 Task: Personal: Plan Your Life.
Action: Mouse pressed left at (61, 91)
Screenshot: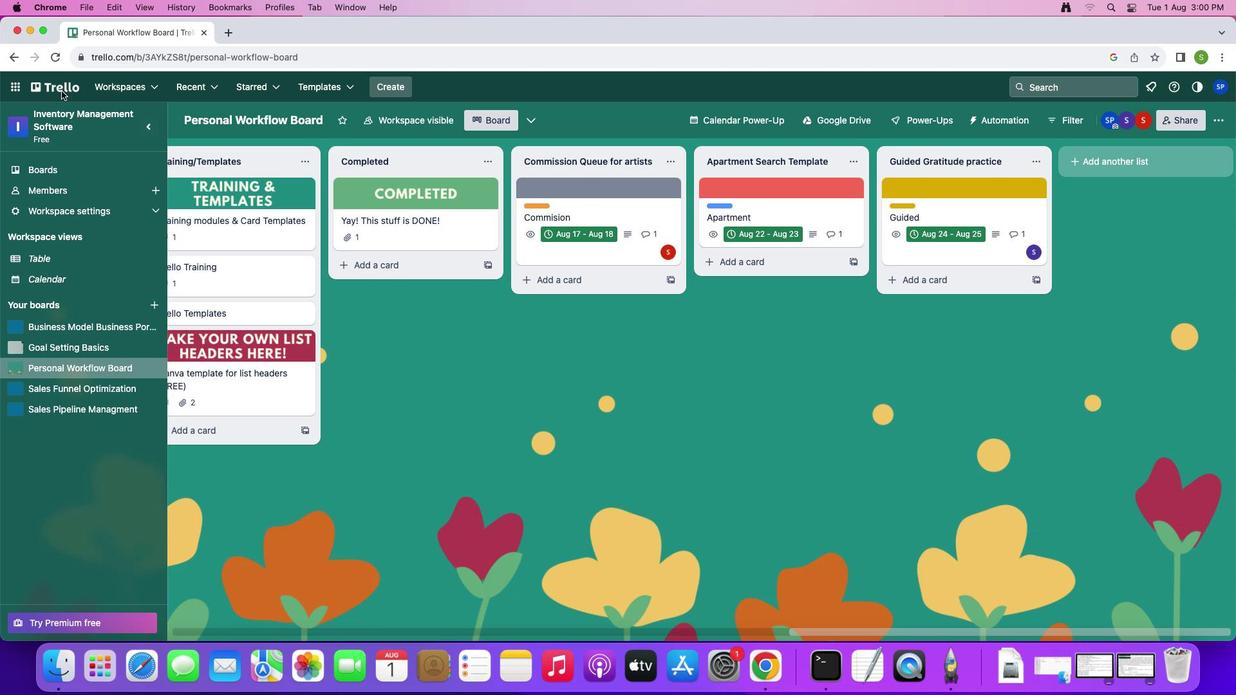 
Action: Mouse moved to (61, 90)
Screenshot: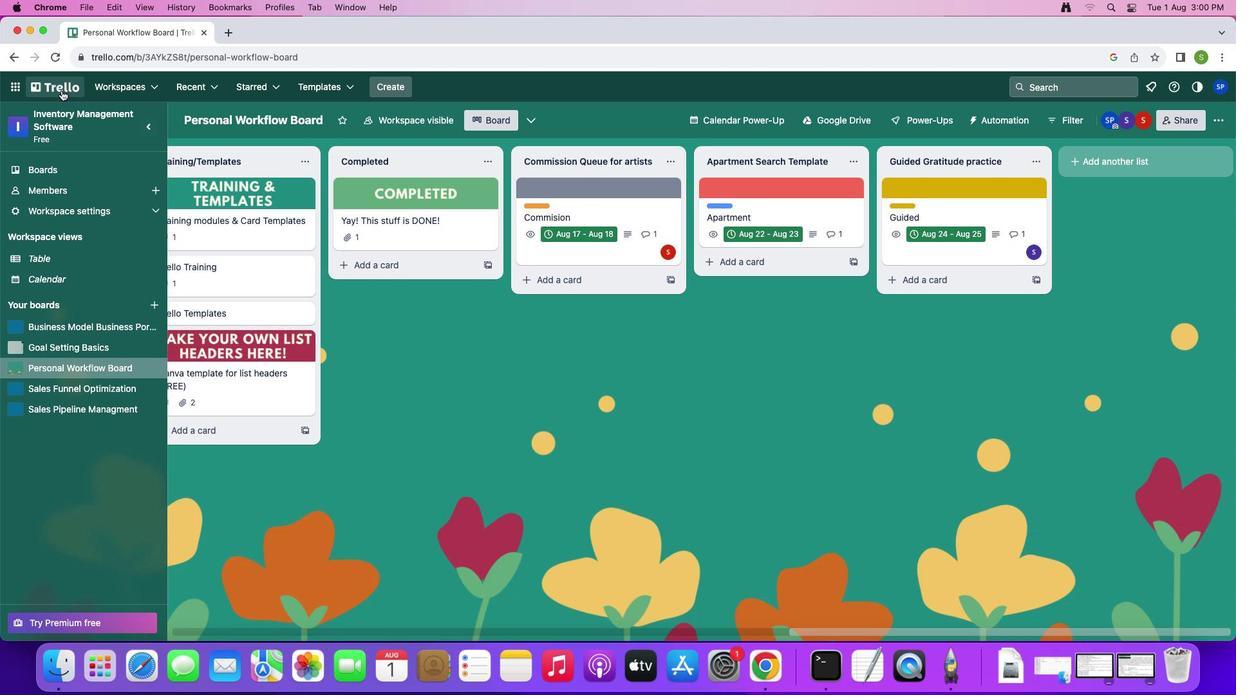 
Action: Mouse pressed left at (61, 90)
Screenshot: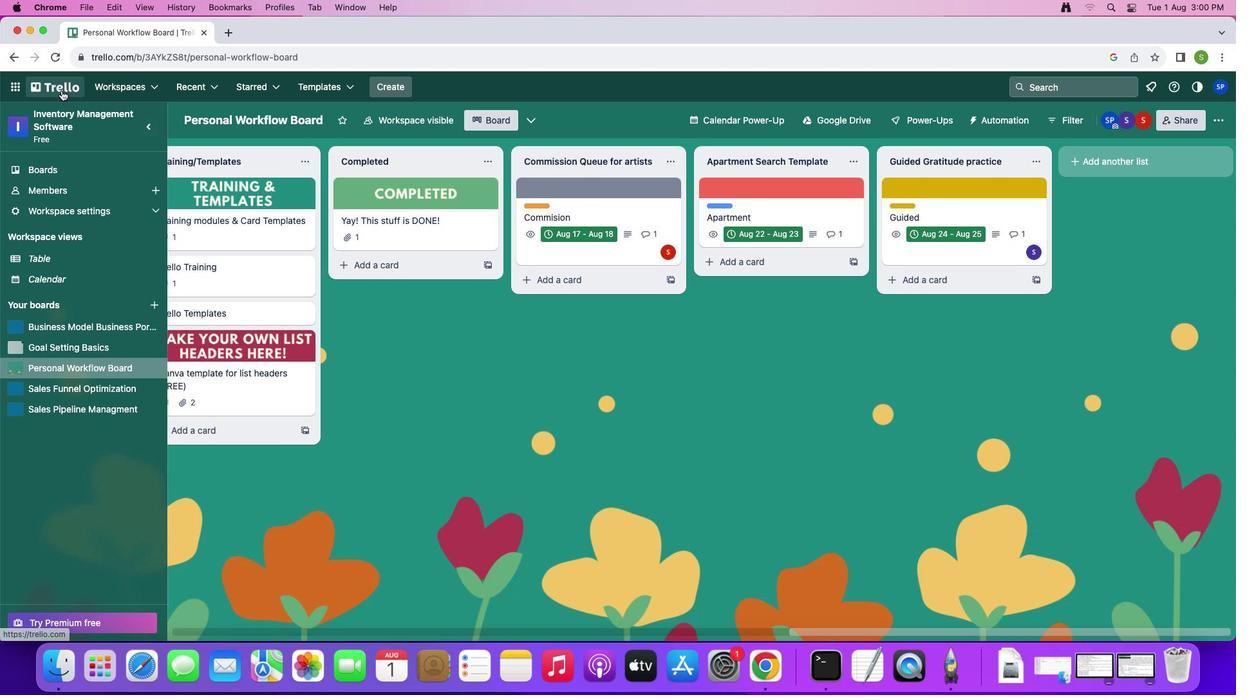 
Action: Mouse moved to (316, 164)
Screenshot: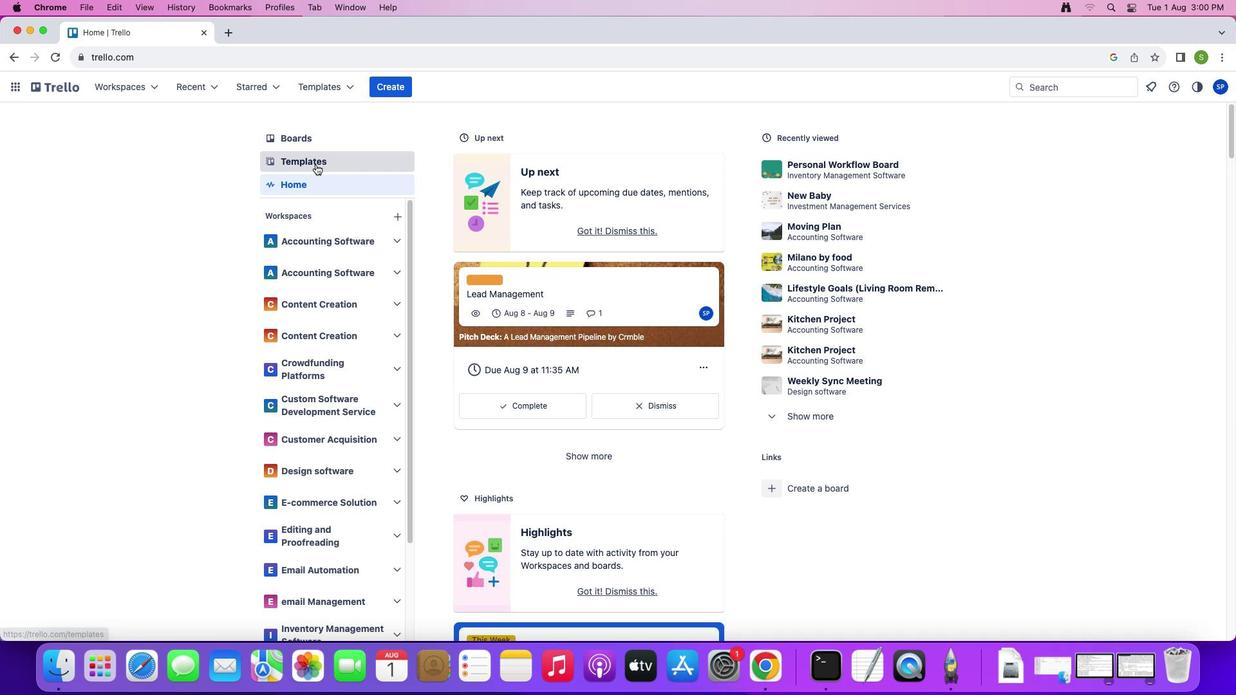 
Action: Mouse pressed left at (316, 164)
Screenshot: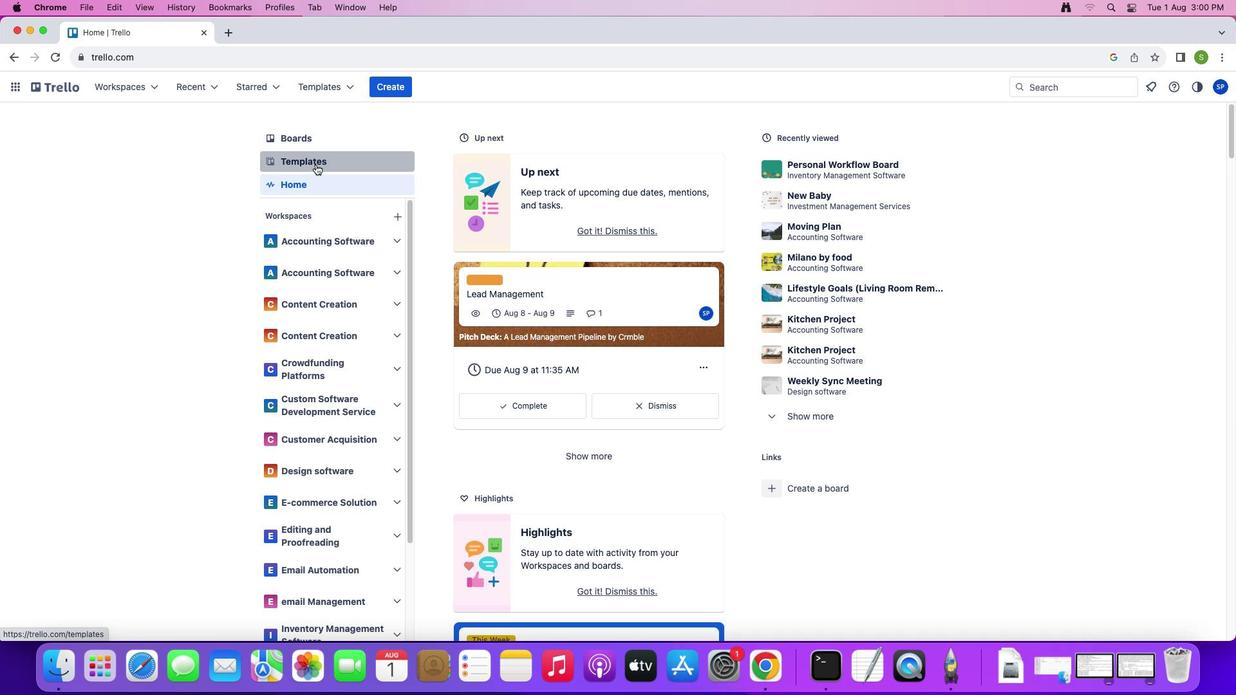 
Action: Mouse moved to (297, 339)
Screenshot: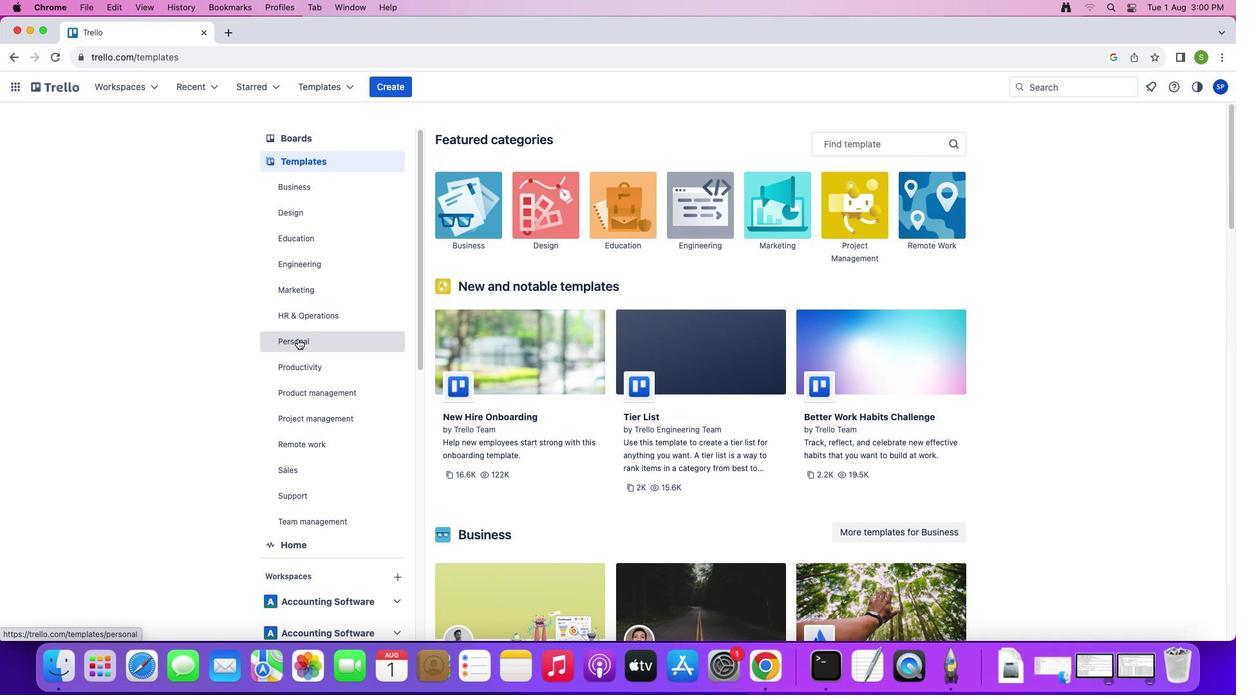 
Action: Mouse pressed left at (297, 339)
Screenshot: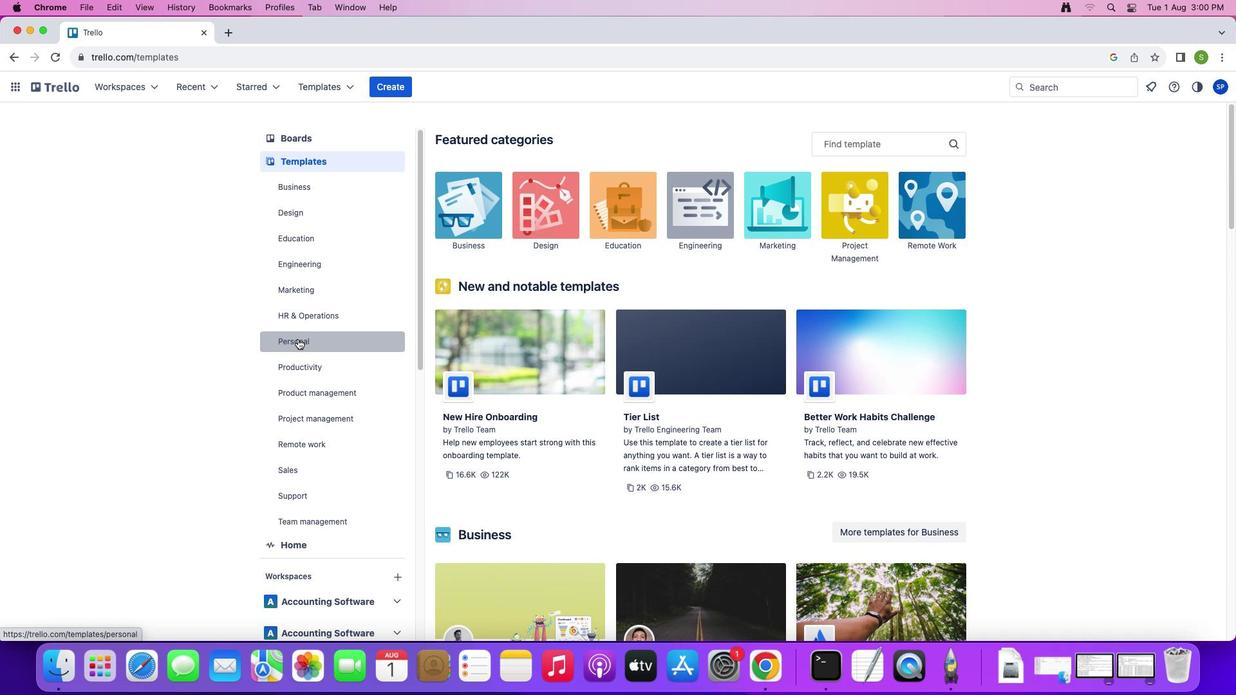 
Action: Mouse moved to (870, 139)
Screenshot: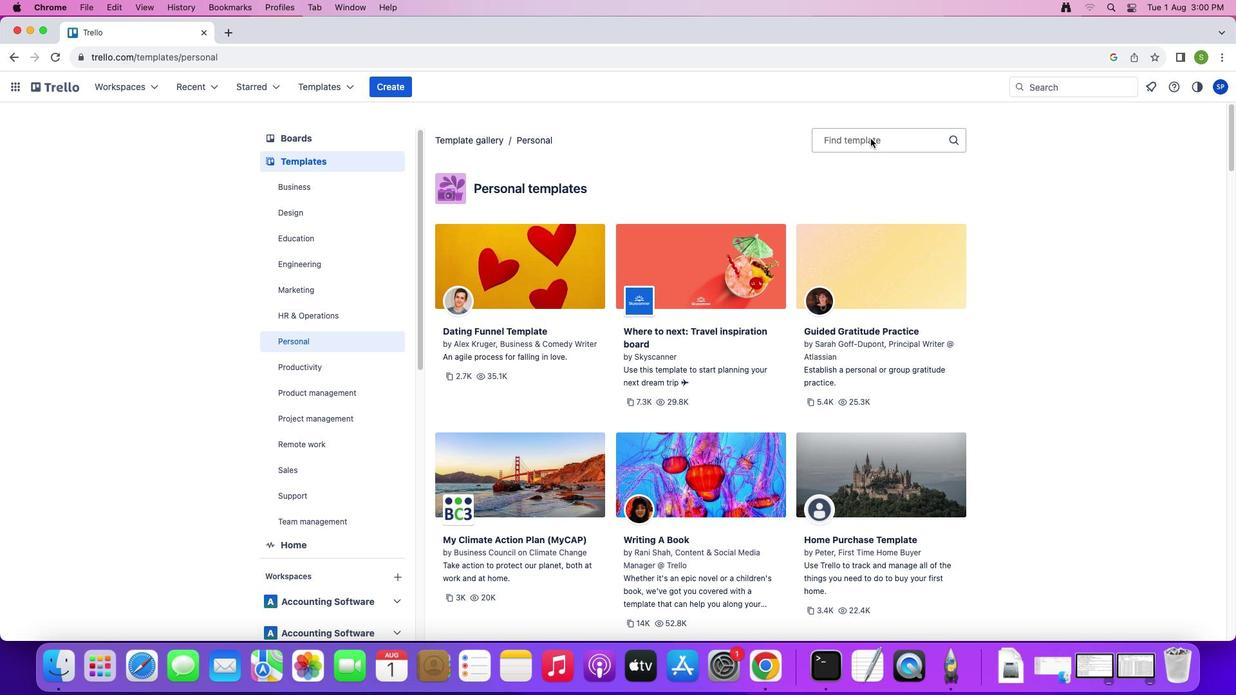 
Action: Mouse pressed left at (870, 139)
Screenshot: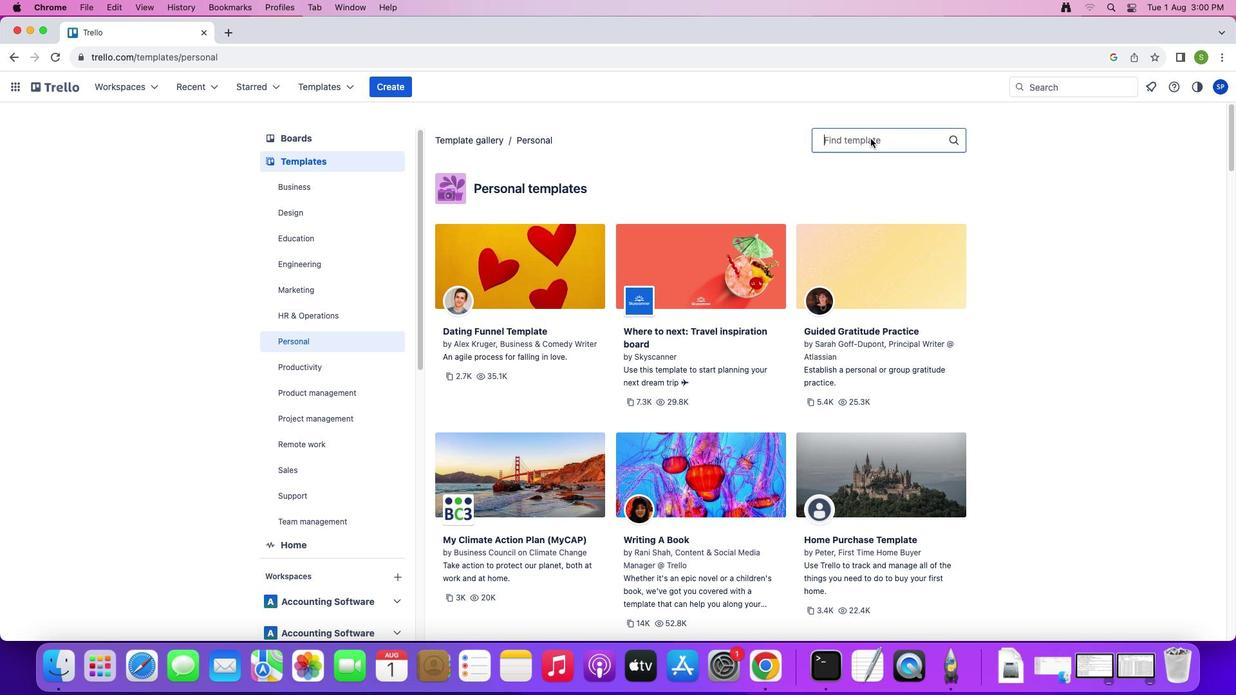 
Action: Key pressed 'P'Key.caps_lock'l''a''n'Key.spaceKey.caps_lock'Y'Key.caps_lock'o''u''r'Key.spaceKey.caps_lock'L'Key.caps_lock'i''f''e'
Screenshot: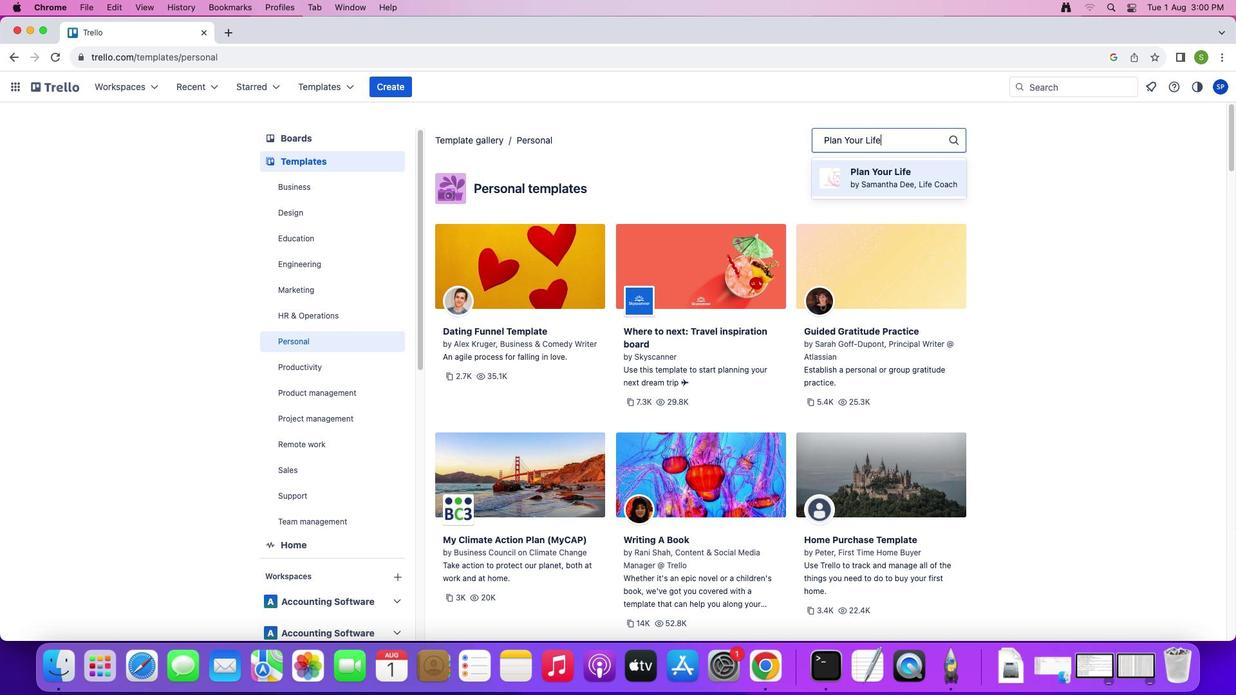 
Action: Mouse moved to (893, 184)
Screenshot: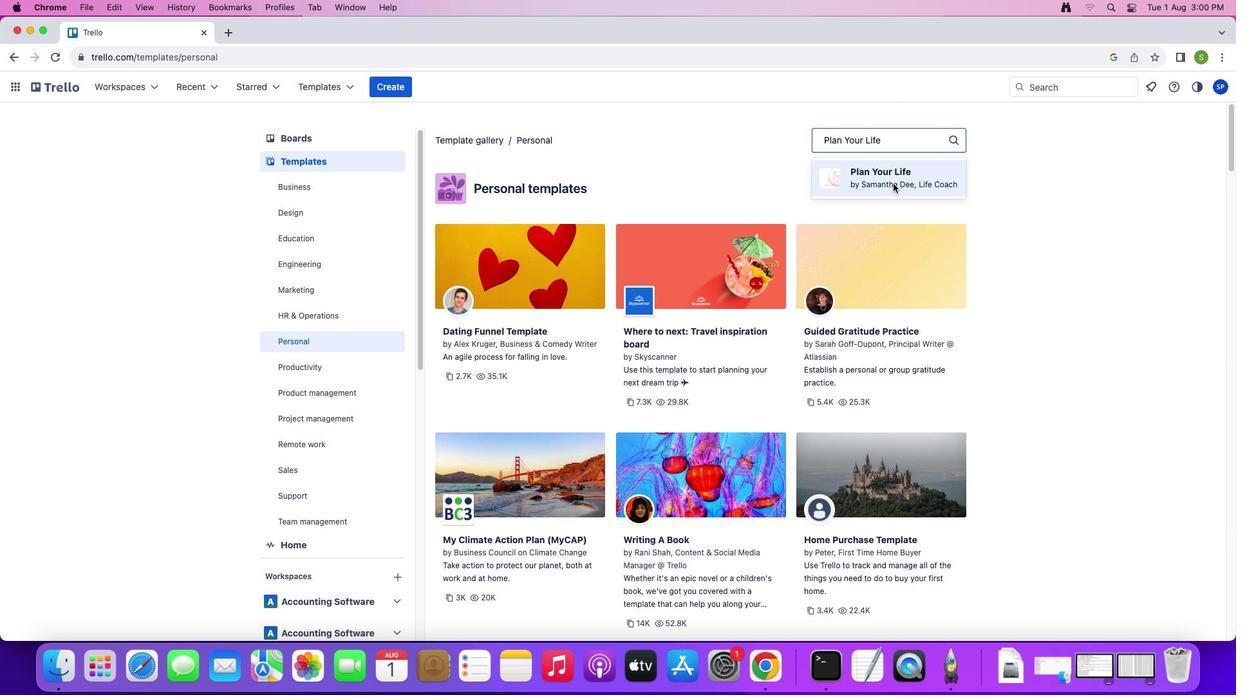
Action: Mouse pressed left at (893, 184)
Screenshot: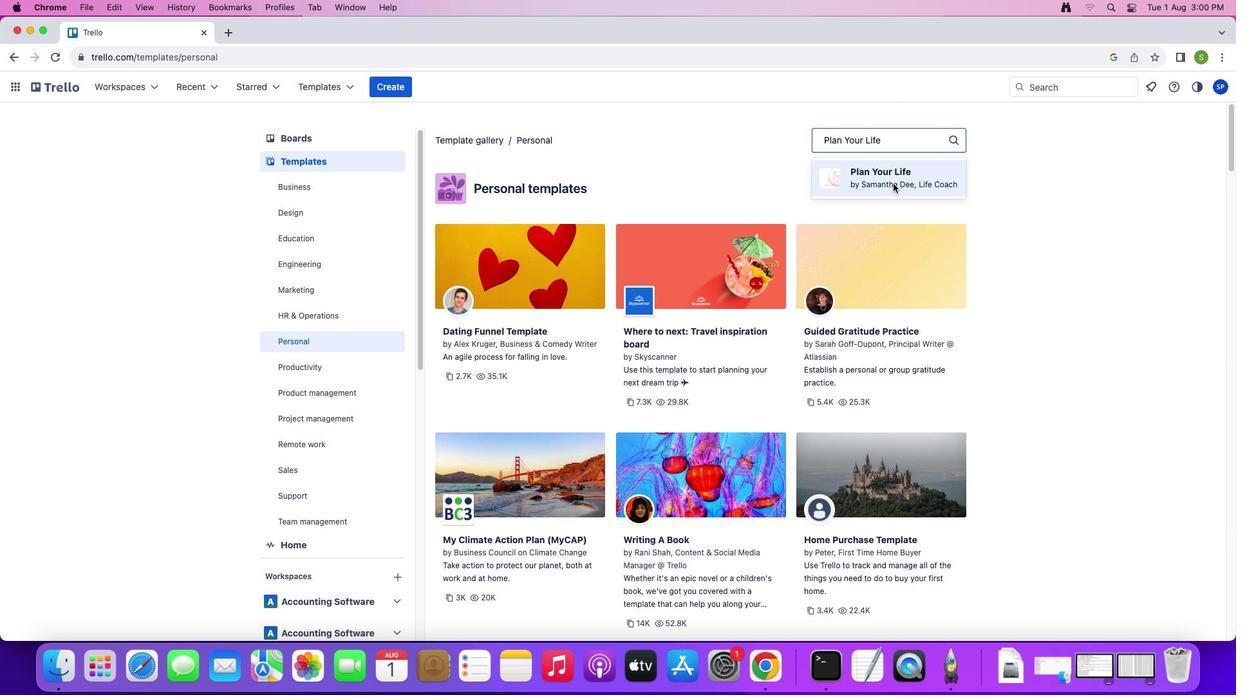 
Action: Mouse moved to (756, 349)
Screenshot: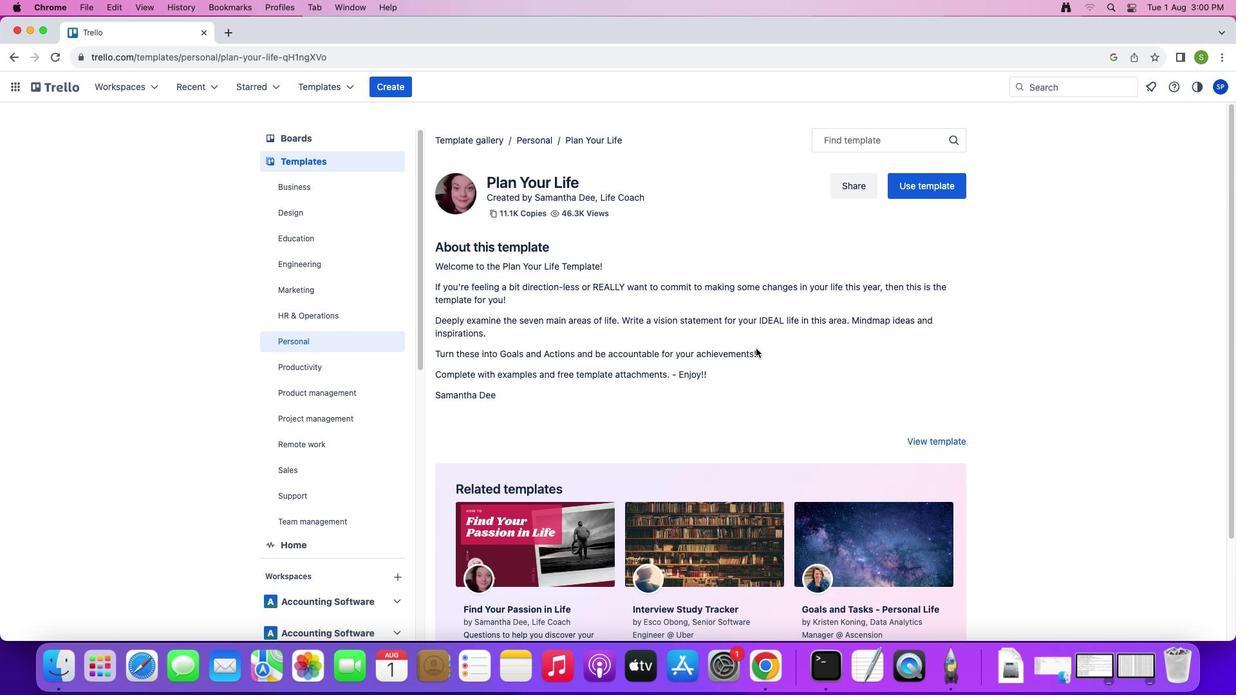
Action: Mouse scrolled (756, 349) with delta (0, 0)
Screenshot: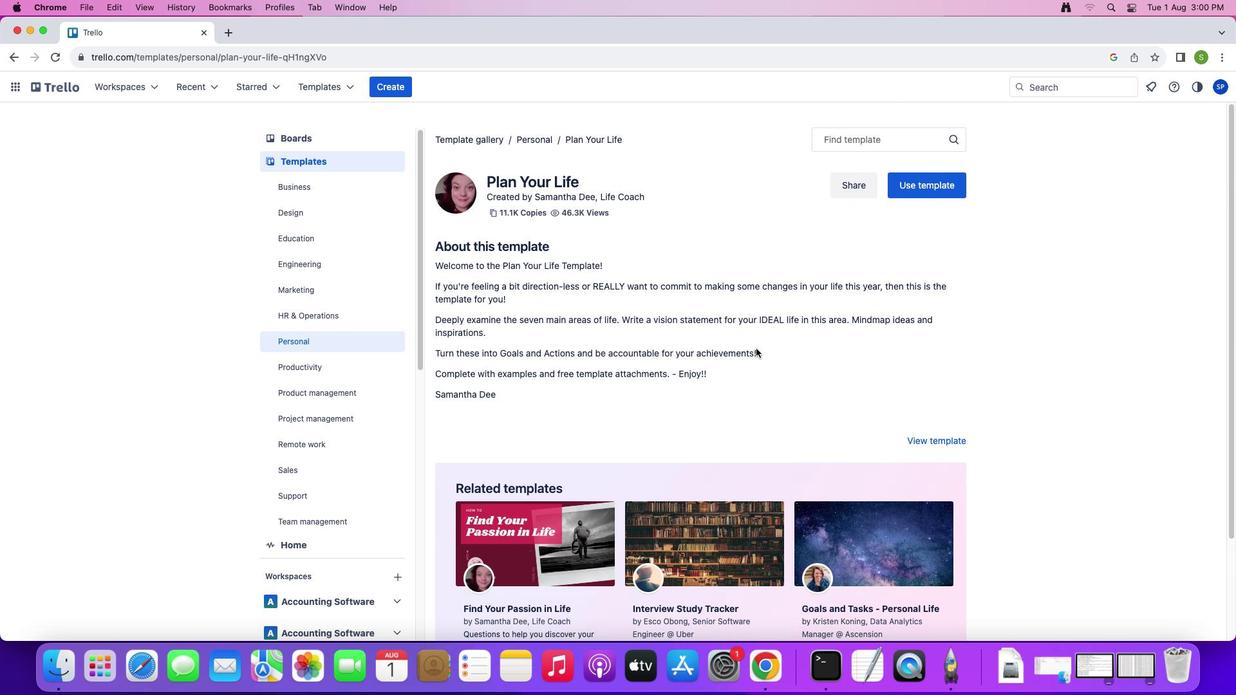 
Action: Mouse scrolled (756, 349) with delta (0, 0)
Screenshot: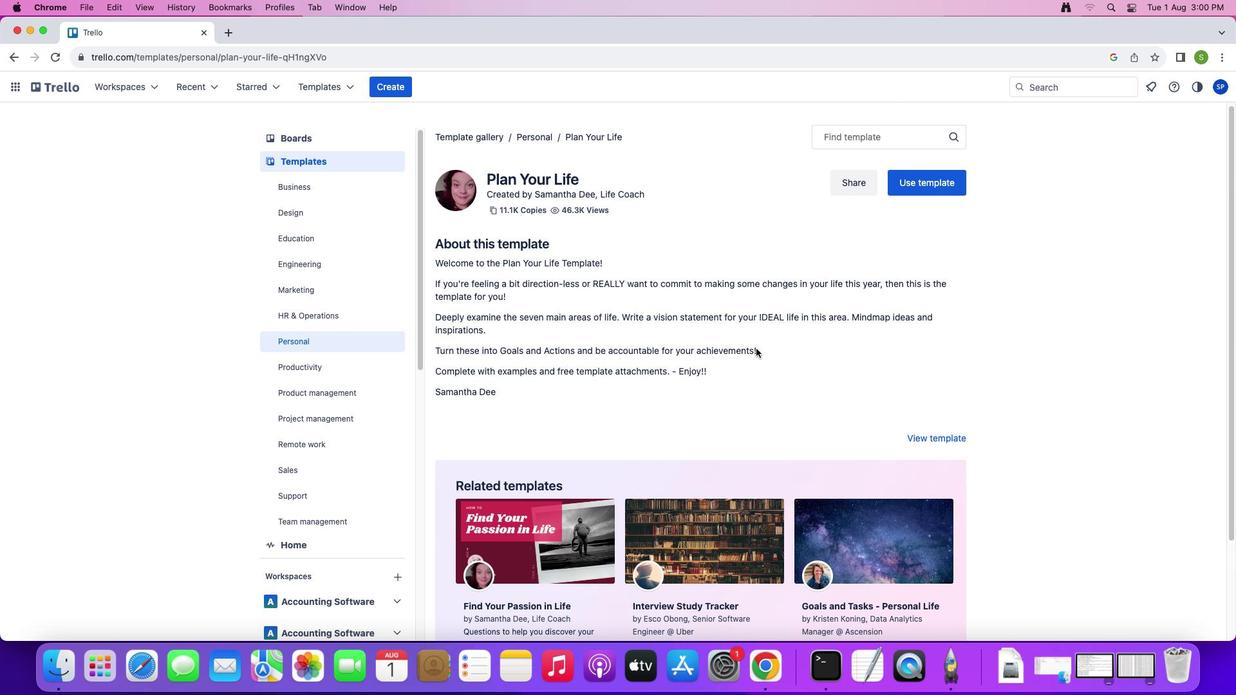 
Action: Mouse scrolled (756, 349) with delta (0, -1)
Screenshot: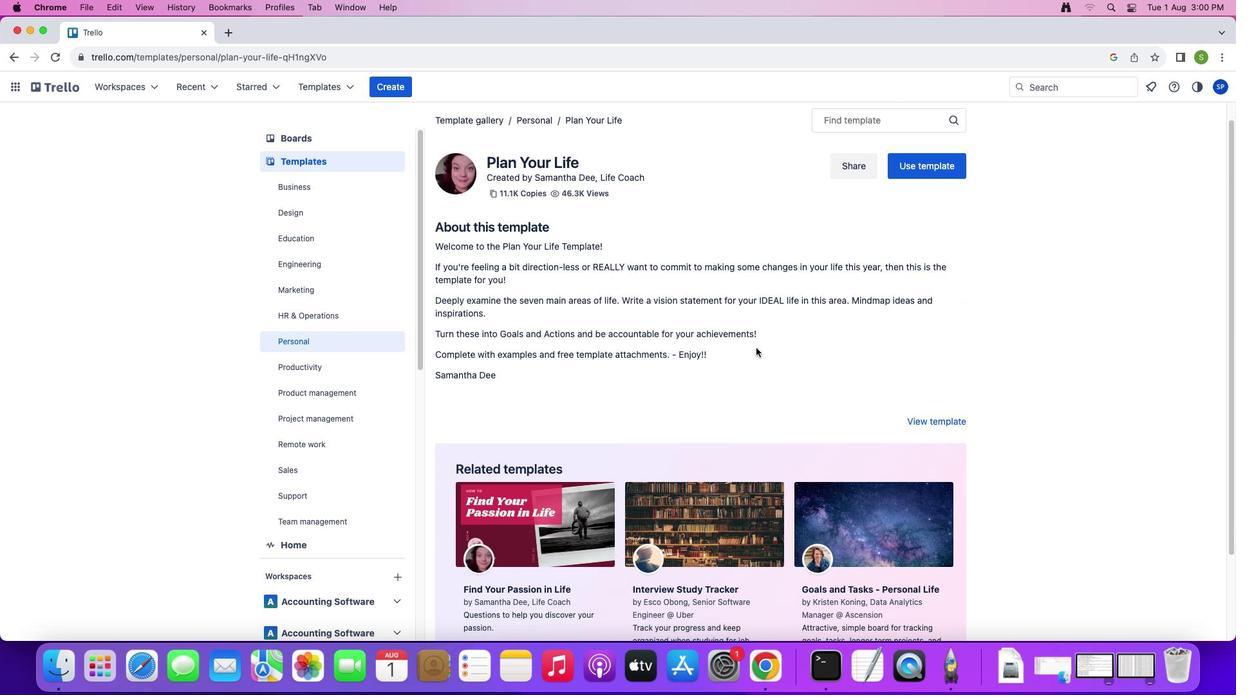 
Action: Mouse moved to (922, 113)
Screenshot: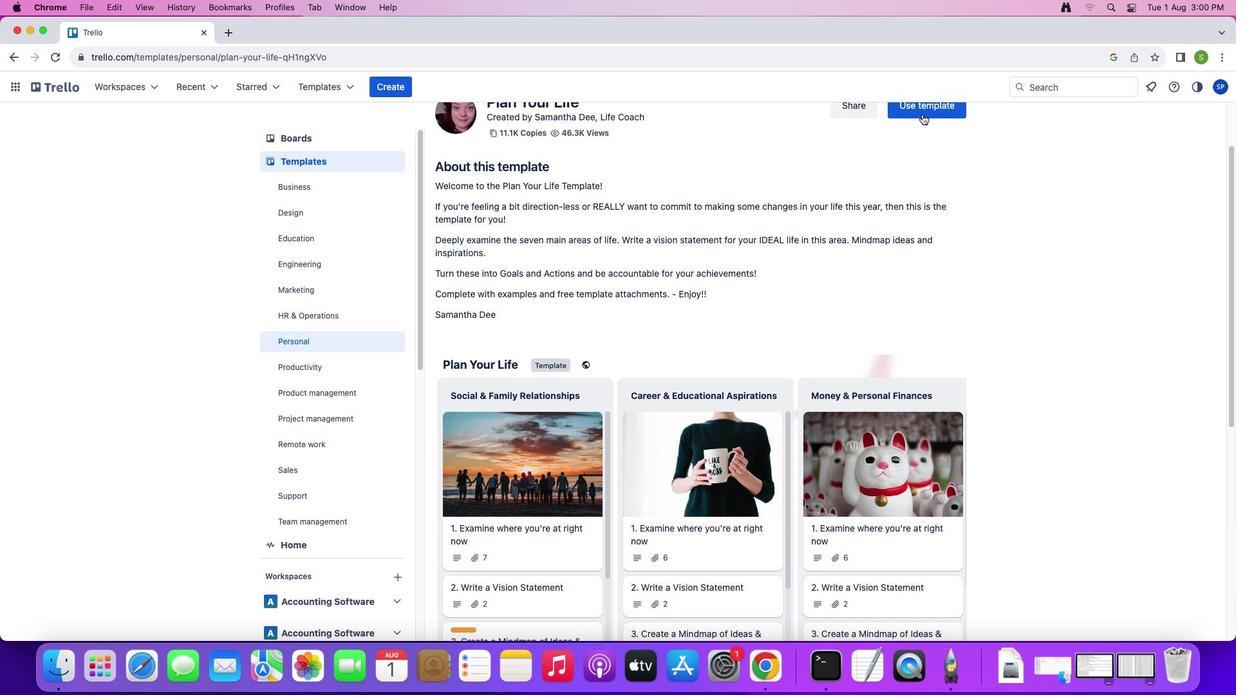 
Action: Mouse pressed left at (922, 113)
Screenshot: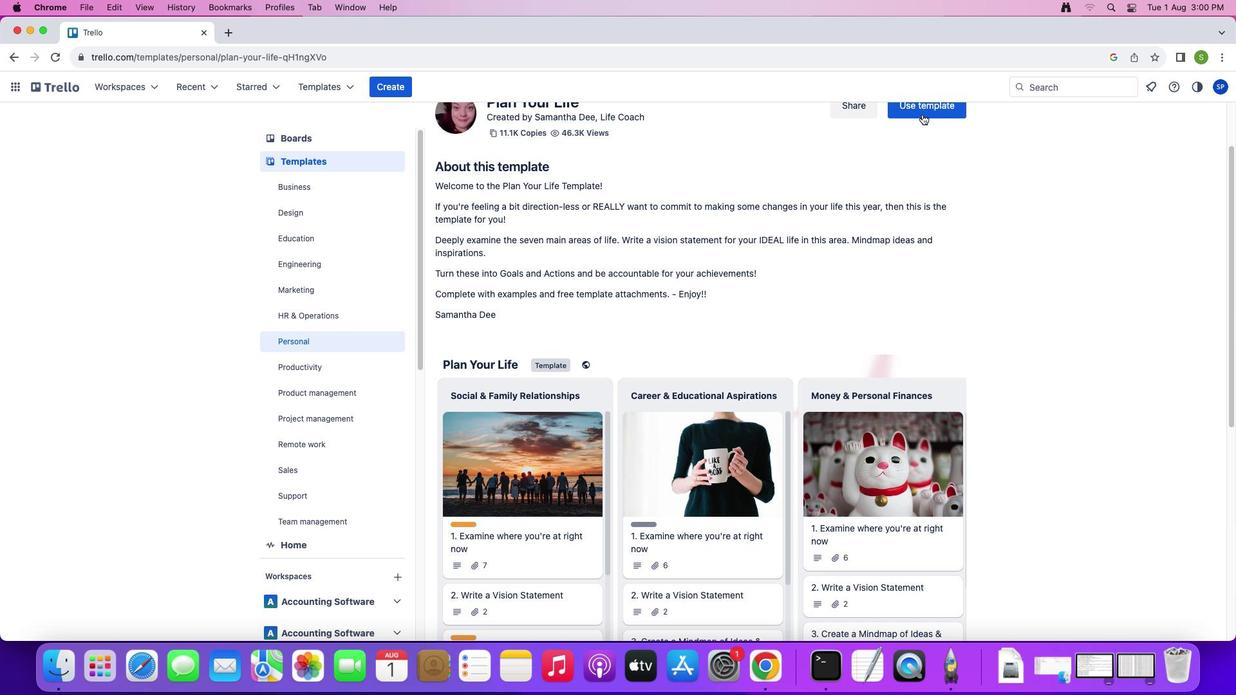 
Action: Mouse moved to (964, 224)
Screenshot: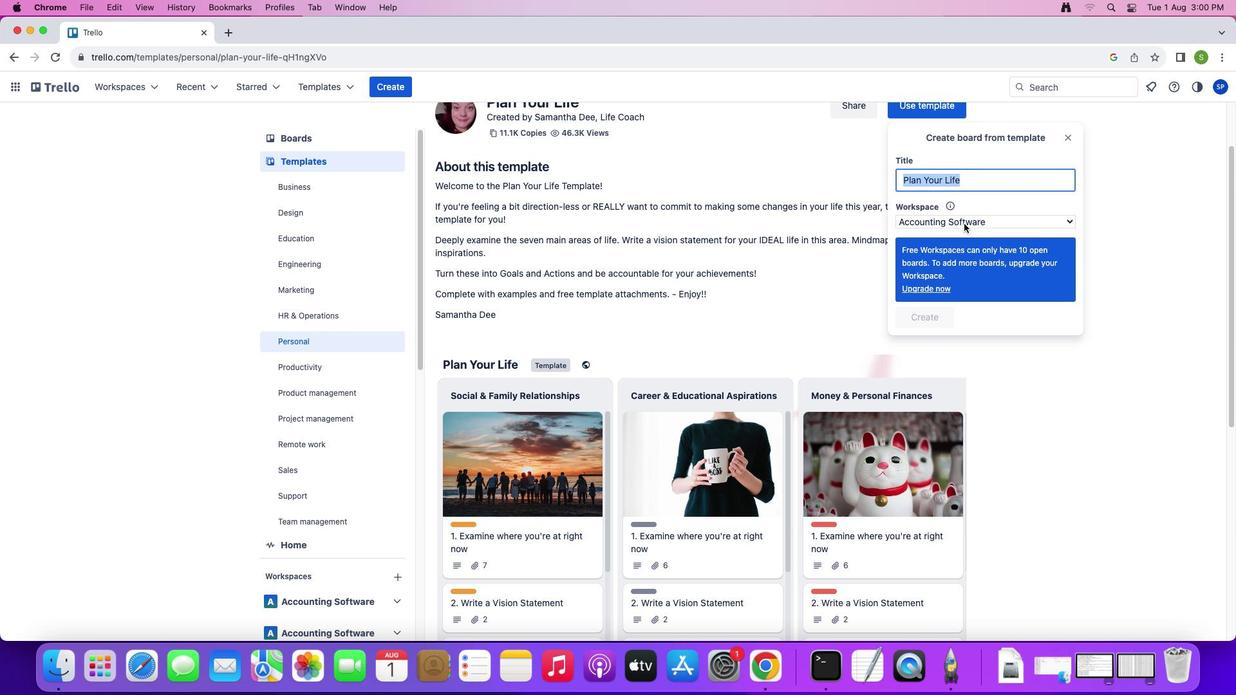 
Action: Mouse pressed left at (964, 224)
Screenshot: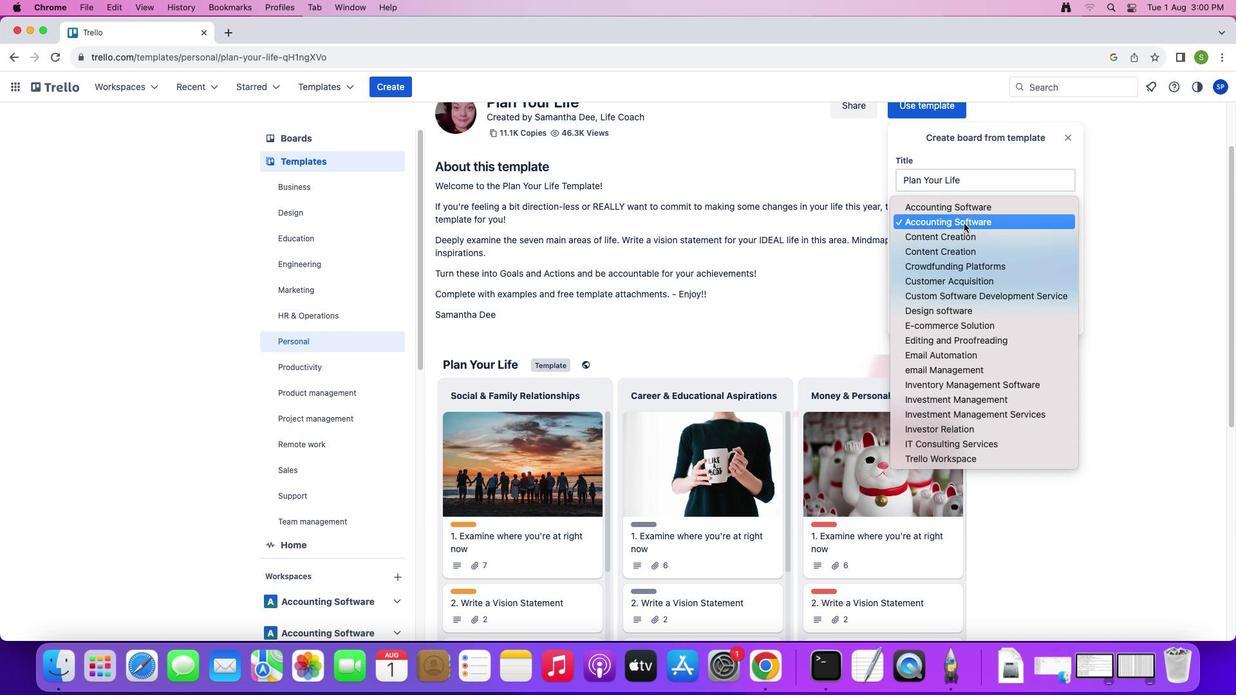 
Action: Mouse moved to (953, 327)
Screenshot: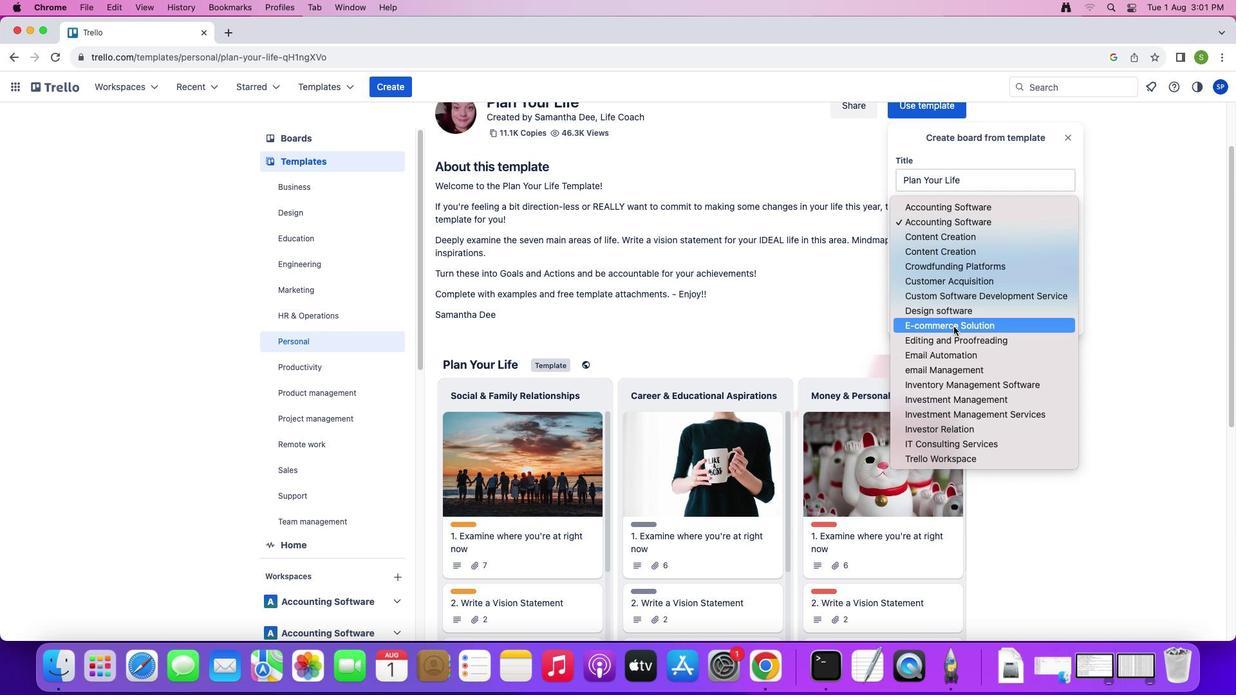 
Action: Mouse pressed left at (953, 327)
Screenshot: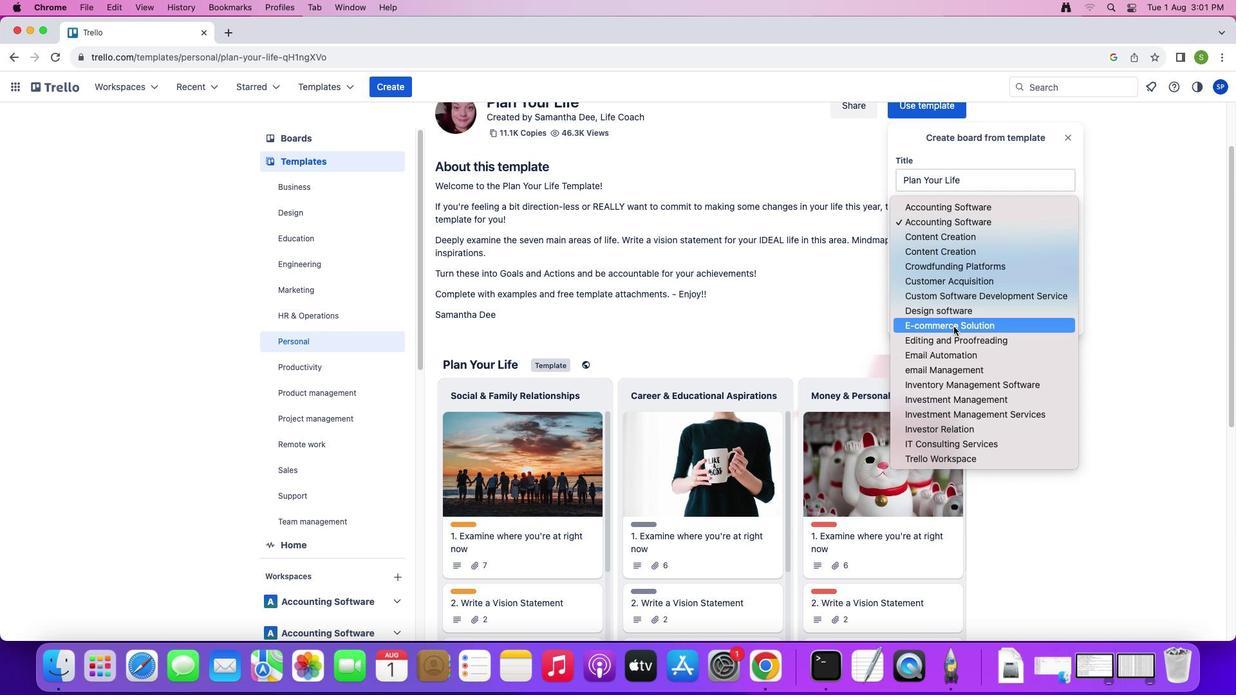 
Action: Mouse moved to (918, 347)
Screenshot: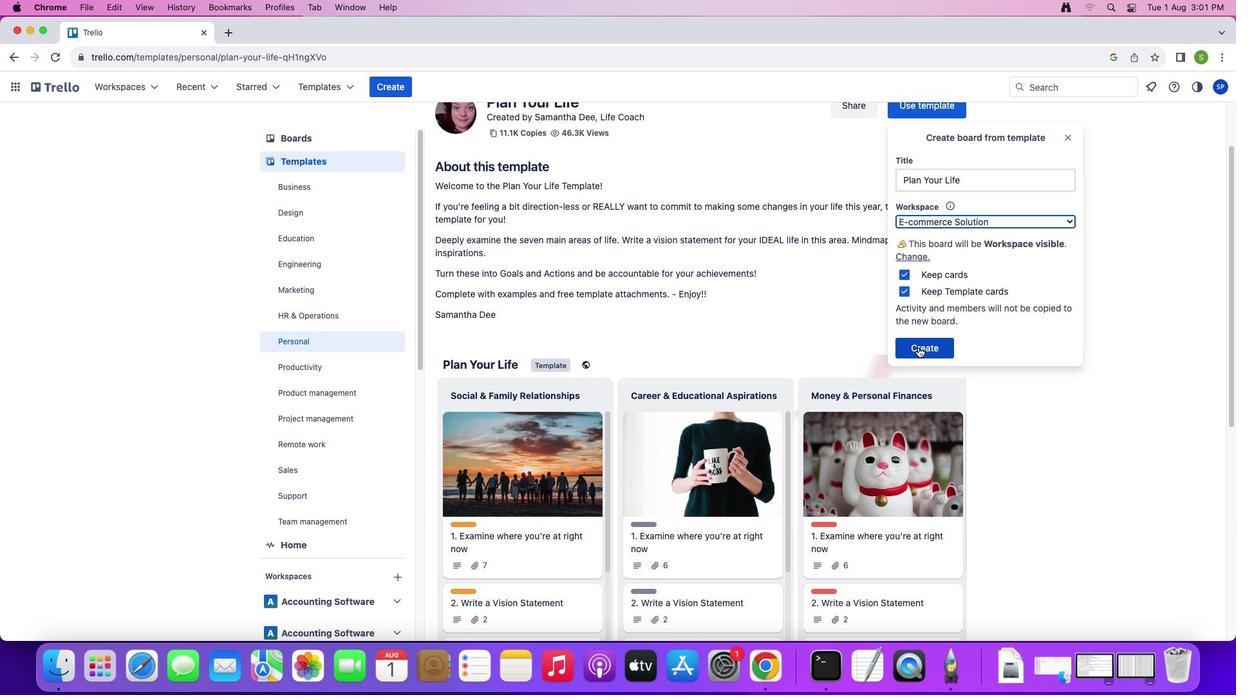 
Action: Mouse pressed left at (918, 347)
Screenshot: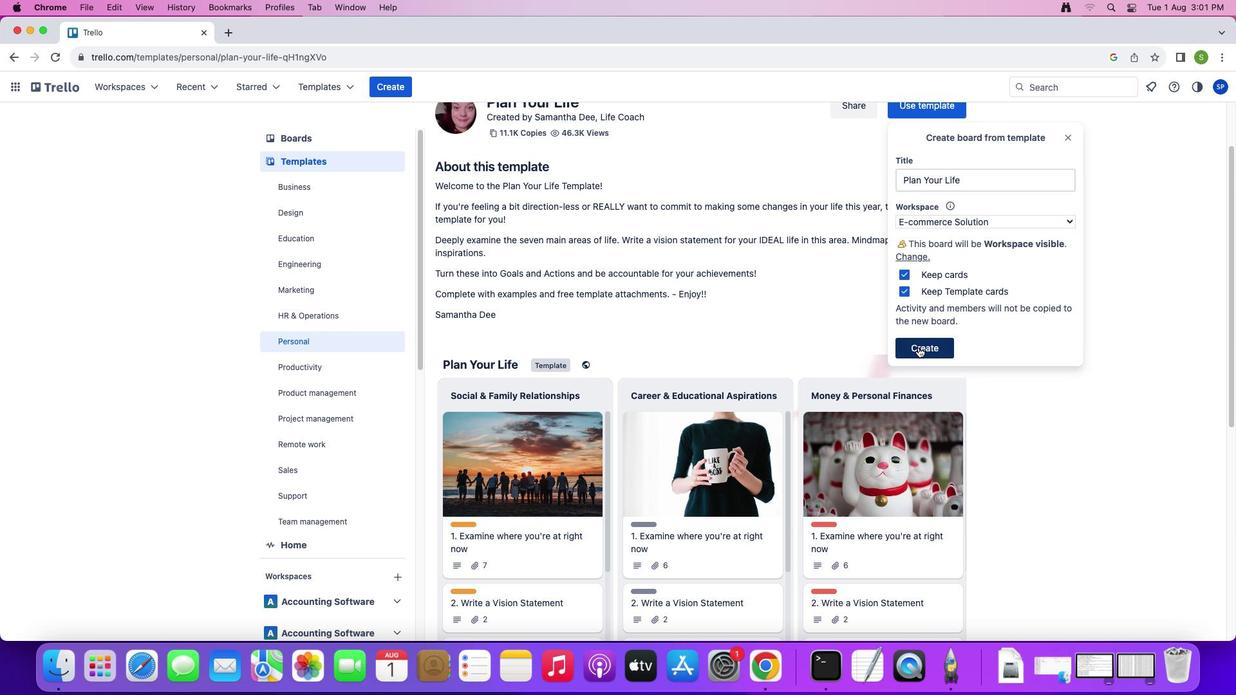 
Action: Mouse moved to (528, 634)
Screenshot: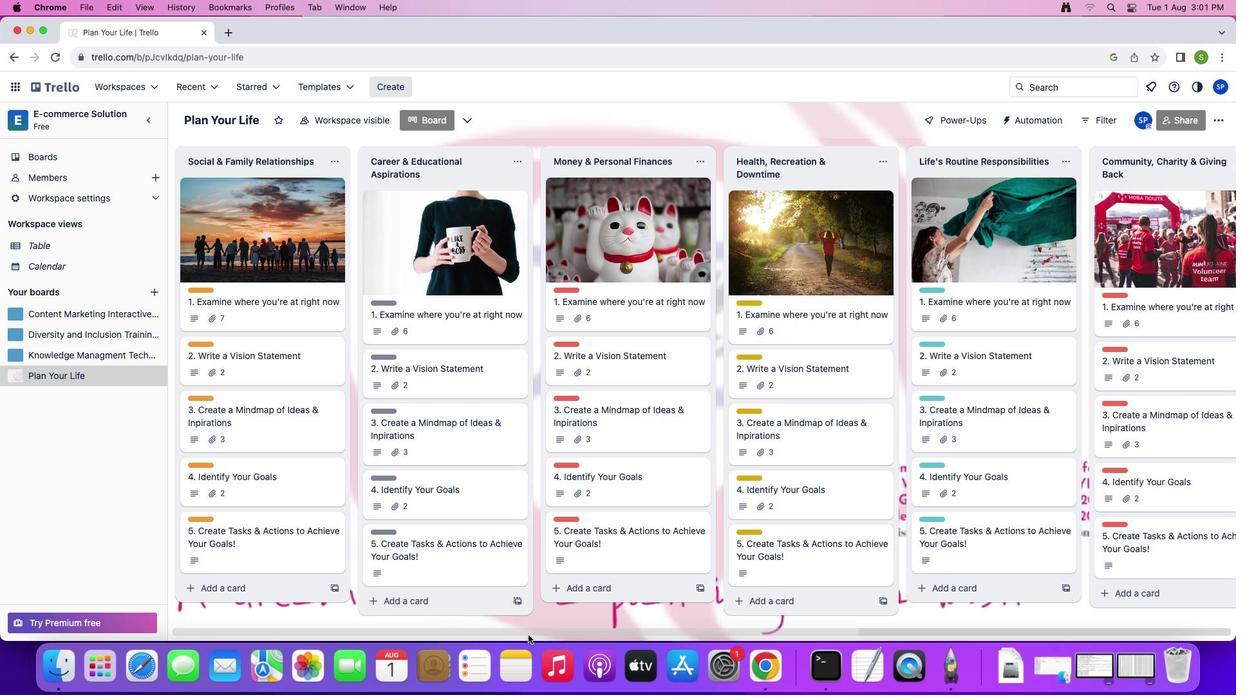 
Action: Mouse pressed left at (528, 634)
Screenshot: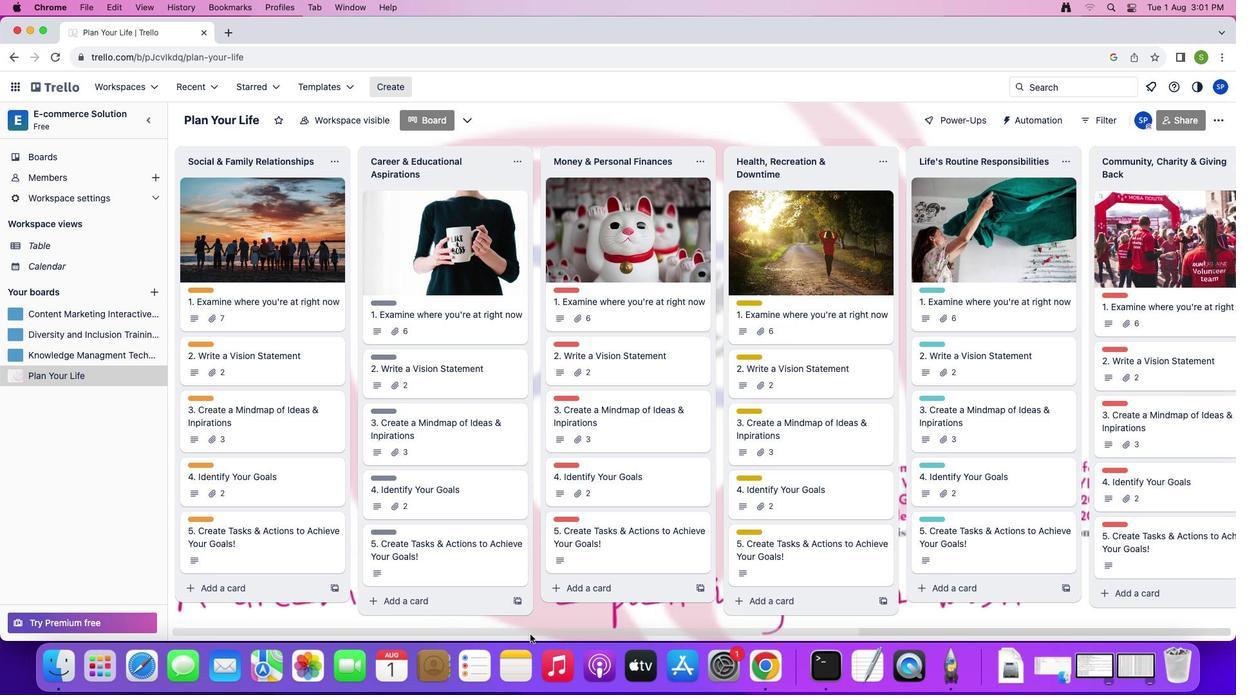 
Action: Mouse moved to (945, 189)
Screenshot: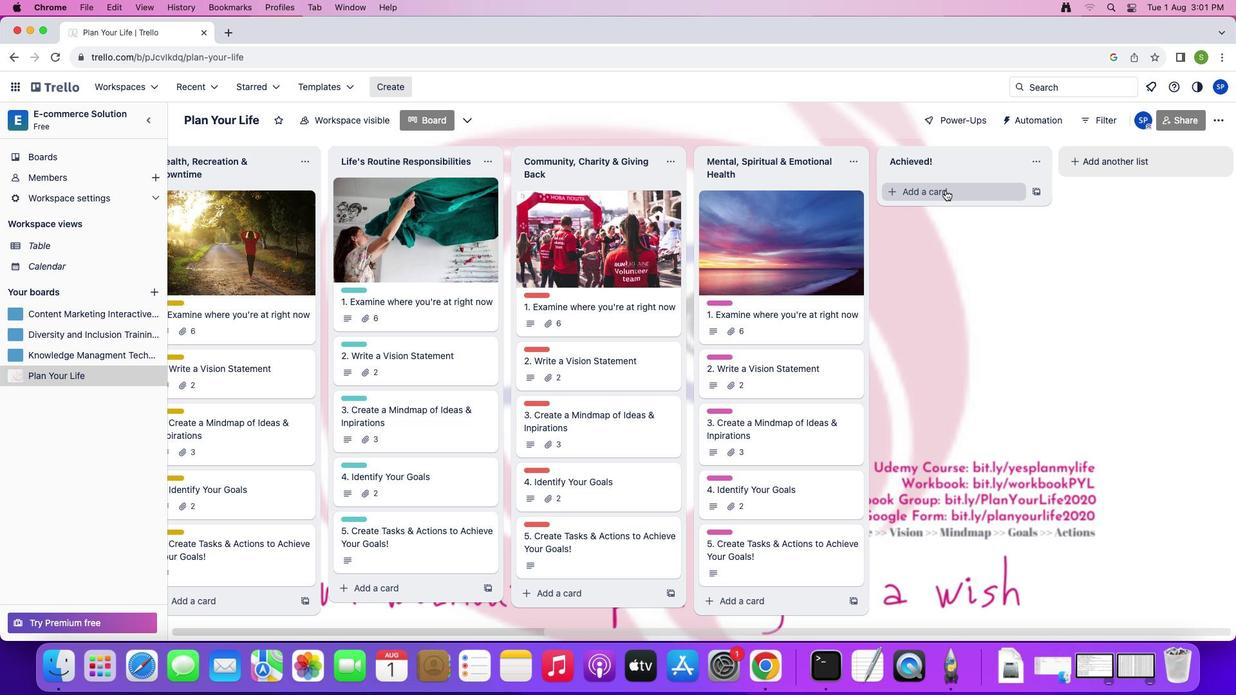
Action: Mouse pressed left at (945, 189)
Screenshot: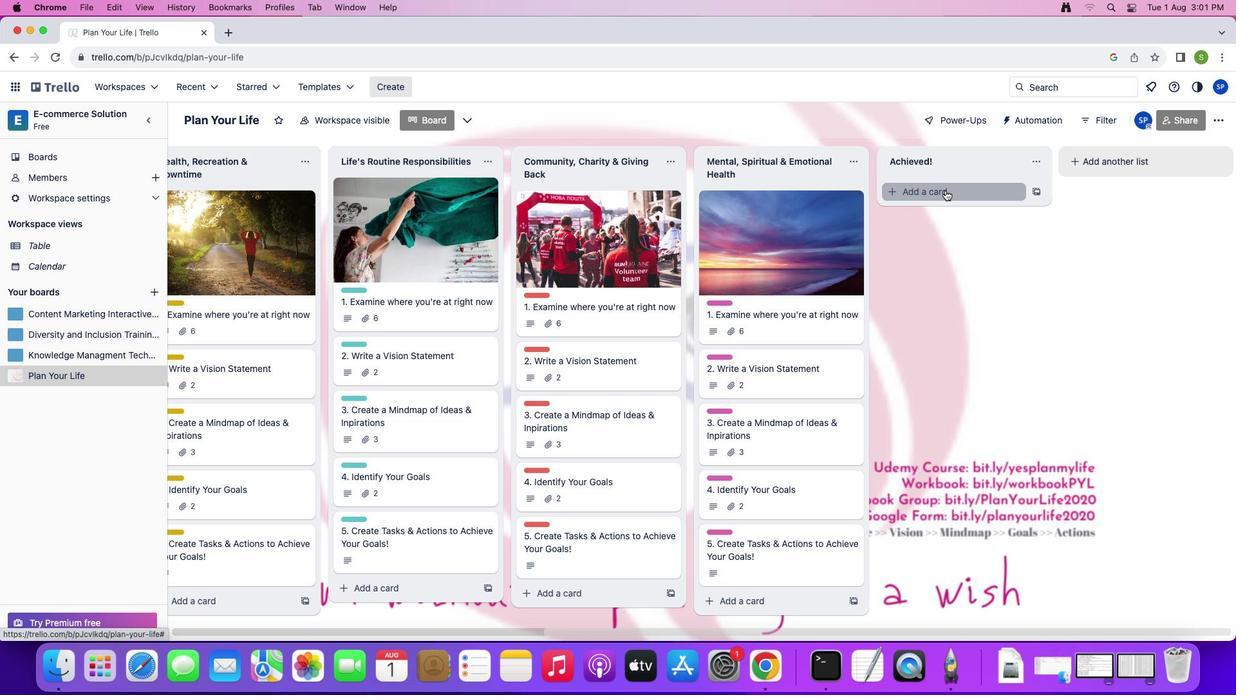 
Action: Mouse moved to (911, 202)
Screenshot: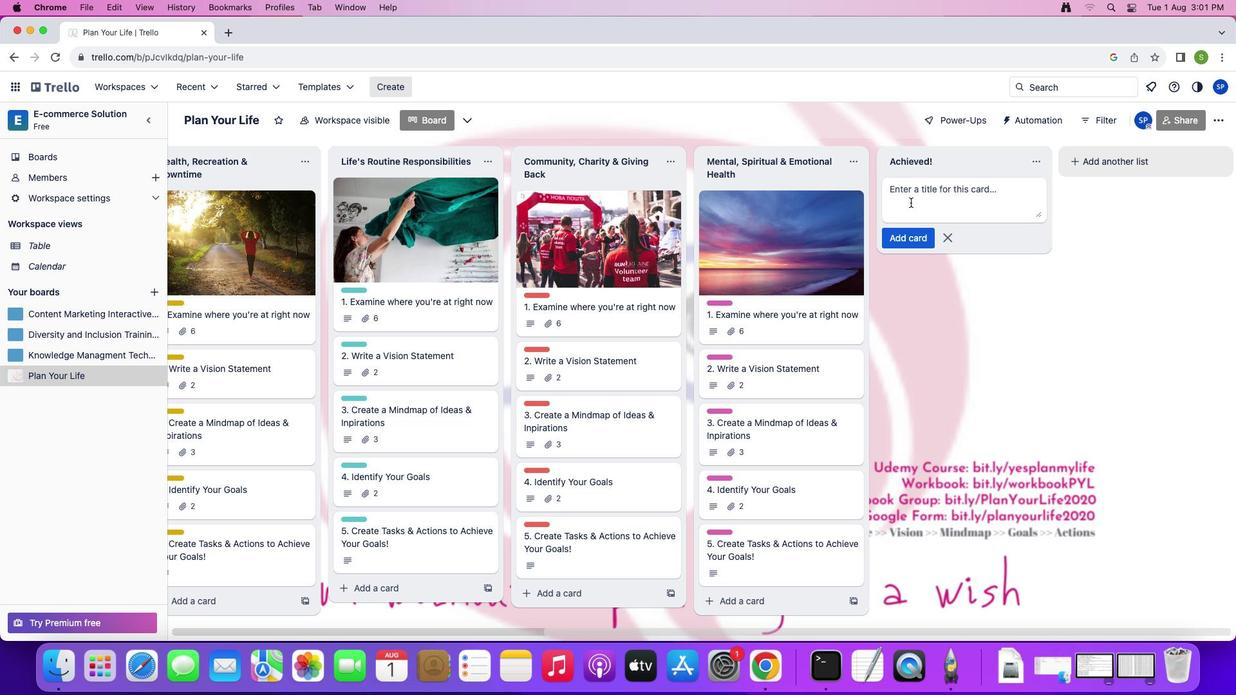 
Action: Key pressed Key.shift'F''i''n''d'Key.spaceKey.shift'Y''o''u''r'Key.spaceKey.shift'P''a''s''s''i''o''n'Key.space'i''n'Key.space'l''i''f''e'Key.enter
Screenshot: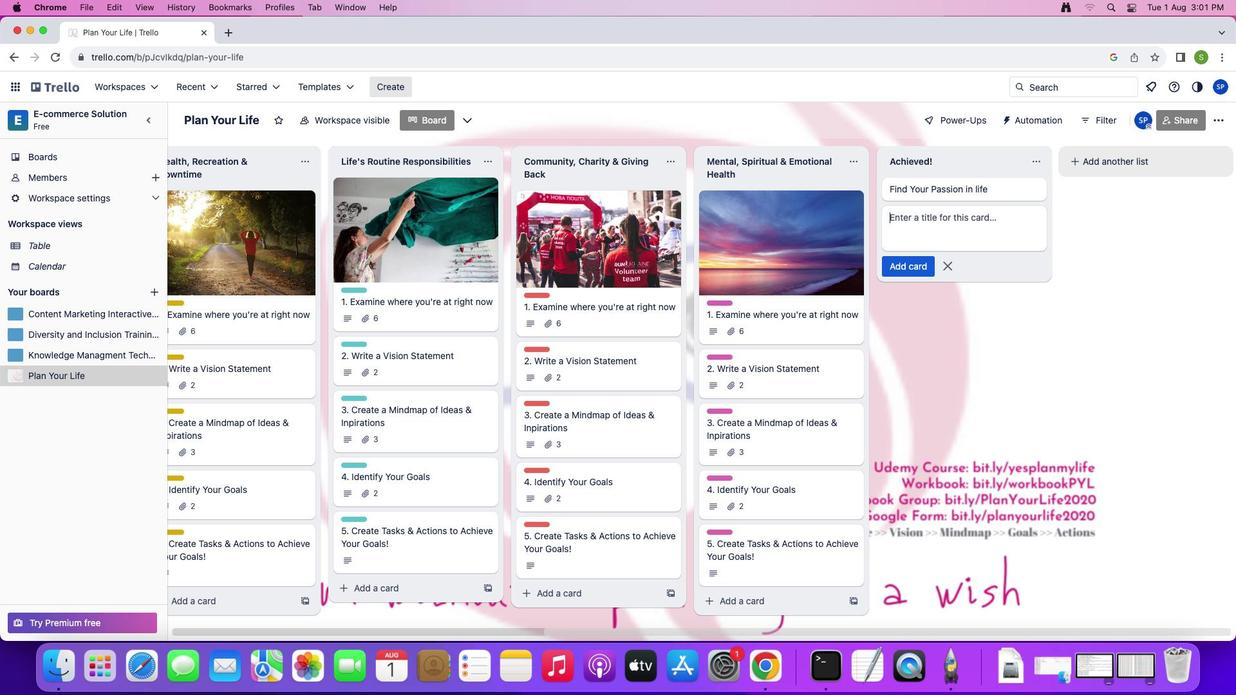 
Action: Mouse moved to (1099, 159)
Screenshot: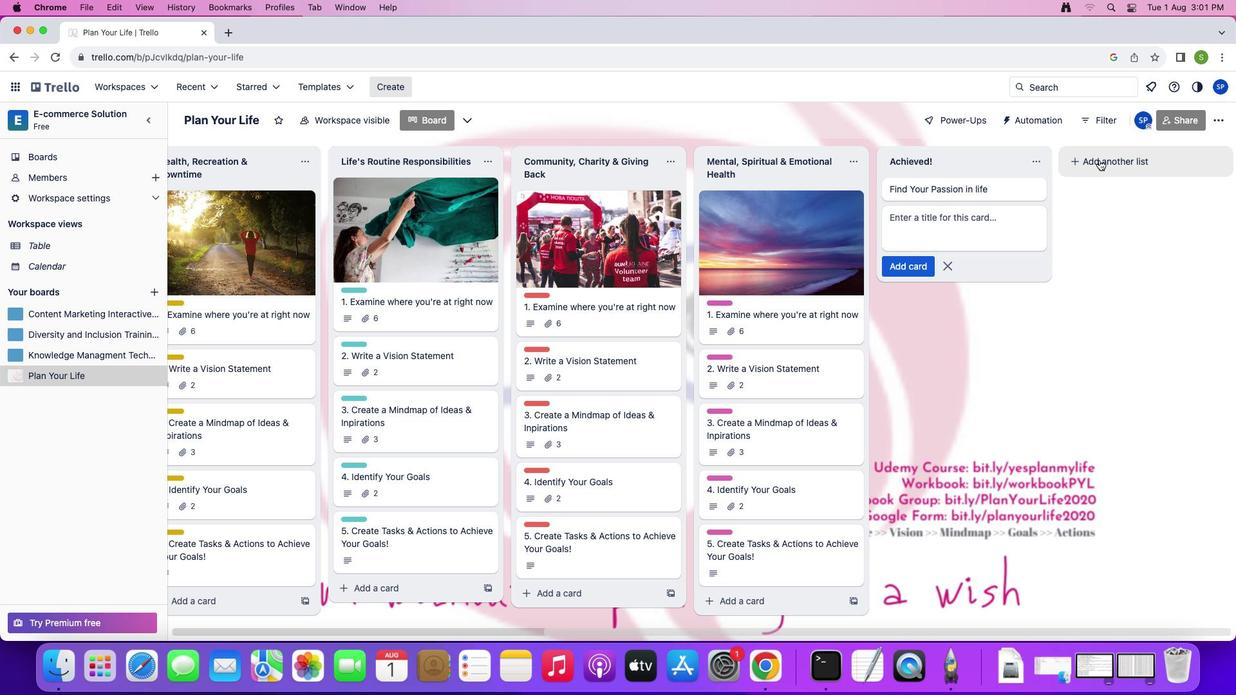 
Action: Mouse pressed left at (1099, 159)
Screenshot: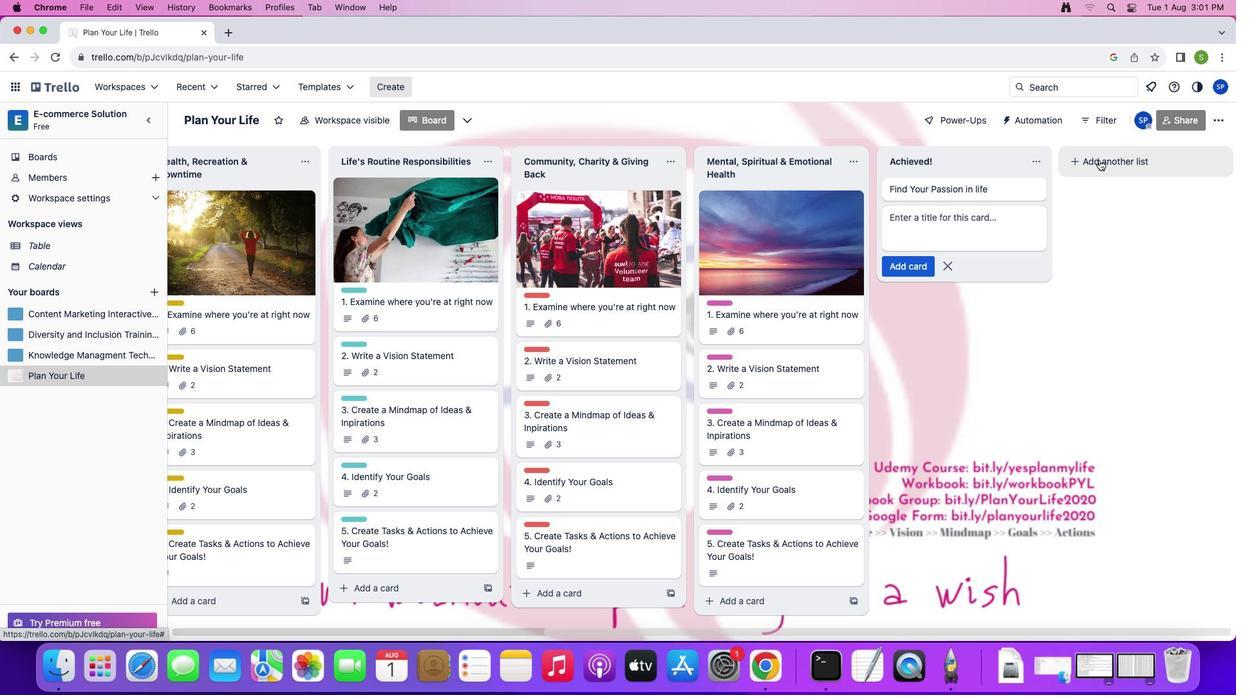 
Action: Key pressed Key.shift'F''i''n''d'Key.space'y''o''u''r'Key.space'p''a''s''s''i''o''n'Key.space'i''n'Key.space'l''i''f''e'Key.enterKey.shift'I''n''t''e''r''v''i''e''w'Key.spaceKey.shift'S''t''u''d''y'Key.spaceKey.shift'T''r''a''c''k''e''r'Key.enterKey.shift'G''o''a''l''s'Key.space'a''n''d'Key.spaceKey.shift'T''a''s''k''s''-'Key.spaceKey.shift'P''a'Key.backspace'e''r''s''o''n''a''l'Key.spaceKey.shift'L''i''f''e'Key.enter
Screenshot: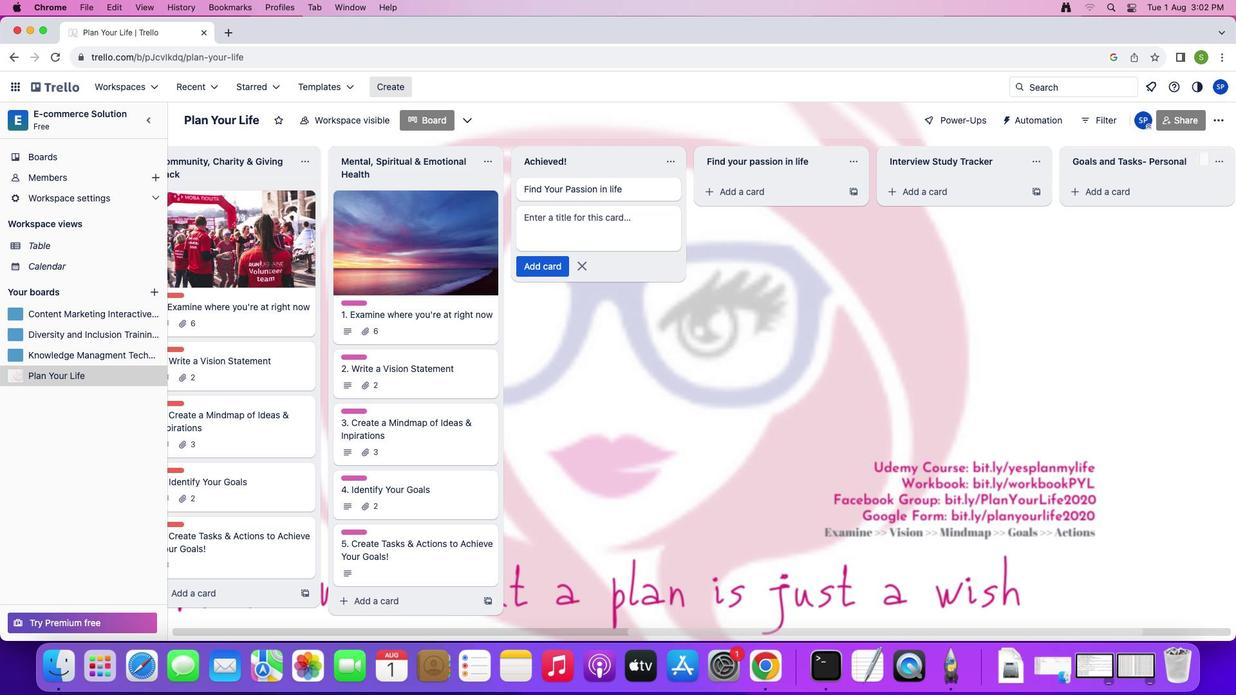 
Action: Mouse moved to (575, 189)
Screenshot: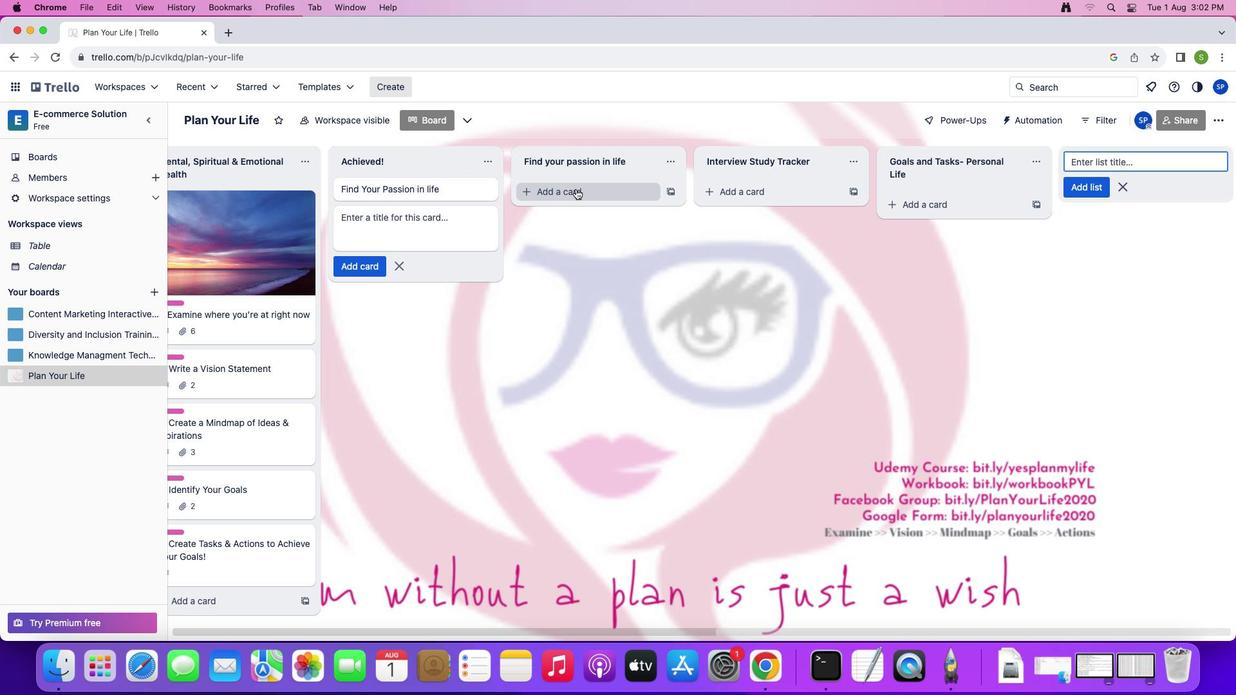 
Action: Mouse pressed left at (575, 189)
Screenshot: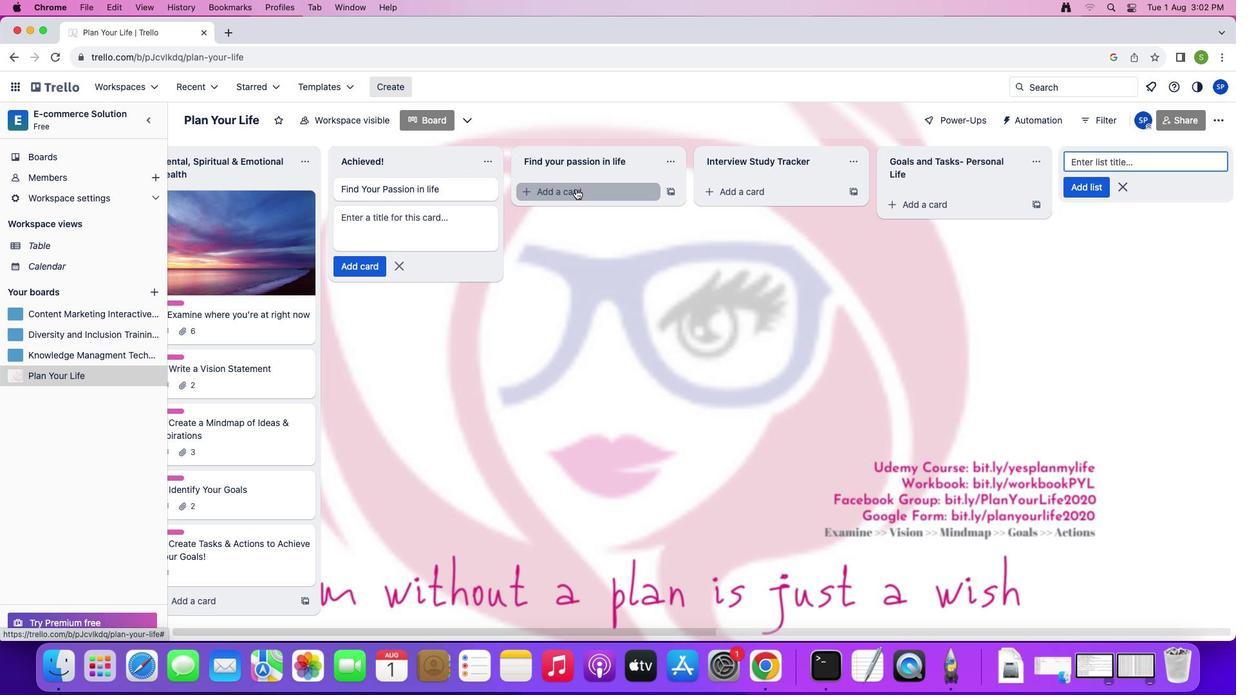 
Action: Mouse moved to (580, 200)
Screenshot: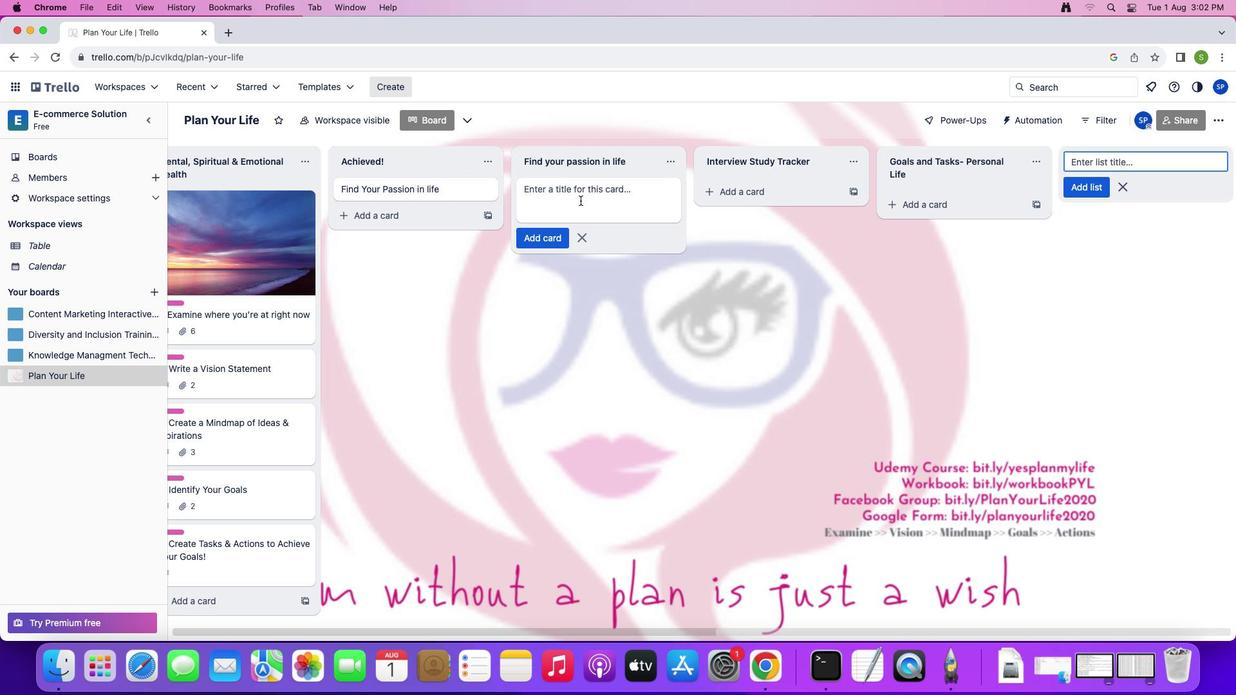 
Action: Key pressed Key.shift'P''a''s''s''i''o''n'Key.enter
Screenshot: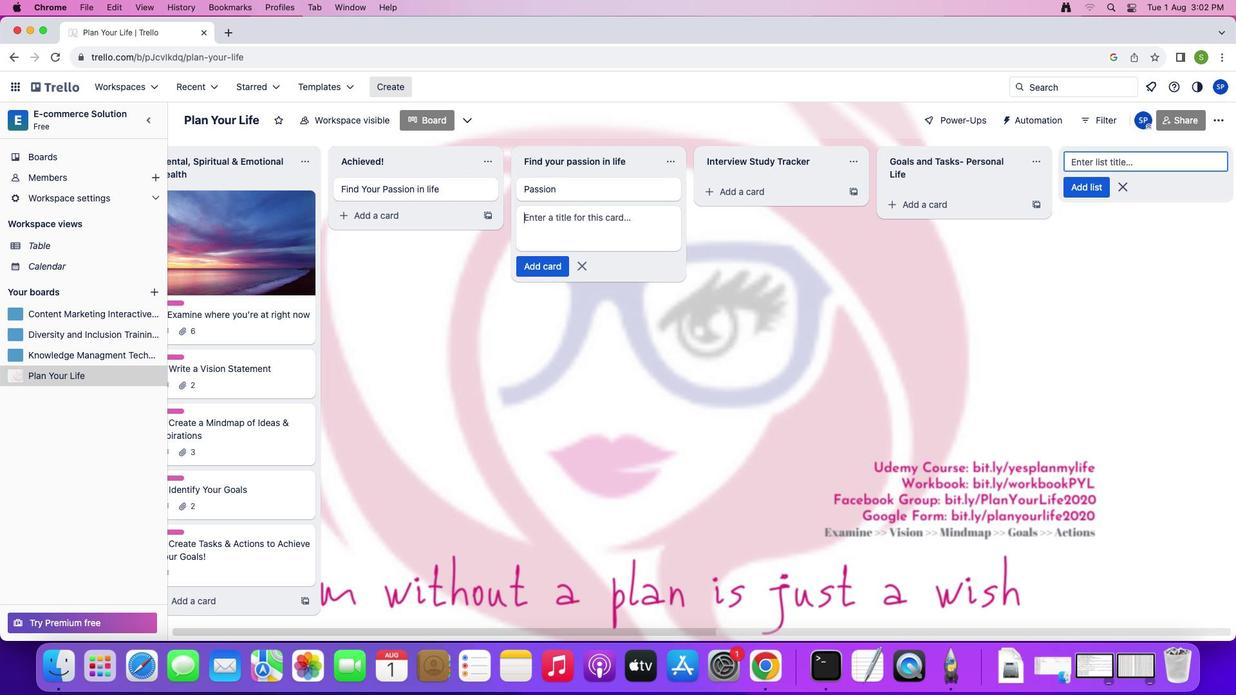 
Action: Mouse moved to (772, 186)
Screenshot: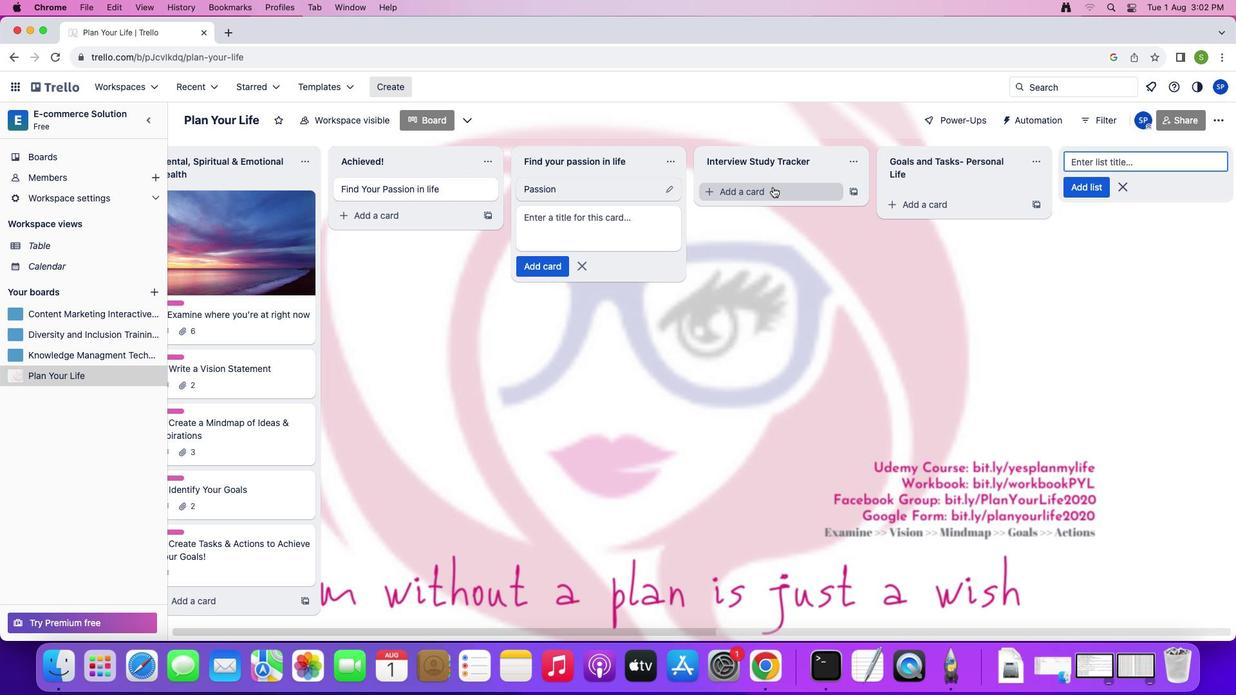 
Action: Mouse pressed left at (772, 186)
Screenshot: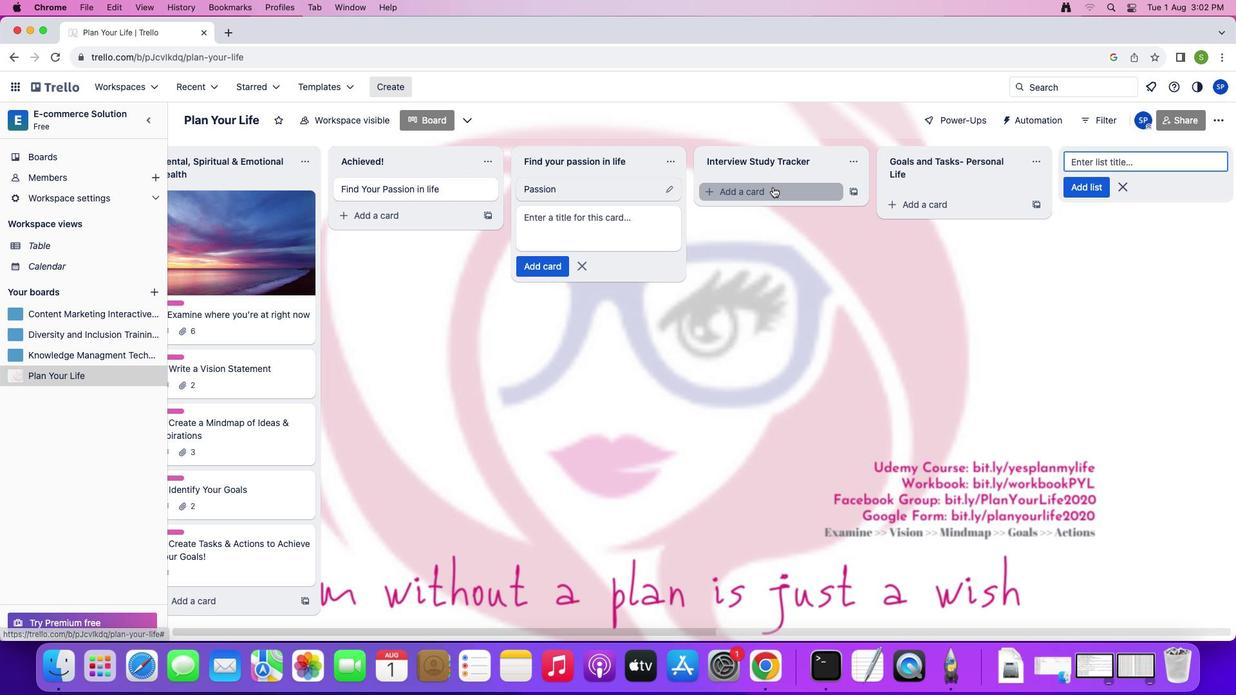 
Action: Key pressed Key.shift'I''n''t''e''r''v''i''e''w'Key.enter
Screenshot: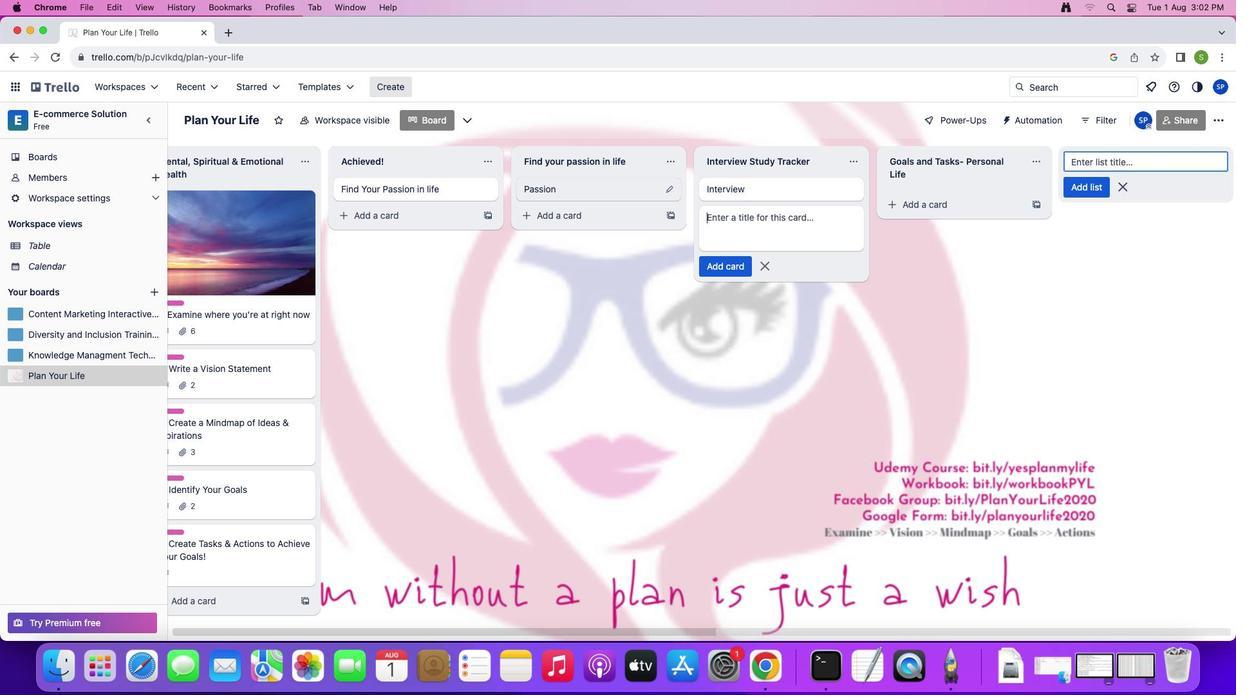 
Action: Mouse moved to (919, 182)
Screenshot: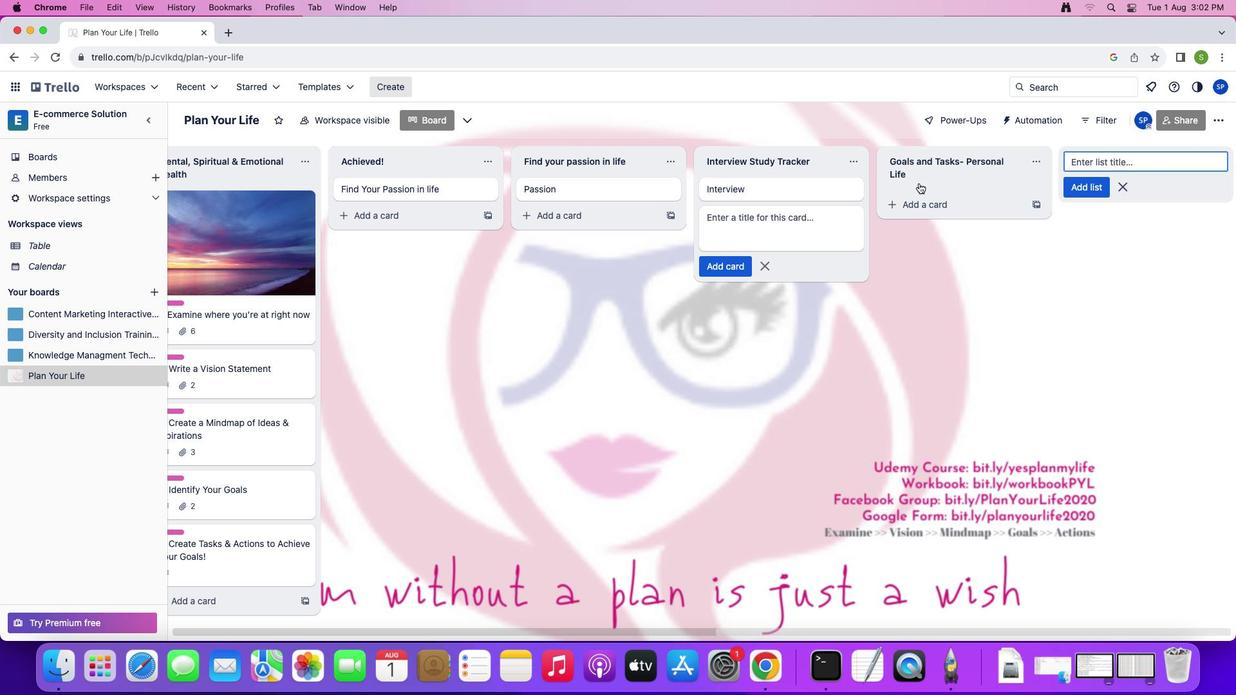 
Action: Mouse pressed left at (919, 182)
Screenshot: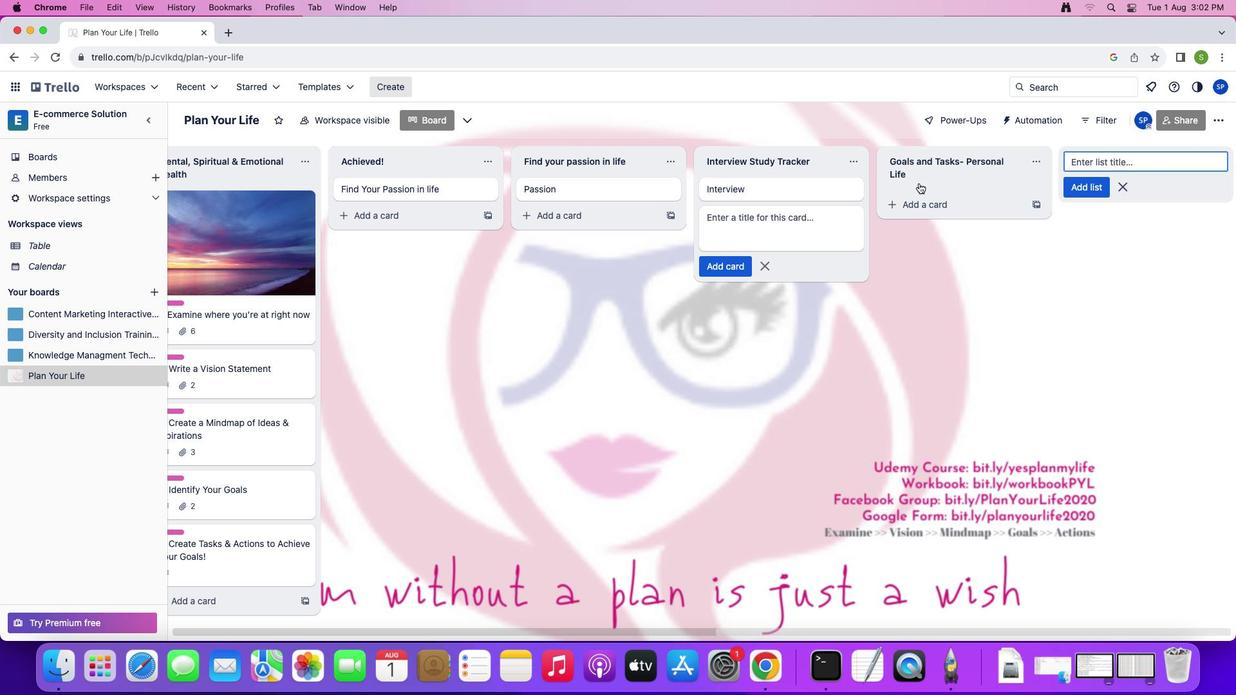 
Action: Mouse moved to (922, 208)
Screenshot: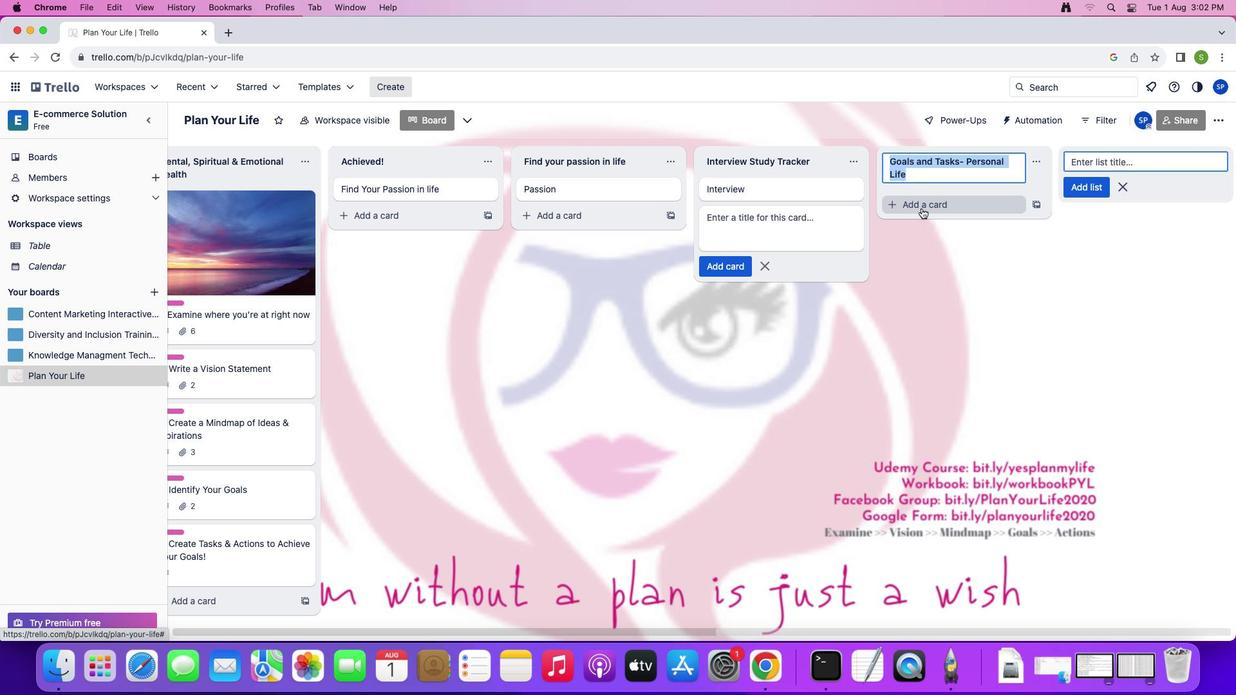 
Action: Mouse pressed left at (922, 208)
Screenshot: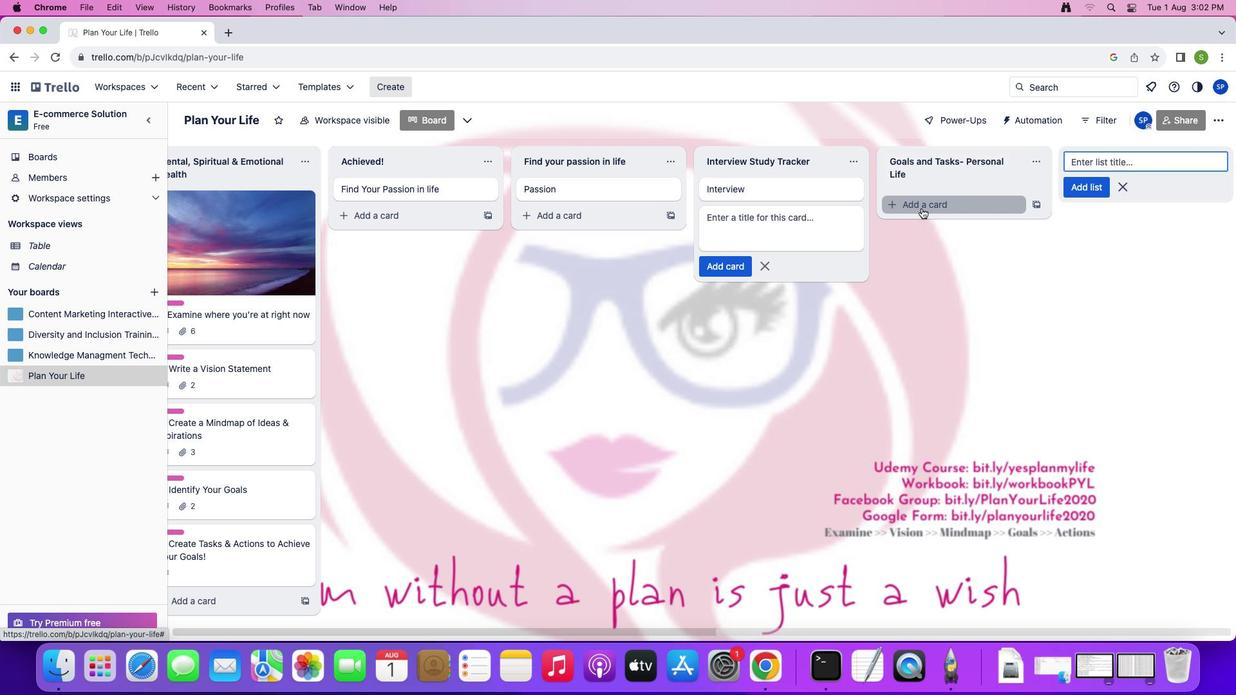 
Action: Key pressed Key.shift'G''o''a''l''s'Key.enter
Screenshot: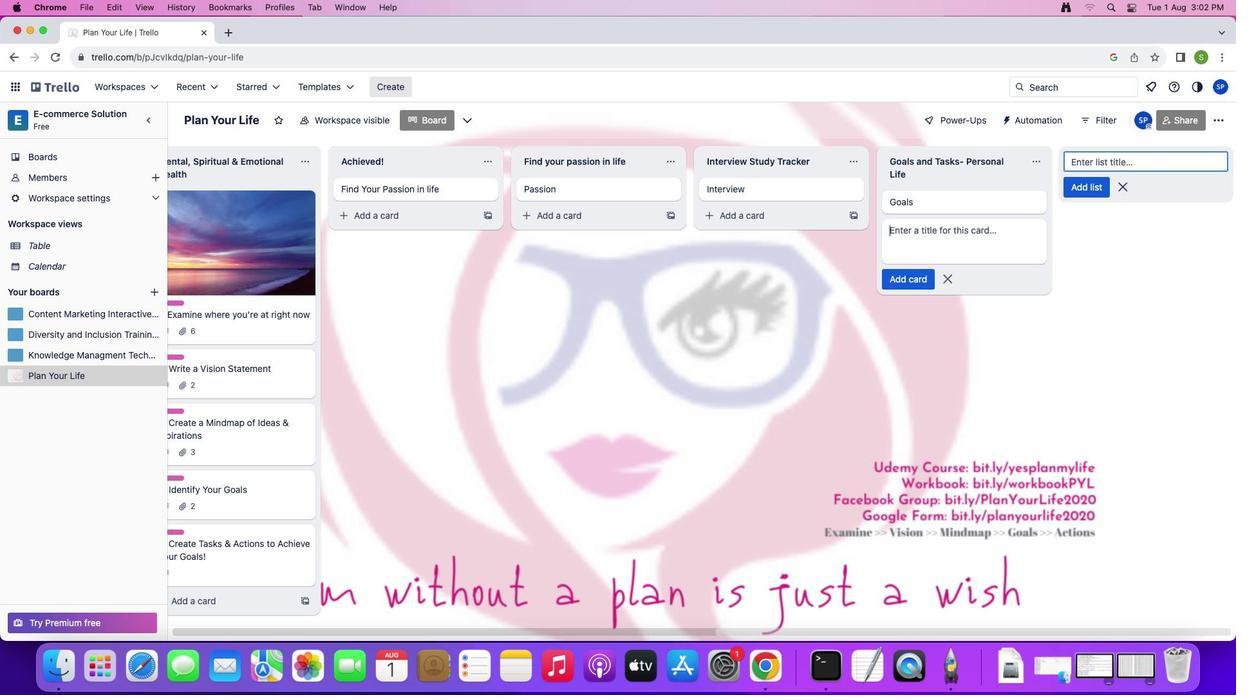 
Action: Mouse moved to (1125, 182)
Screenshot: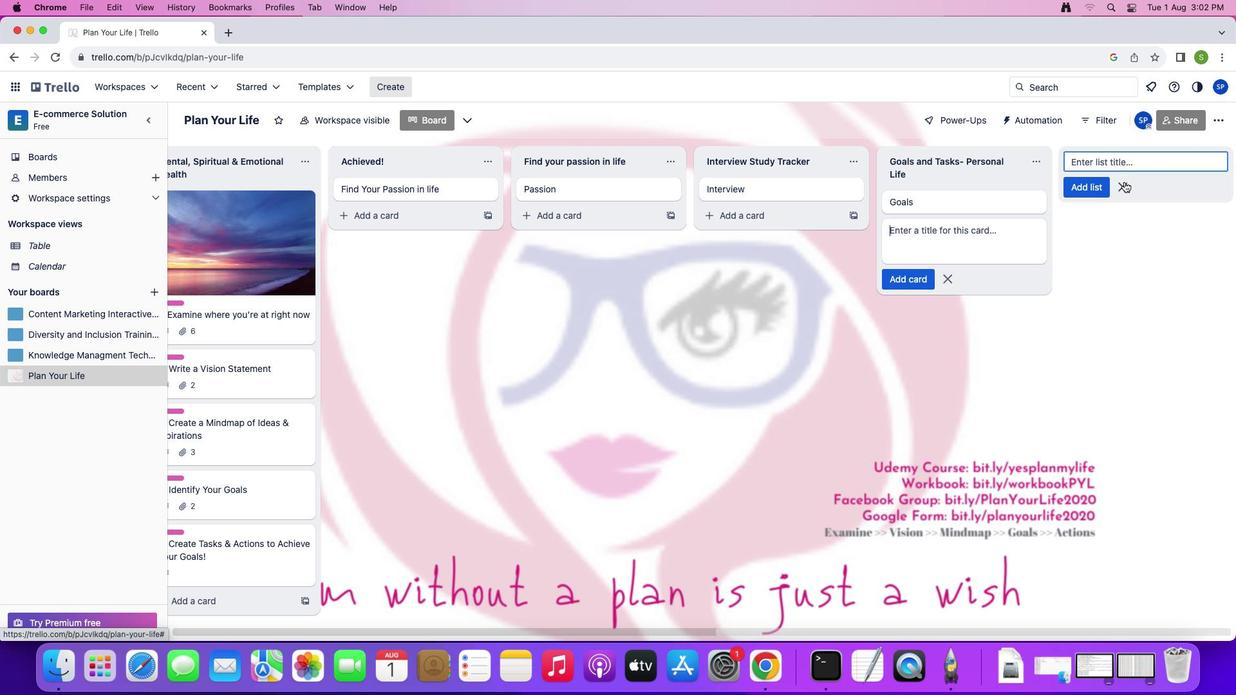 
Action: Mouse pressed left at (1125, 182)
Screenshot: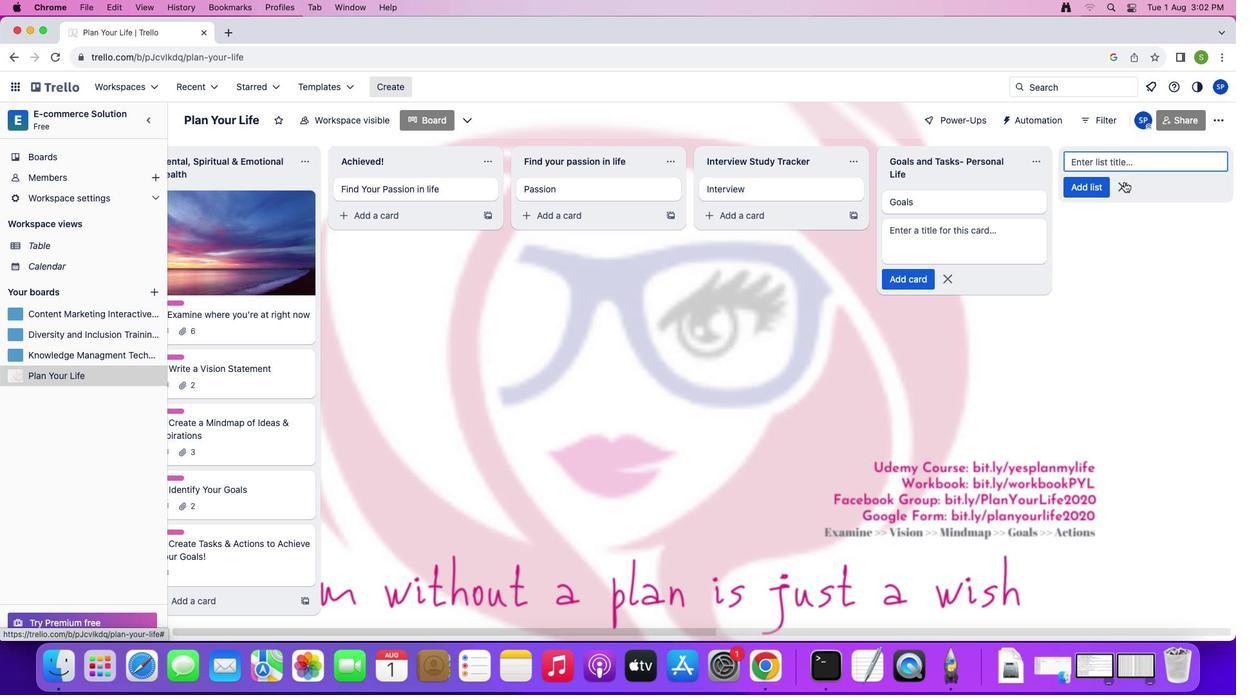 
Action: Mouse moved to (539, 186)
Screenshot: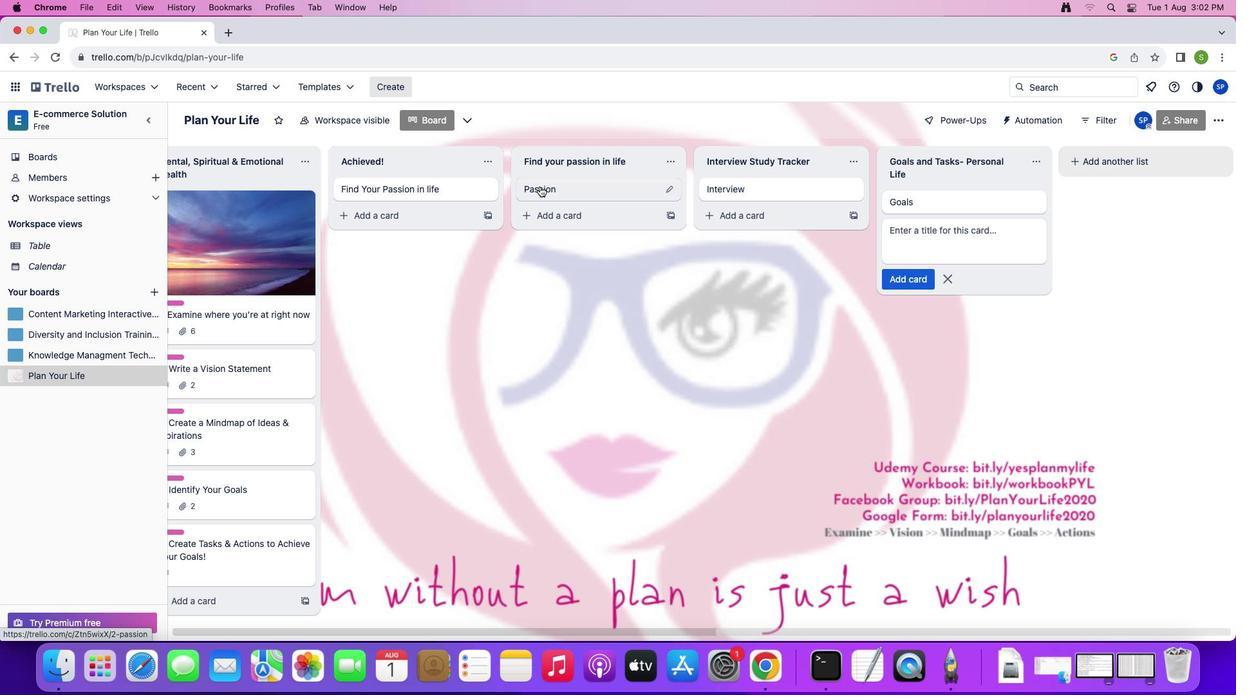 
Action: Mouse pressed left at (539, 186)
Screenshot: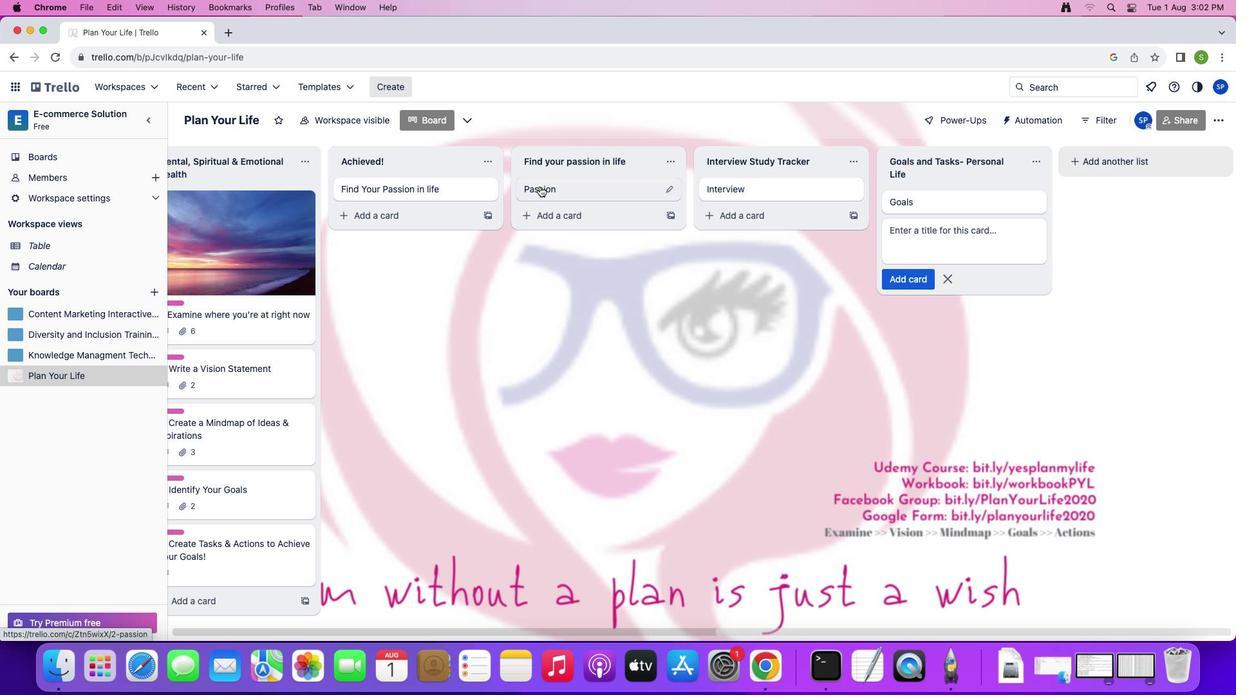 
Action: Mouse moved to (775, 190)
Screenshot: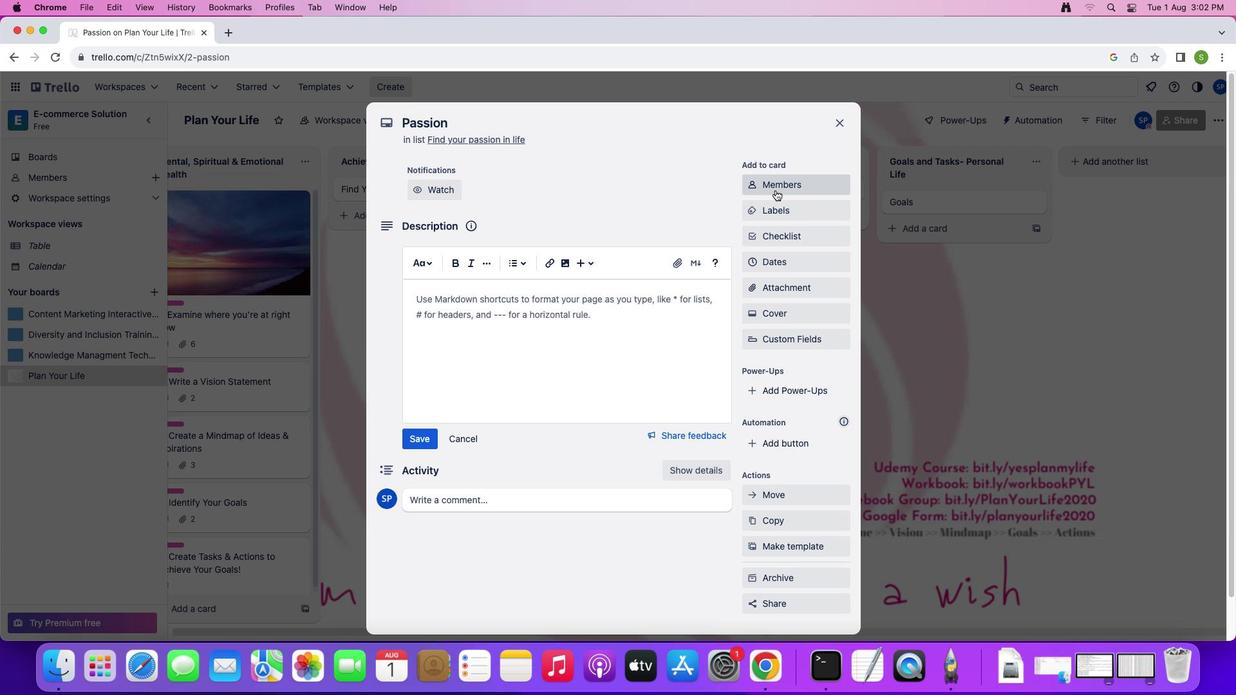 
Action: Mouse pressed left at (775, 190)
Screenshot: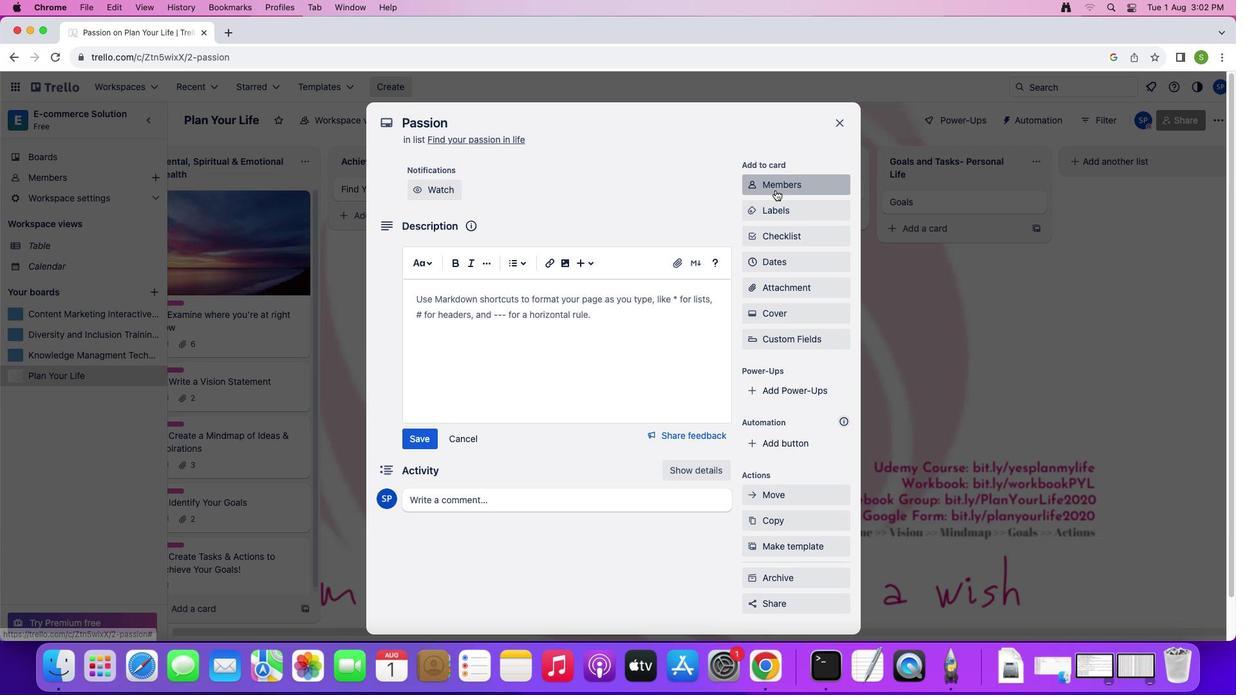 
Action: Mouse moved to (772, 227)
Screenshot: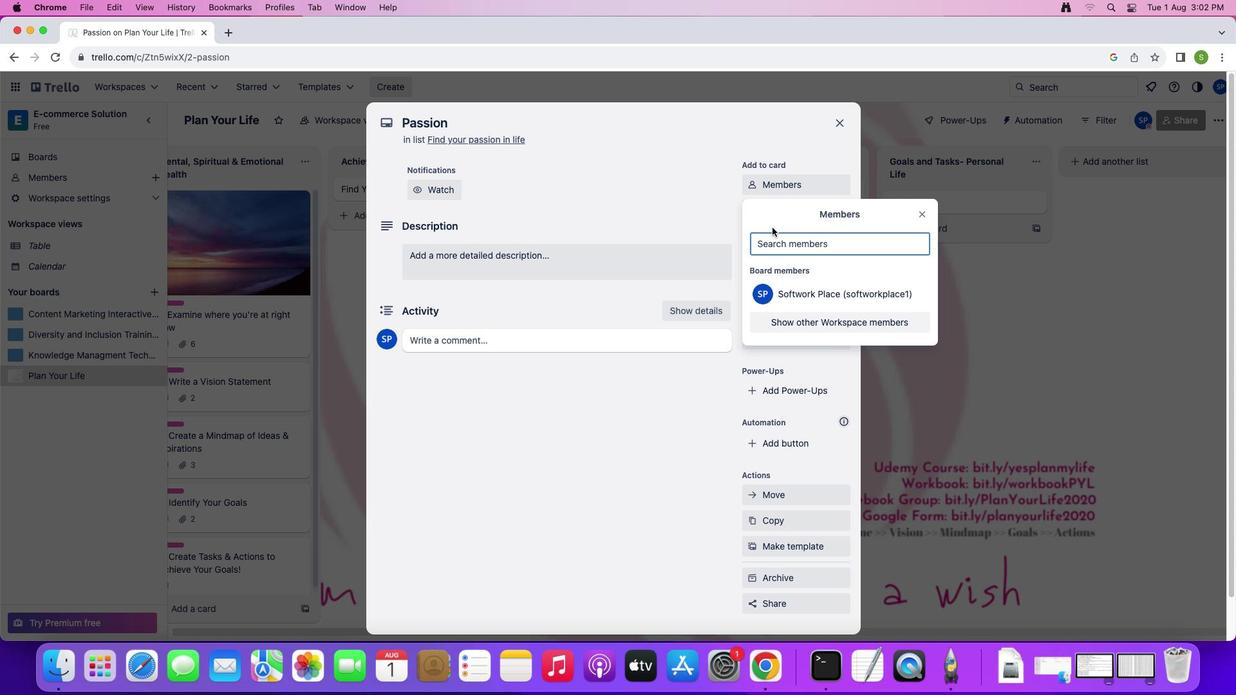 
Action: Key pressed 's''o''f''t''a''g''e''.''3'Key.shift'@''s''o''f''t''a''g''e''.''n''e''t'
Screenshot: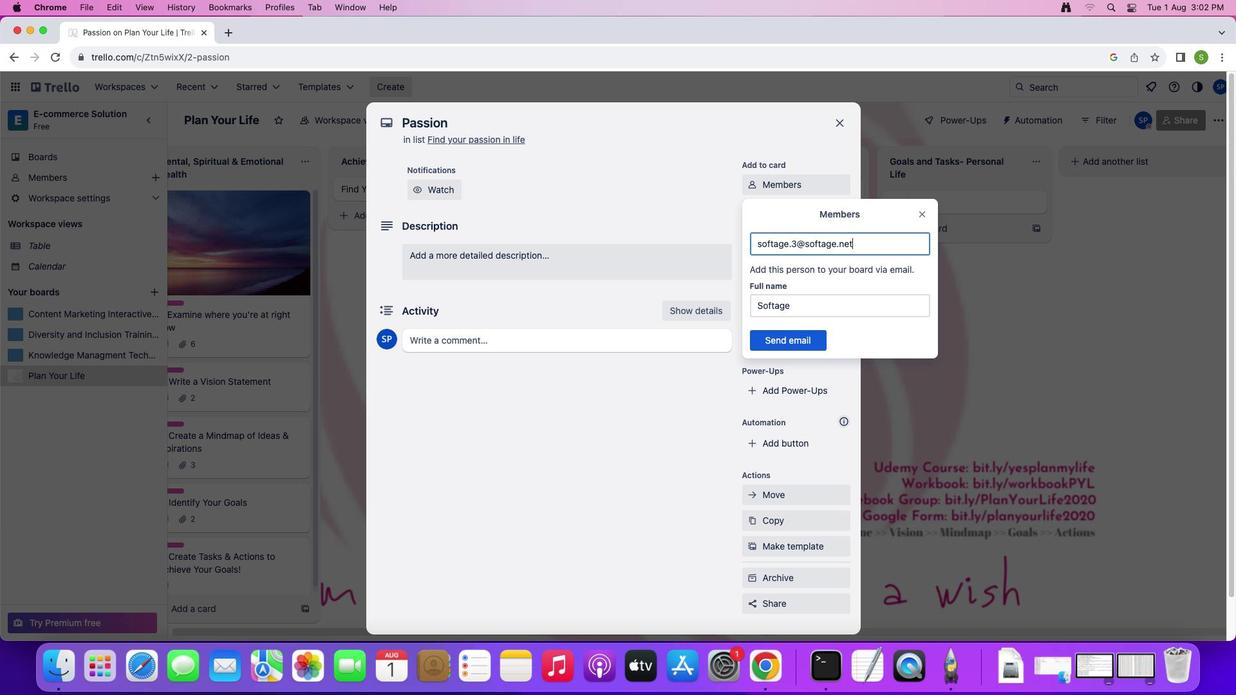 
Action: Mouse moved to (780, 332)
Screenshot: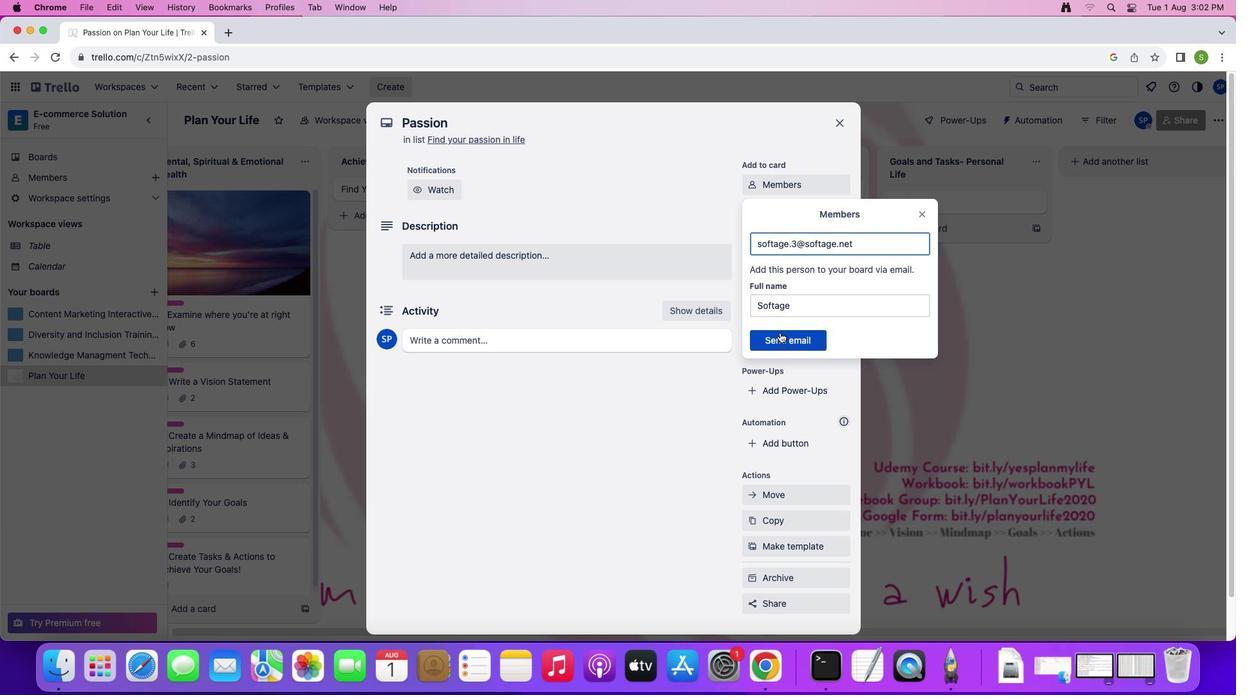 
Action: Mouse pressed left at (780, 332)
Screenshot: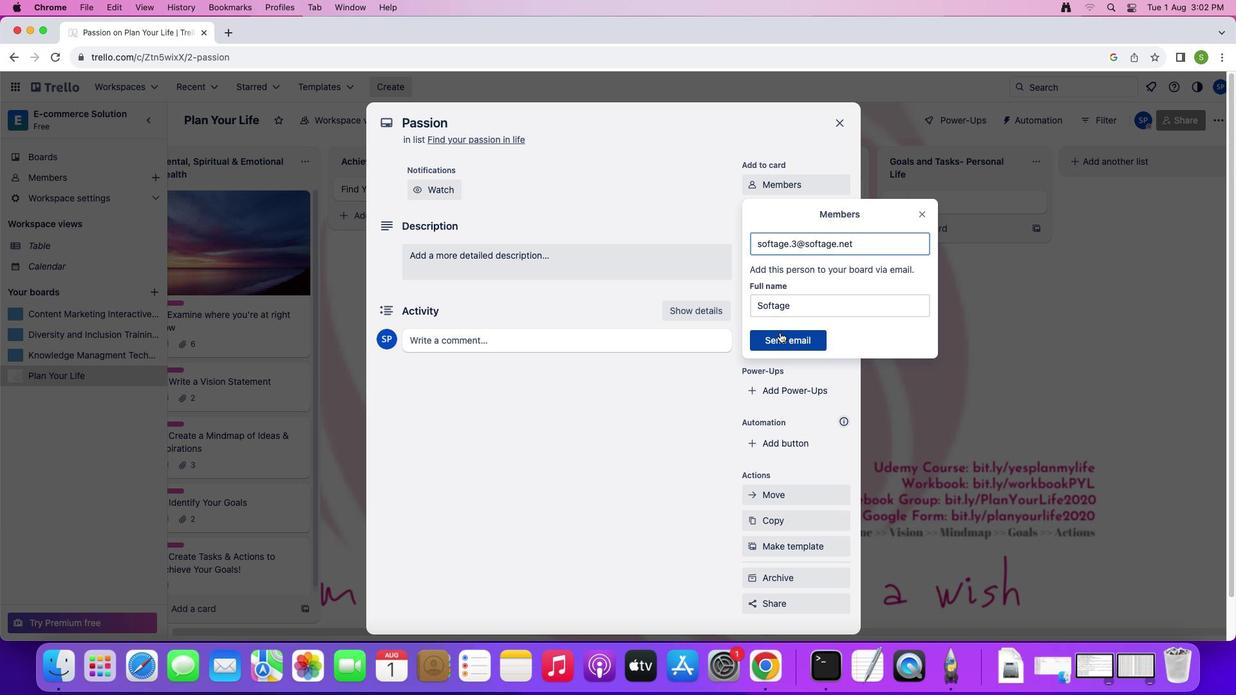 
Action: Mouse moved to (777, 251)
Screenshot: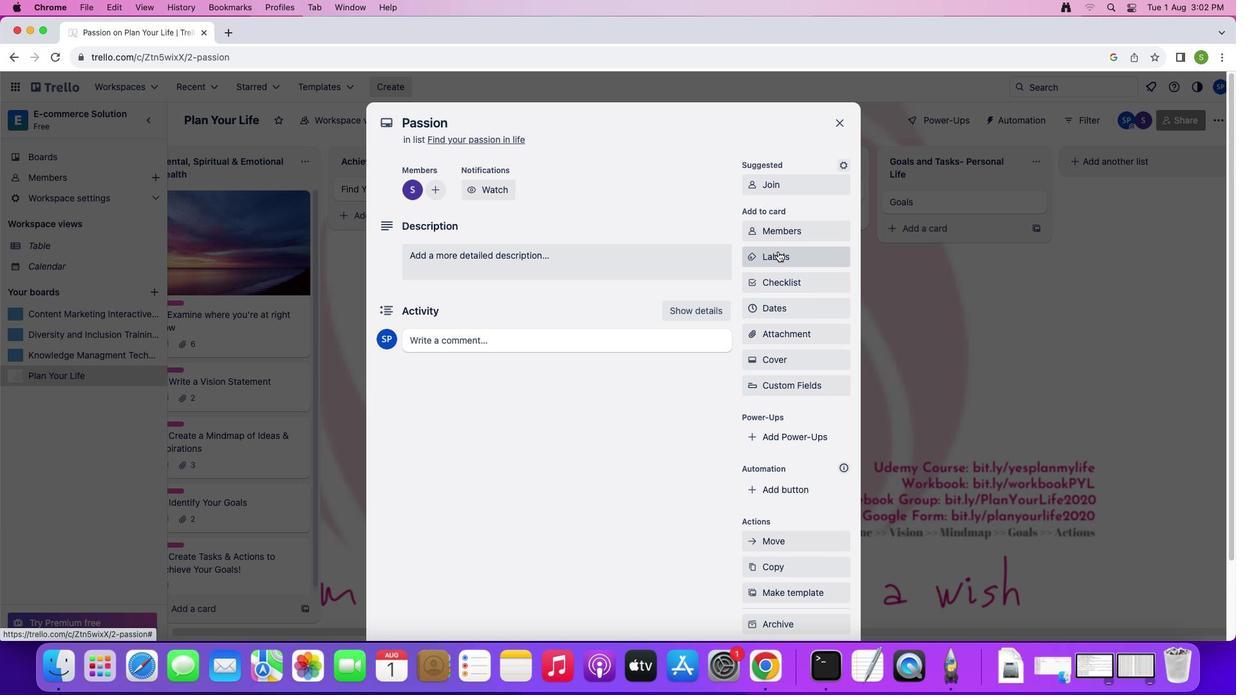 
Action: Mouse pressed left at (777, 251)
Screenshot: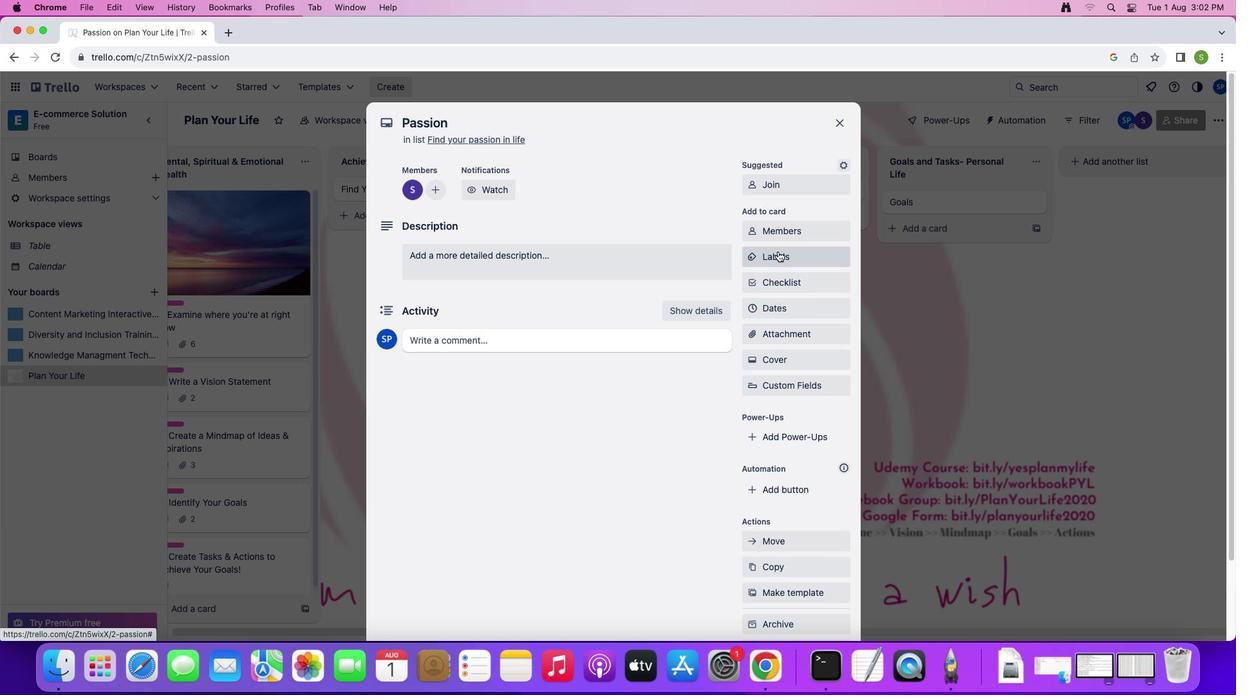 
Action: Mouse moved to (808, 435)
Screenshot: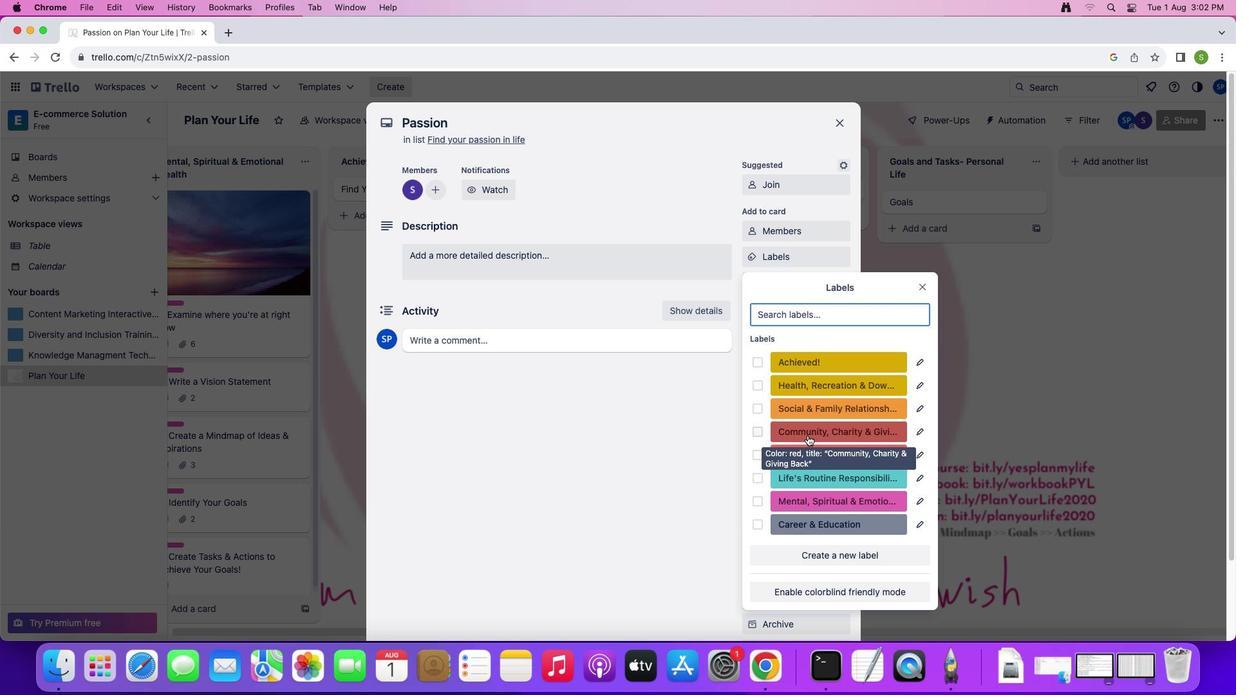 
Action: Mouse pressed left at (808, 435)
Screenshot: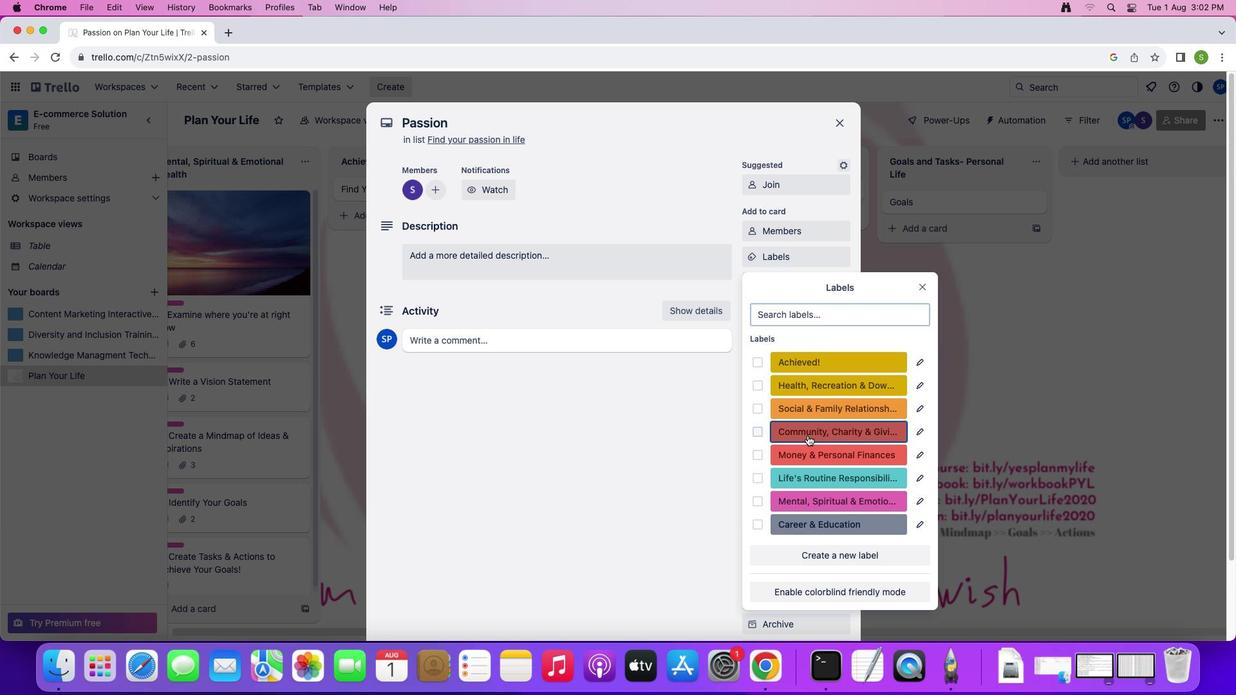 
Action: Mouse moved to (920, 289)
Screenshot: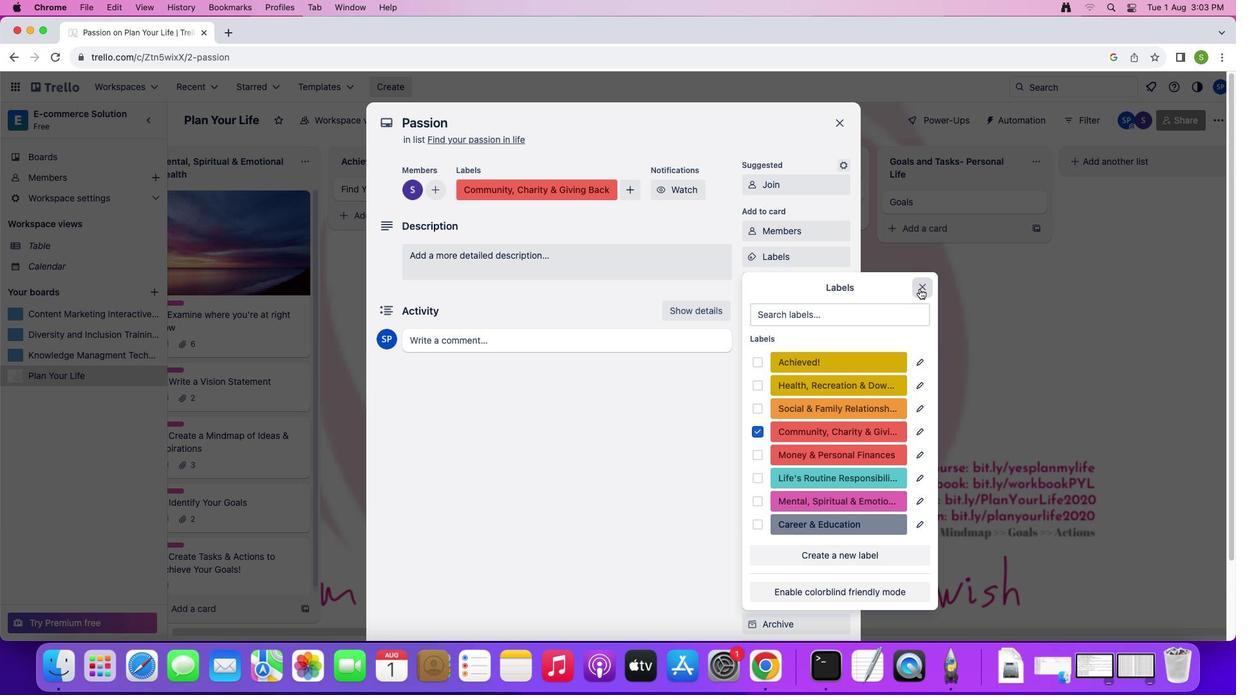 
Action: Mouse pressed left at (920, 289)
Screenshot: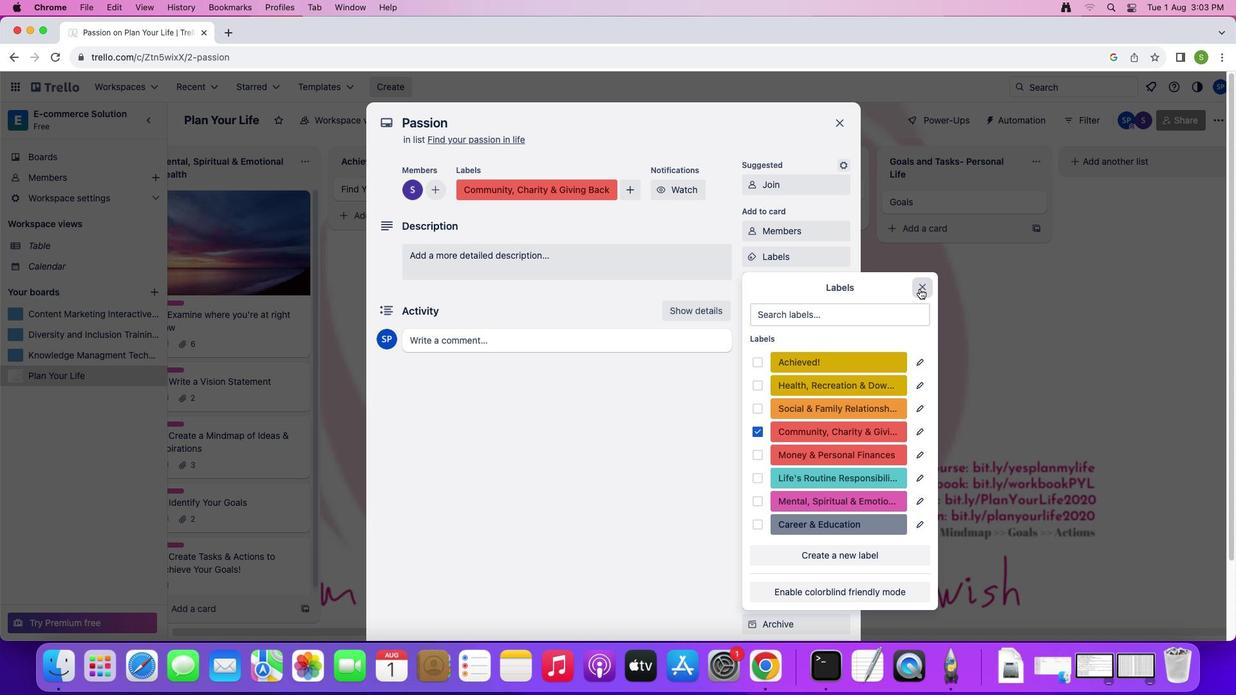 
Action: Mouse moved to (777, 283)
Screenshot: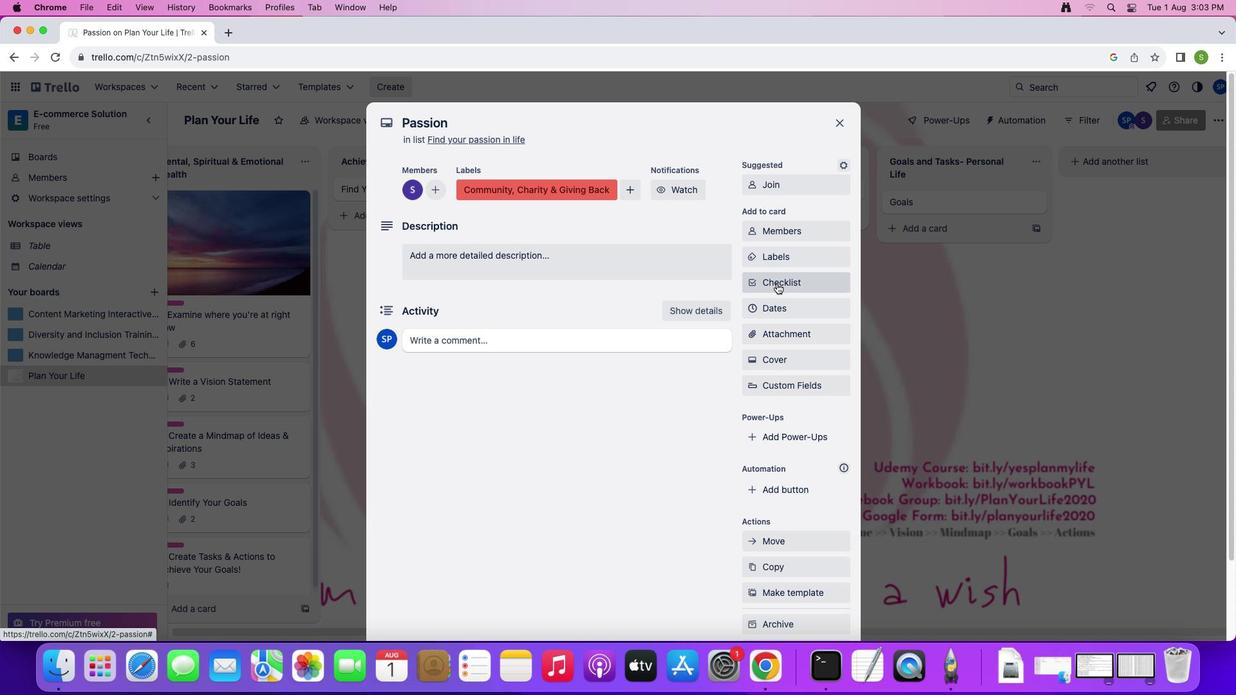 
Action: Mouse pressed left at (777, 283)
Screenshot: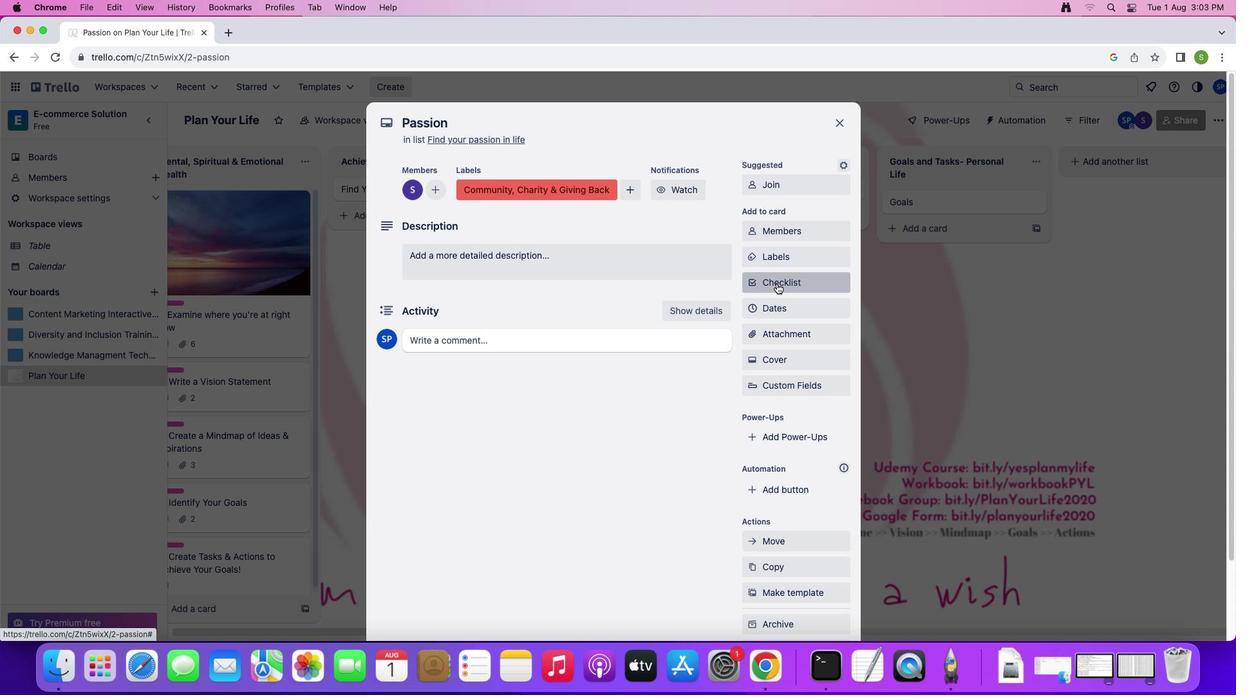 
Action: Mouse moved to (800, 293)
Screenshot: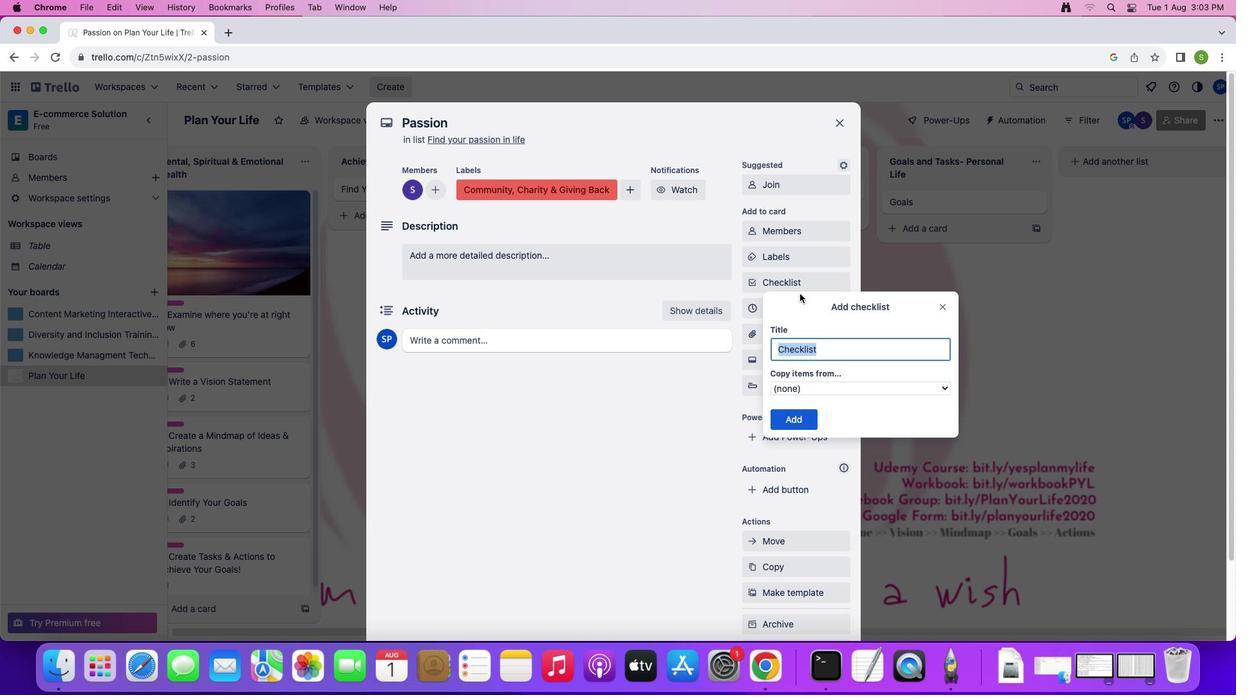 
Action: Key pressed Key.shift'F''i''n''d'Key.enter
Screenshot: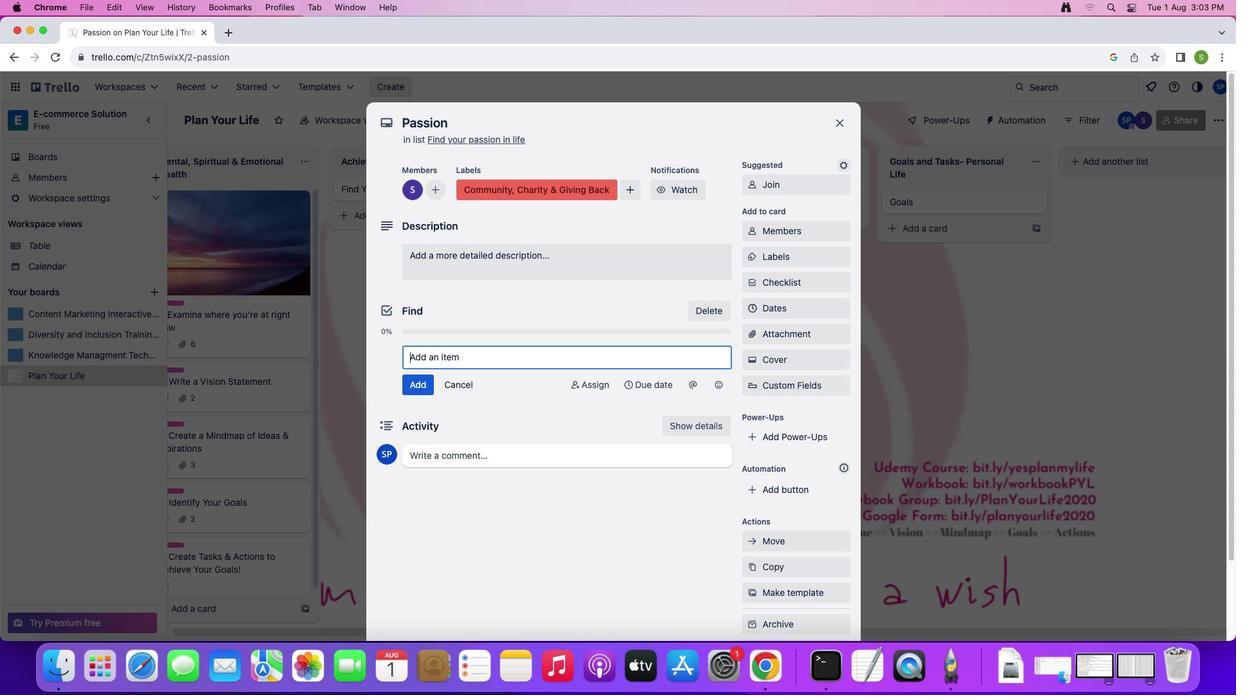 
Action: Mouse moved to (787, 305)
Screenshot: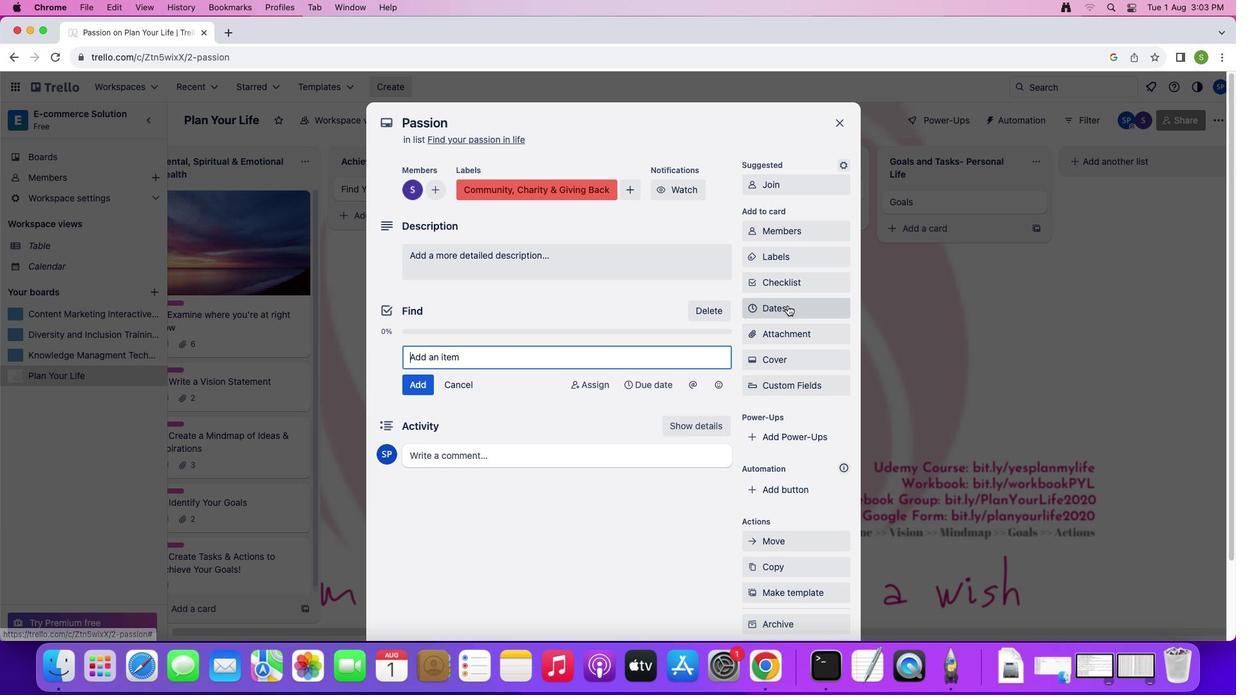 
Action: Mouse pressed left at (787, 305)
Screenshot: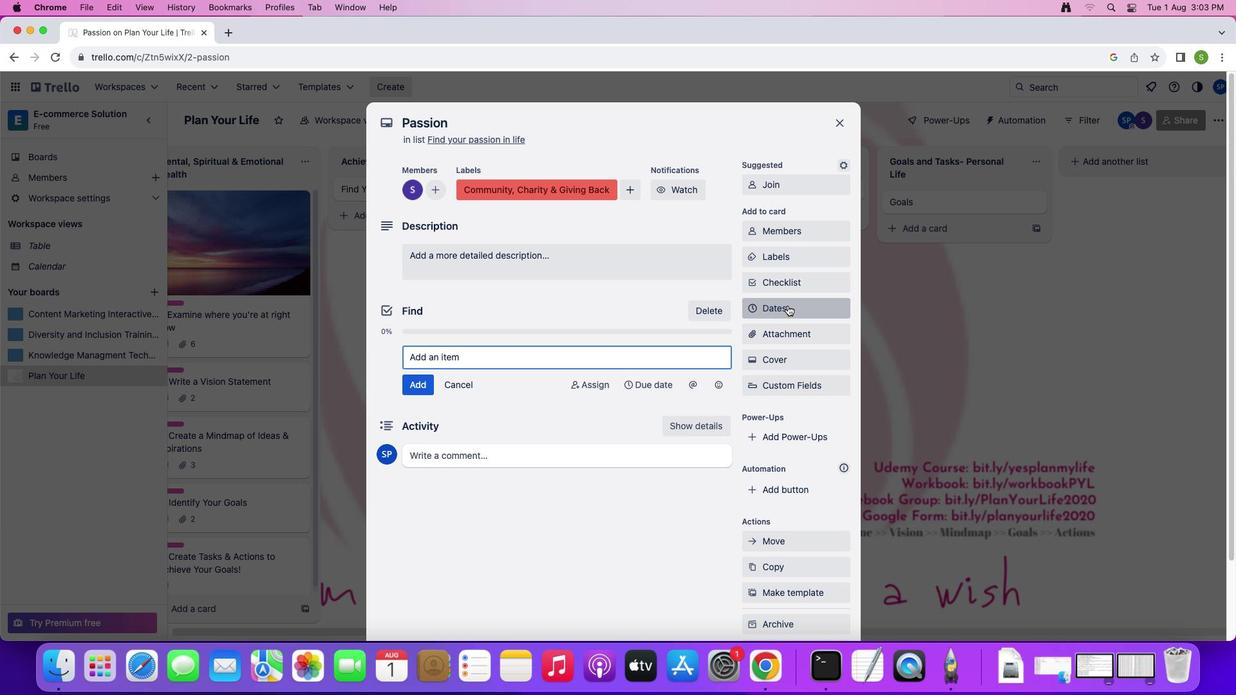 
Action: Mouse moved to (829, 264)
Screenshot: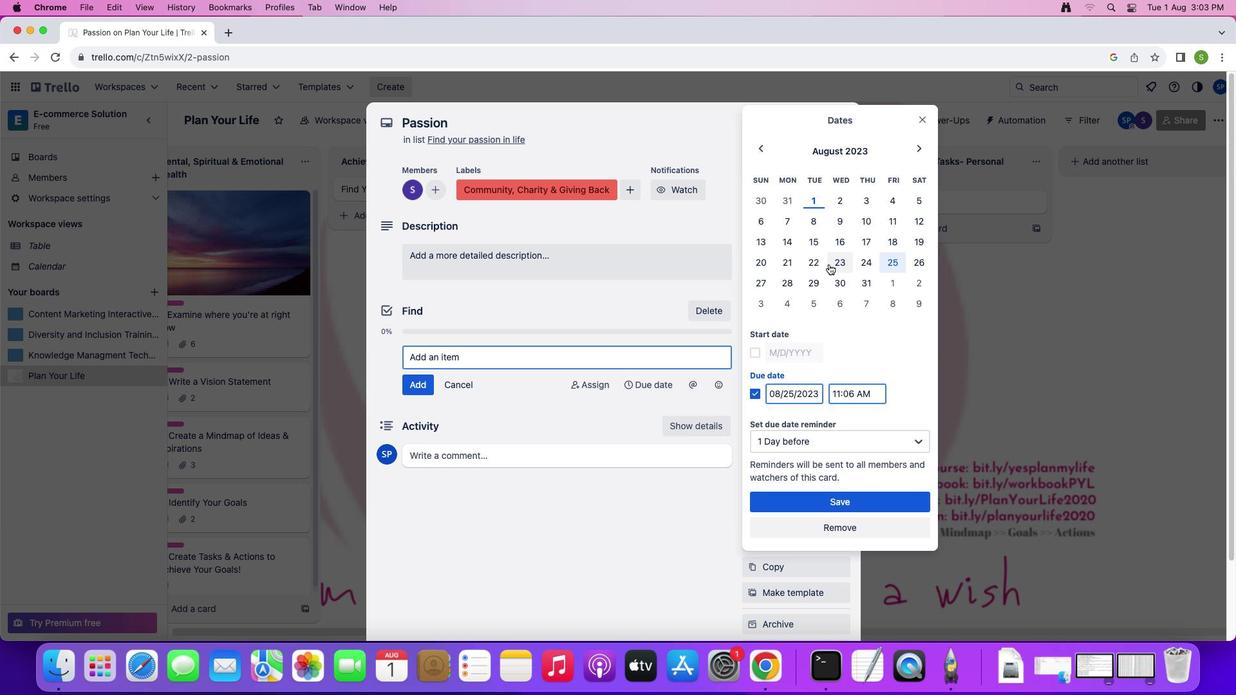 
Action: Mouse pressed left at (829, 264)
Screenshot: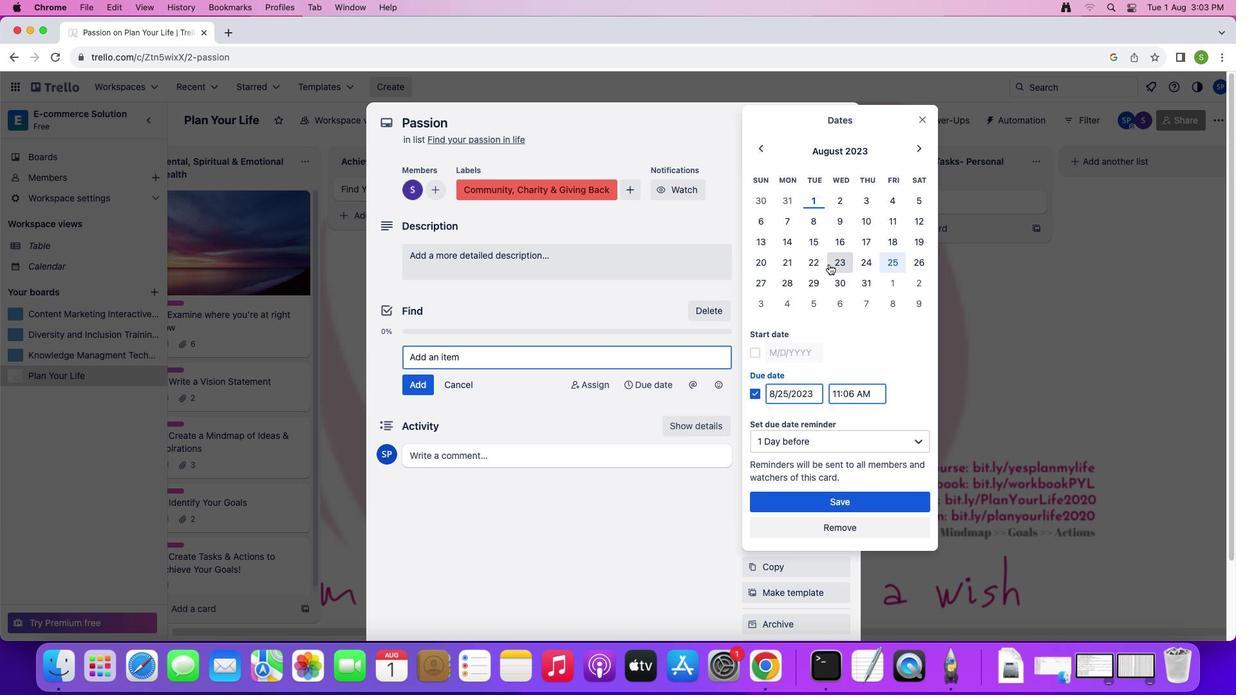 
Action: Mouse moved to (761, 359)
Screenshot: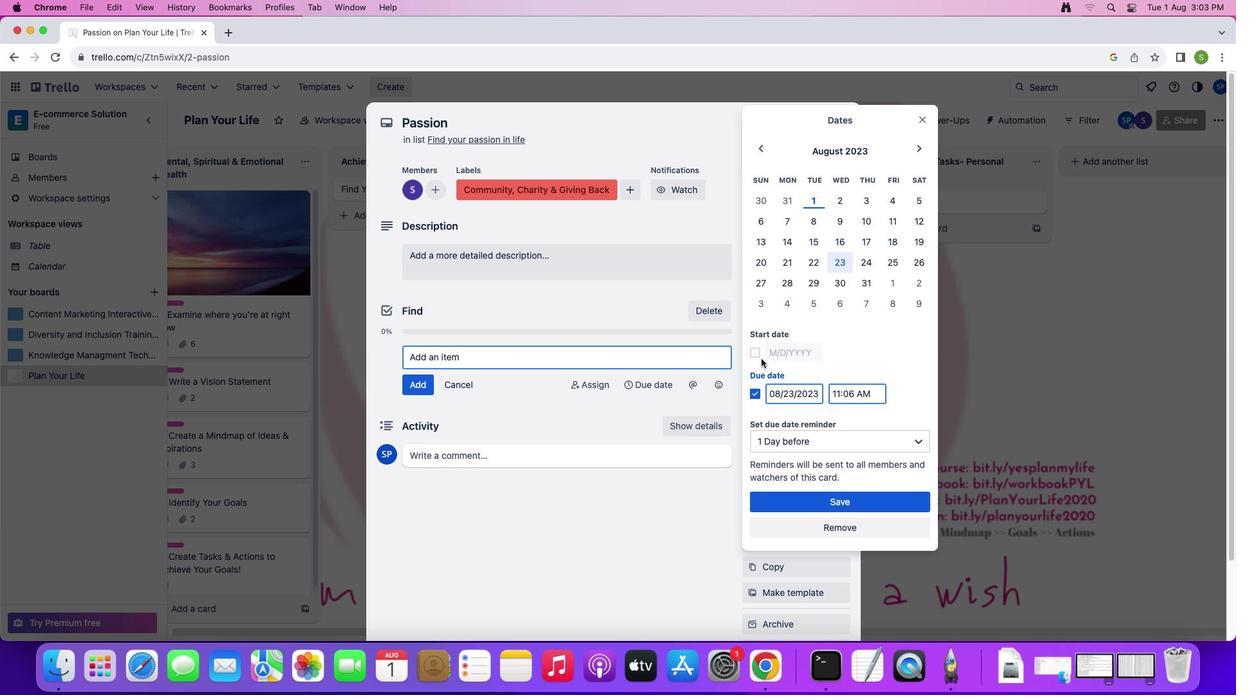 
Action: Mouse pressed left at (761, 359)
Screenshot: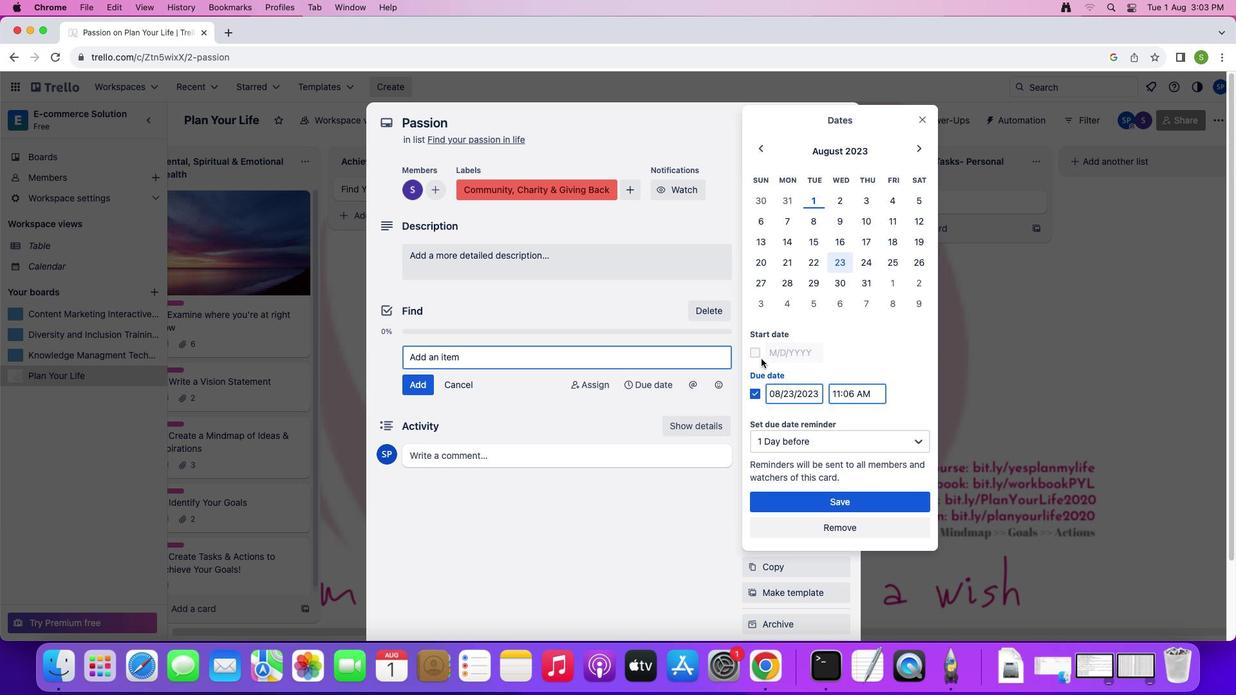 
Action: Mouse moved to (799, 507)
Screenshot: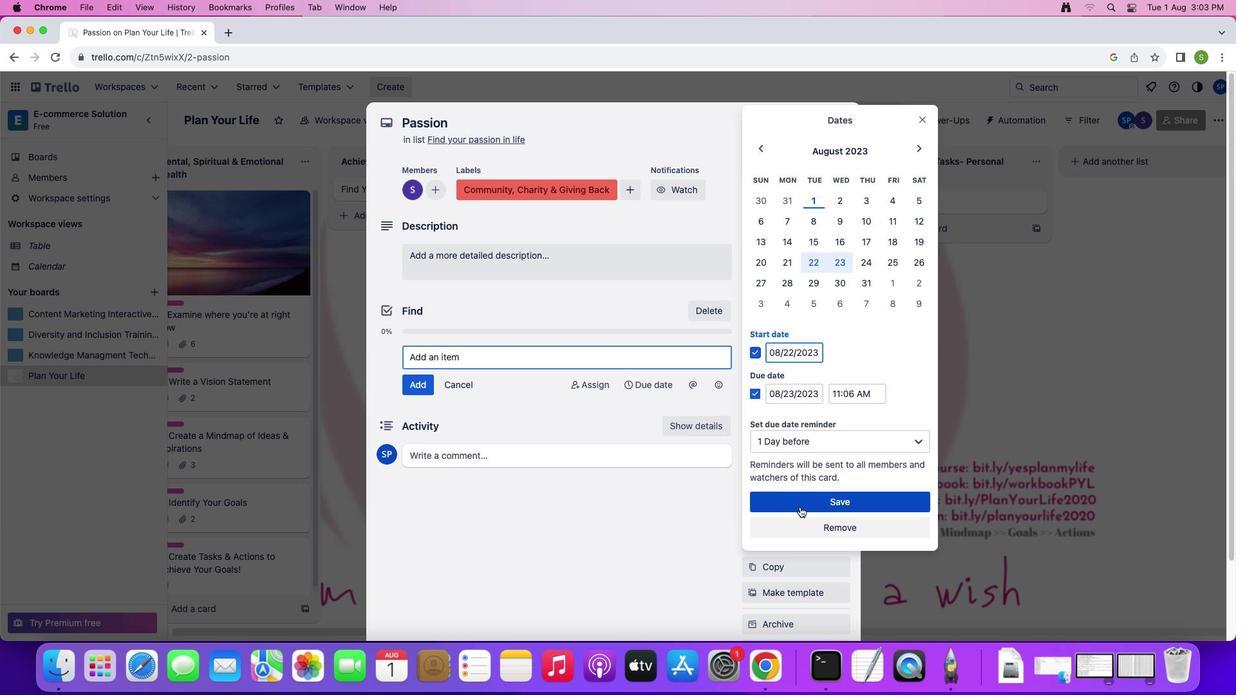 
Action: Mouse pressed left at (799, 507)
Screenshot: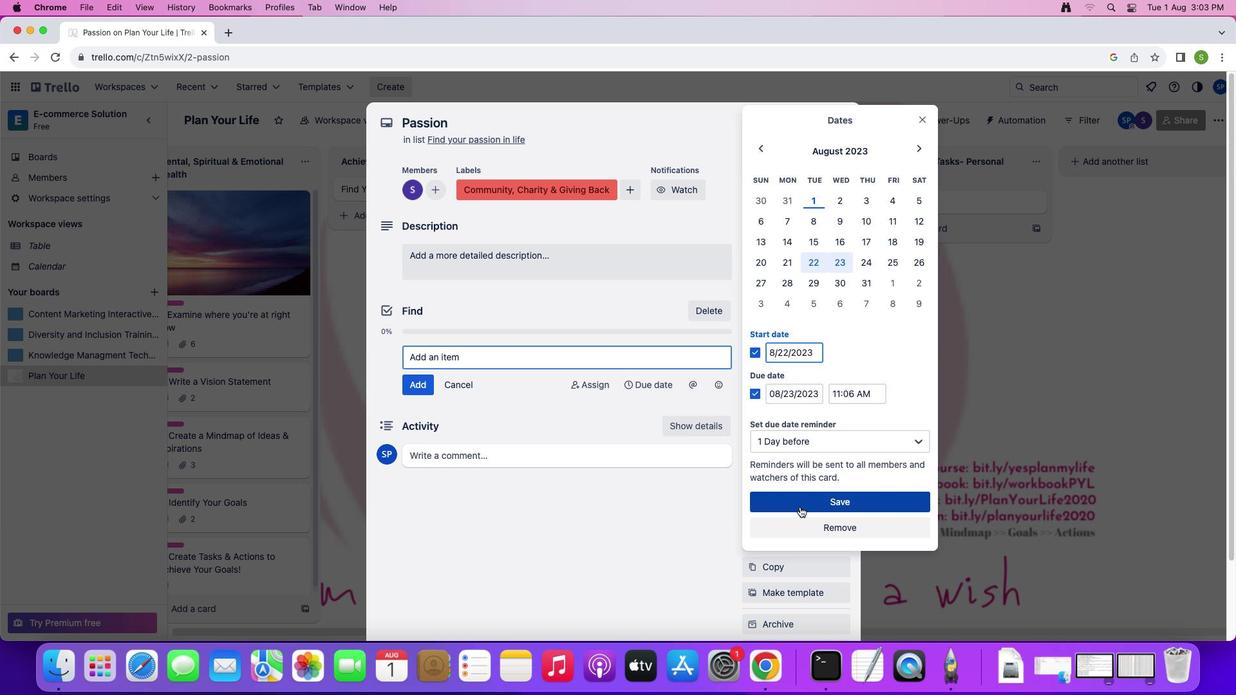 
Action: Mouse moved to (766, 364)
Screenshot: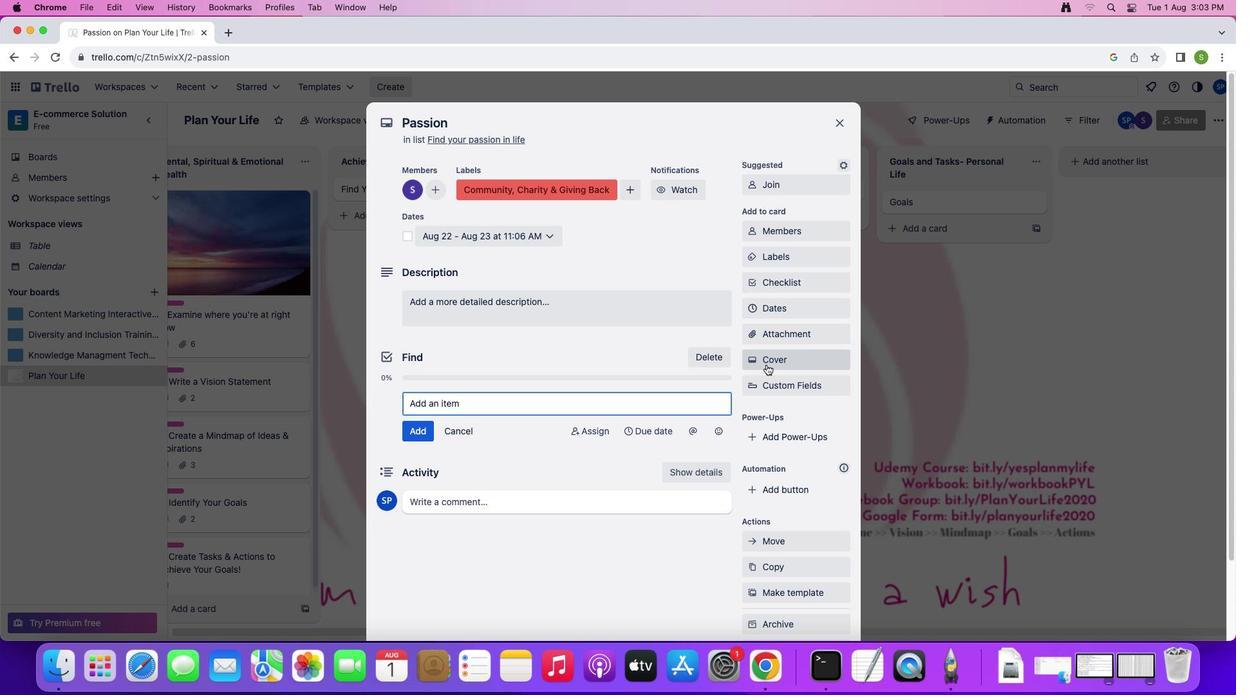 
Action: Mouse pressed left at (766, 364)
Screenshot: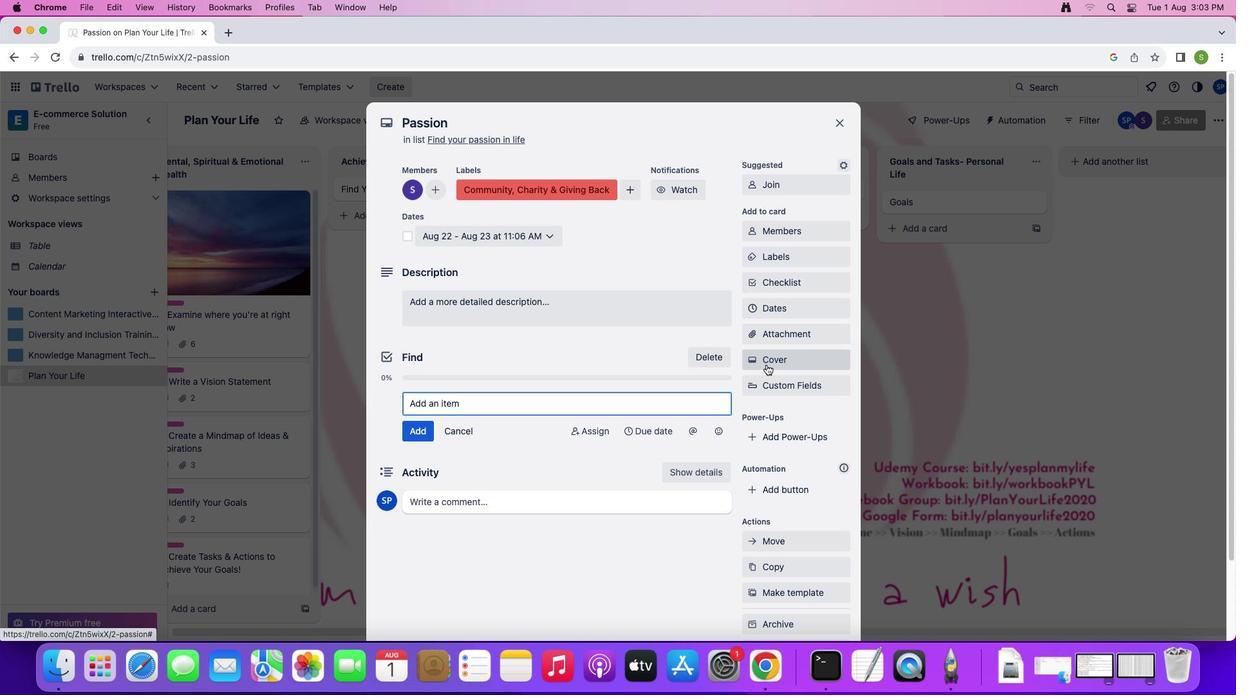 
Action: Mouse moved to (842, 405)
Screenshot: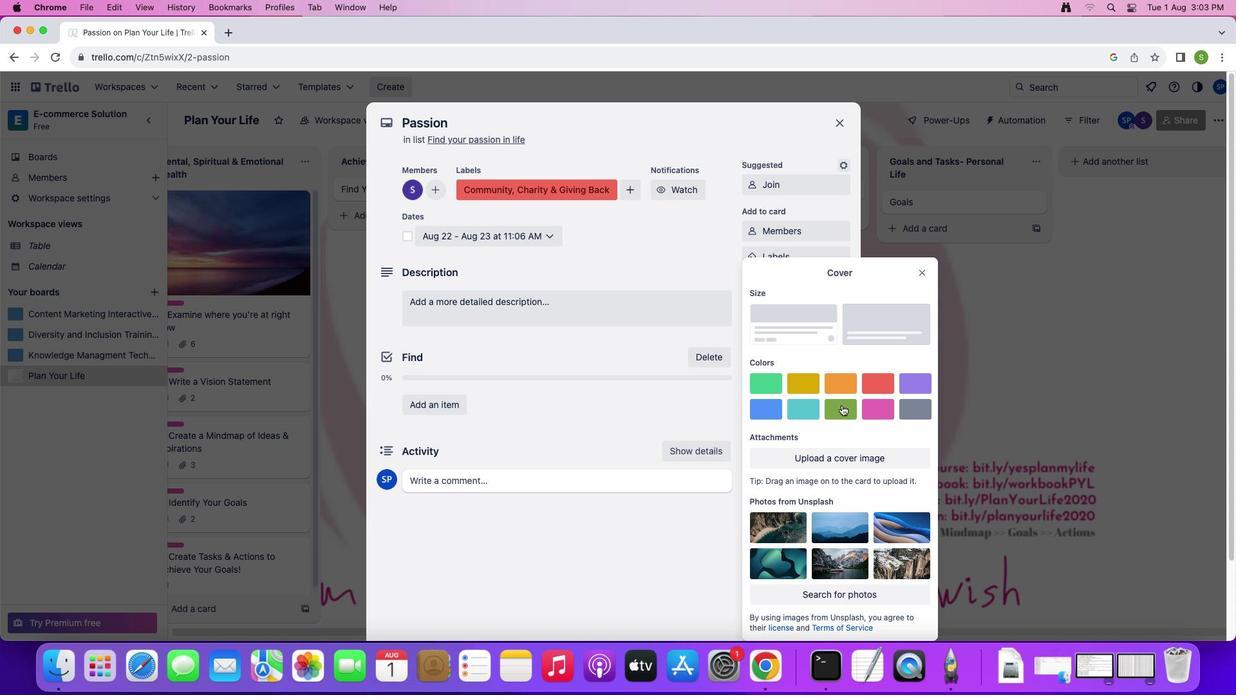 
Action: Mouse pressed left at (842, 405)
Screenshot: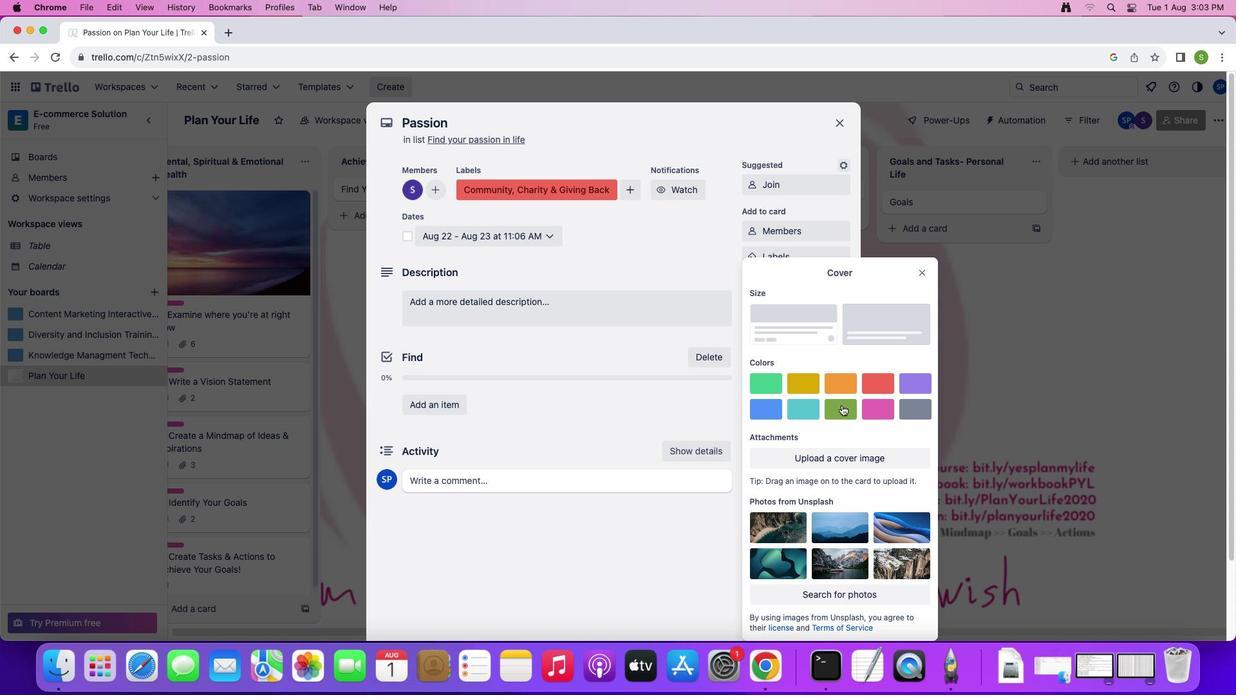 
Action: Mouse moved to (922, 256)
Screenshot: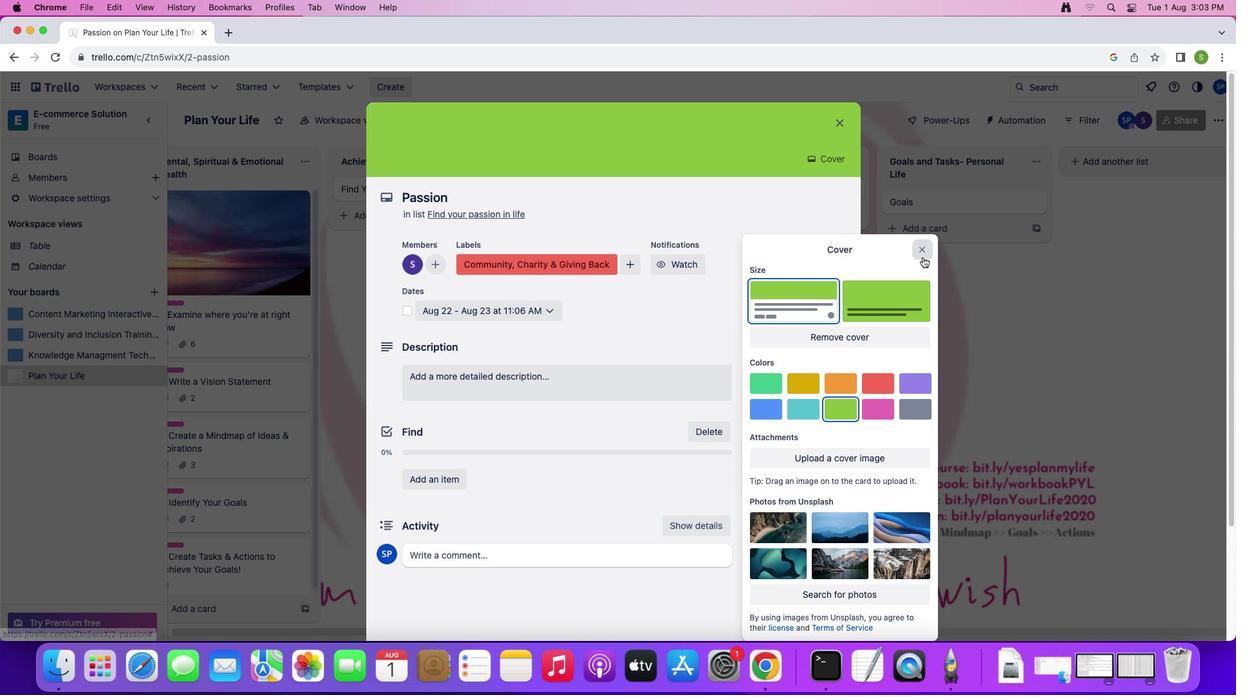
Action: Mouse pressed left at (922, 256)
Screenshot: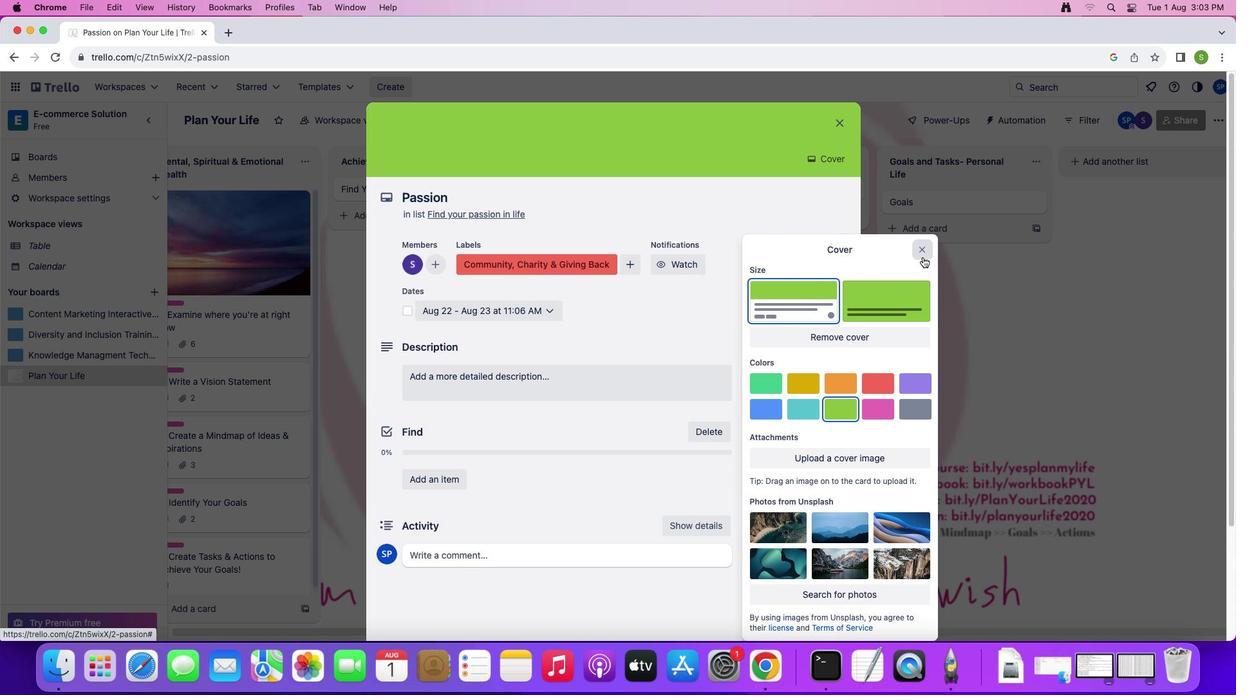 
Action: Mouse moved to (406, 315)
Screenshot: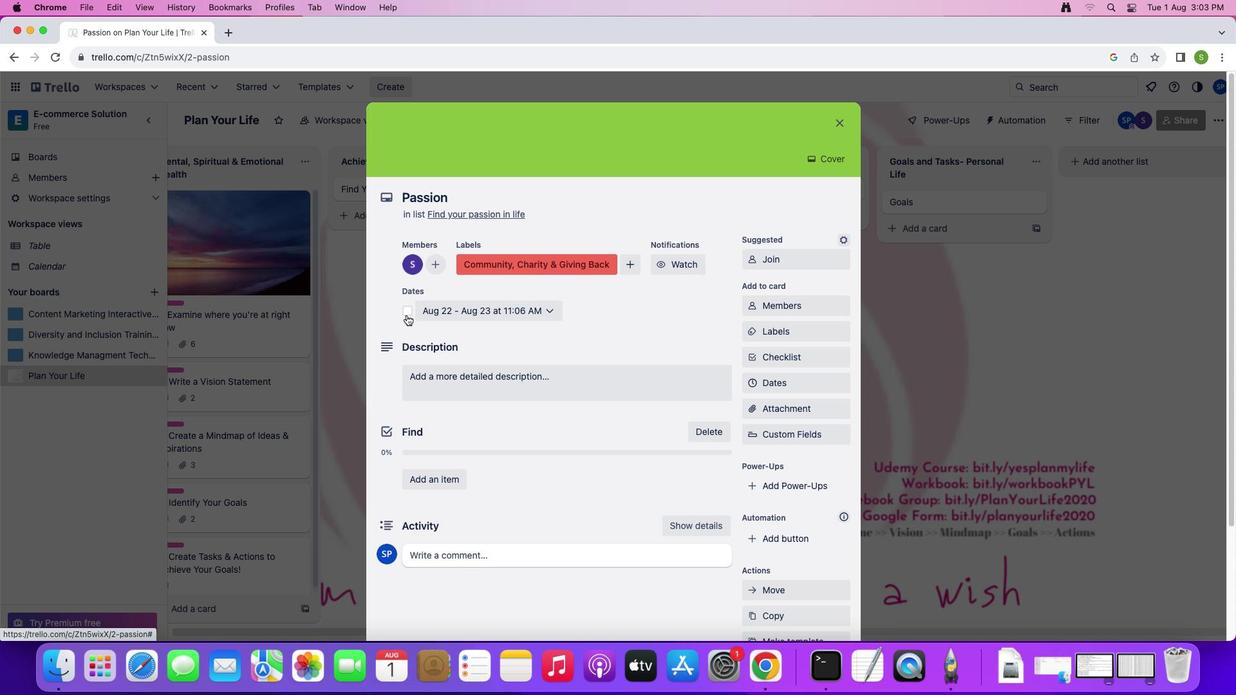 
Action: Mouse pressed left at (406, 315)
Screenshot: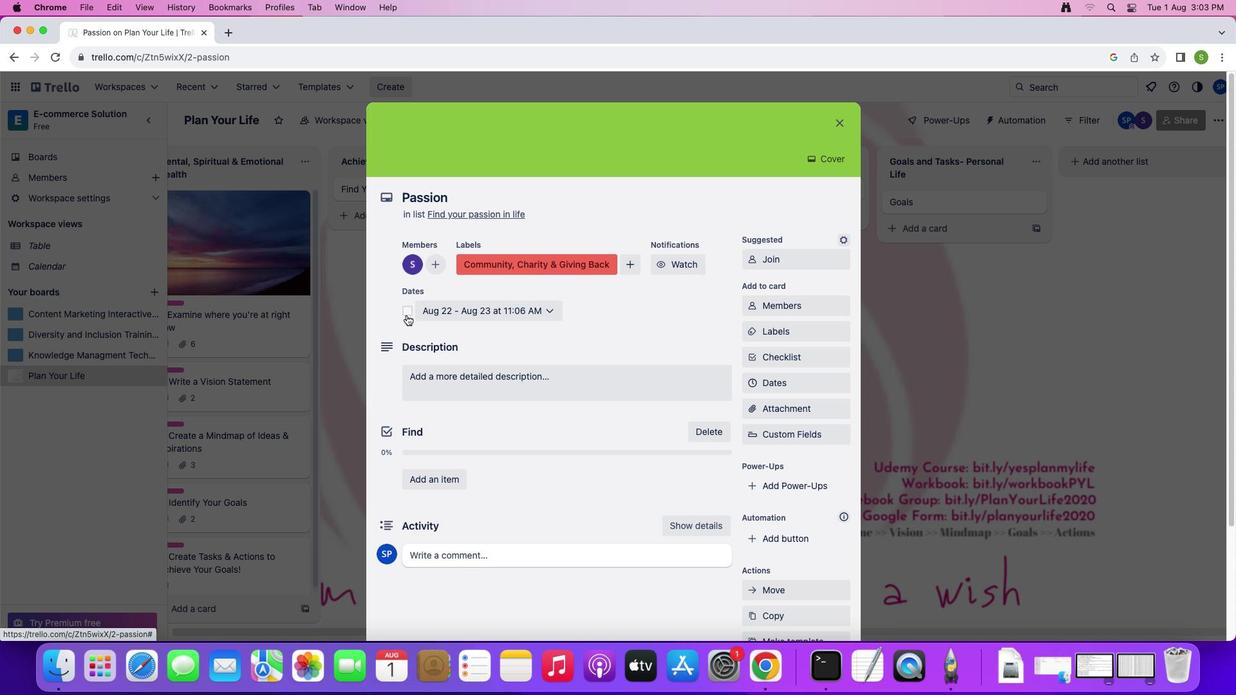 
Action: Mouse moved to (676, 260)
Screenshot: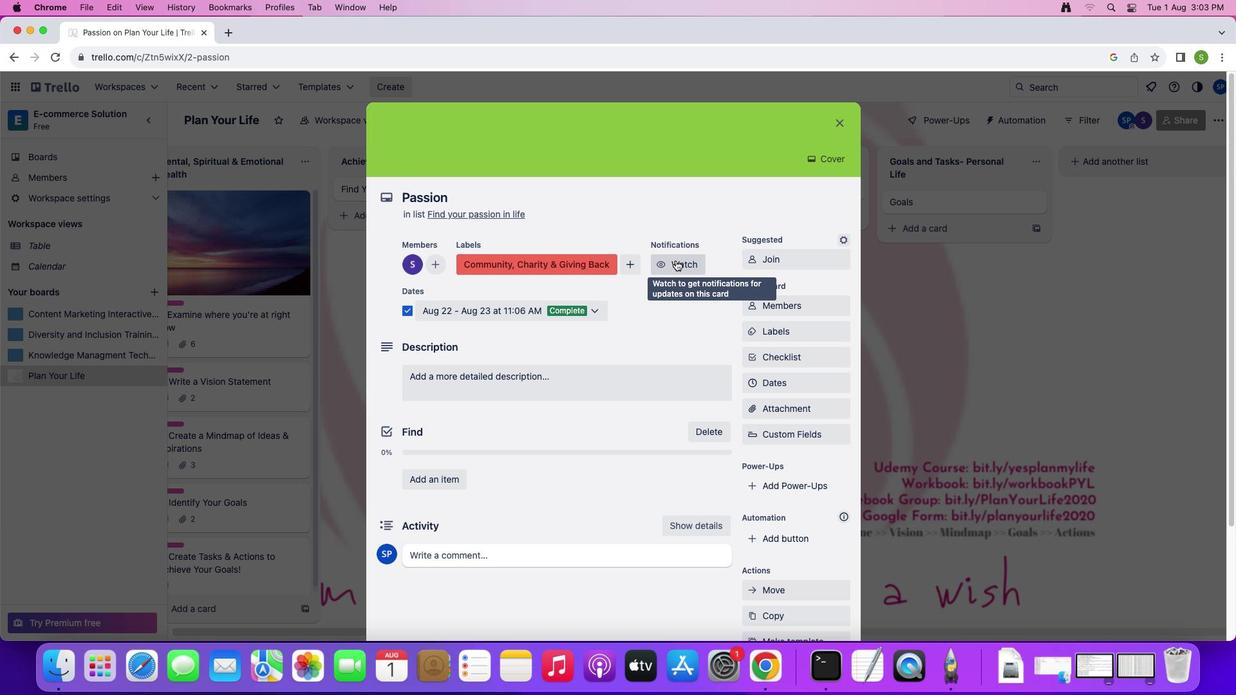 
Action: Mouse pressed left at (676, 260)
Screenshot: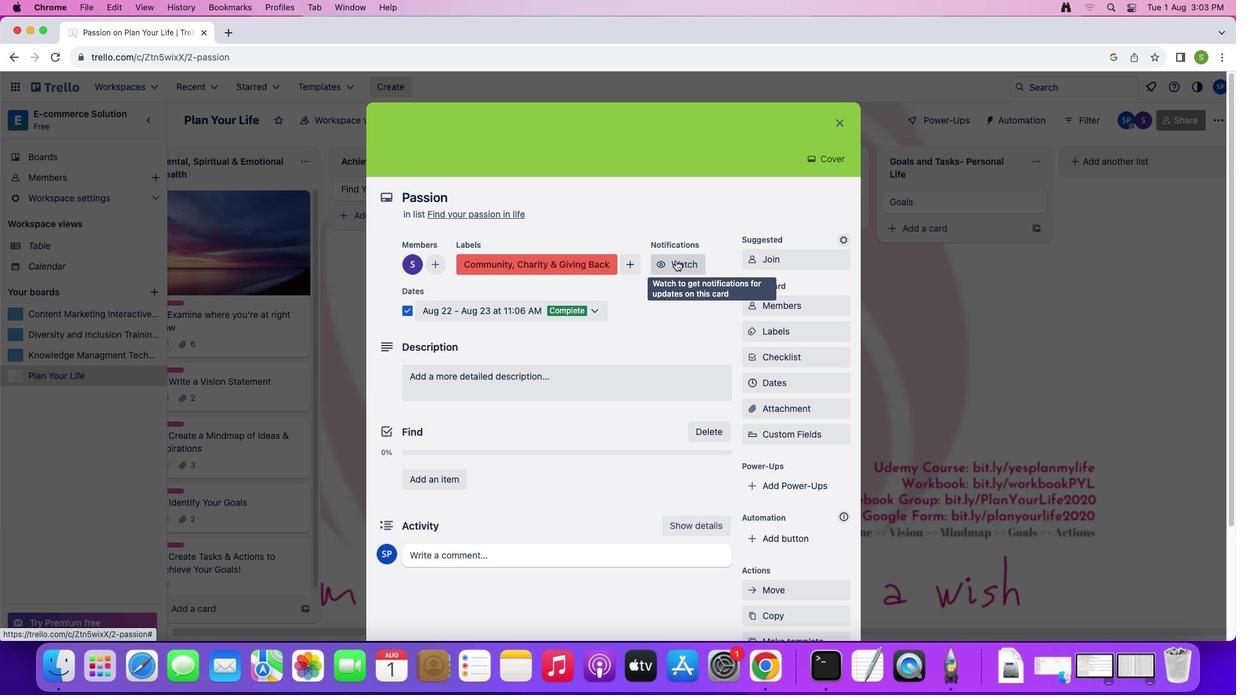 
Action: Mouse moved to (475, 384)
Screenshot: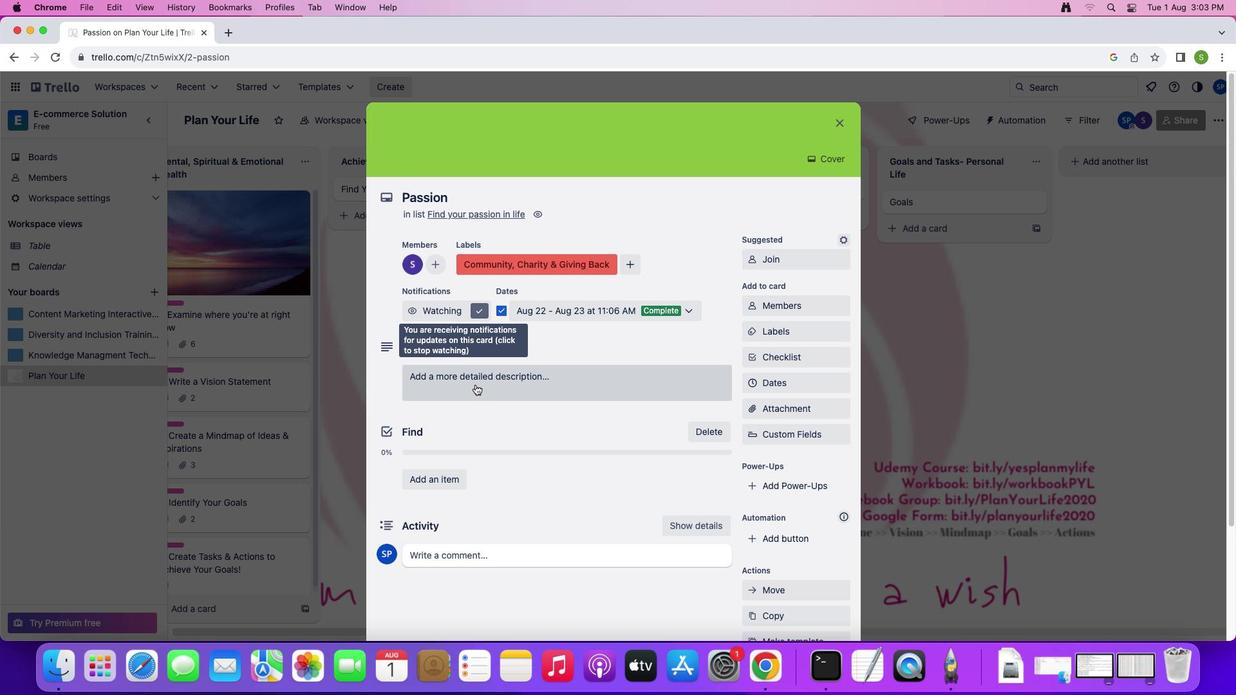 
Action: Mouse pressed left at (475, 384)
Screenshot: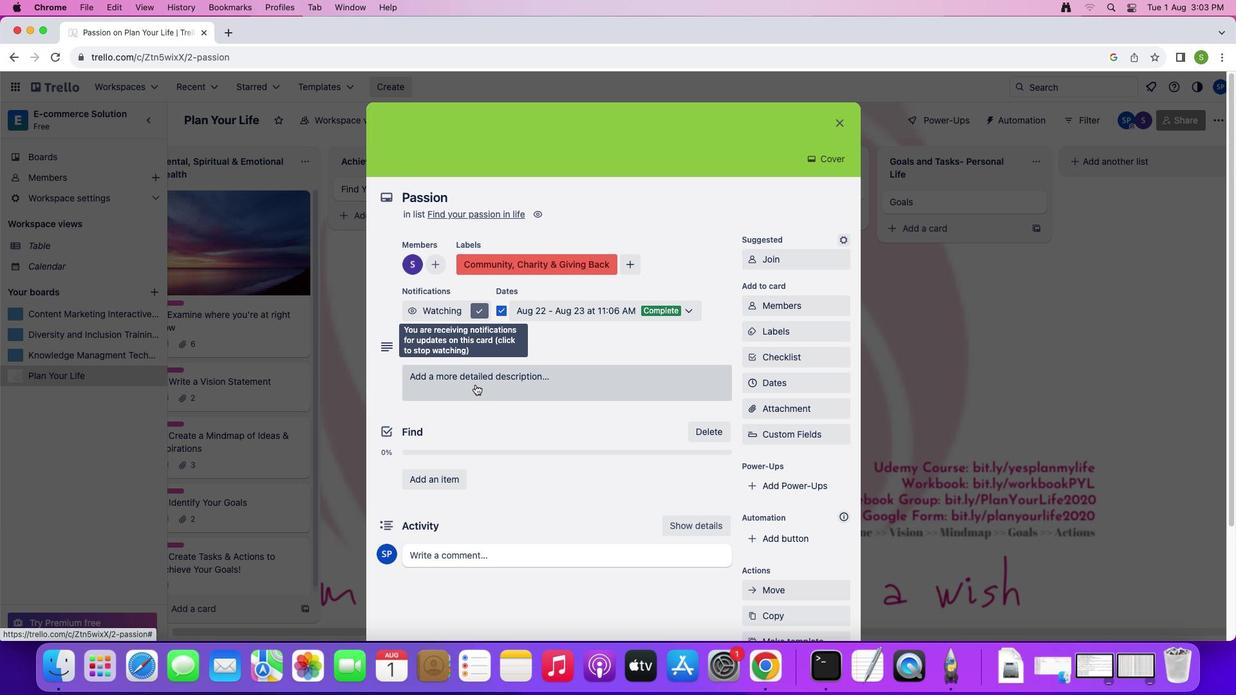 
Action: Mouse moved to (477, 428)
Screenshot: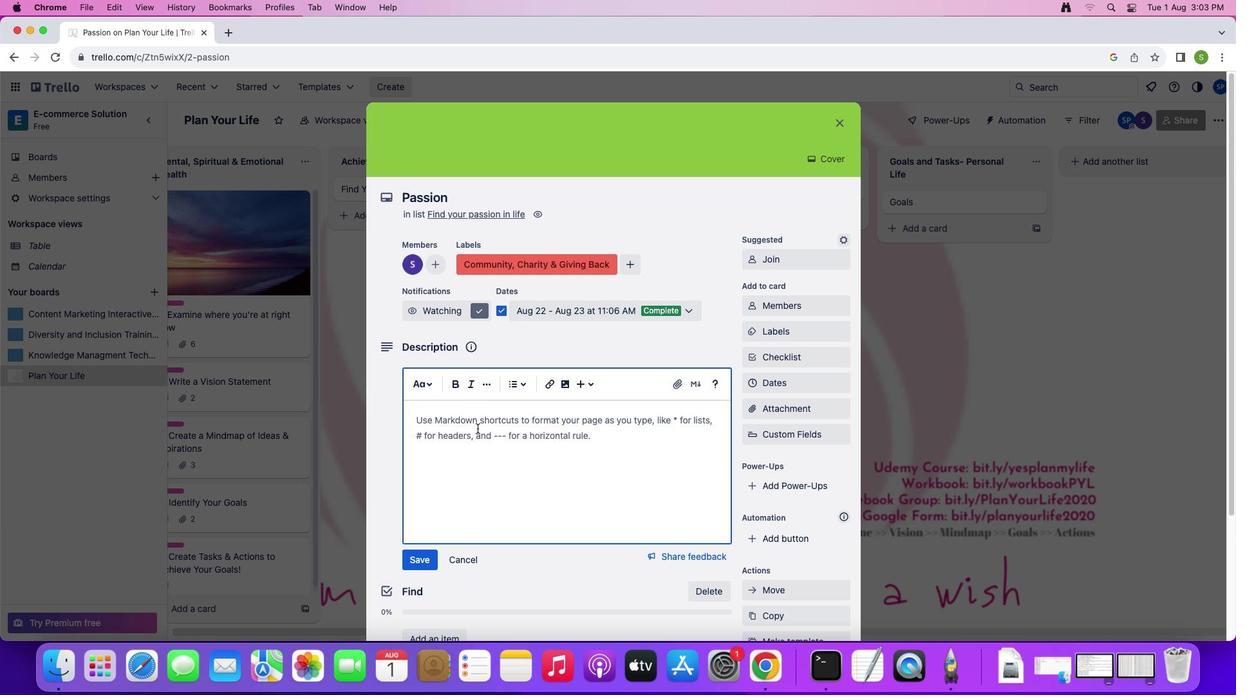 
Action: Key pressed Key.shift'Q''u''e''s''t''i''o''n'Key.space't''o'Key.space'h''e''l''p'Key.space'y''o''u'Key.space'd''i''s''c''o''v''e''r'Key.space'y''o''u''r'Key.space'p''a''s''s''i''o''n'
Screenshot: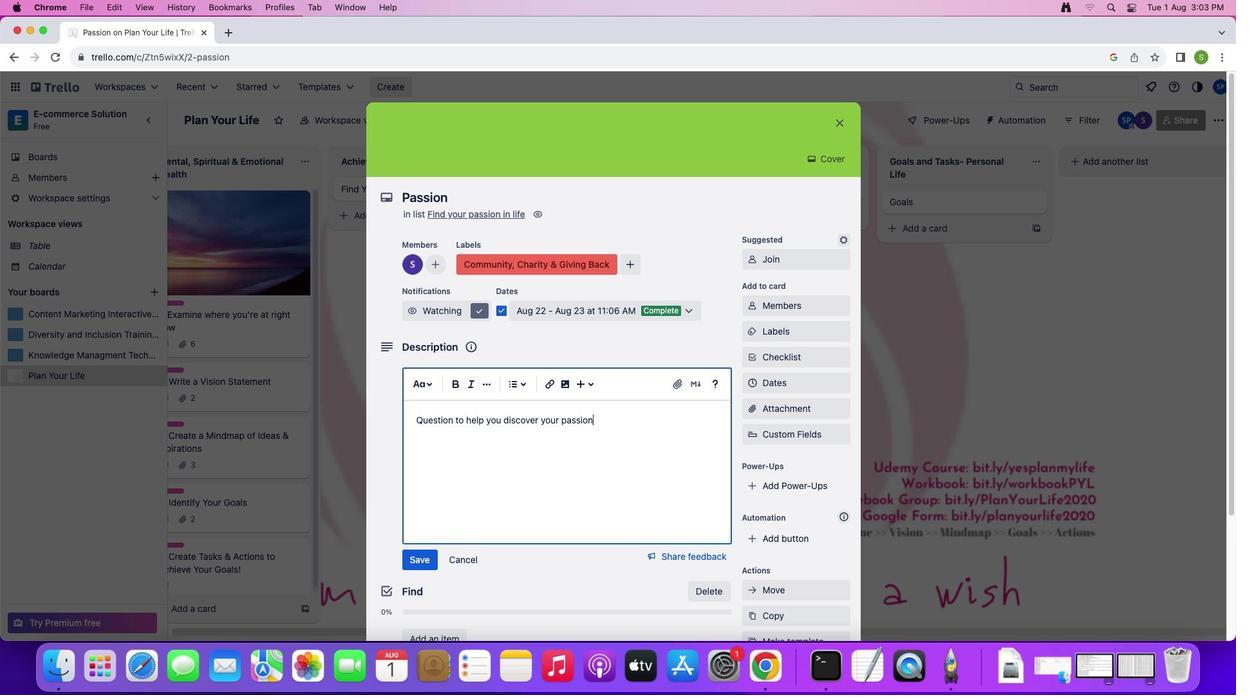 
Action: Mouse moved to (417, 564)
Screenshot: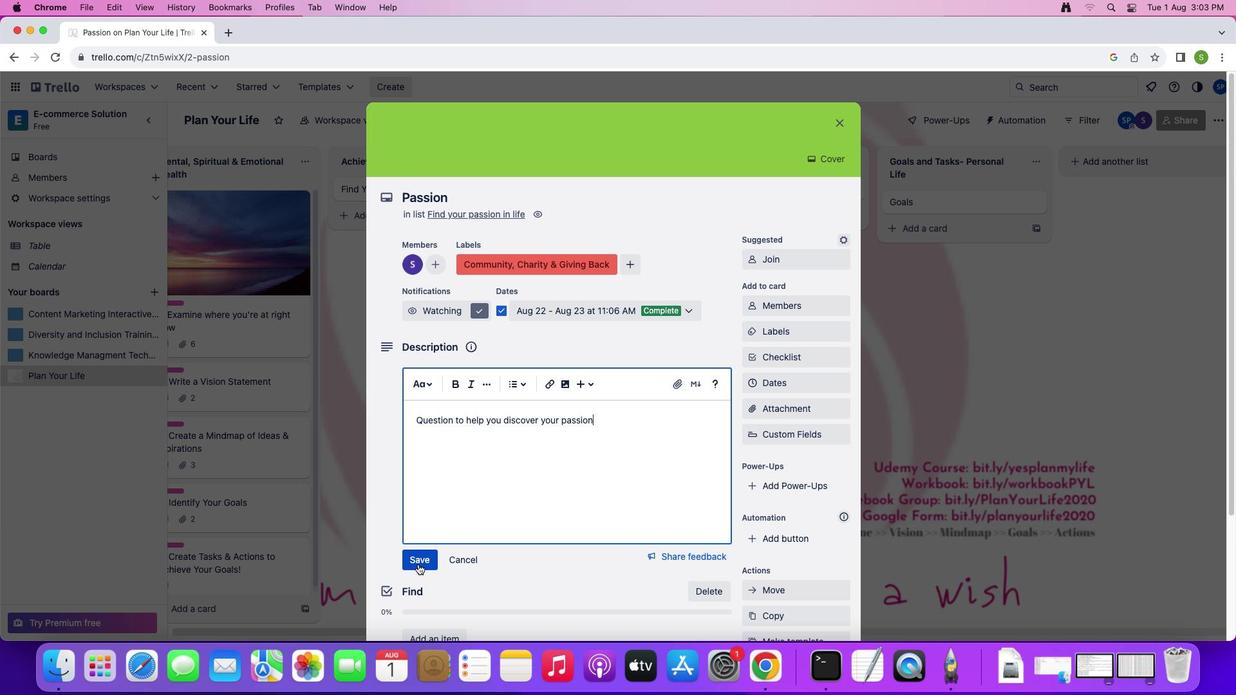 
Action: Mouse pressed left at (417, 564)
Screenshot: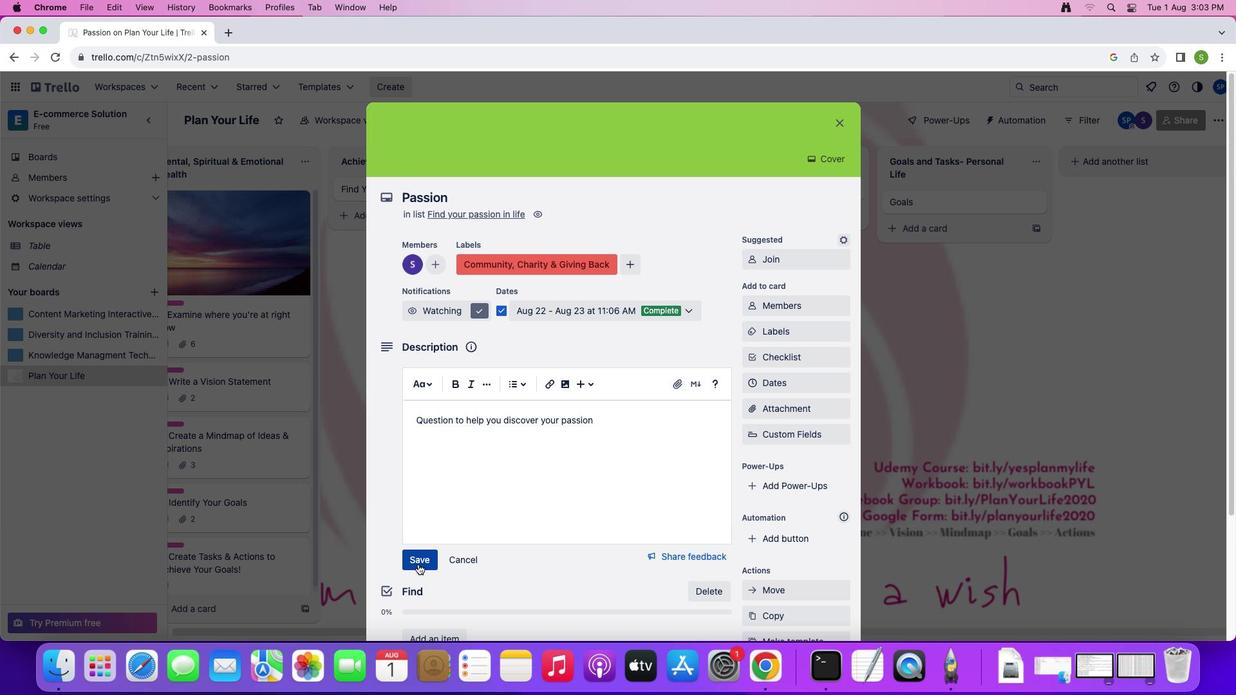 
Action: Mouse moved to (469, 540)
Screenshot: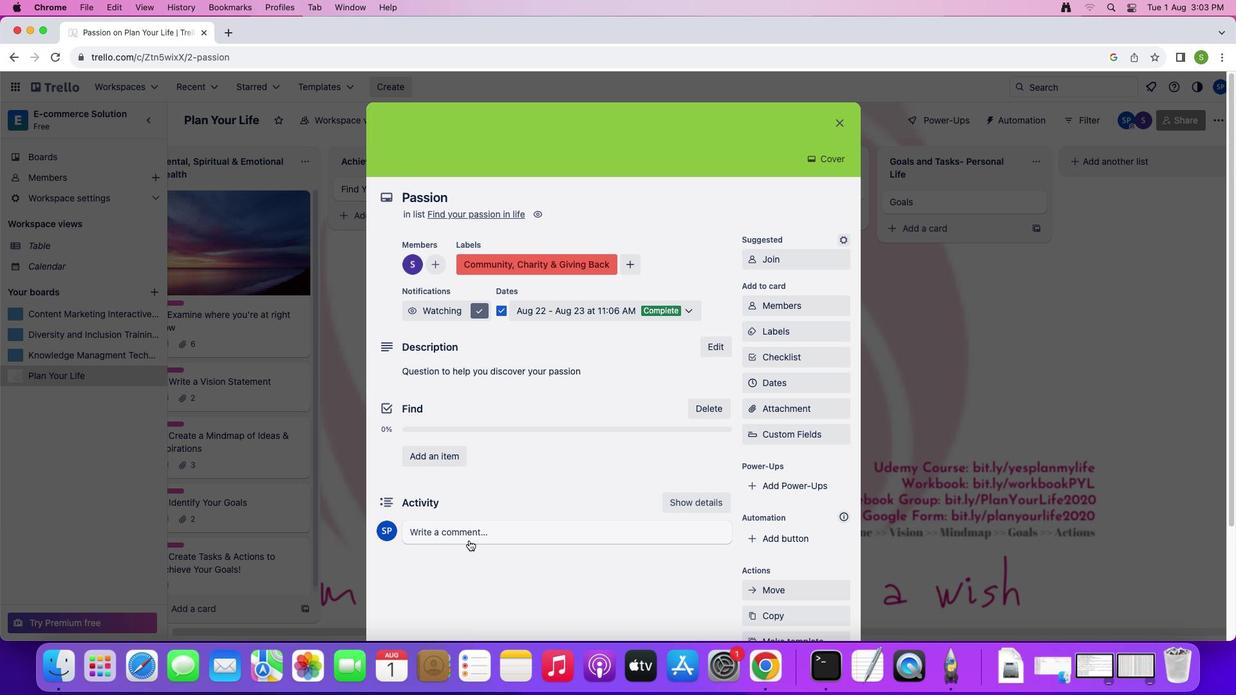 
Action: Mouse pressed left at (469, 540)
Screenshot: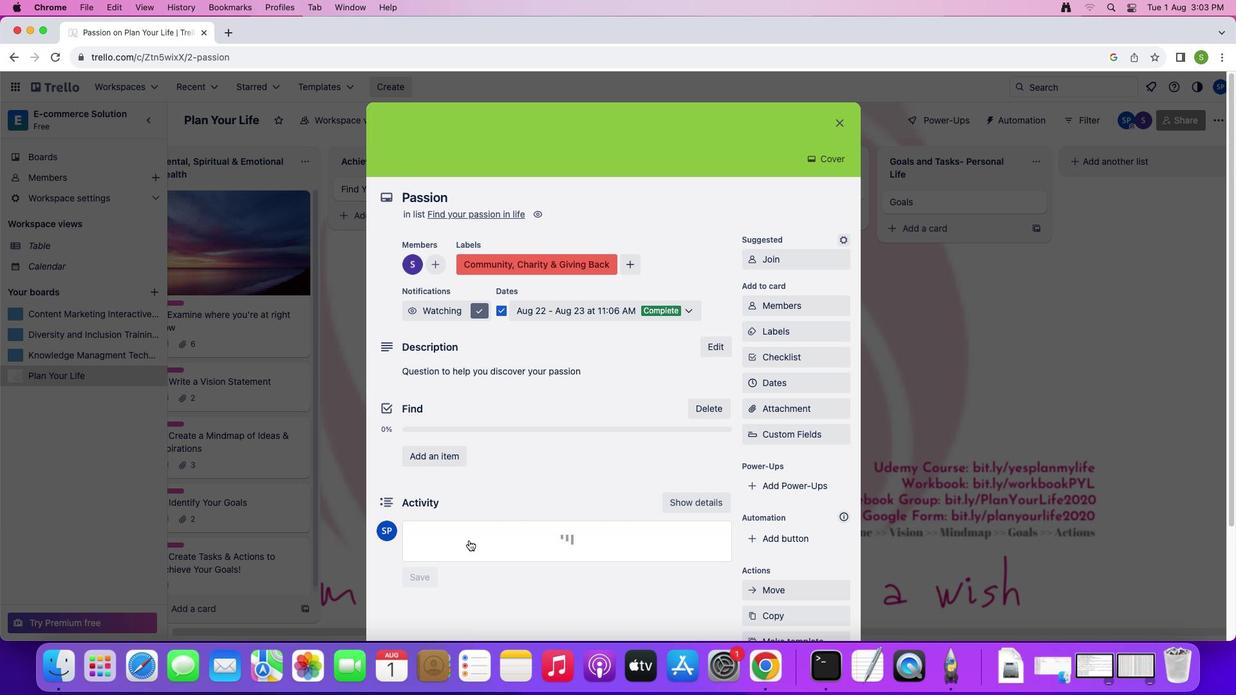 
Action: Mouse moved to (472, 537)
Screenshot: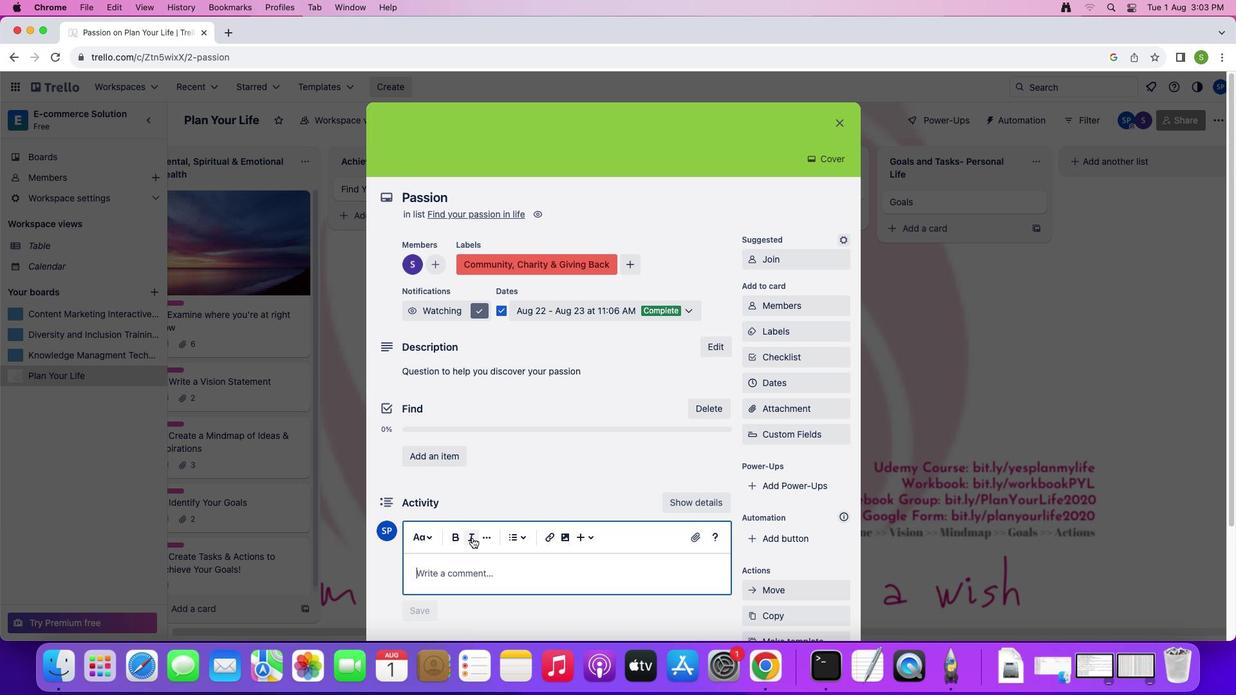 
Action: Key pressed Key.shift'P''a''s''s''i''o''n'
Screenshot: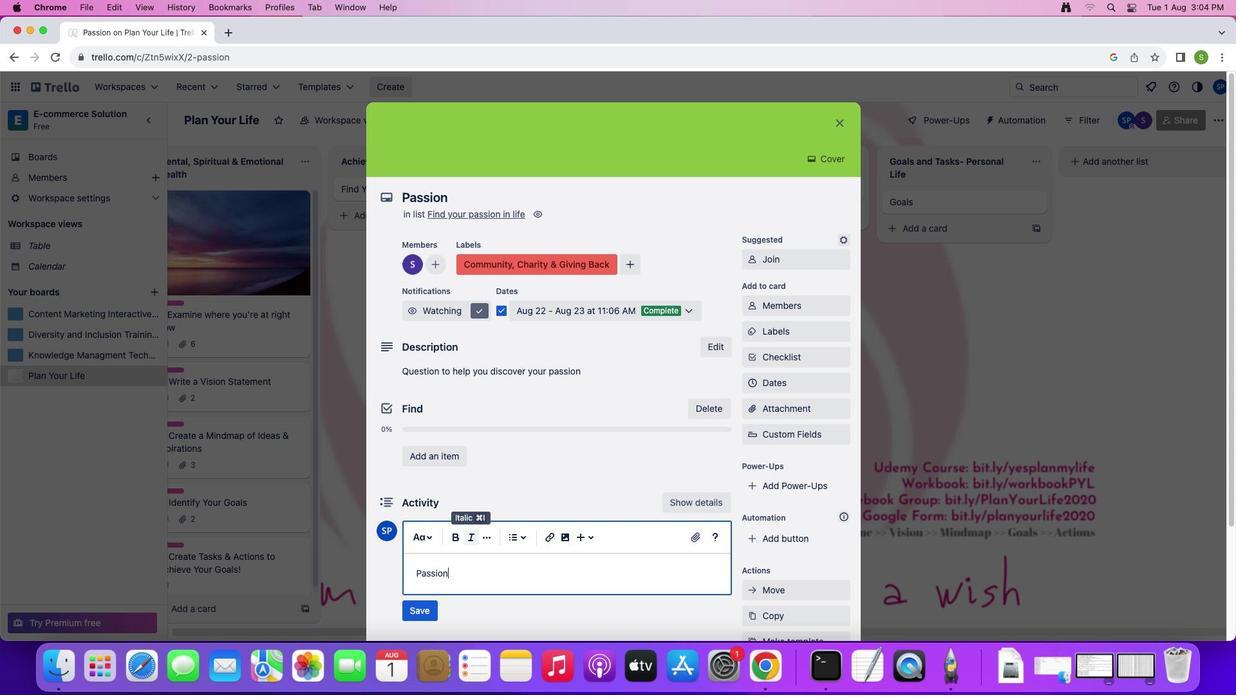 
Action: Mouse moved to (430, 607)
Screenshot: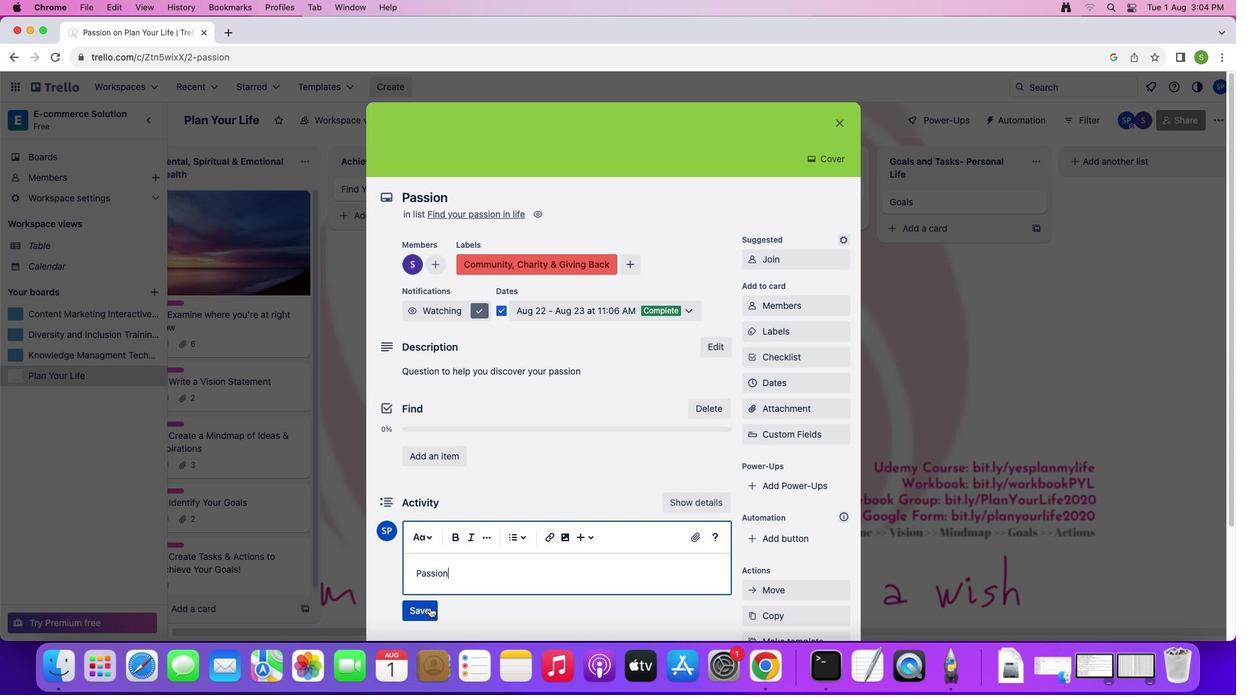 
Action: Mouse pressed left at (430, 607)
Screenshot: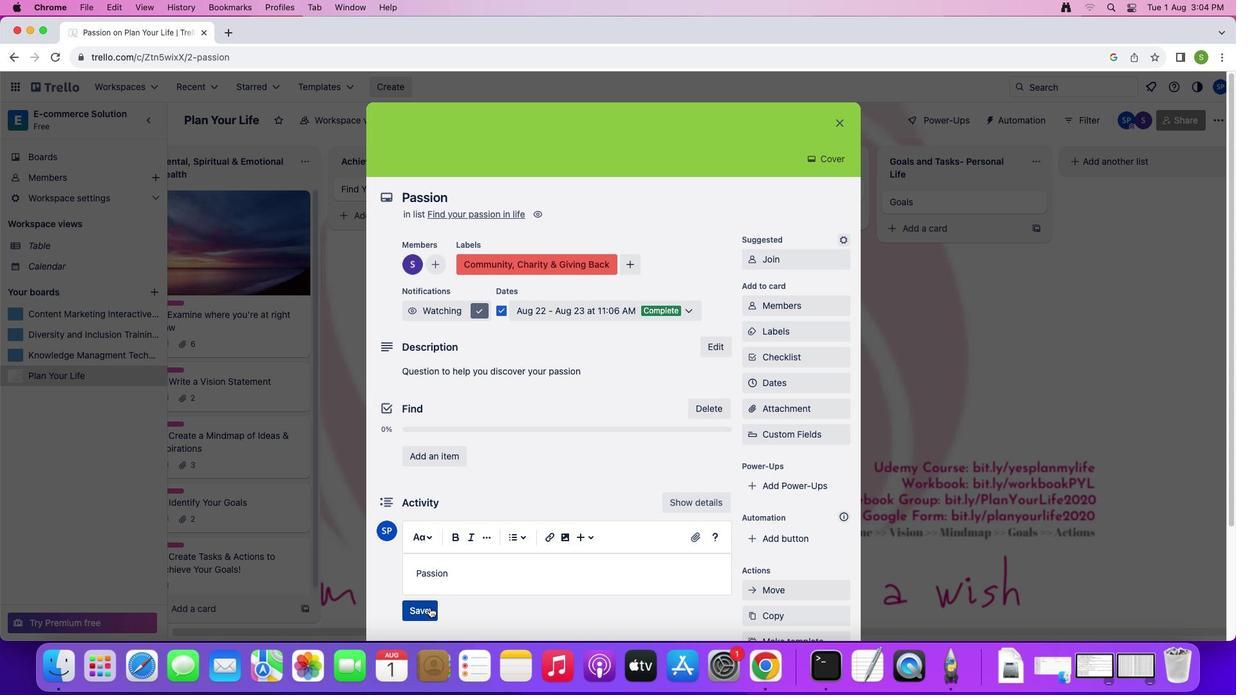 
Action: Mouse moved to (846, 122)
Screenshot: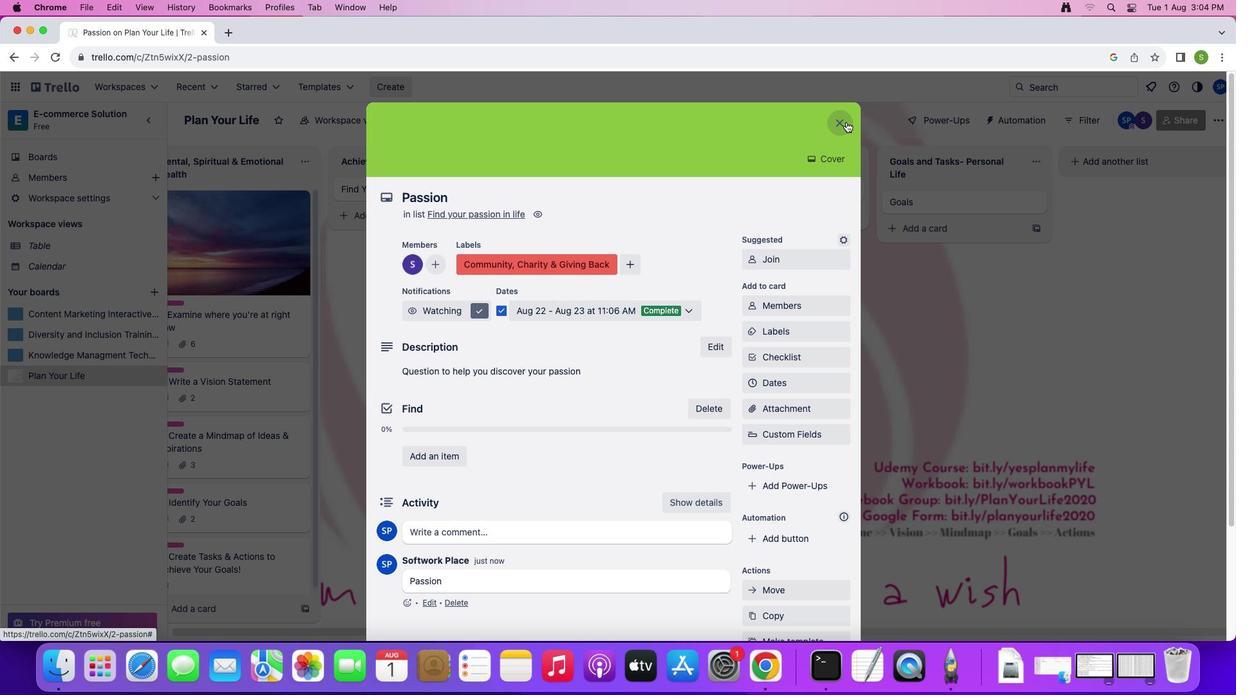 
Action: Mouse pressed left at (846, 122)
Screenshot: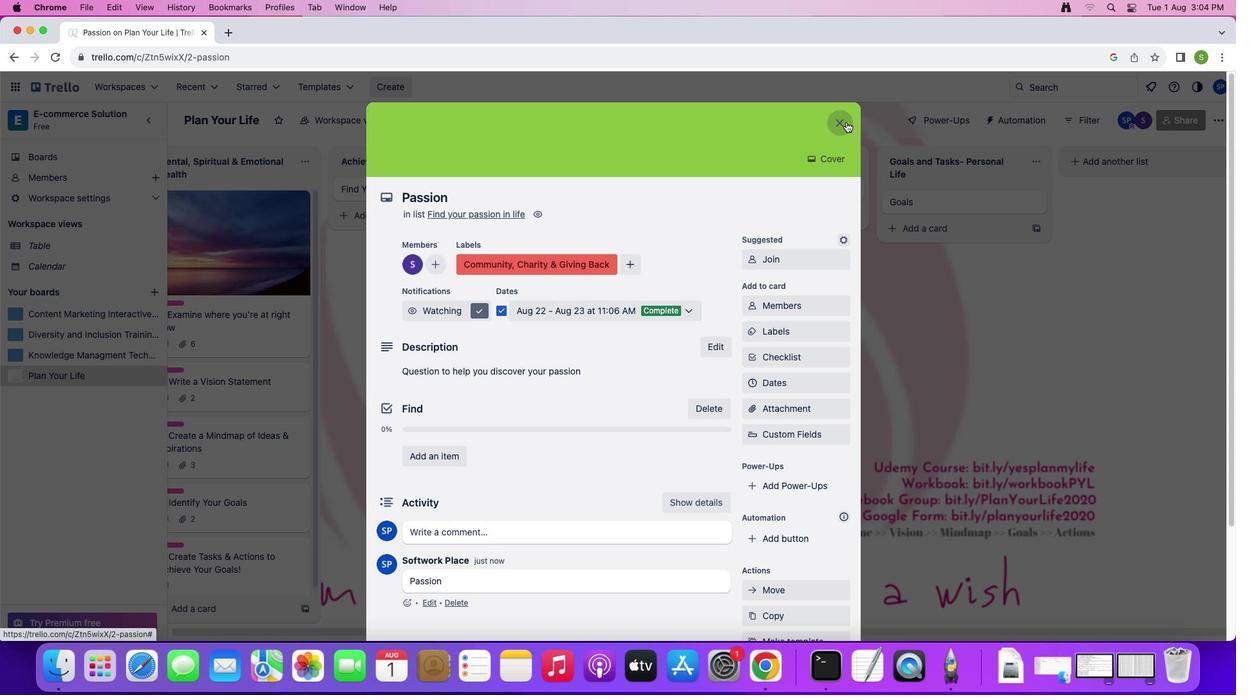 
Action: Mouse moved to (698, 192)
Screenshot: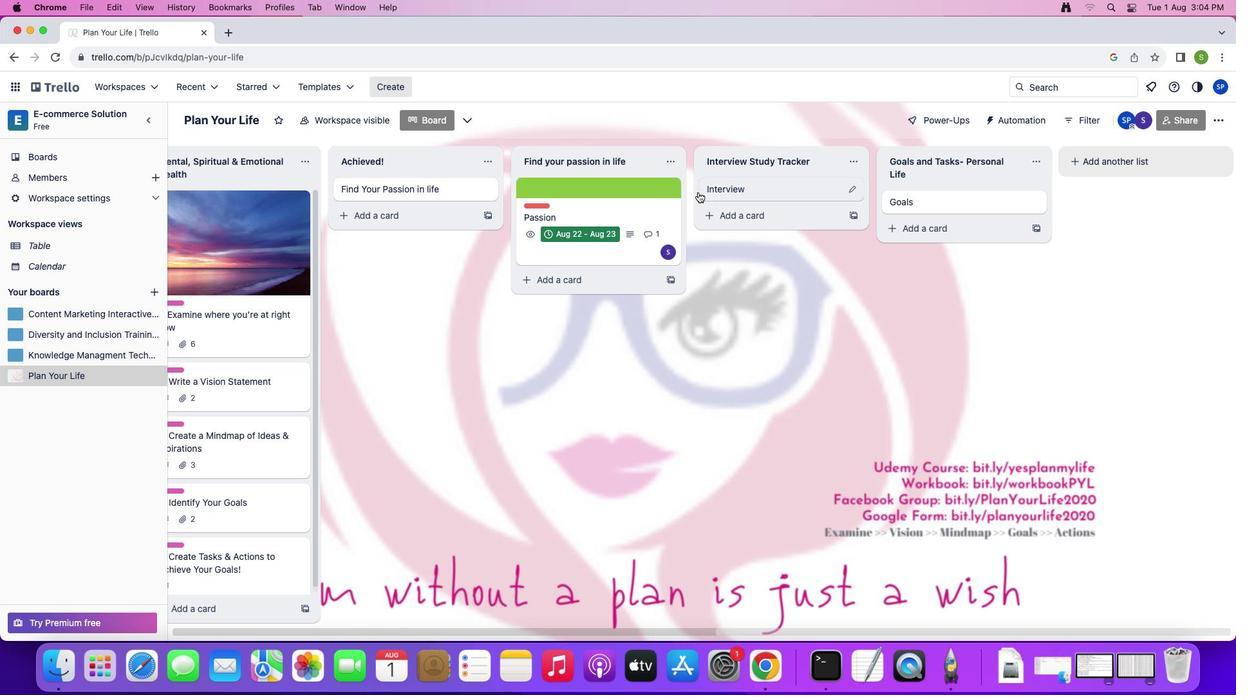 
Action: Mouse pressed left at (698, 192)
Screenshot: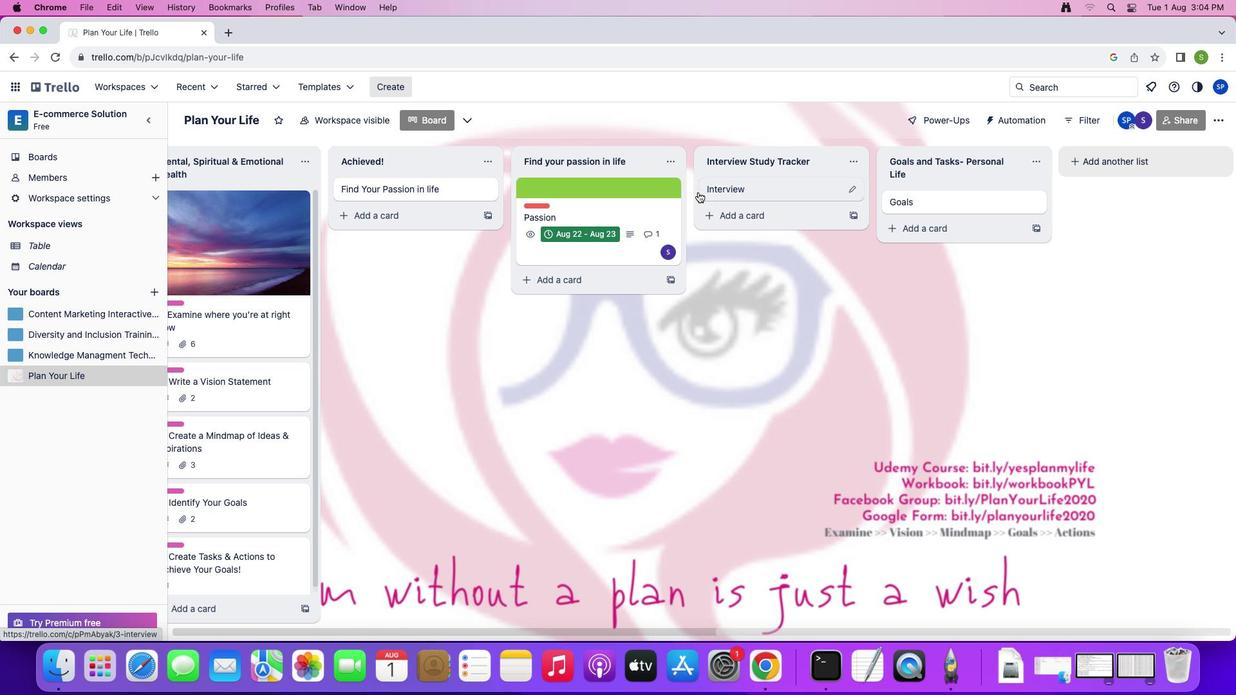
Action: Mouse moved to (784, 236)
Screenshot: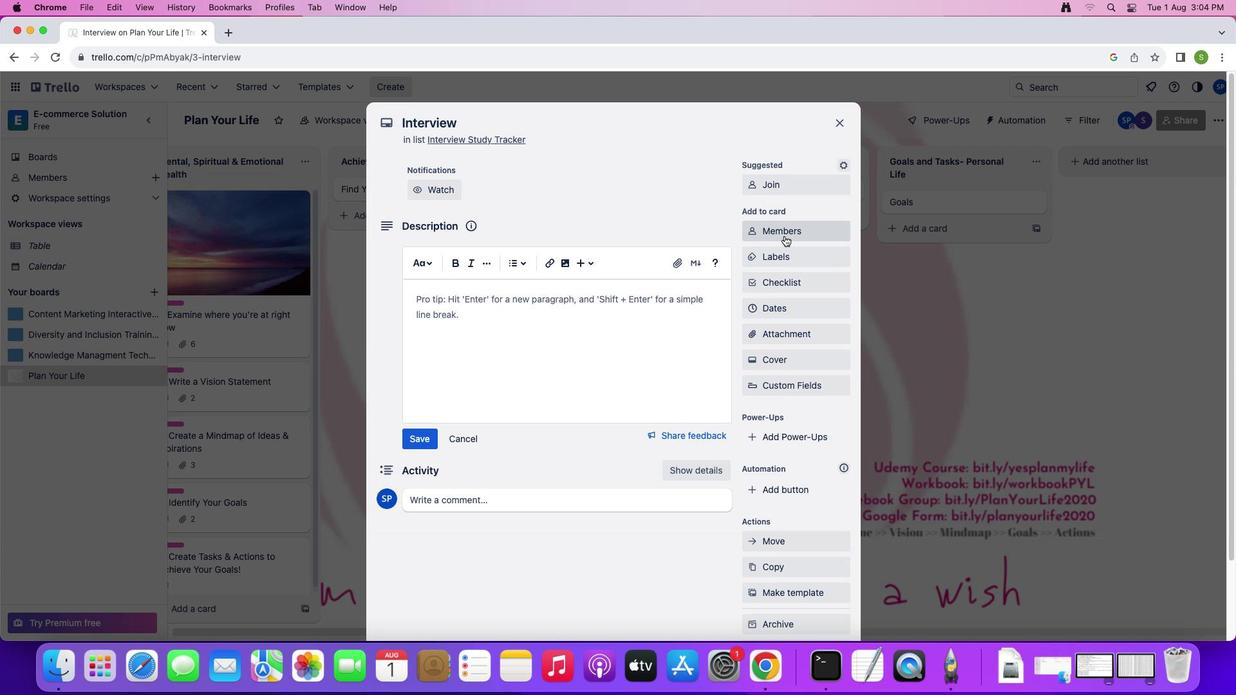 
Action: Mouse pressed left at (784, 236)
Screenshot: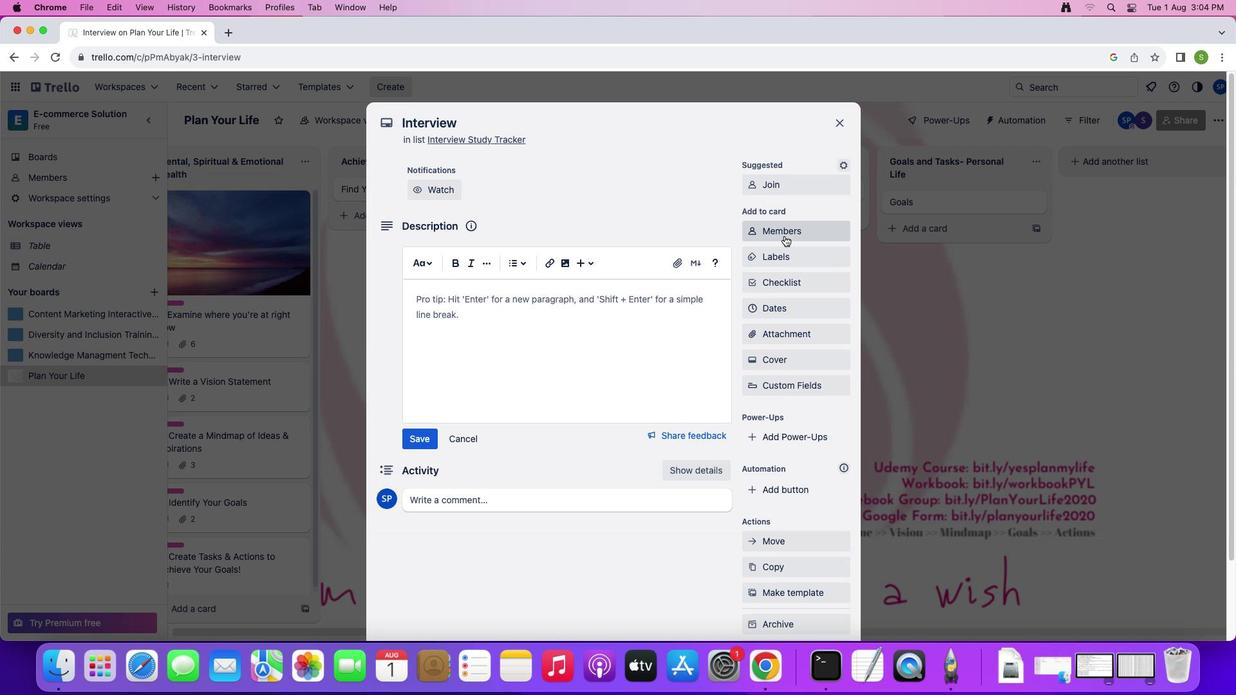 
Action: Mouse moved to (775, 239)
Screenshot: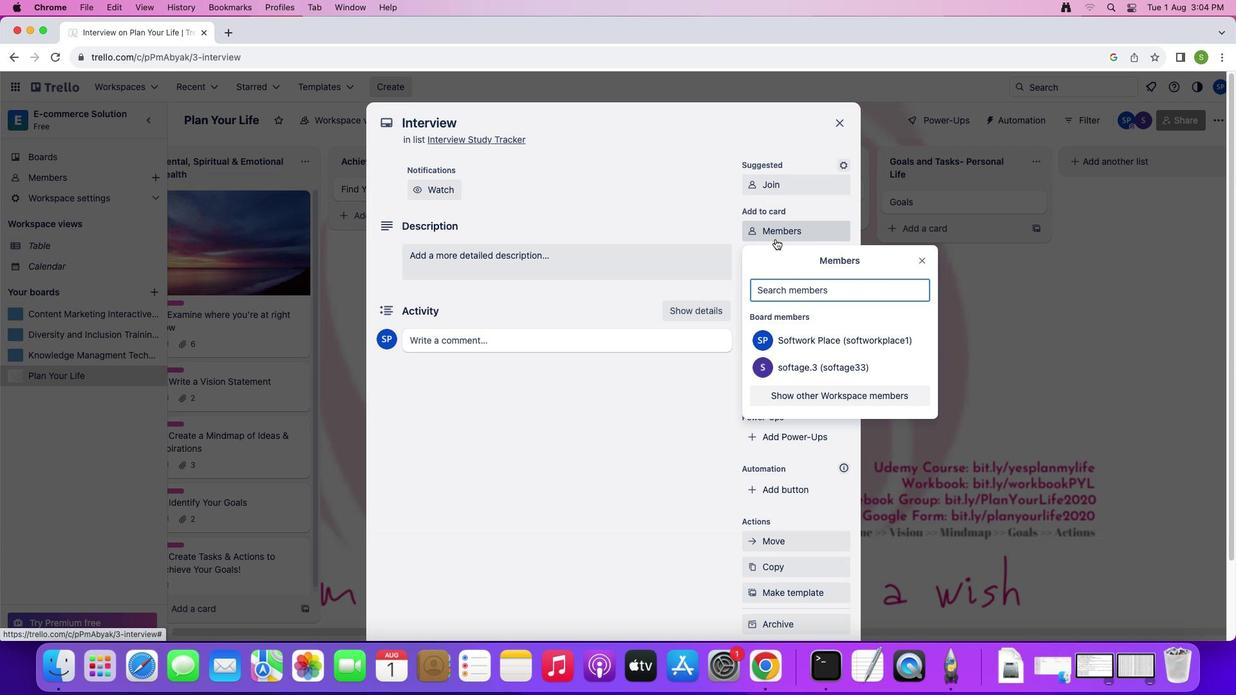 
Action: Key pressed 's''o''f''t''a''g''e''.''3'Key.shift'@''s''o''f''t''a''g''e''.''n''e''t'
Screenshot: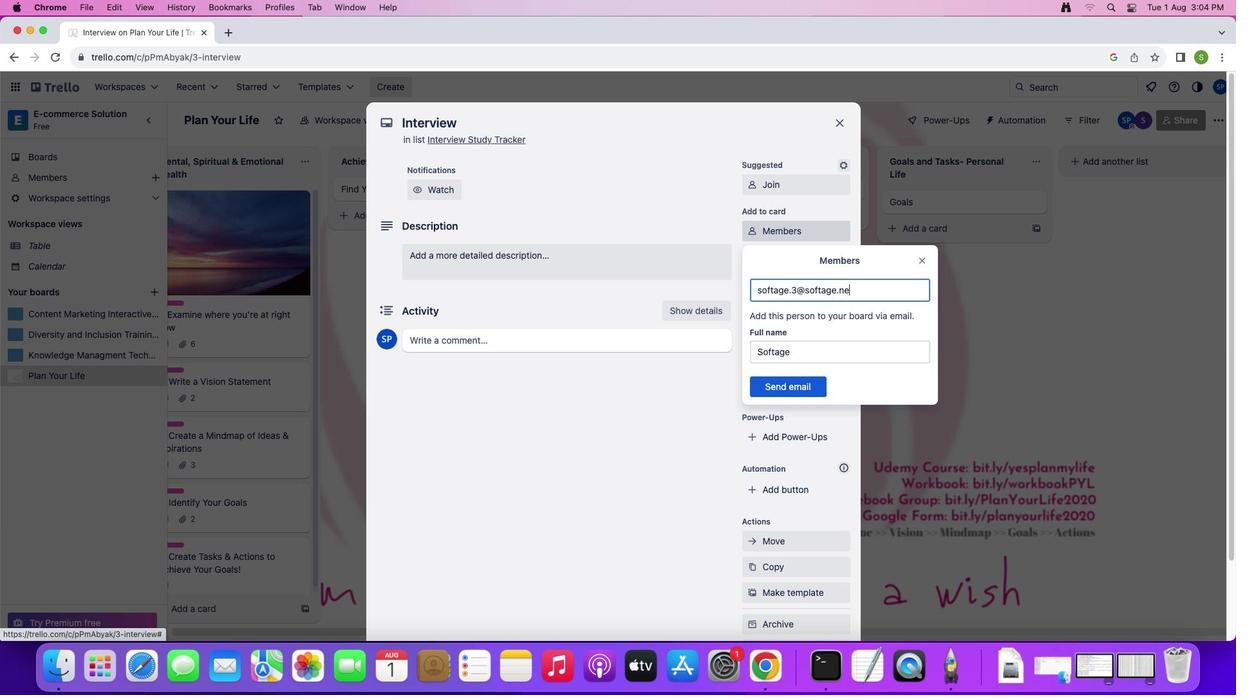 
Action: Mouse moved to (773, 384)
Screenshot: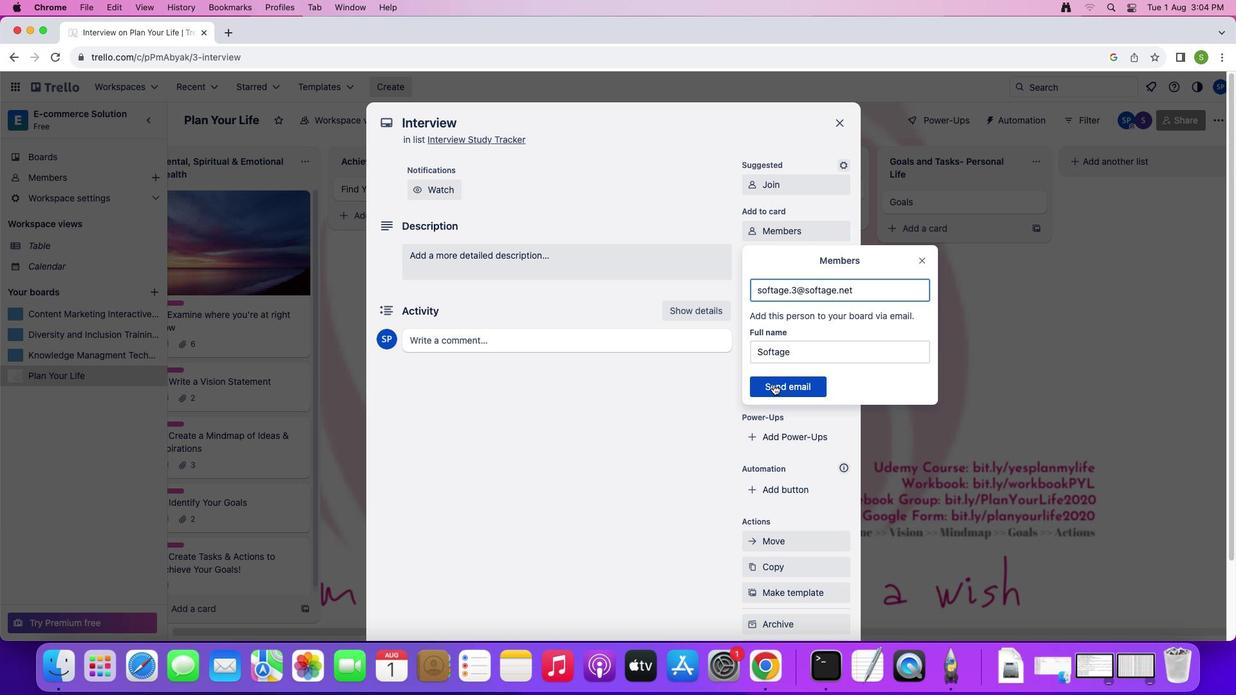 
Action: Mouse pressed left at (773, 384)
Screenshot: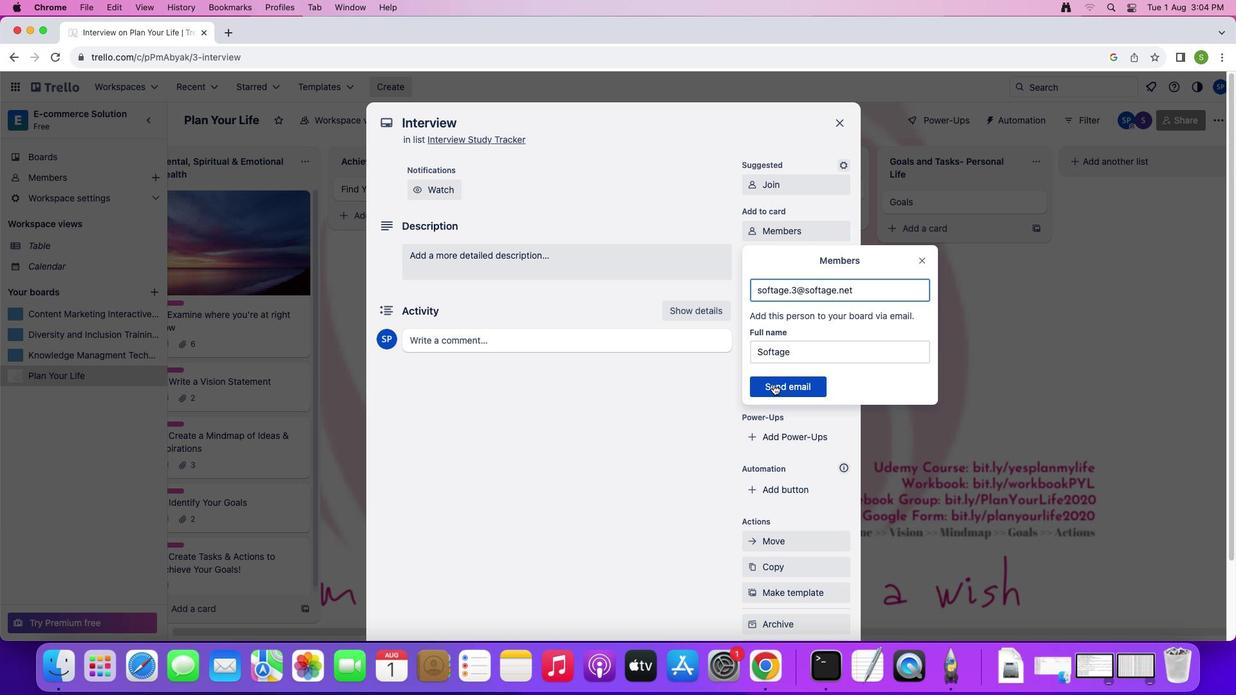 
Action: Mouse moved to (801, 260)
Screenshot: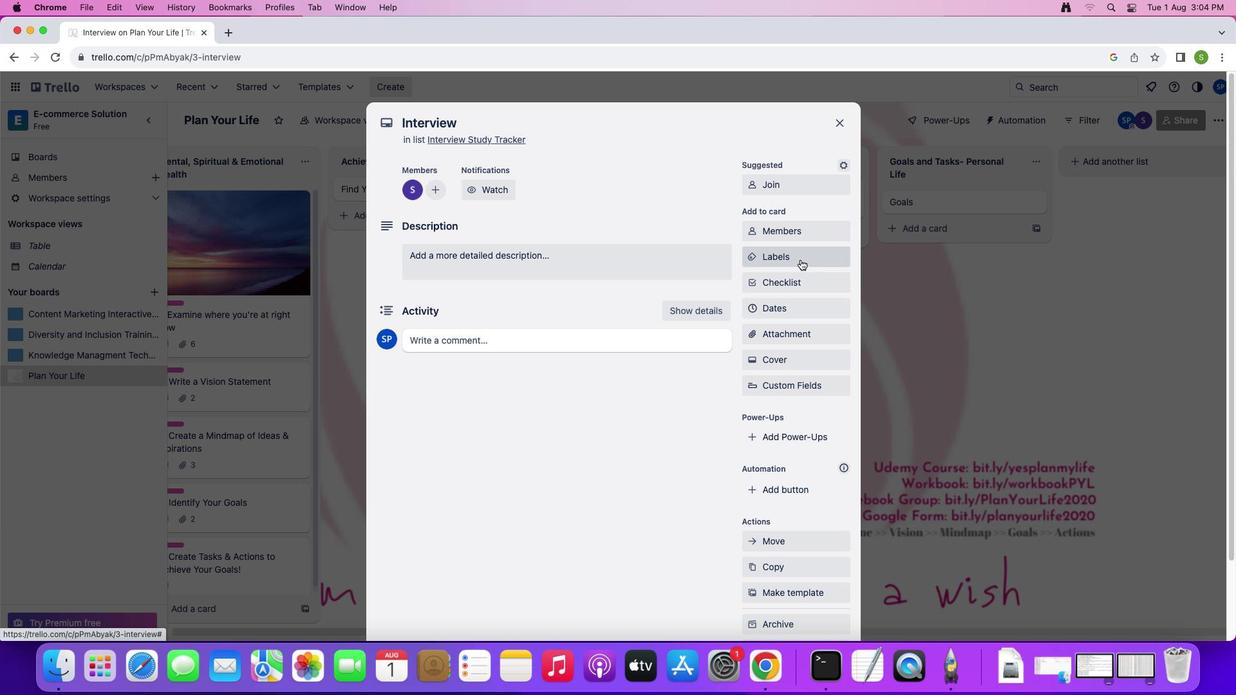 
Action: Mouse pressed left at (801, 260)
Screenshot: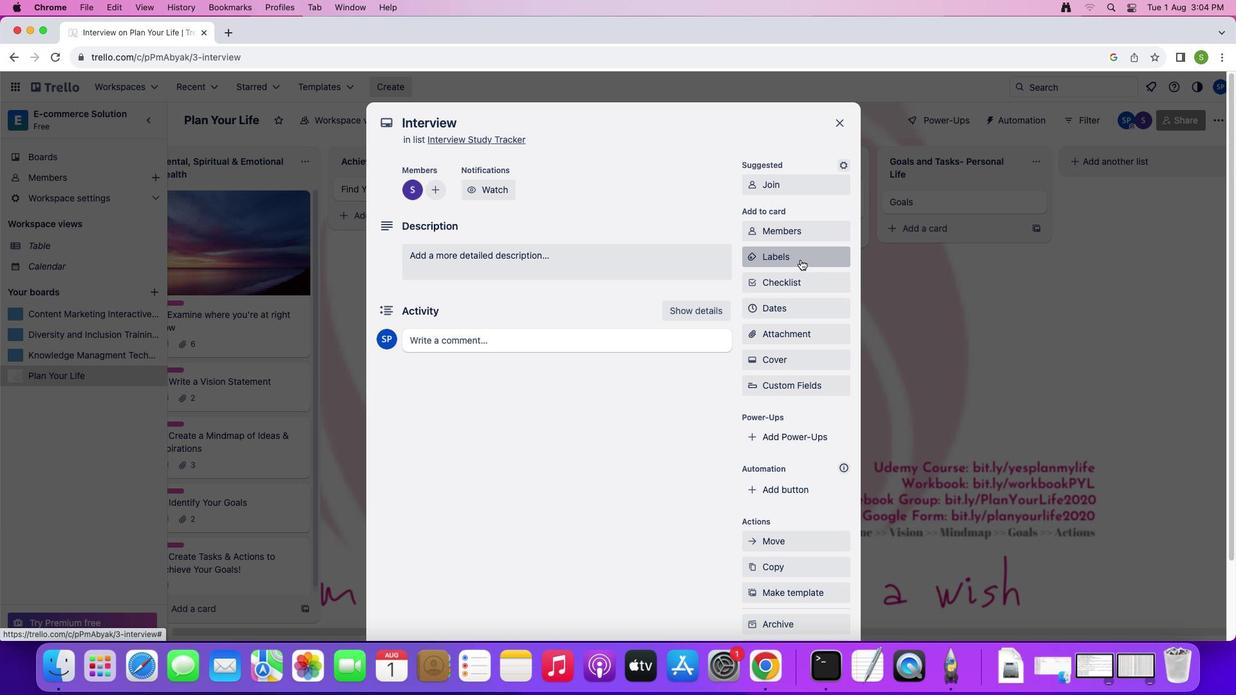 
Action: Mouse moved to (804, 479)
Screenshot: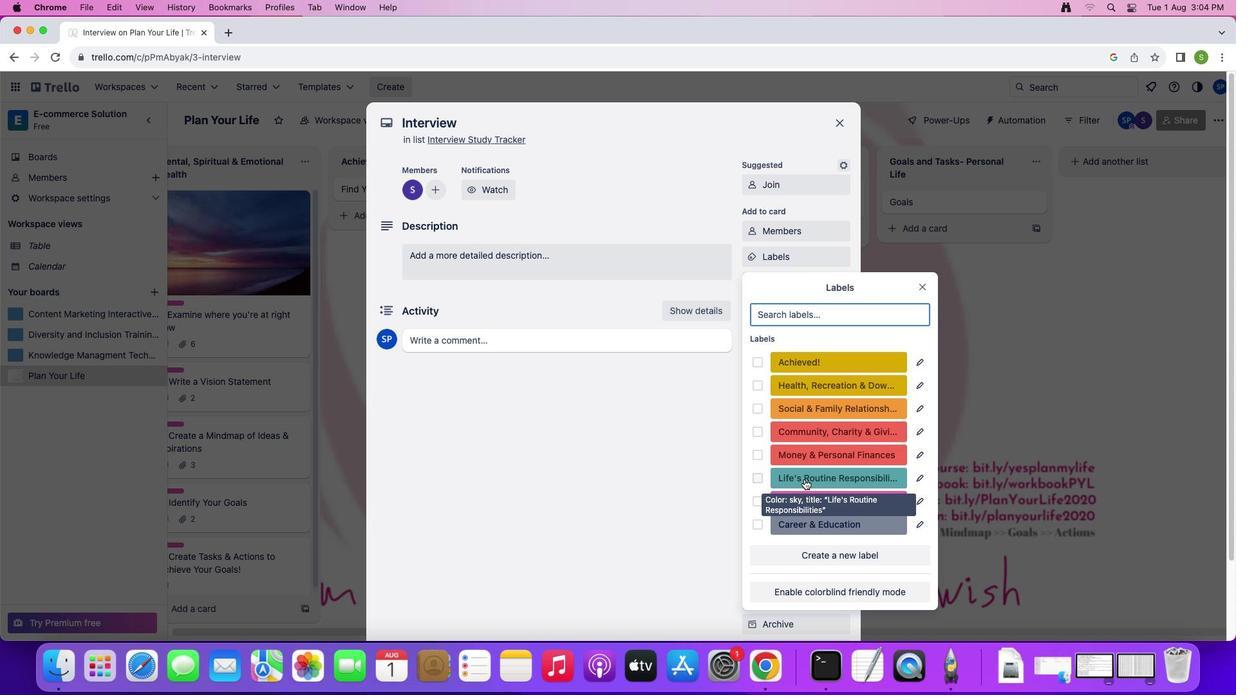 
Action: Mouse pressed left at (804, 479)
Screenshot: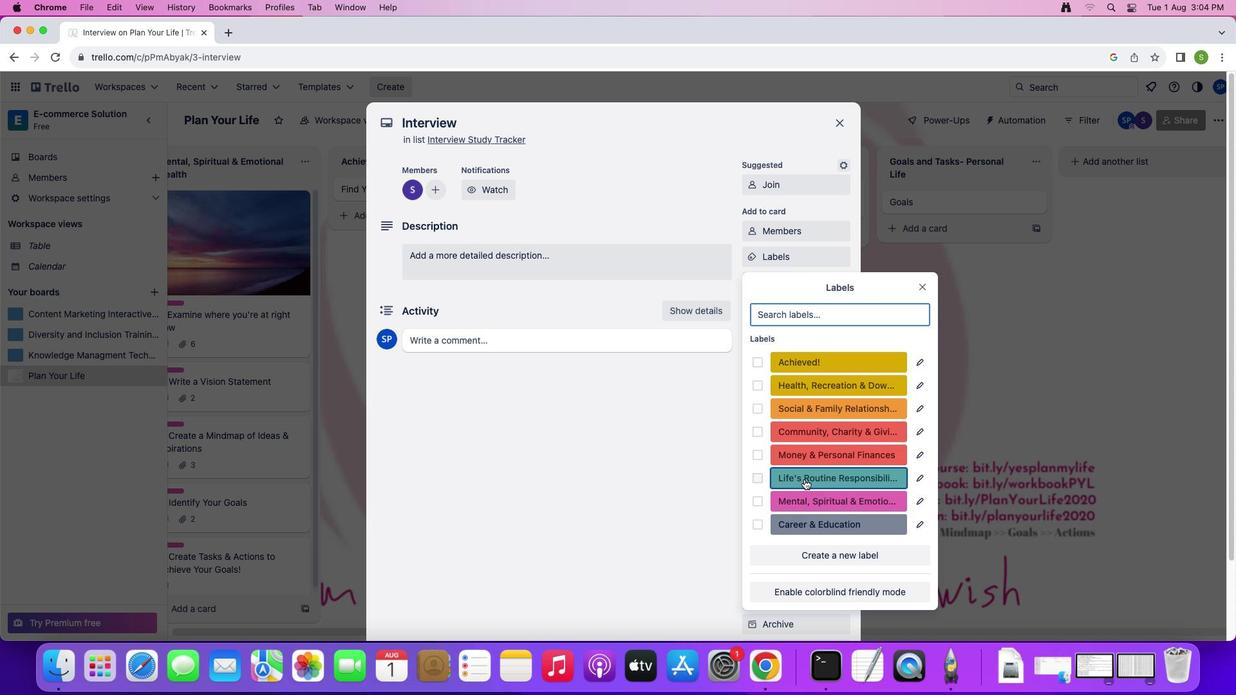 
Action: Mouse moved to (922, 285)
Screenshot: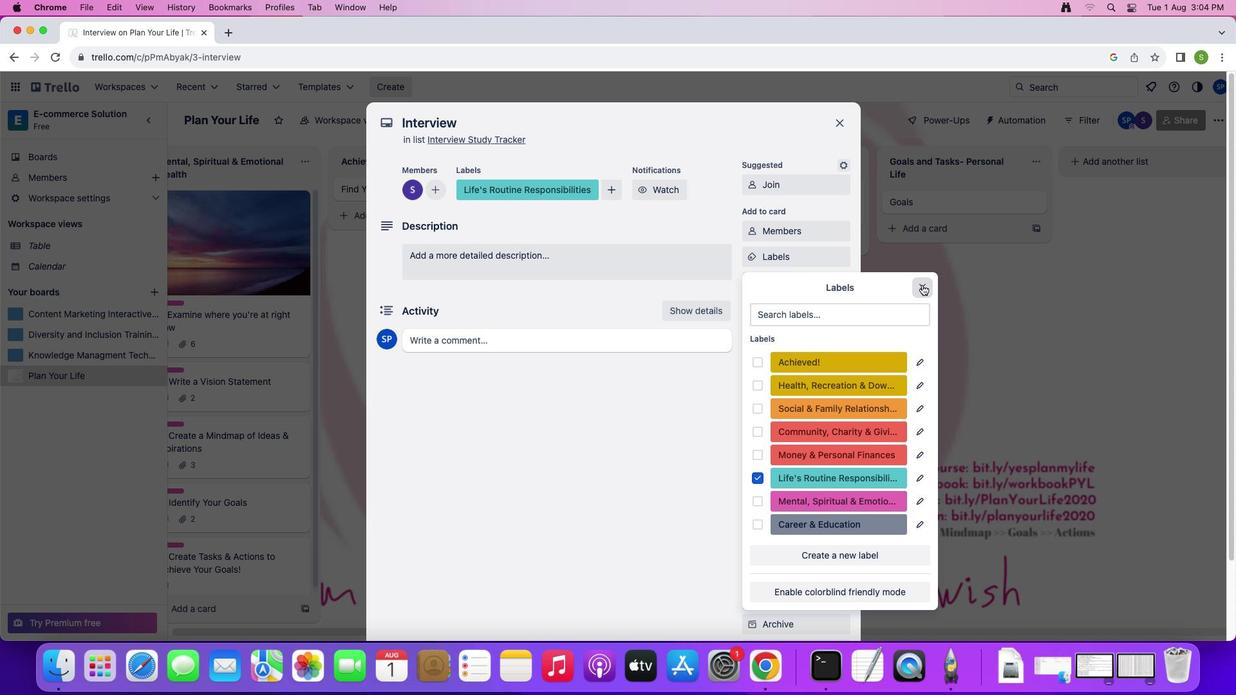 
Action: Mouse pressed left at (922, 285)
Screenshot: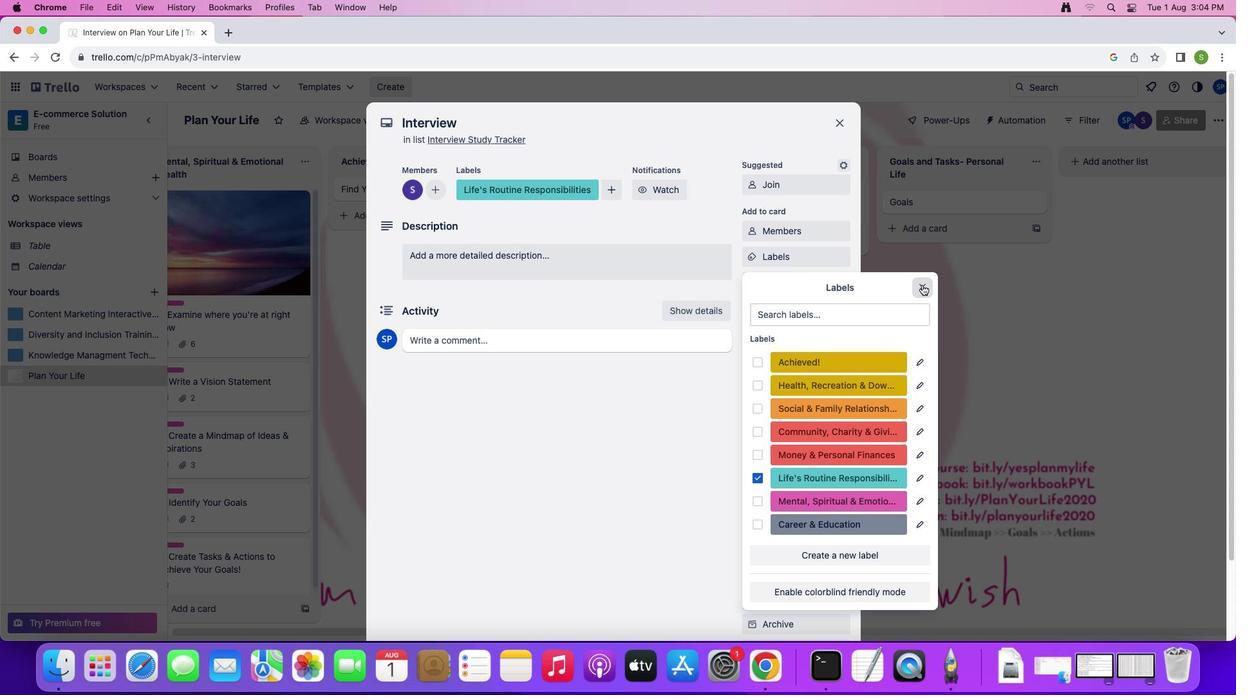 
Action: Mouse moved to (775, 304)
Screenshot: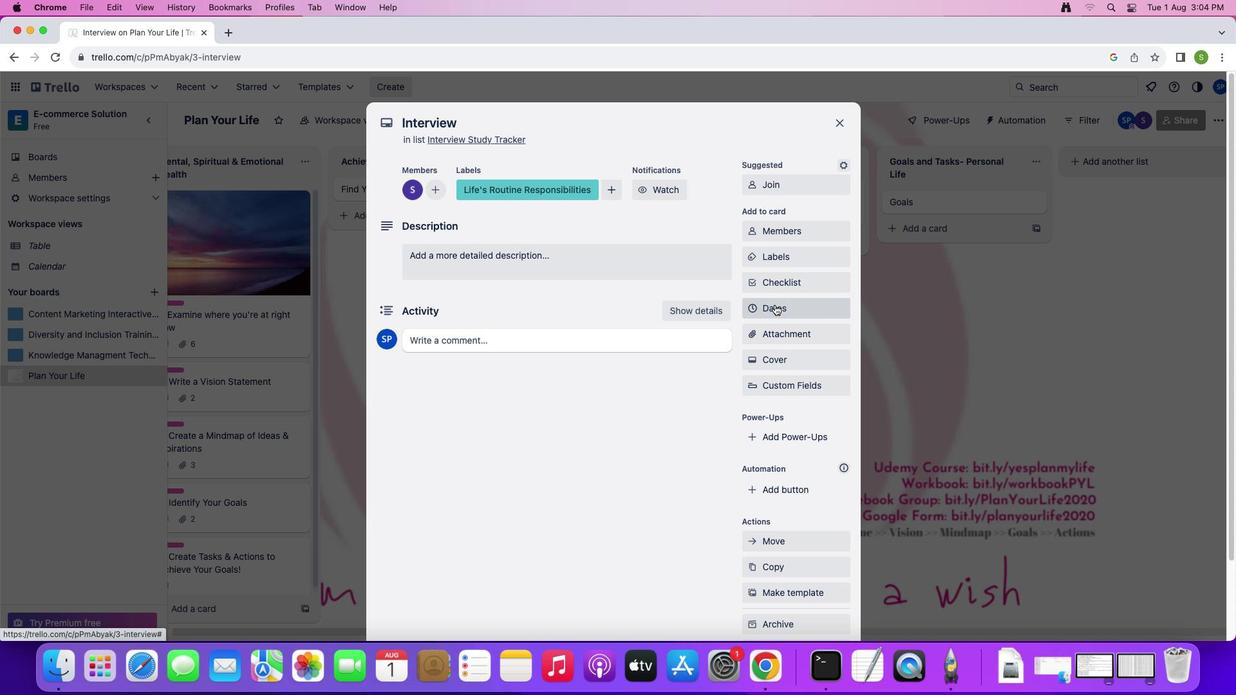 
Action: Mouse pressed left at (775, 304)
Screenshot: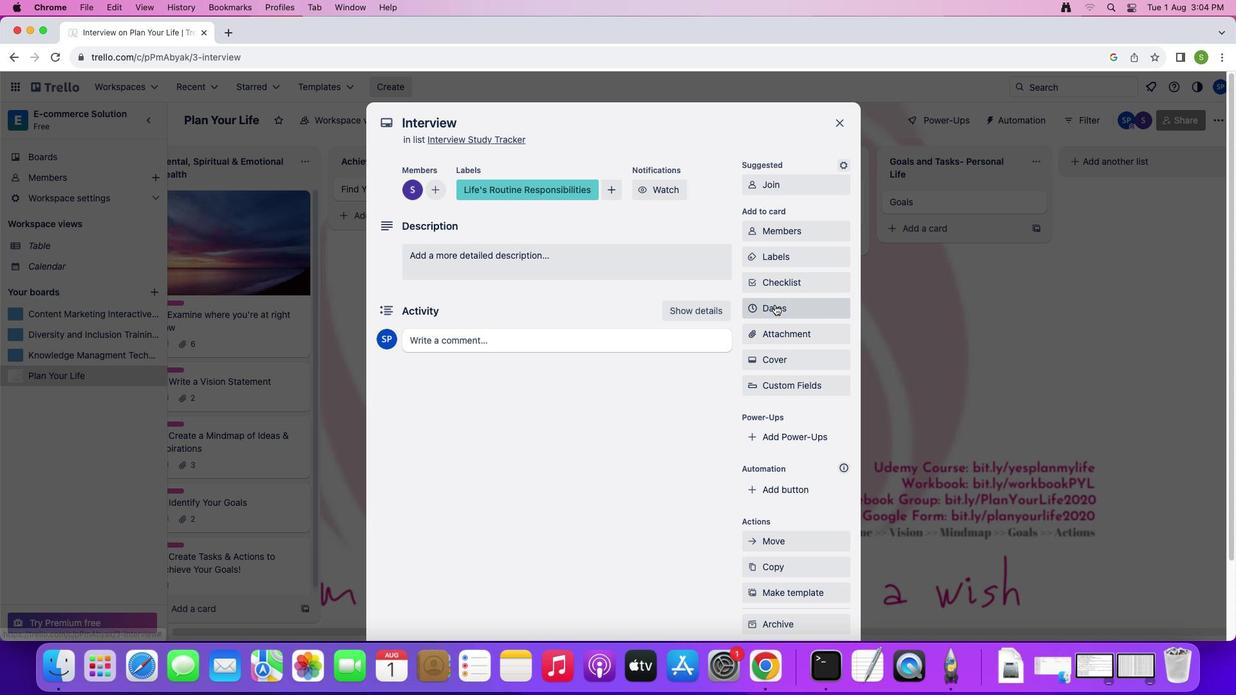 
Action: Mouse moved to (891, 260)
Screenshot: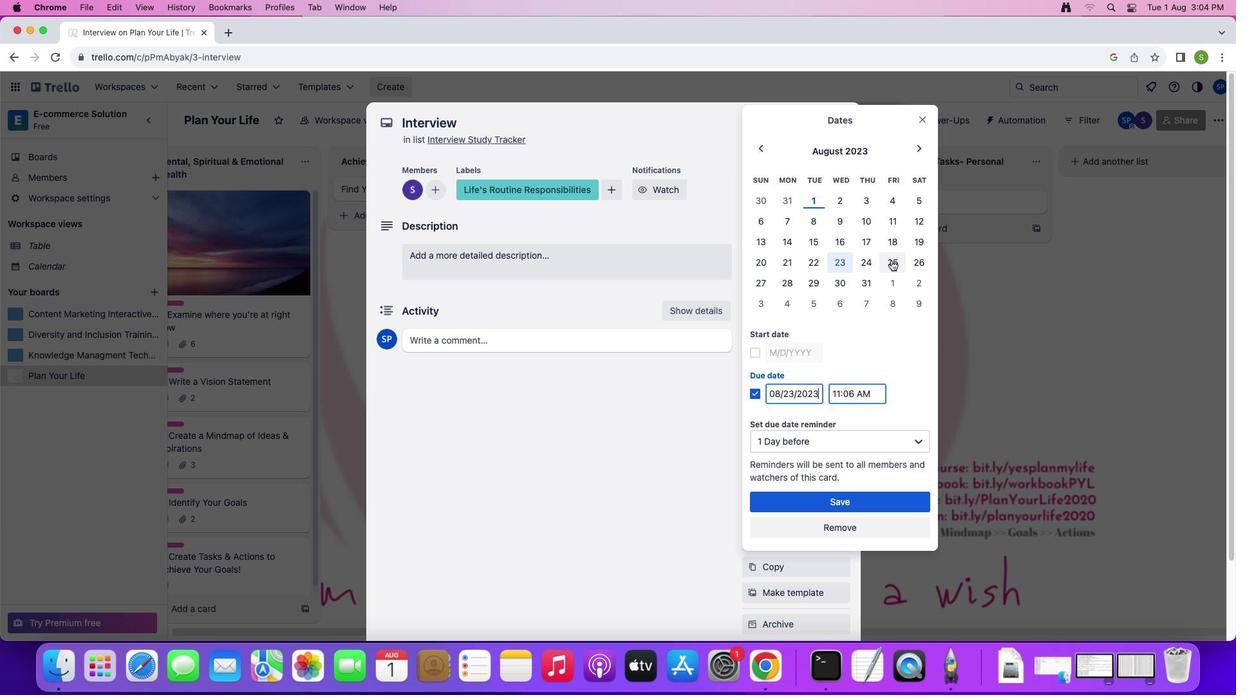 
Action: Mouse pressed left at (891, 260)
Screenshot: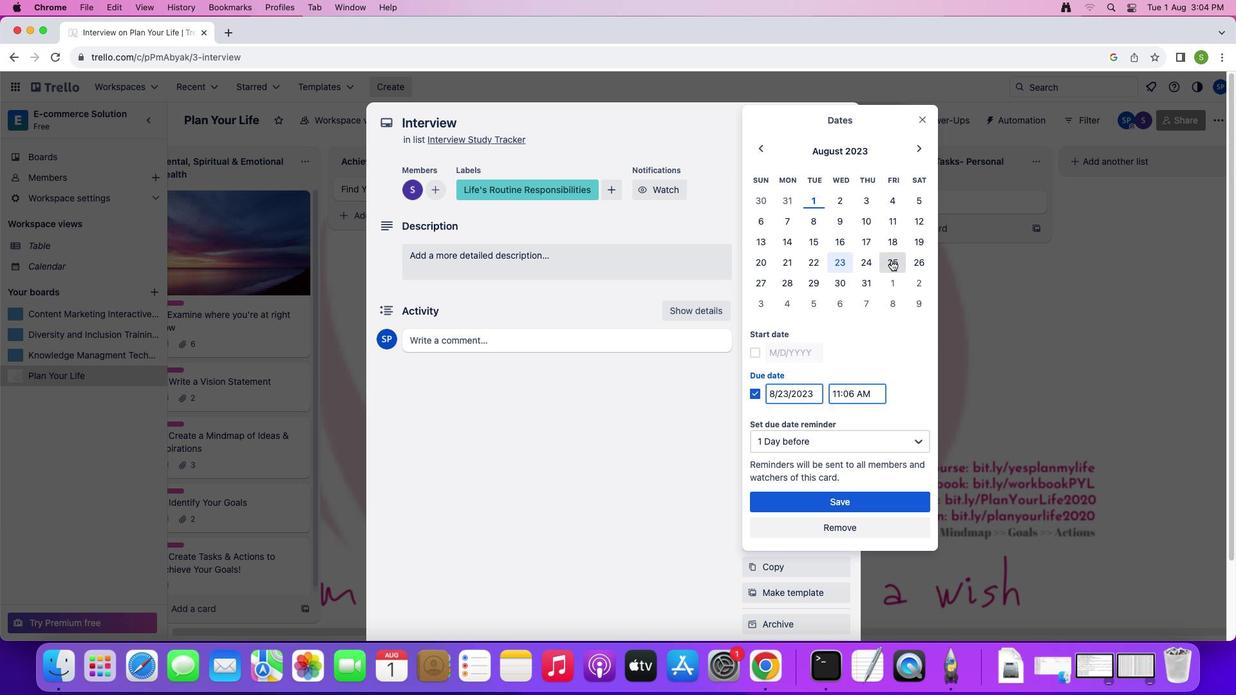 
Action: Mouse moved to (759, 358)
Screenshot: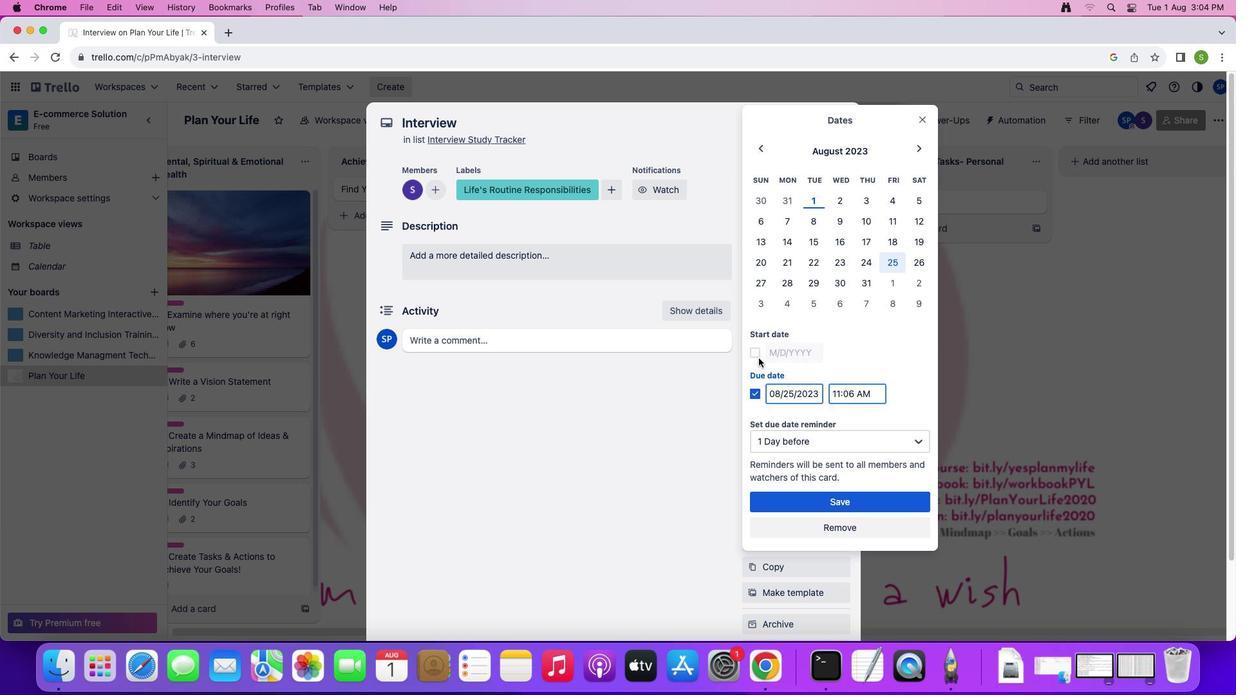 
Action: Mouse pressed left at (759, 358)
Screenshot: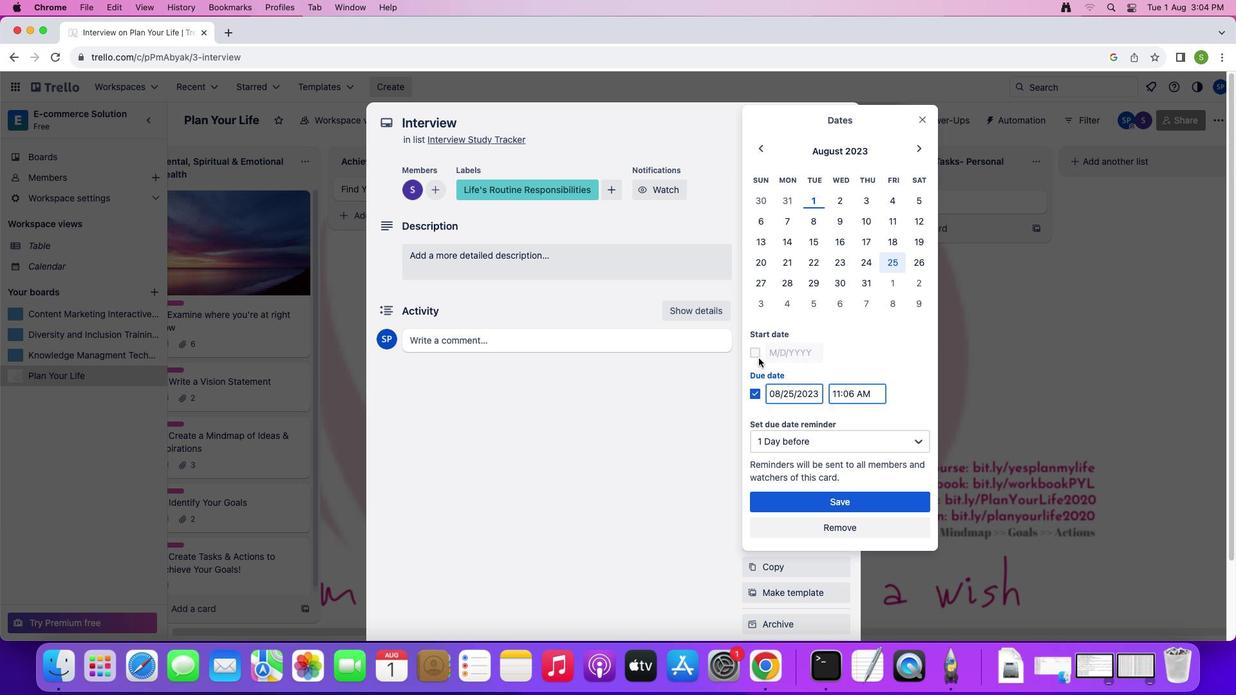 
Action: Mouse moved to (792, 497)
Screenshot: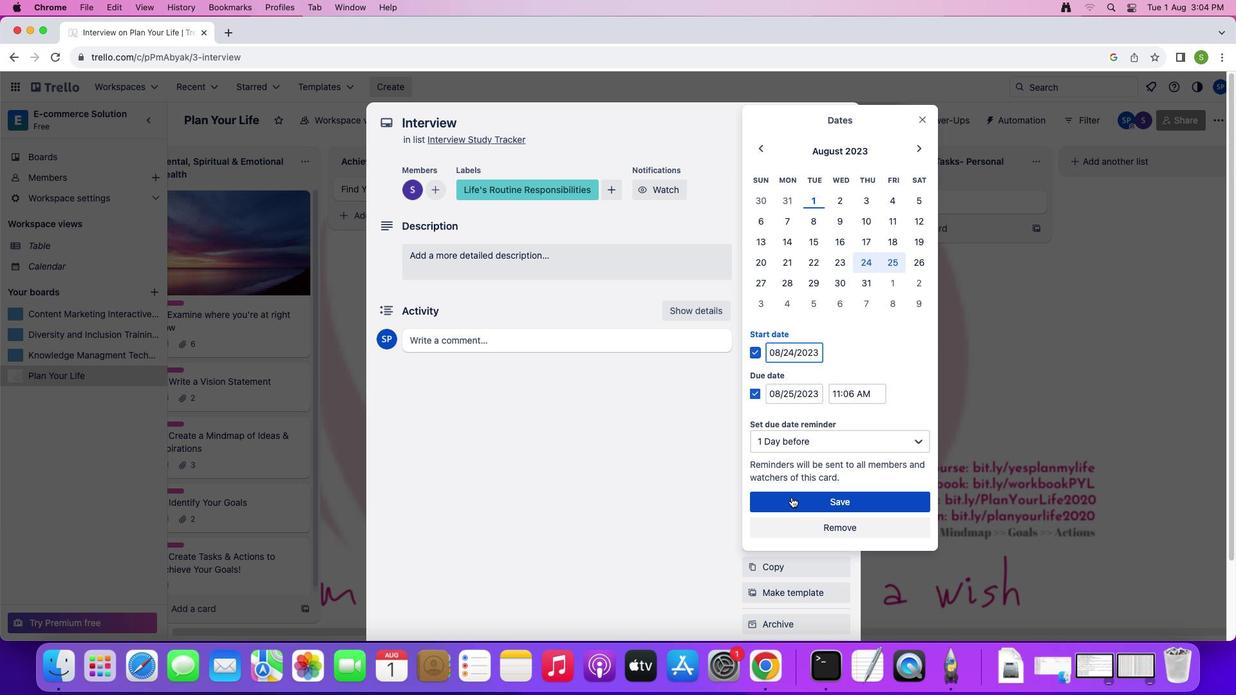 
Action: Mouse pressed left at (792, 497)
Screenshot: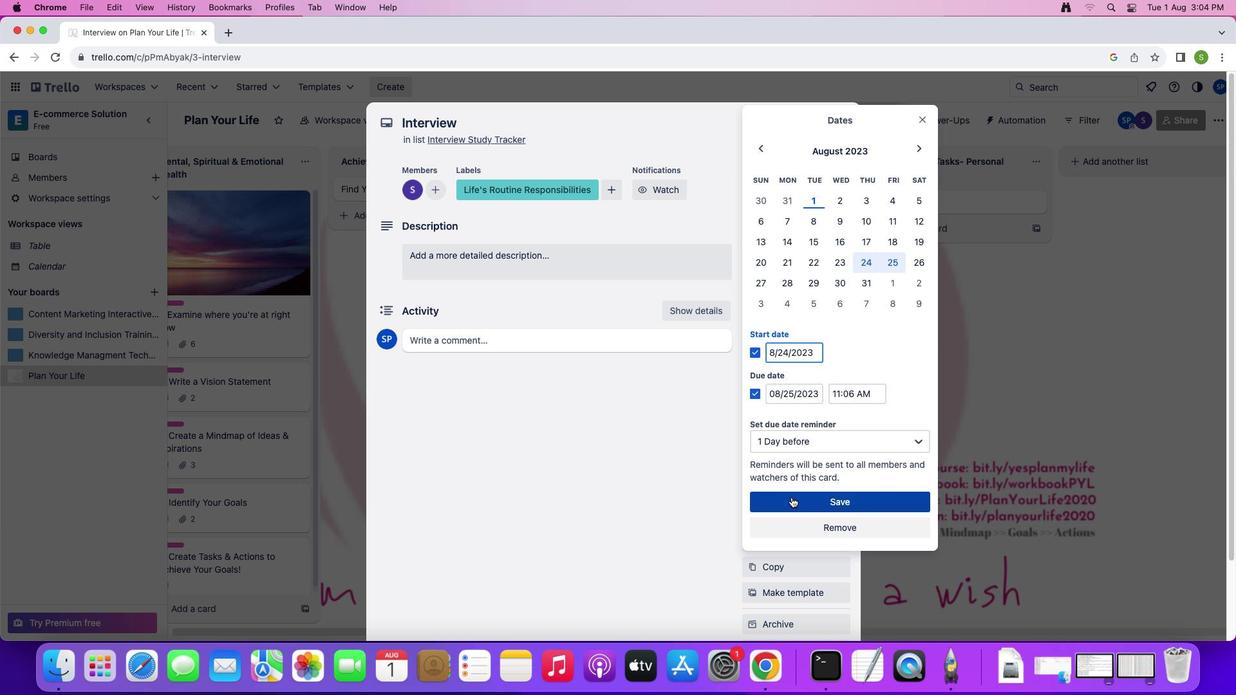 
Action: Mouse moved to (777, 354)
Screenshot: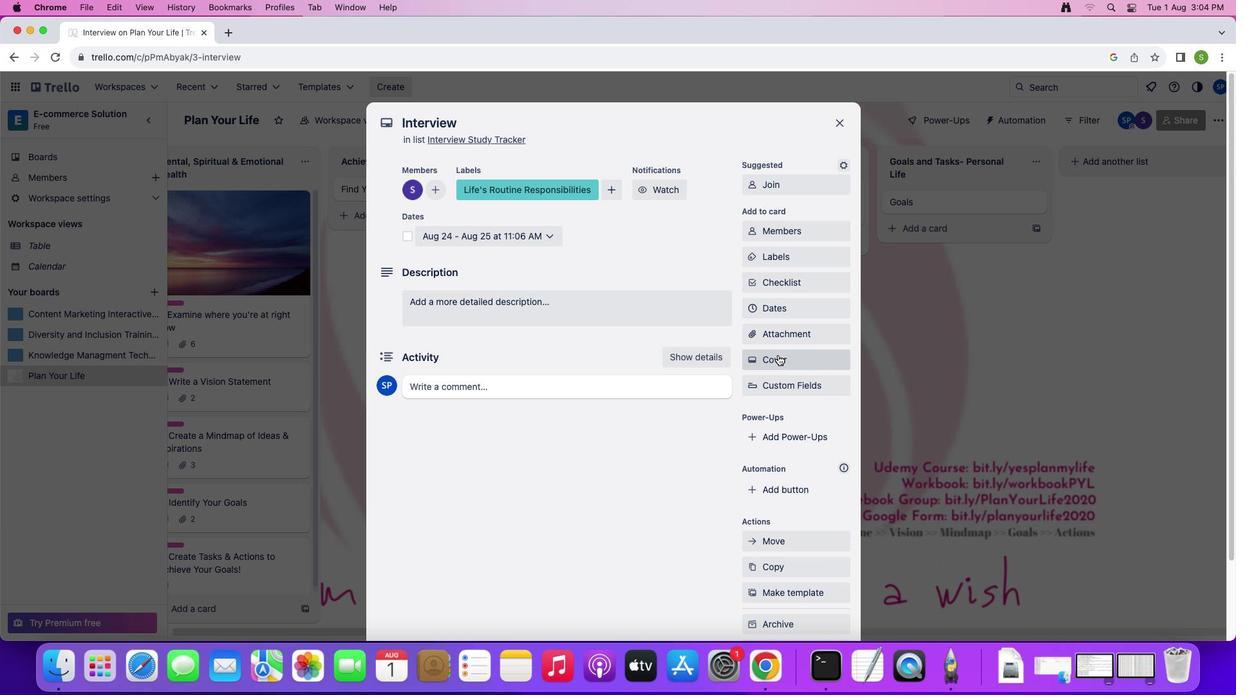 
Action: Mouse pressed left at (777, 354)
Screenshot: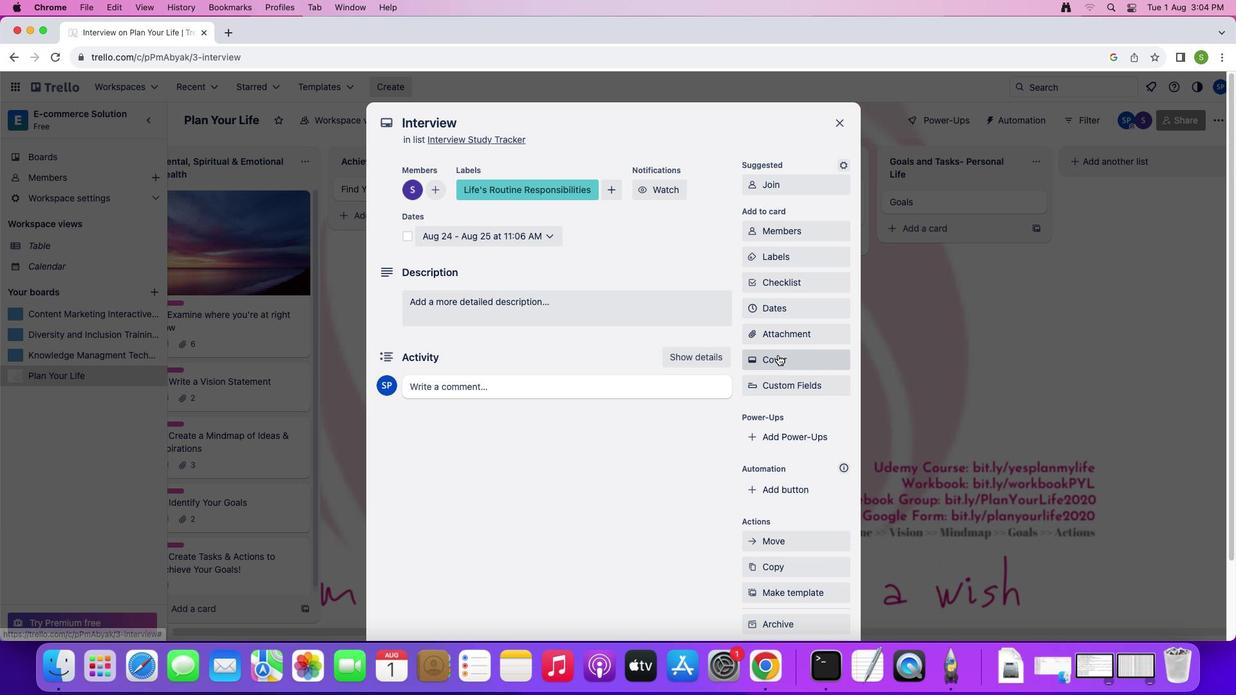 
Action: Mouse moved to (838, 379)
Screenshot: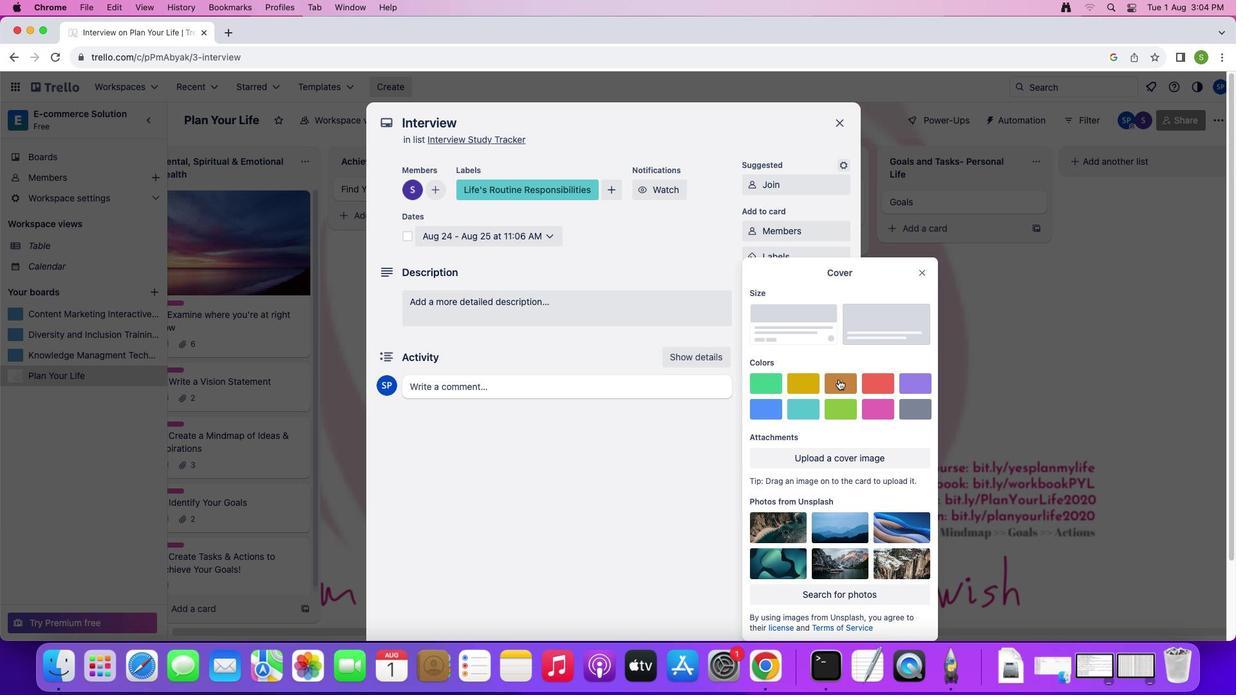 
Action: Mouse pressed left at (838, 379)
Screenshot: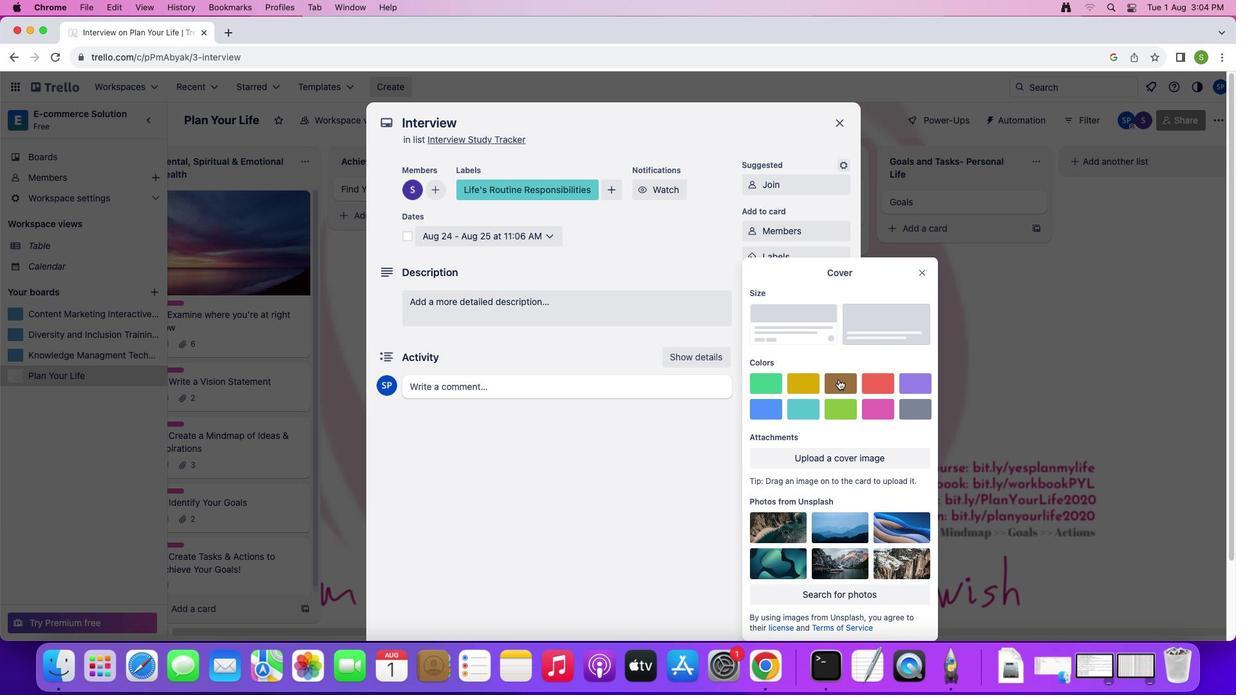 
Action: Mouse moved to (924, 244)
Screenshot: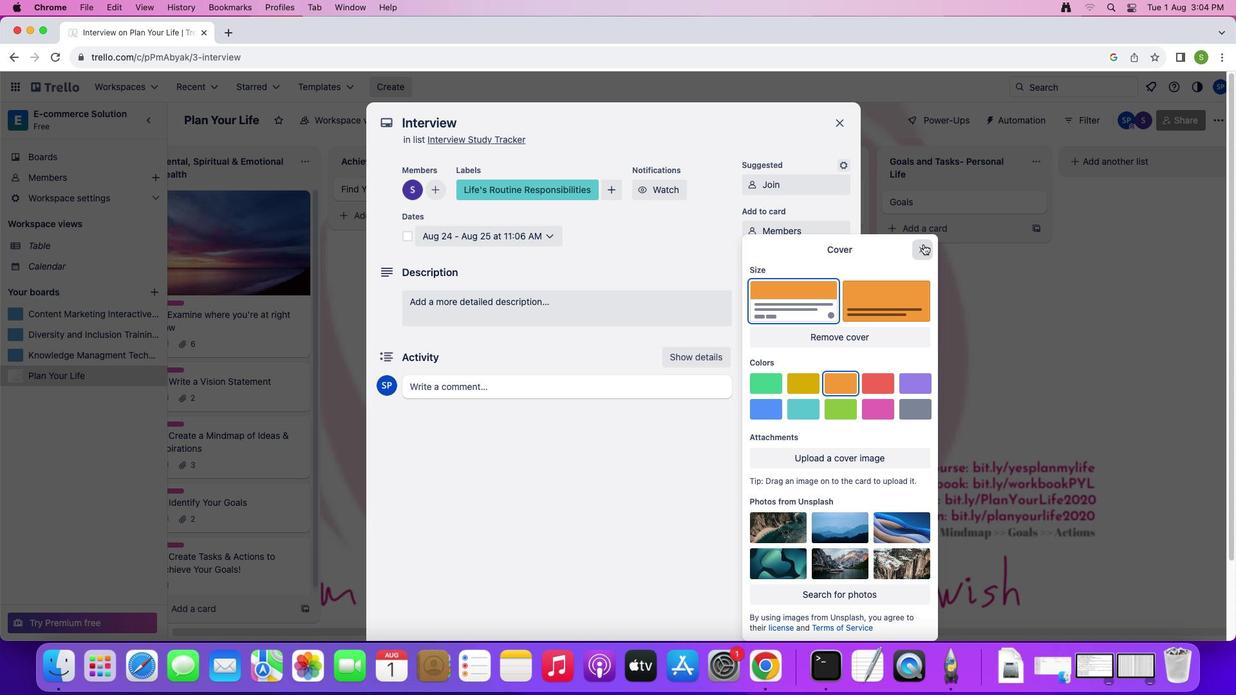 
Action: Mouse pressed left at (924, 244)
Screenshot: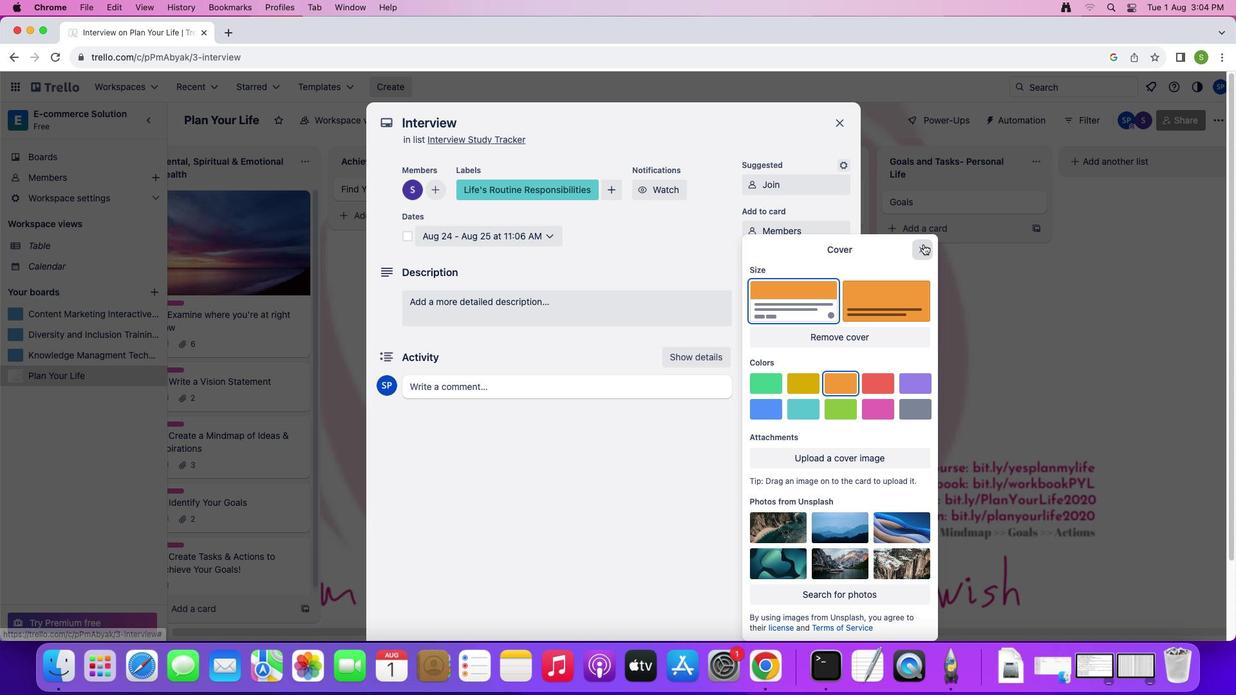 
Action: Mouse moved to (404, 314)
Screenshot: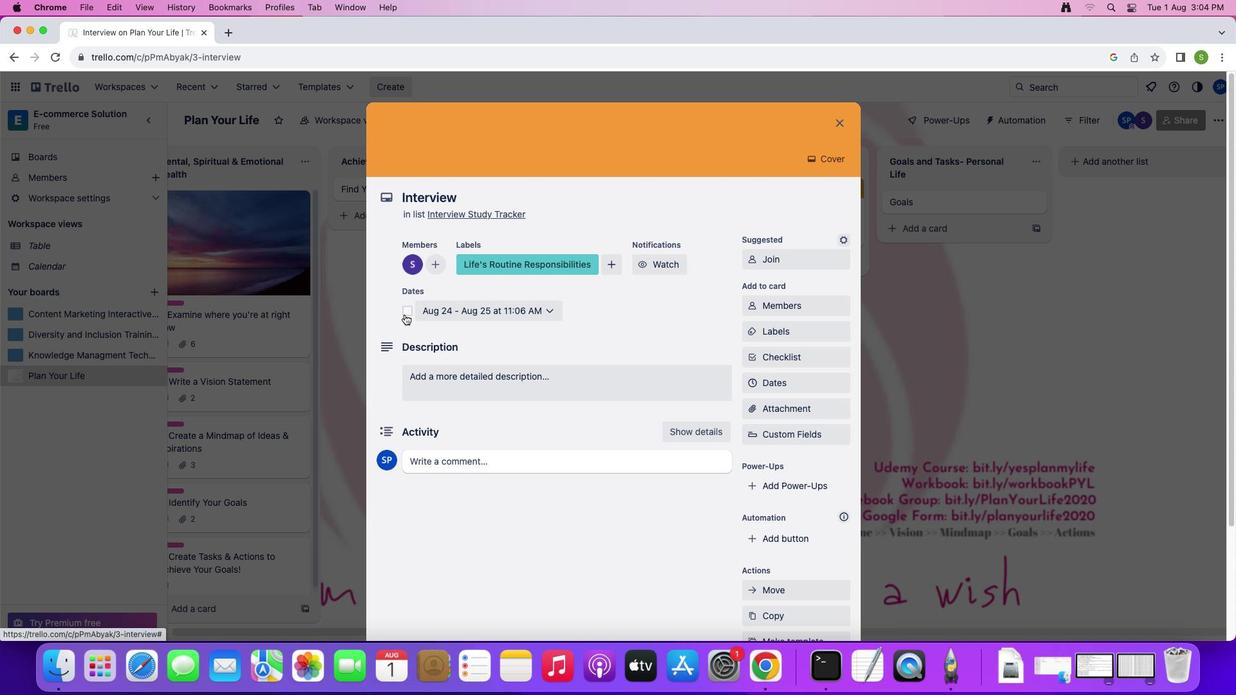 
Action: Mouse pressed left at (404, 314)
Screenshot: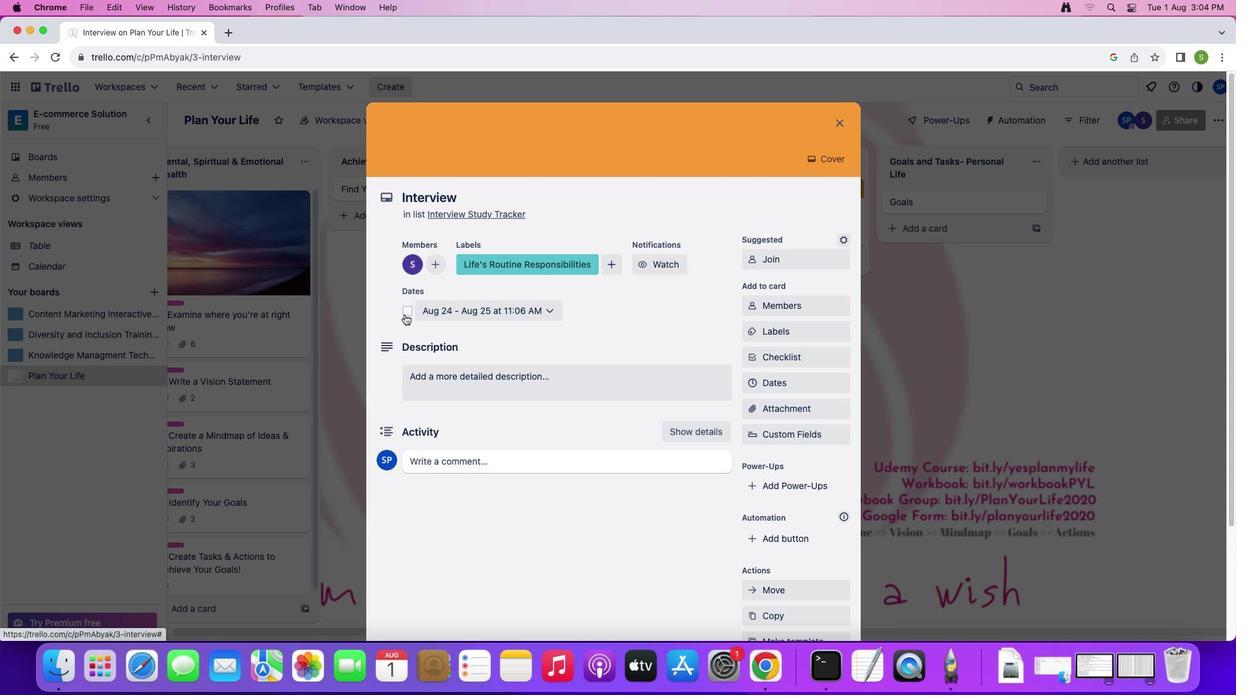 
Action: Mouse moved to (657, 265)
Screenshot: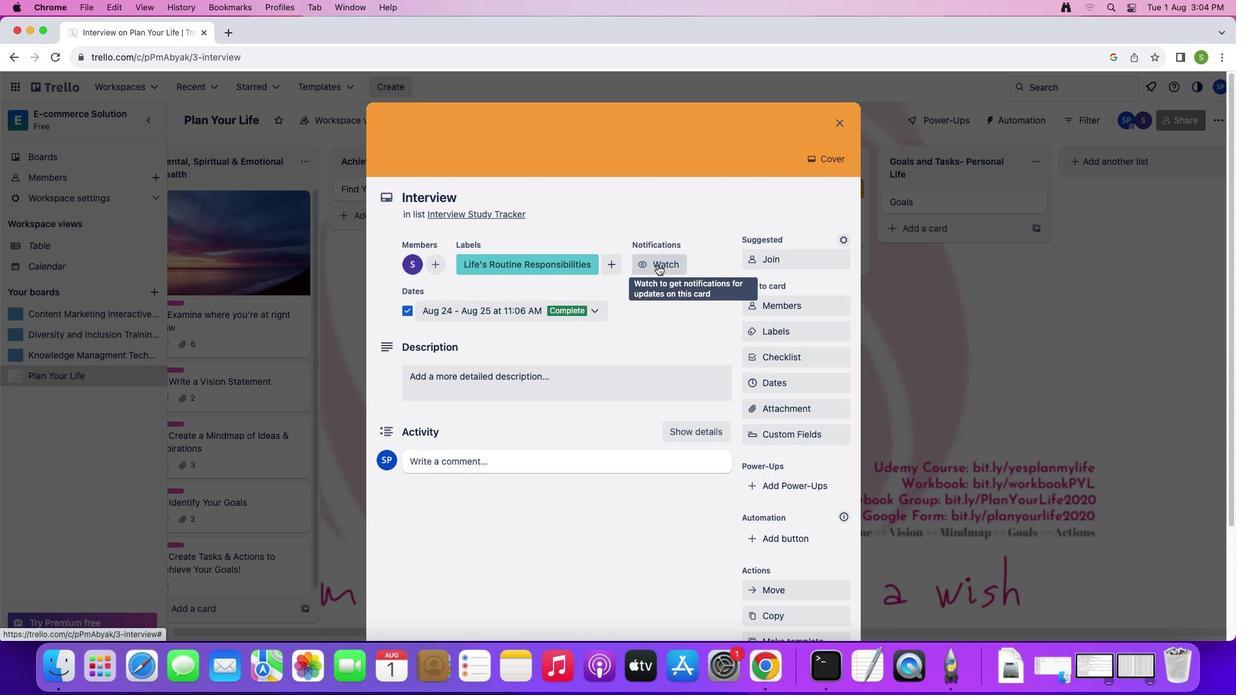 
Action: Mouse pressed left at (657, 265)
Screenshot: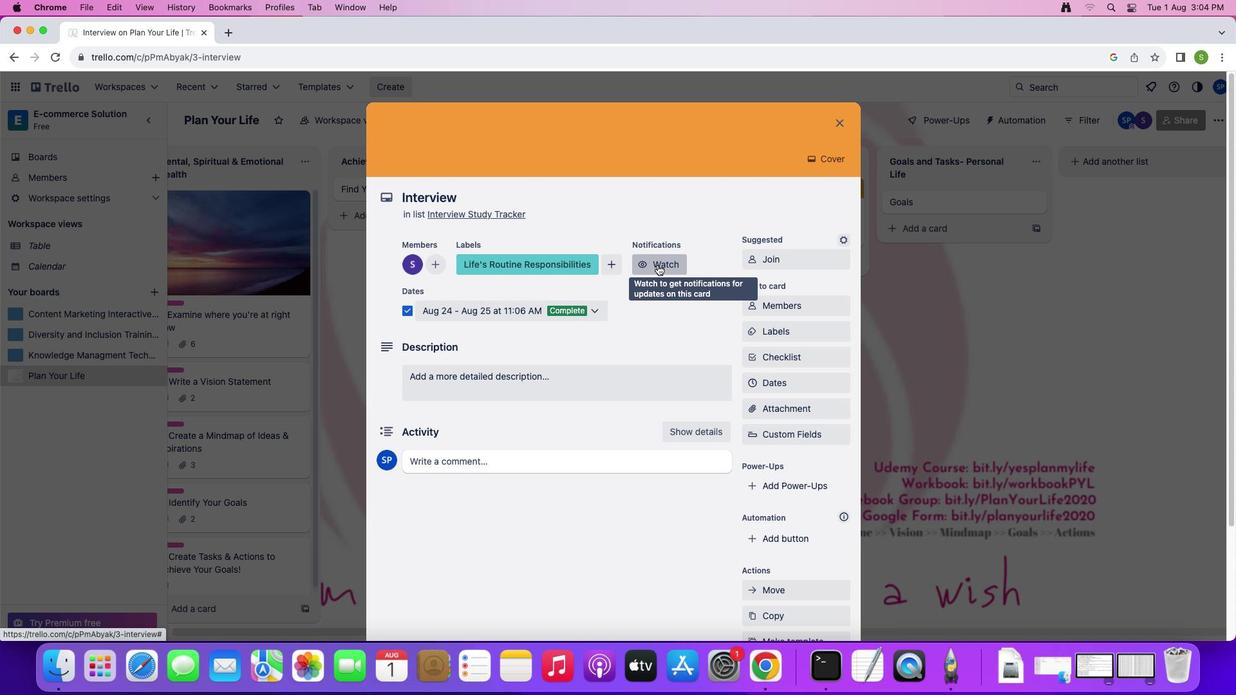 
Action: Mouse moved to (503, 378)
Screenshot: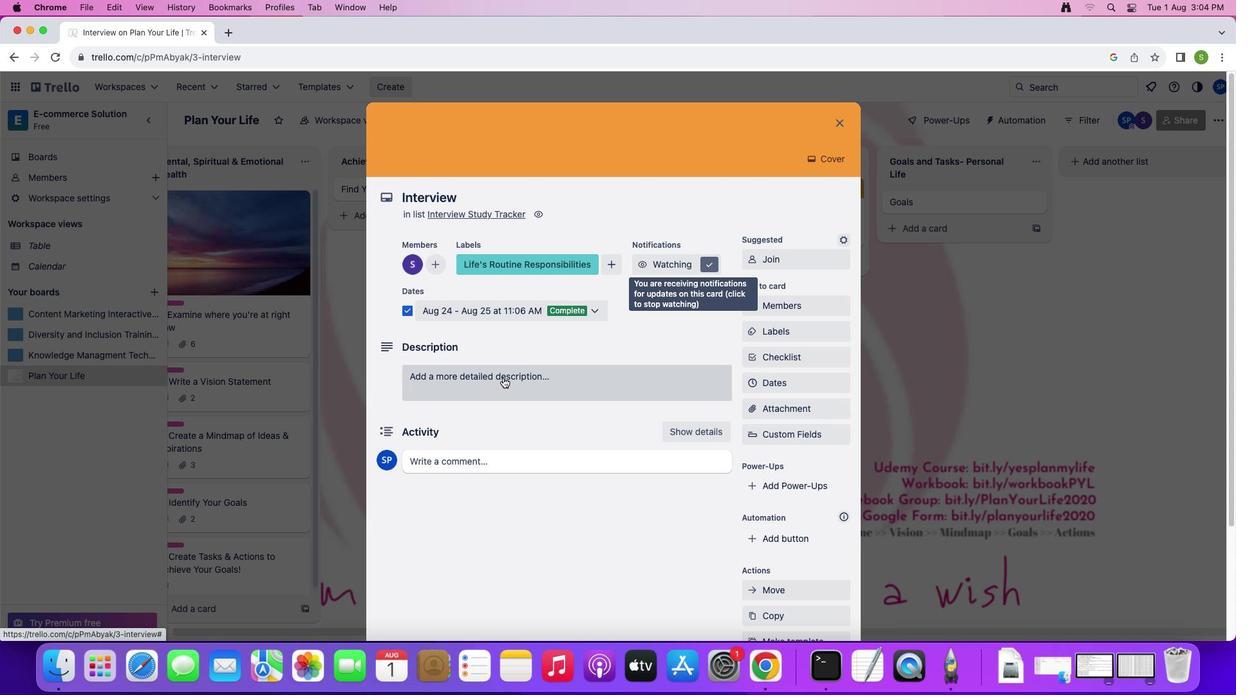 
Action: Mouse pressed left at (503, 378)
Screenshot: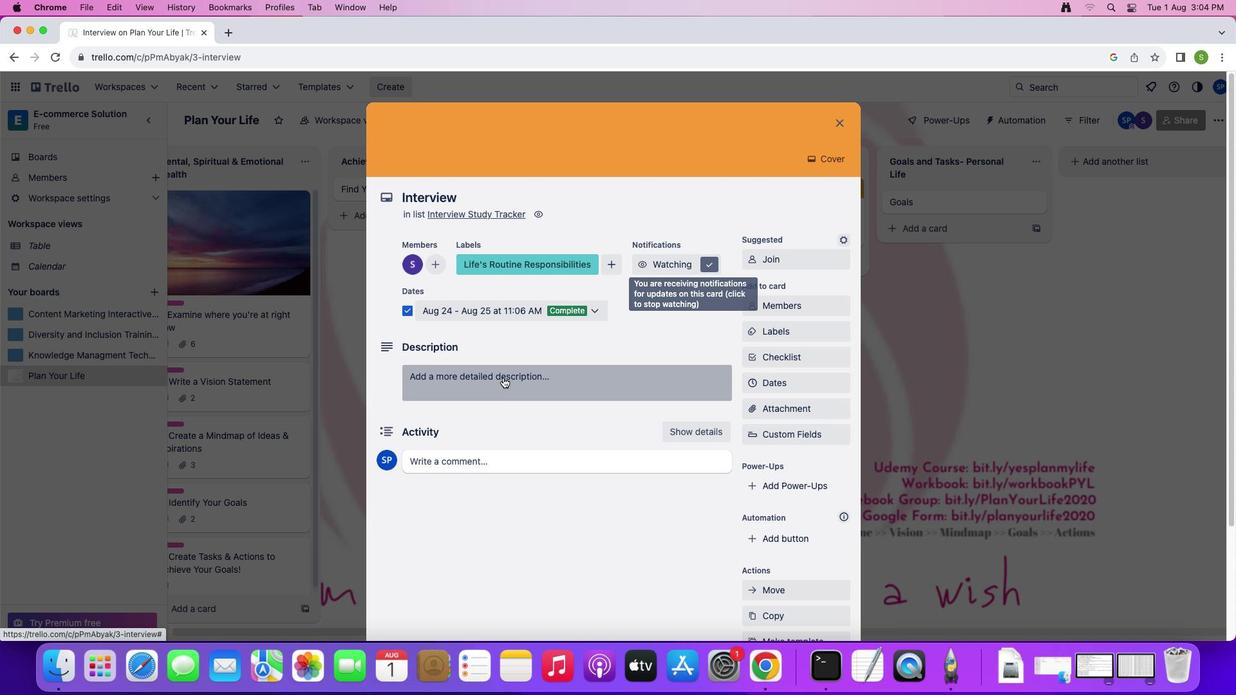 
Action: Mouse moved to (501, 426)
Screenshot: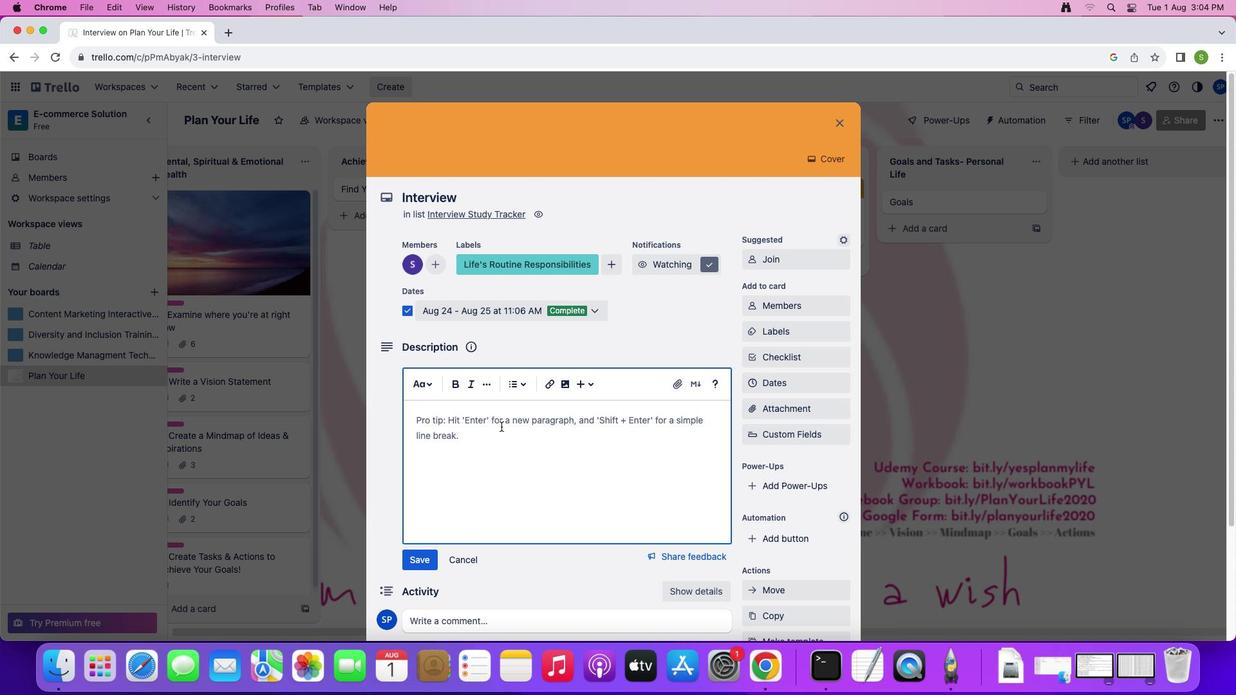 
Action: Mouse pressed left at (501, 426)
Screenshot: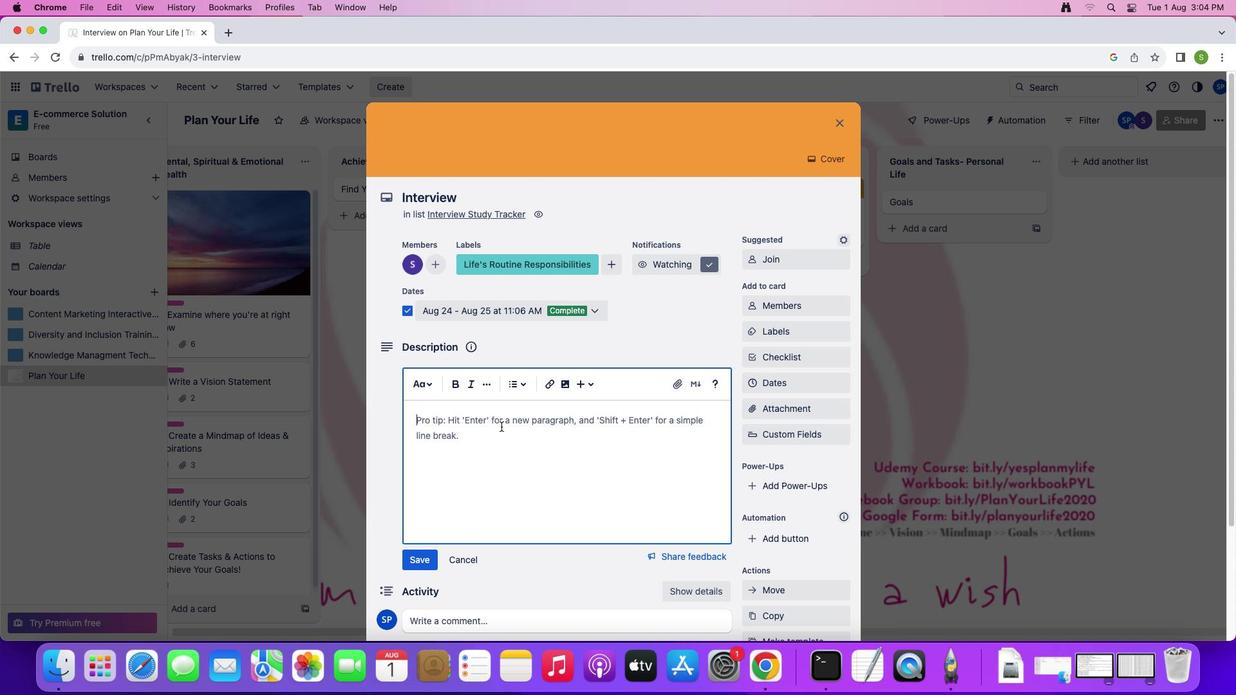 
Action: Key pressed Key.shift'T''r''a''c''k'Key.space'y''o''u''r'Key.space'p''r''o''g''r''e''s''s'Key.space'a''n''d'Key.space'k''e''e''p'Key.space'o''r''g''a''n''i''s''e''d'Key.space'w''h''e''n'Key.space's''t''u''d''y''i''n''g'Key.space'f''o''r'Key.space'j''o''b'Key.space'i''n''t''e''r''v''i''e''w'
Screenshot: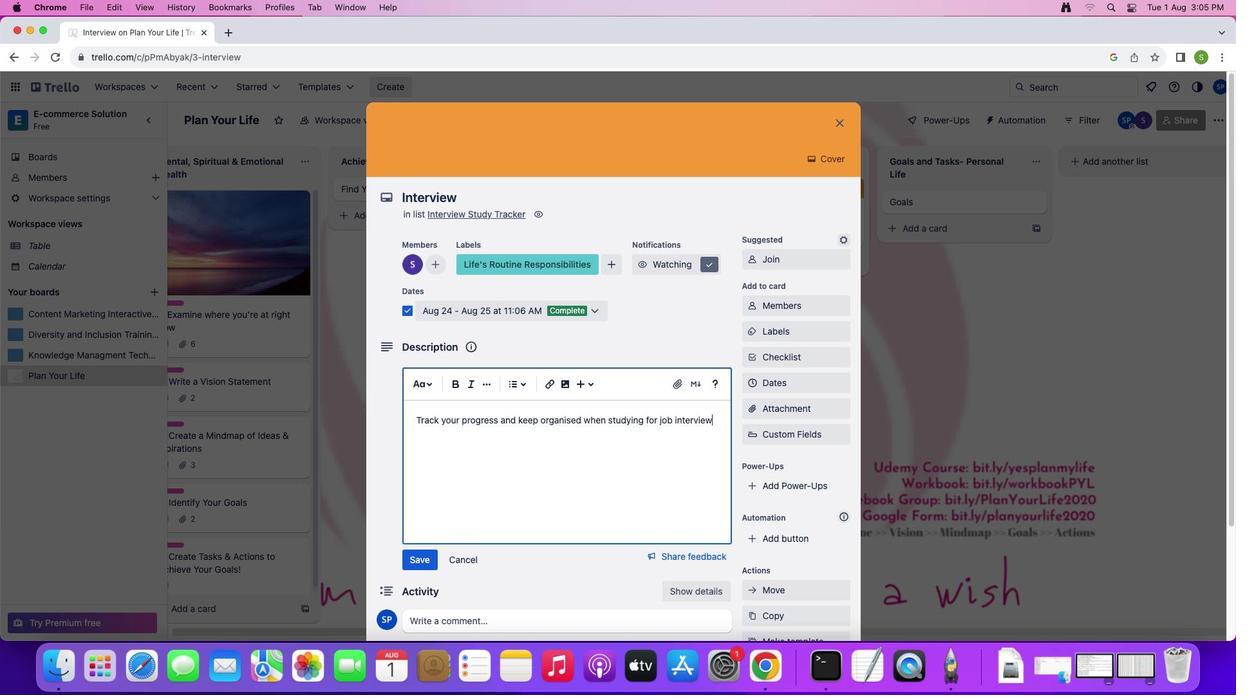 
Action: Mouse moved to (500, 426)
Screenshot: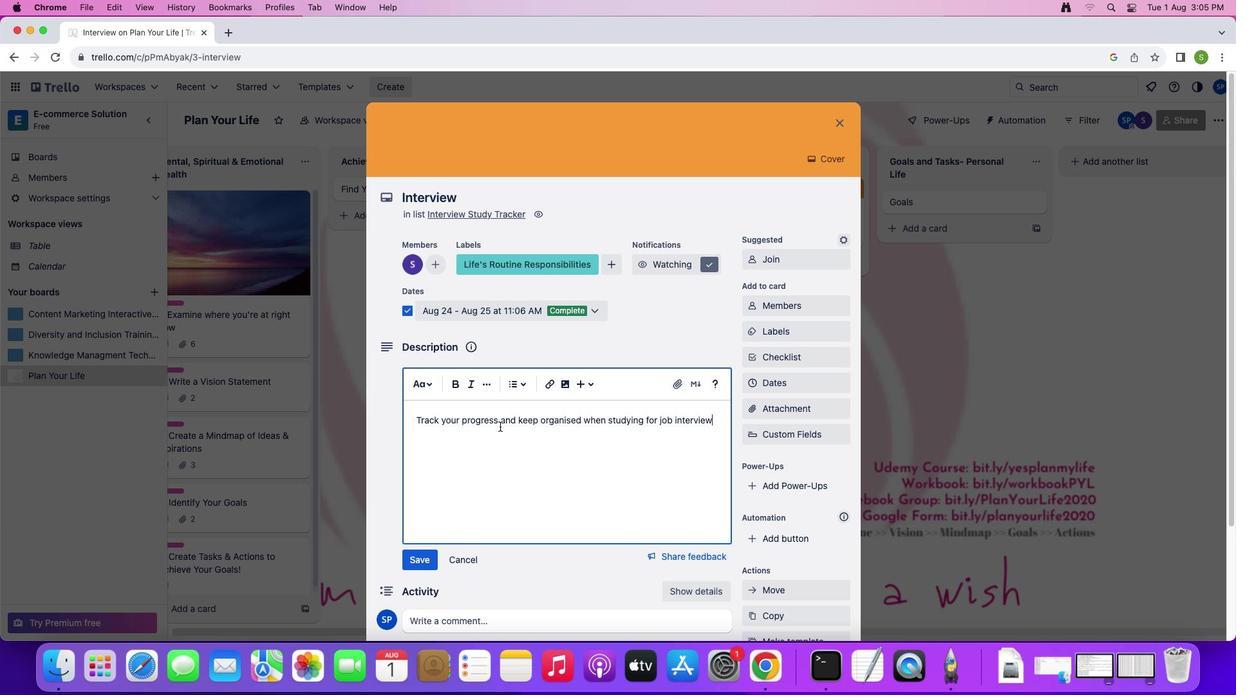 
Action: Key pressed '.'
Screenshot: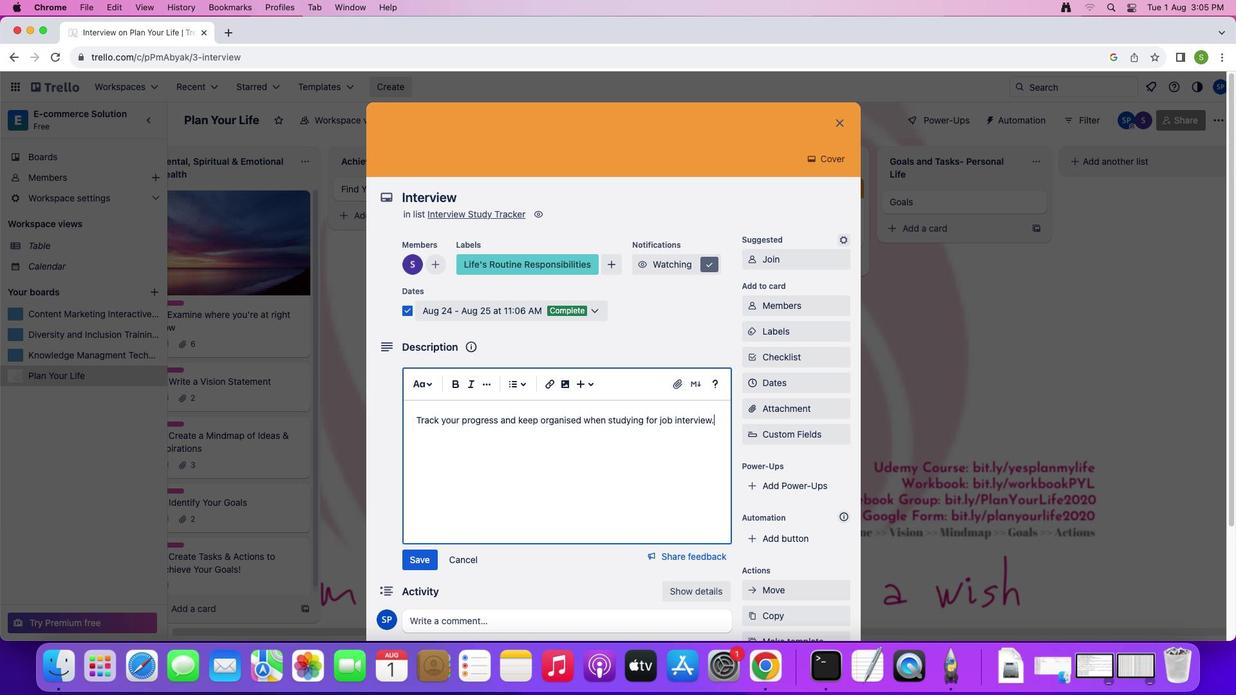 
Action: Mouse moved to (412, 564)
Screenshot: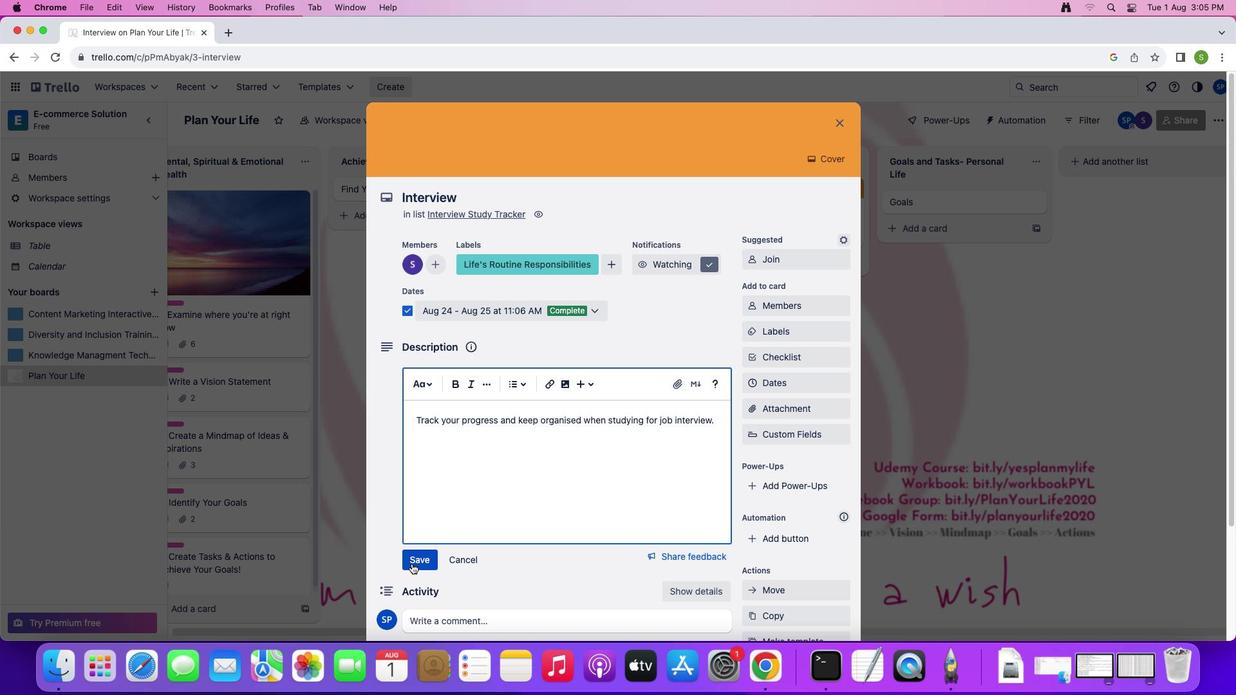
Action: Mouse pressed left at (412, 564)
Screenshot: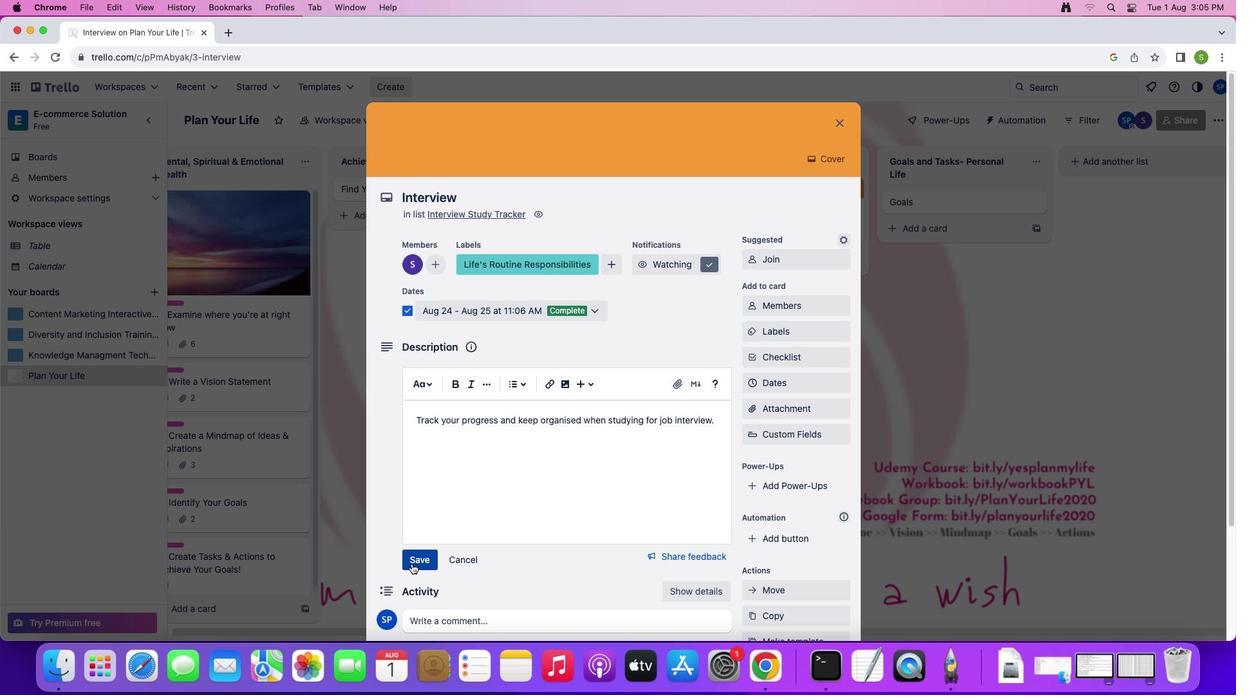 
Action: Mouse moved to (571, 443)
Screenshot: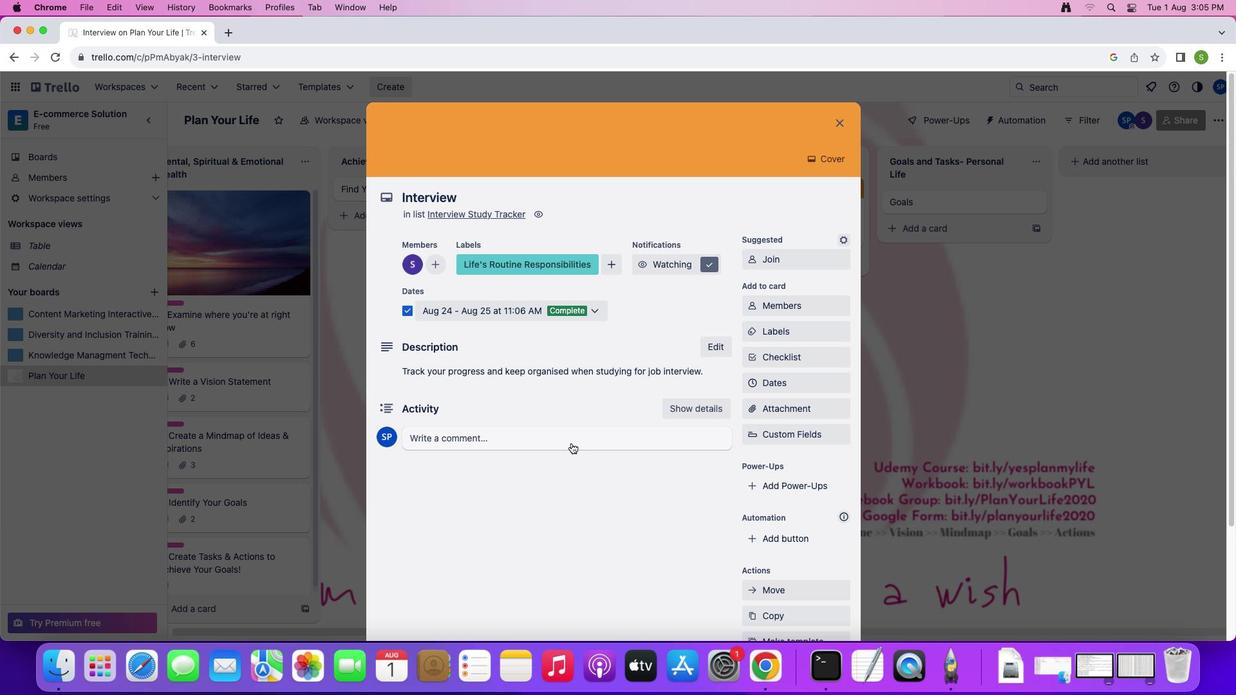 
Action: Mouse pressed left at (571, 443)
Screenshot: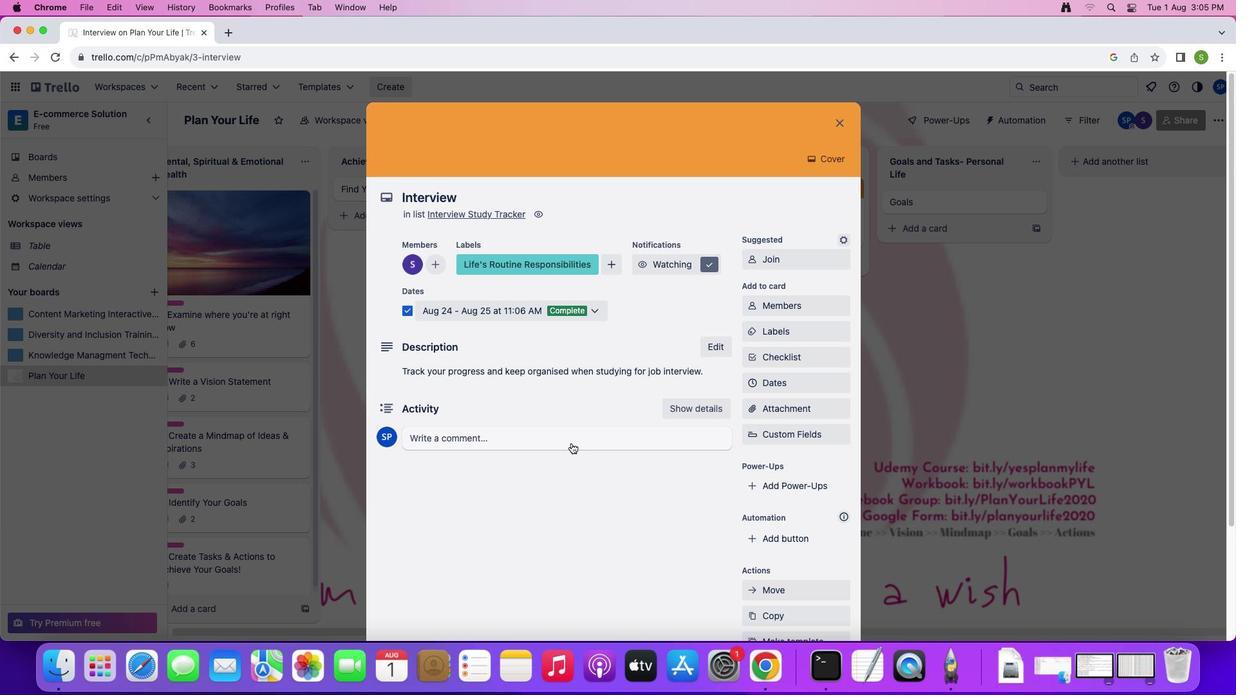 
Action: Mouse moved to (504, 472)
Screenshot: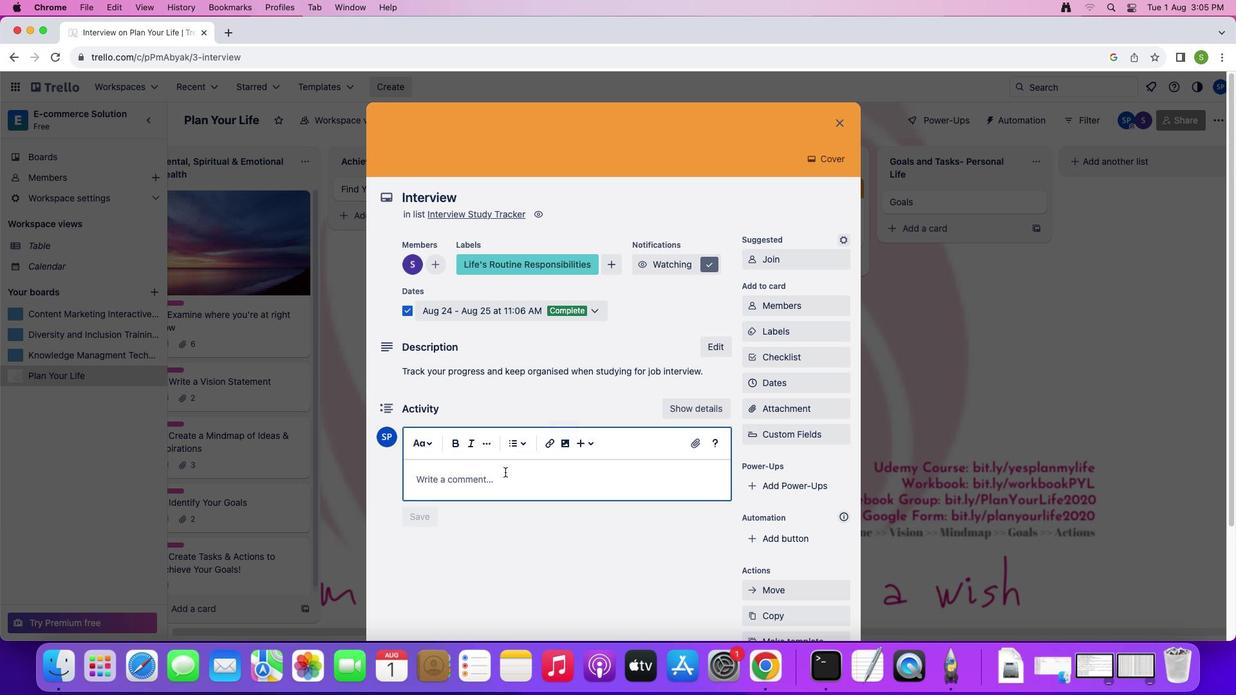 
Action: Mouse pressed left at (504, 472)
Screenshot: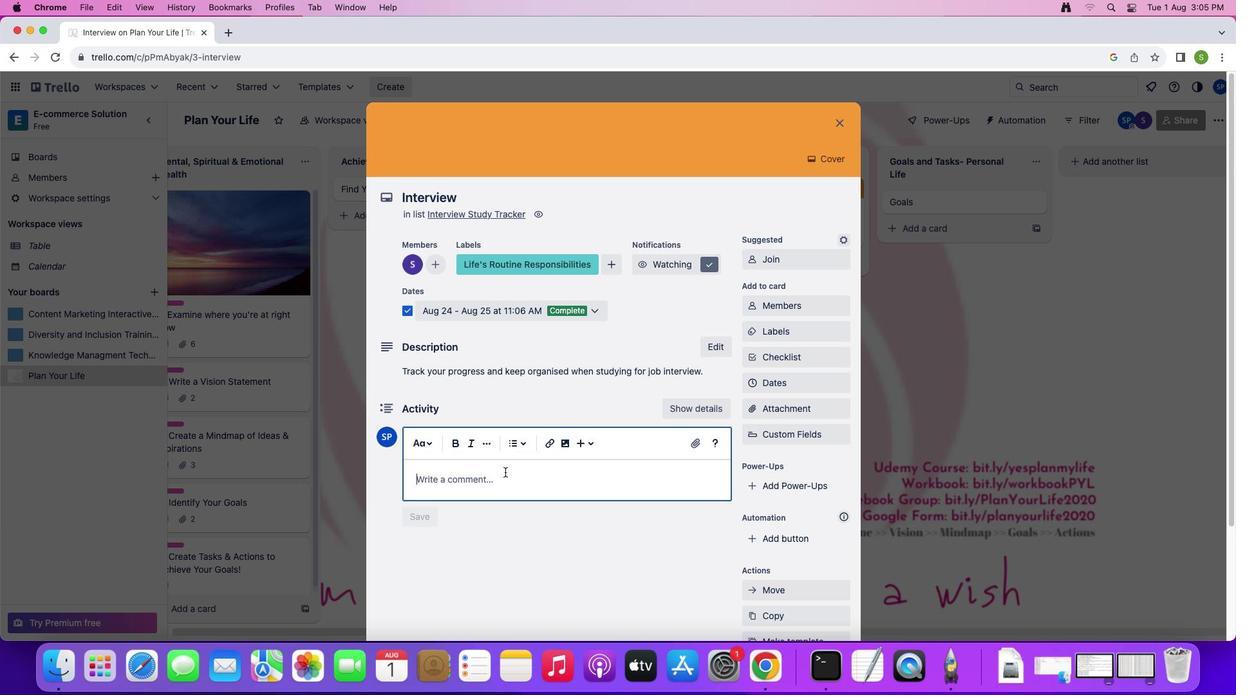
Action: Key pressed Key.shift'T''r''a''c''k'
Screenshot: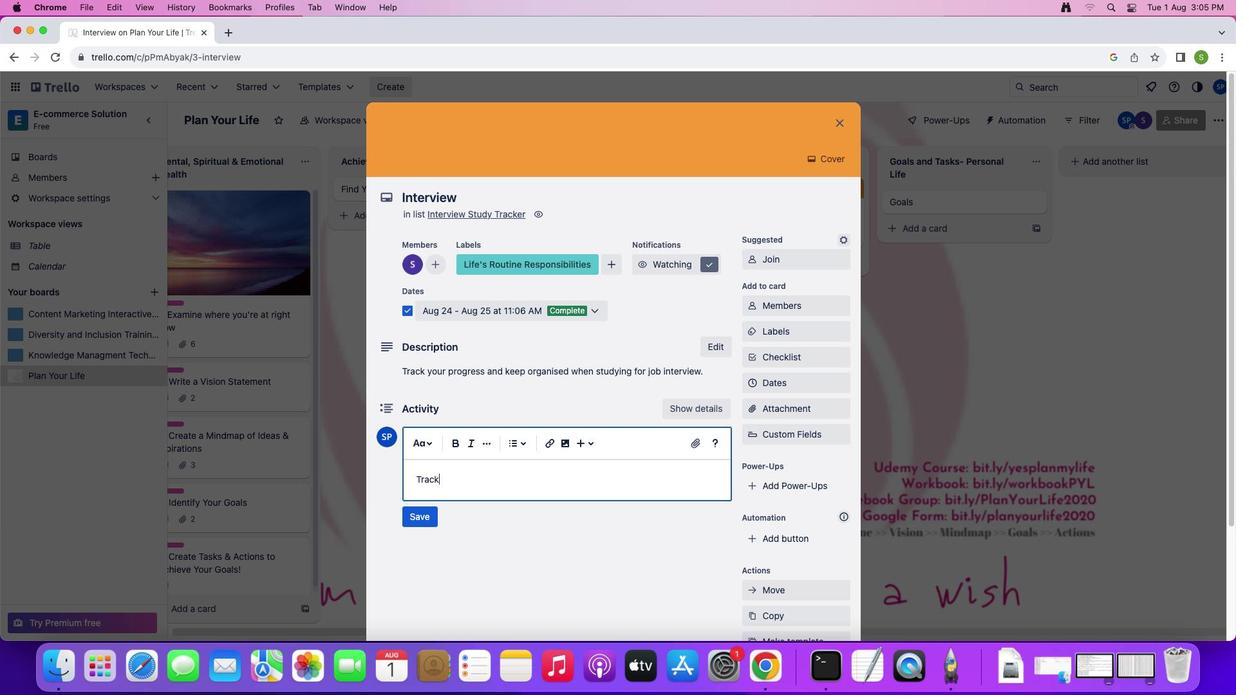 
Action: Mouse moved to (432, 527)
Screenshot: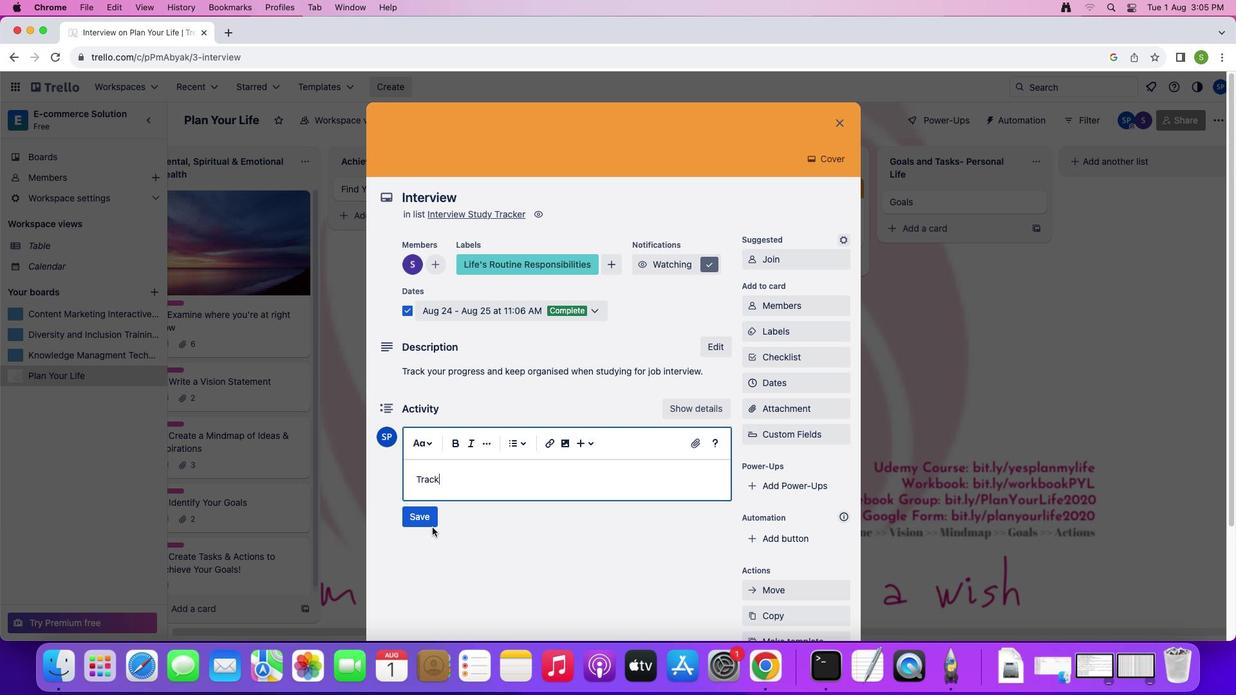 
Action: Mouse pressed left at (432, 527)
Screenshot: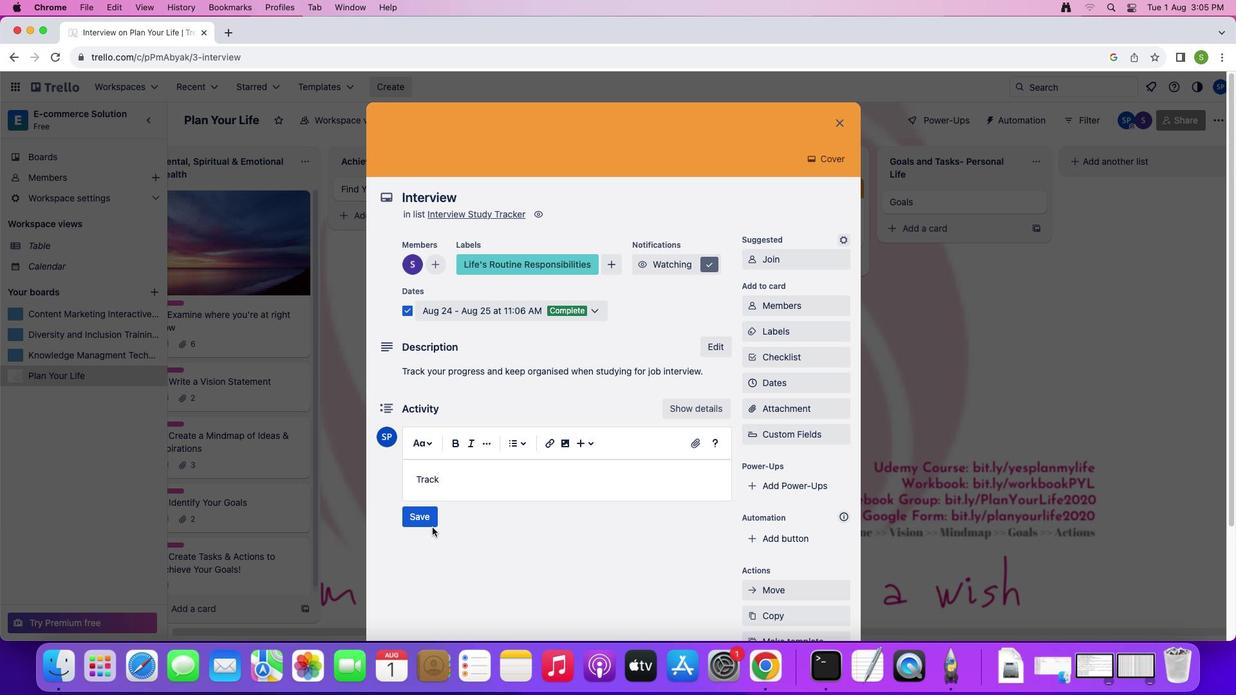 
Action: Mouse moved to (421, 513)
Screenshot: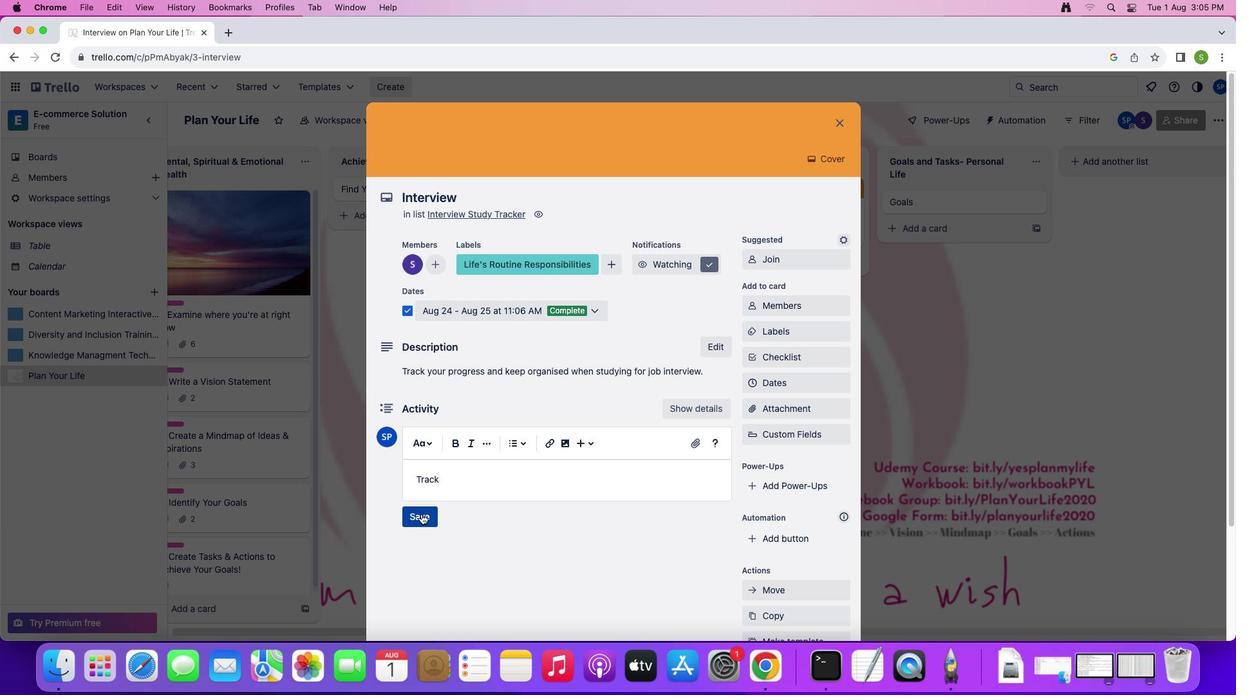 
Action: Mouse pressed left at (421, 513)
Screenshot: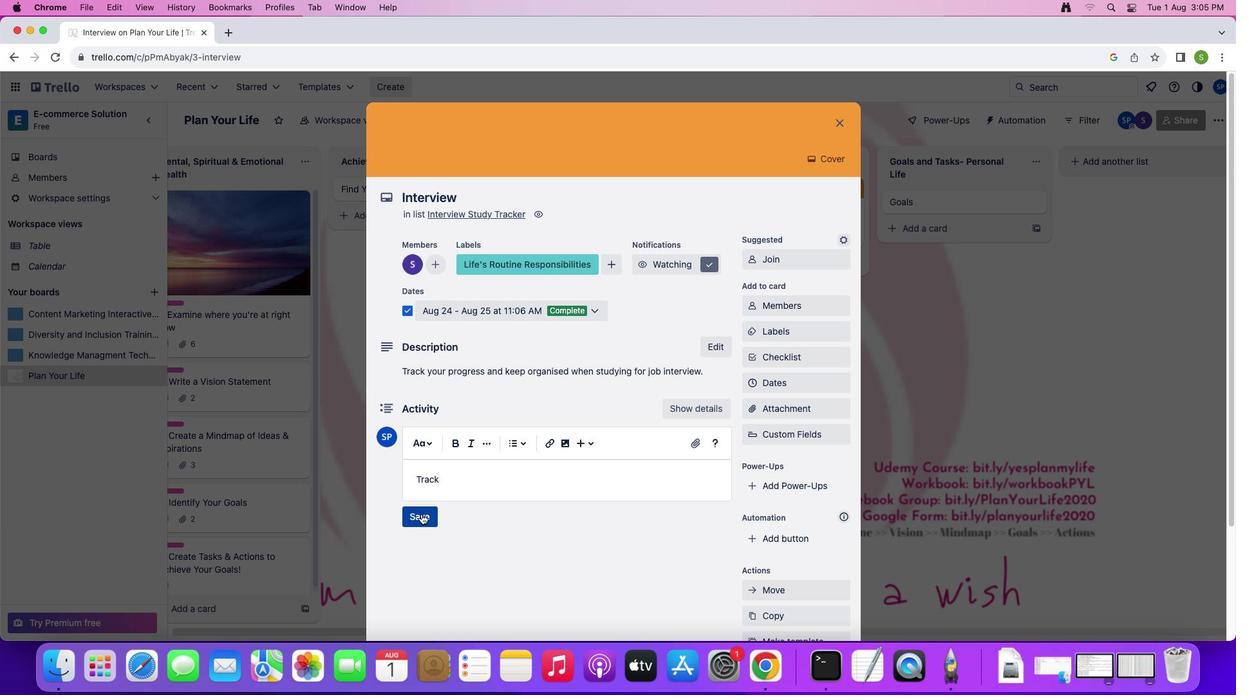 
Action: Mouse moved to (848, 128)
Screenshot: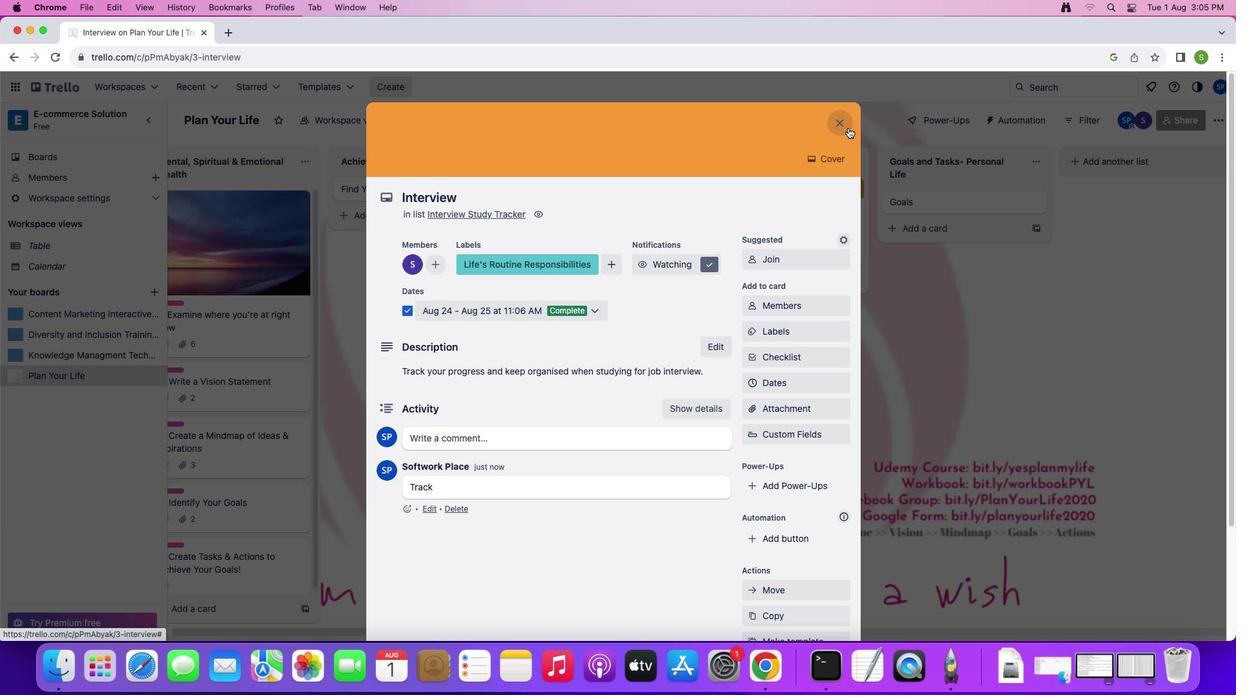 
Action: Mouse pressed left at (848, 128)
Screenshot: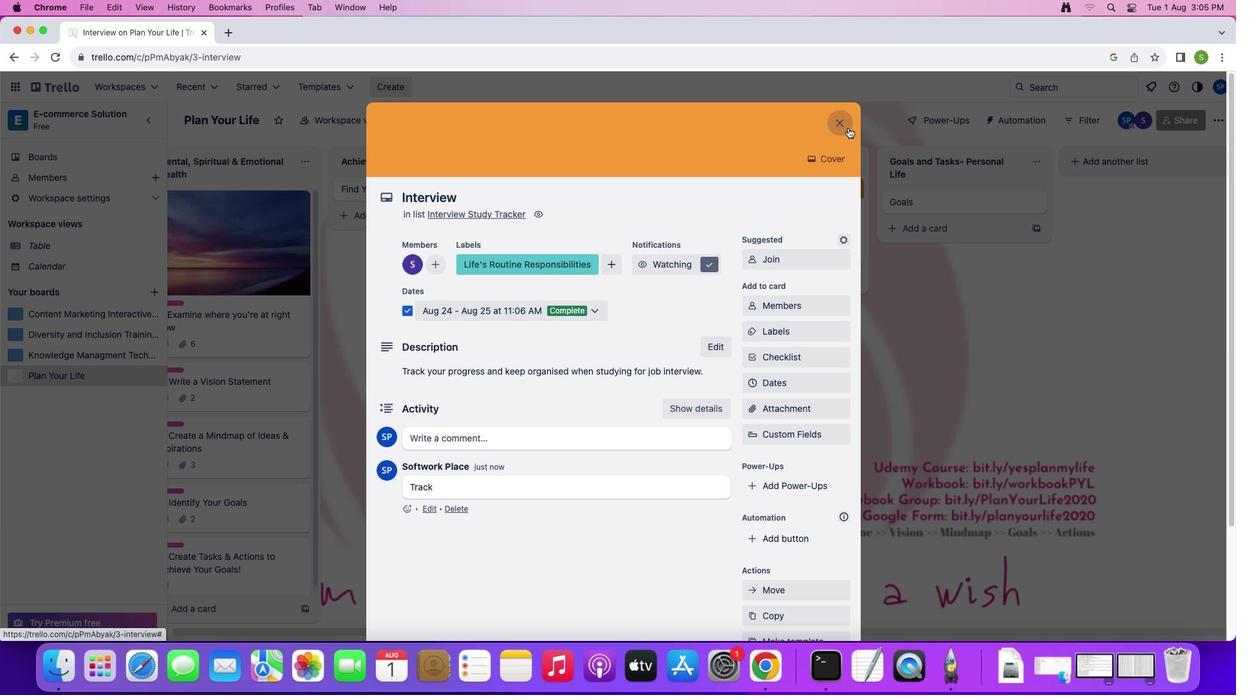 
Action: Mouse moved to (929, 198)
Screenshot: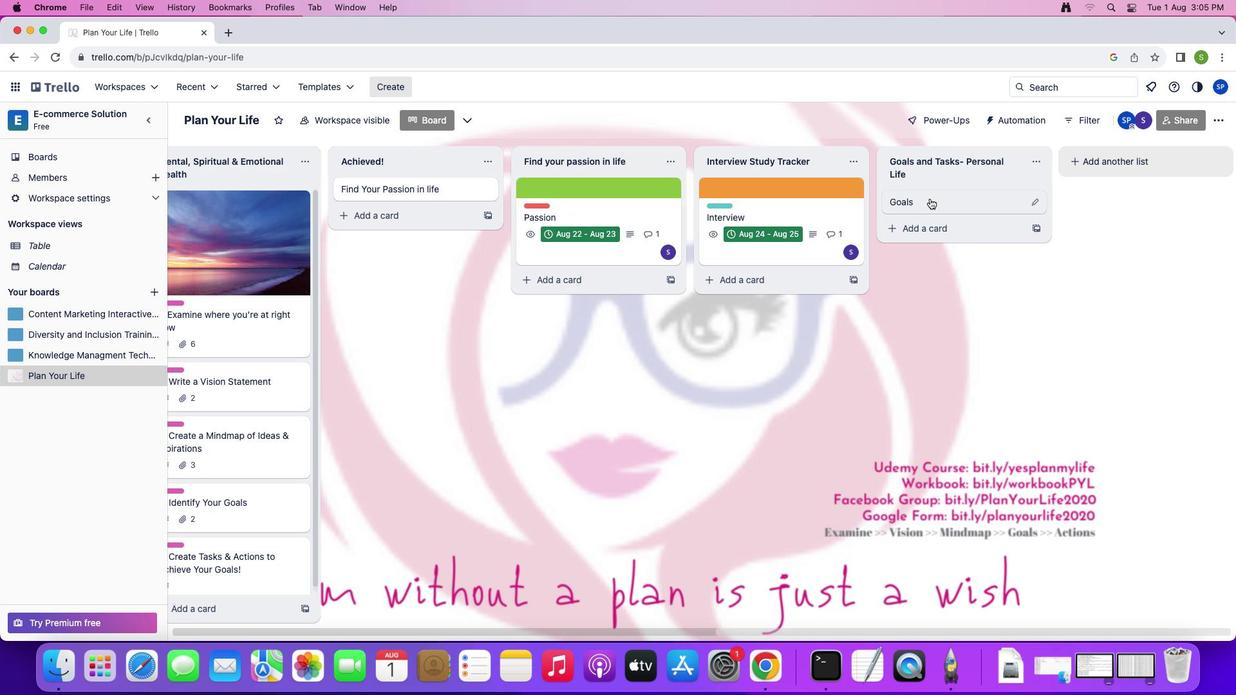 
Action: Mouse pressed left at (929, 198)
Screenshot: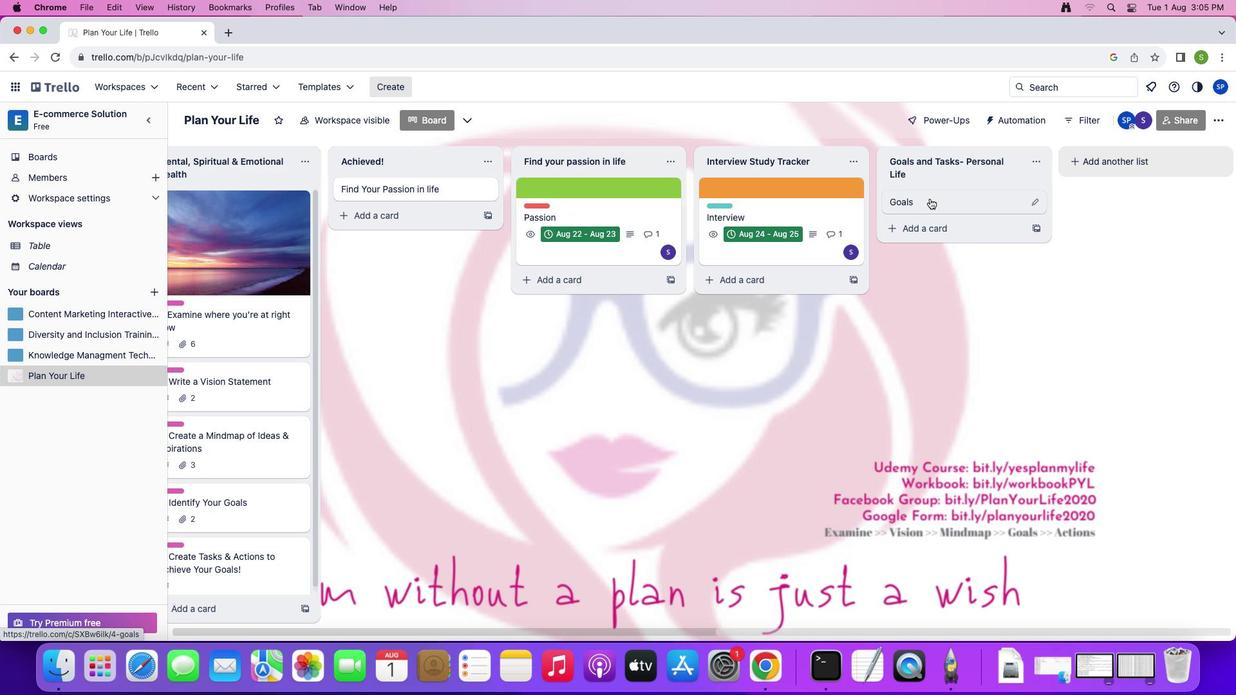 
Action: Mouse moved to (771, 227)
Screenshot: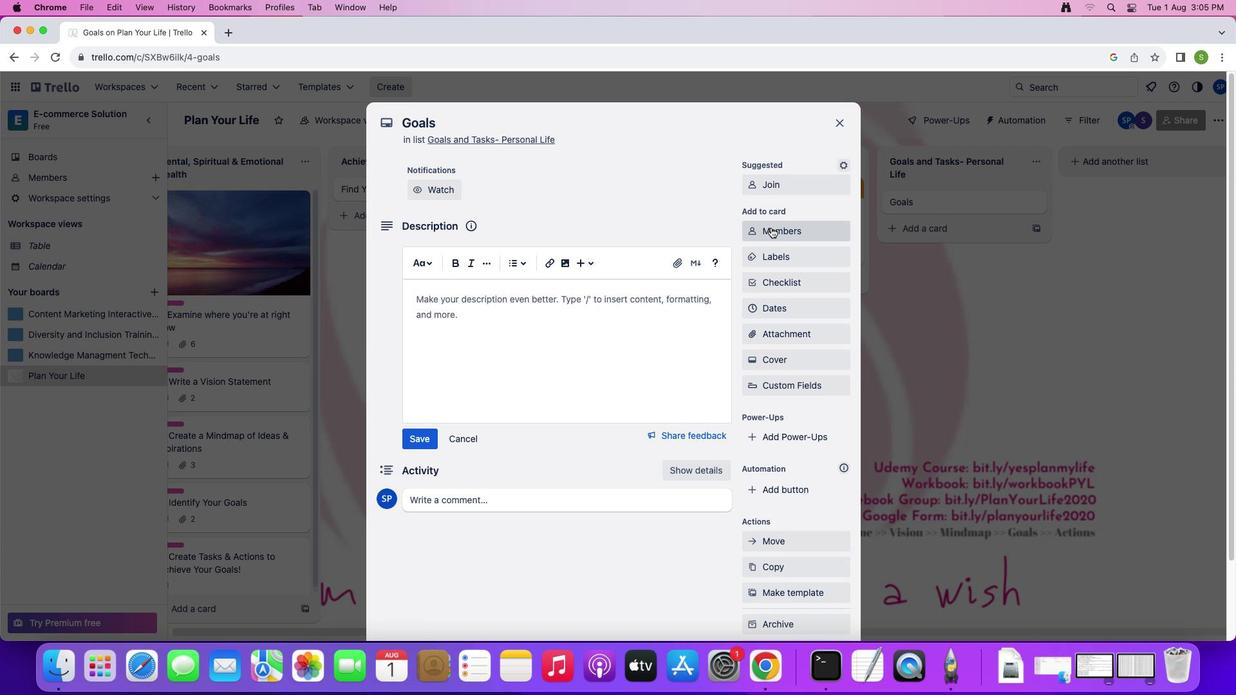 
Action: Mouse pressed left at (771, 227)
Screenshot: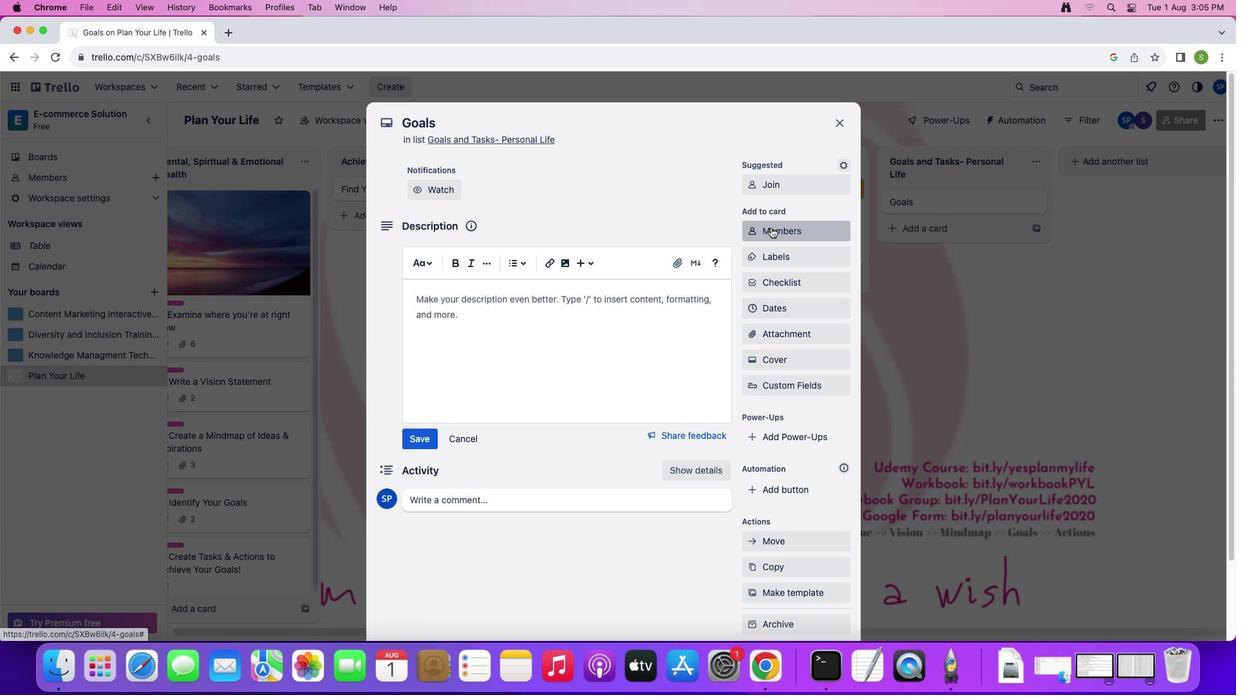 
Action: Mouse moved to (789, 244)
Screenshot: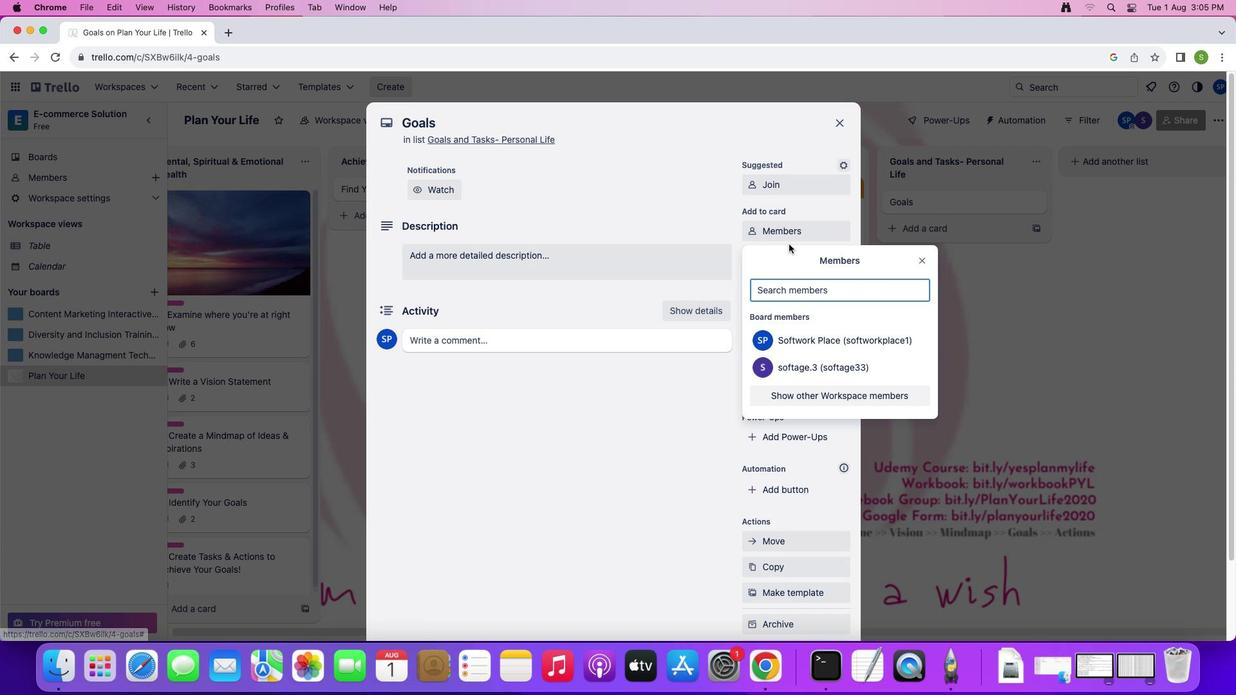 
Action: Key pressed 's''o''f''t''a''g''e''.''4'Key.shift'@''s''o''f''a''t''g''e'Key.backspaceKey.backspaceKey.backspaceKey.backspace't''a''g''e''.''n''e''t'
Screenshot: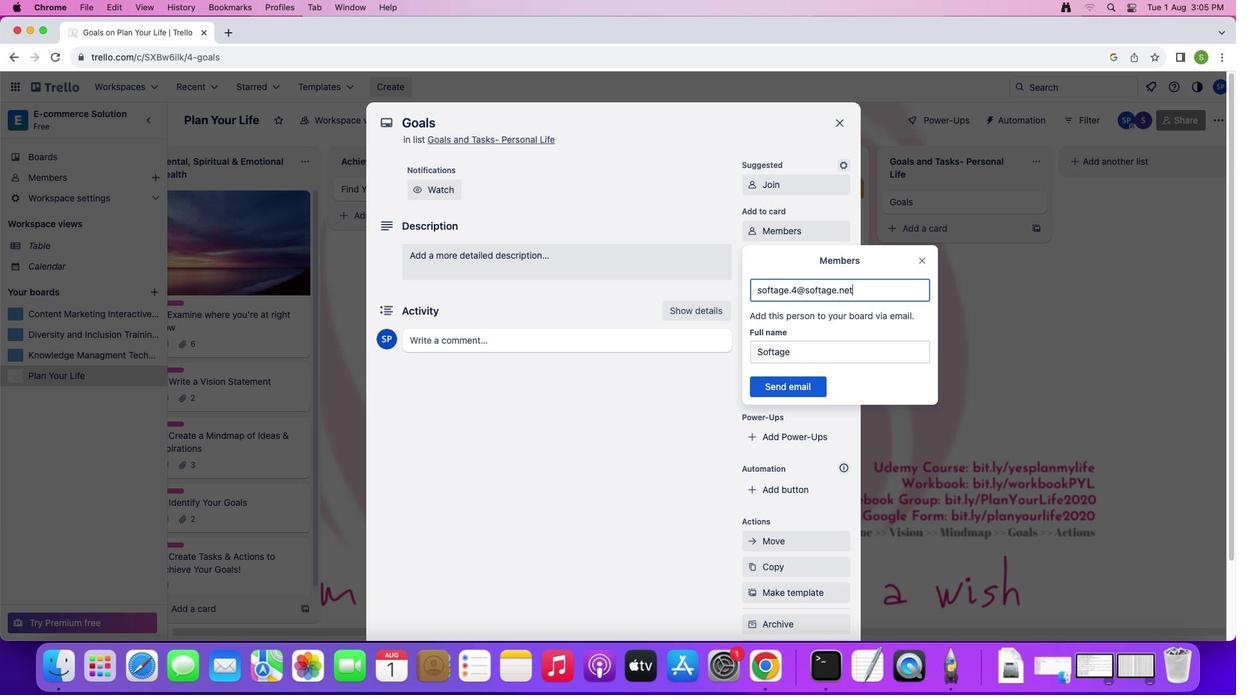 
Action: Mouse moved to (815, 393)
Screenshot: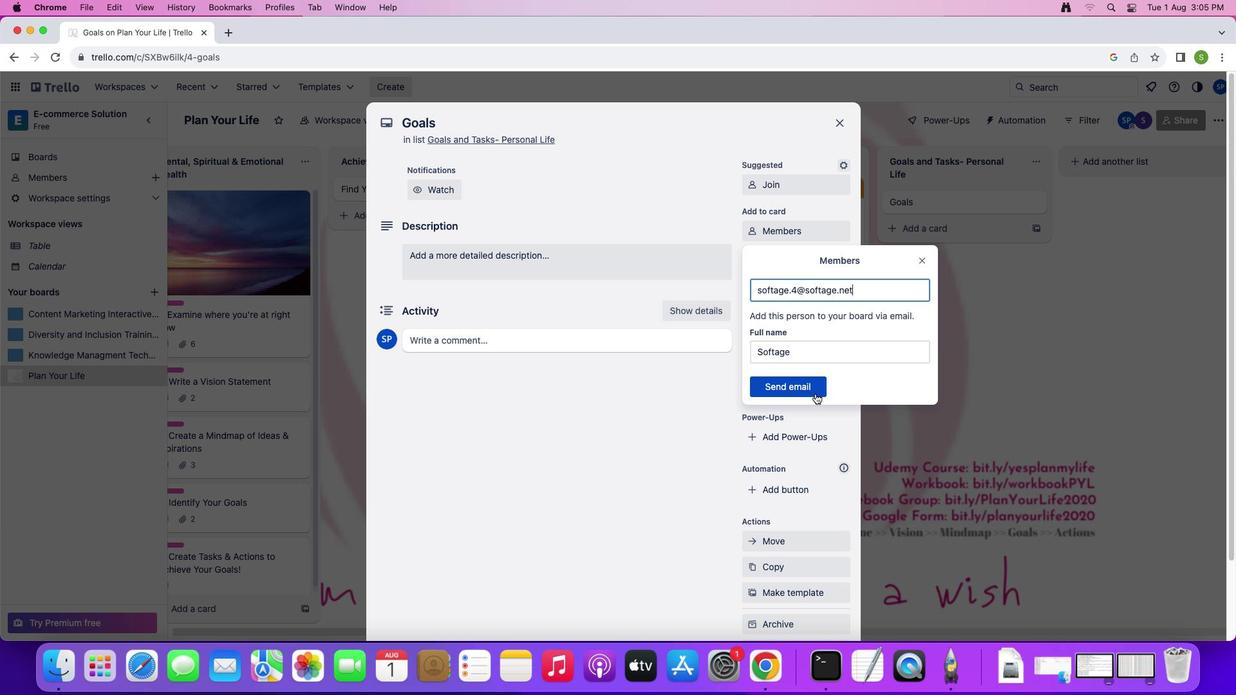
Action: Mouse pressed left at (815, 393)
Screenshot: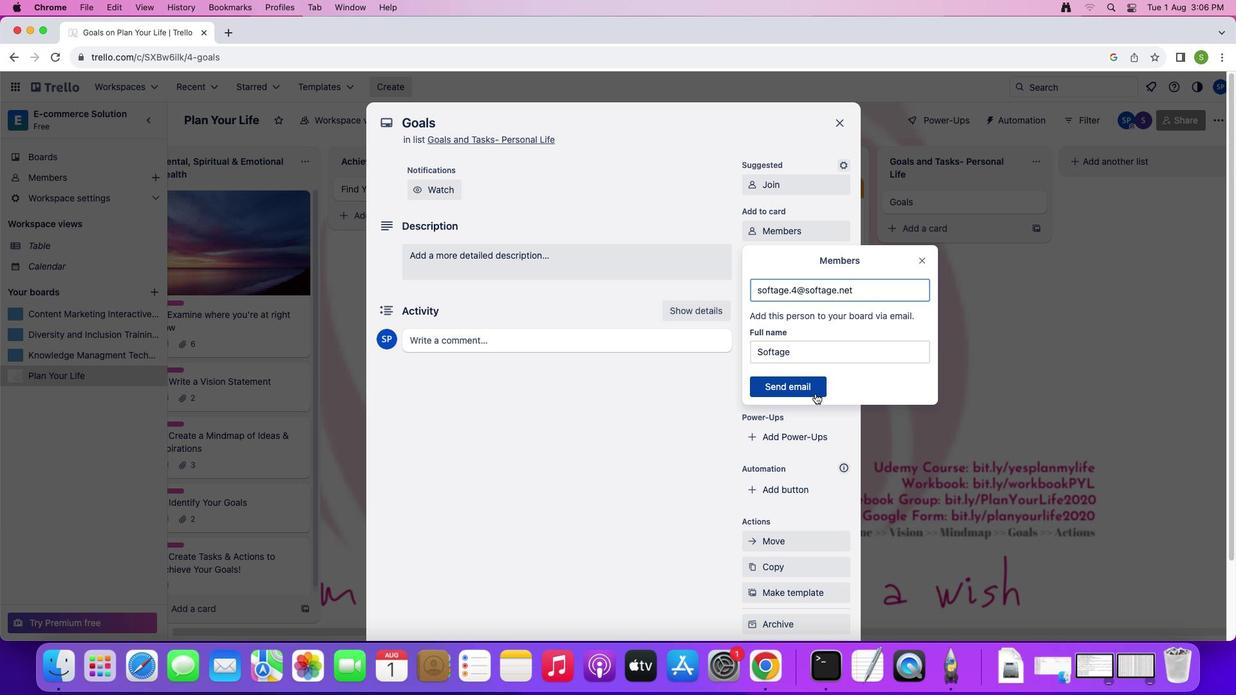 
Action: Mouse moved to (807, 256)
Screenshot: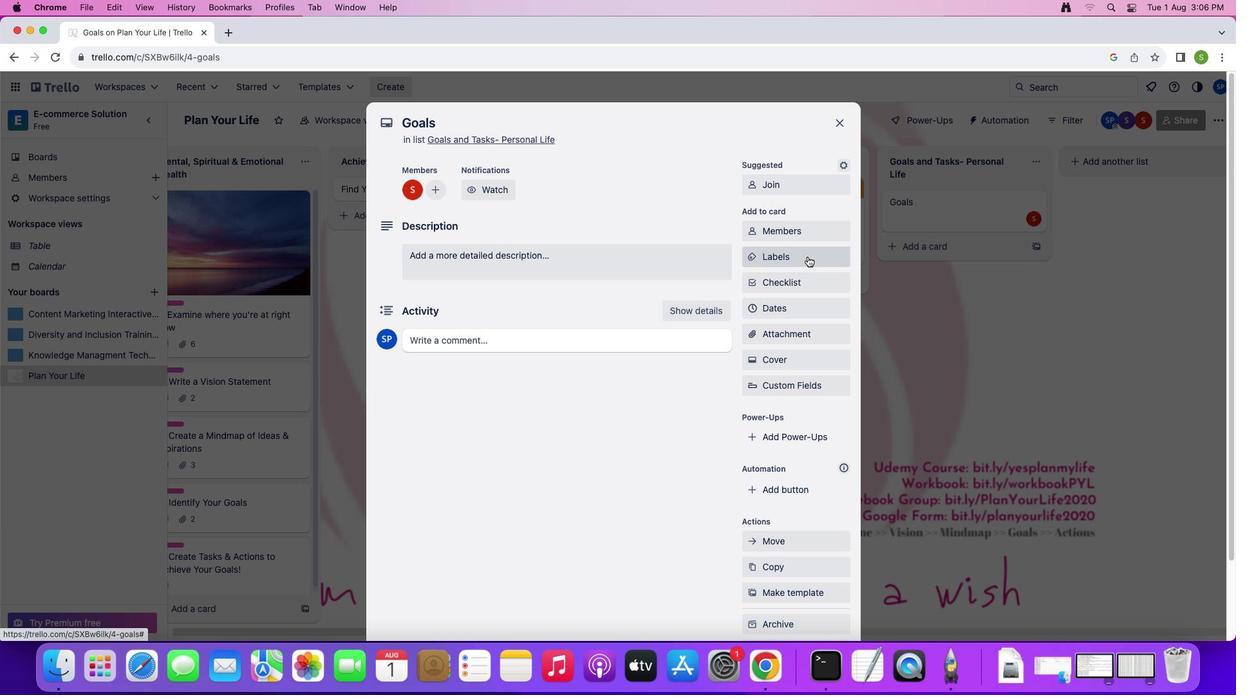
Action: Mouse pressed left at (807, 256)
Screenshot: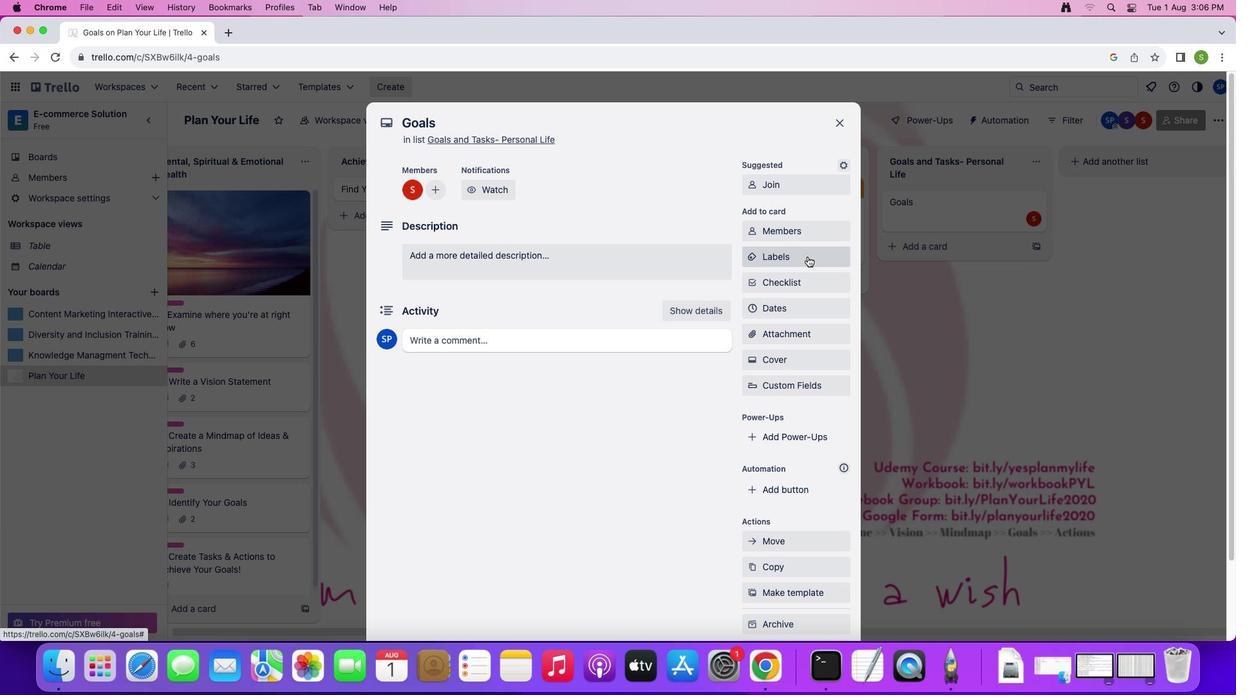 
Action: Mouse moved to (812, 498)
Screenshot: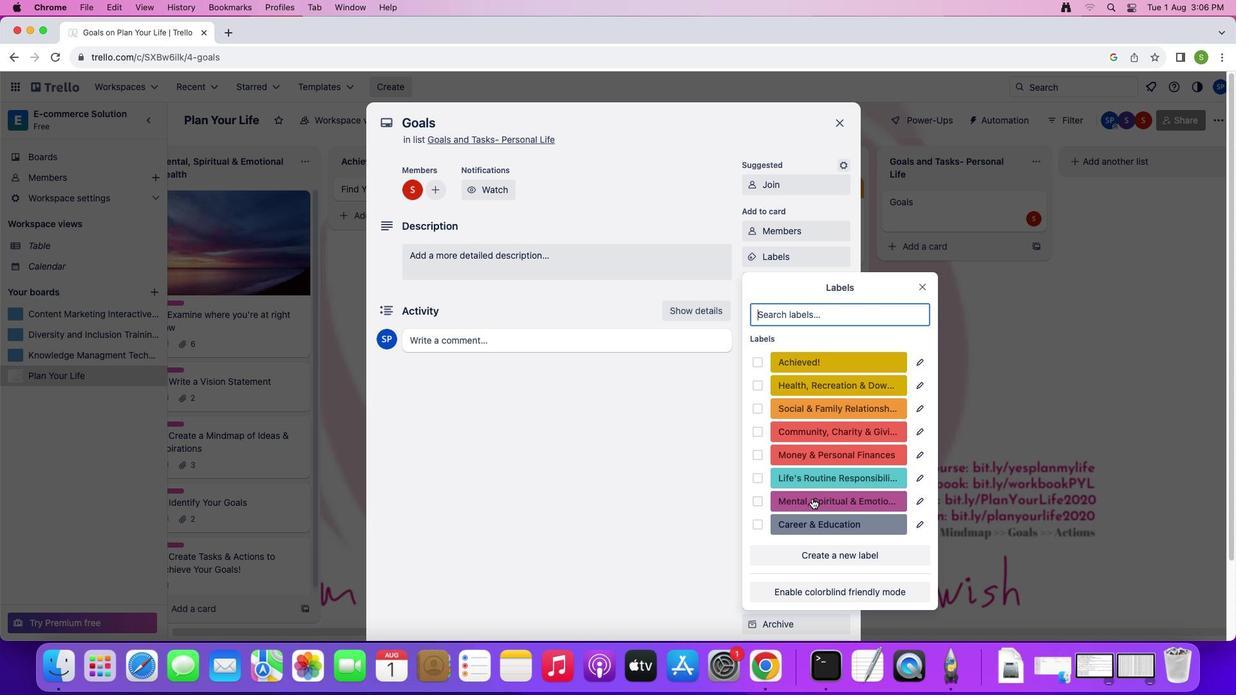 
Action: Mouse pressed left at (812, 498)
Screenshot: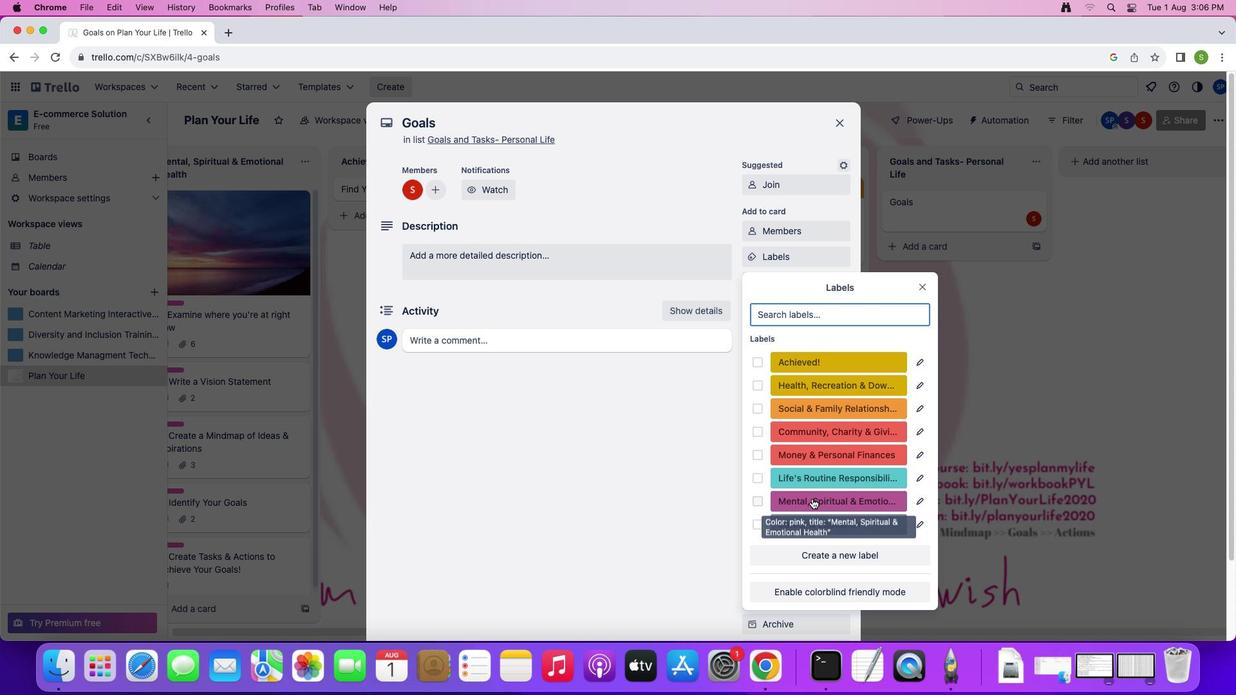 
Action: Mouse moved to (927, 293)
Screenshot: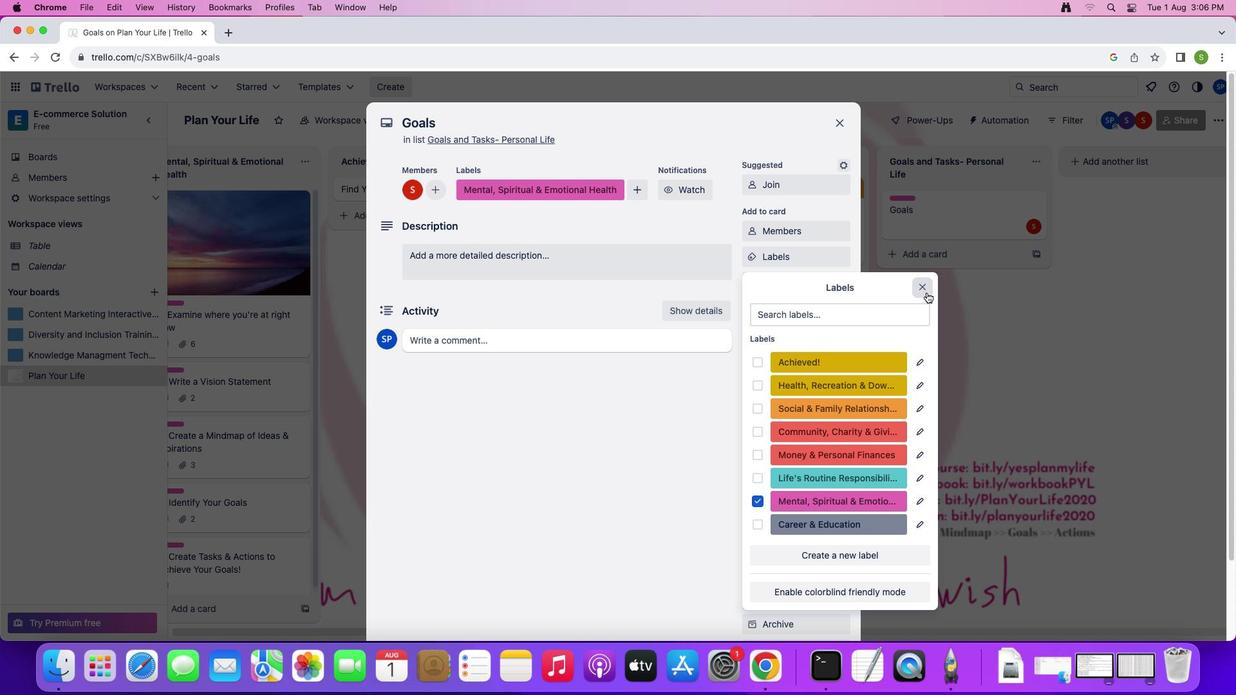 
Action: Mouse pressed left at (927, 293)
Screenshot: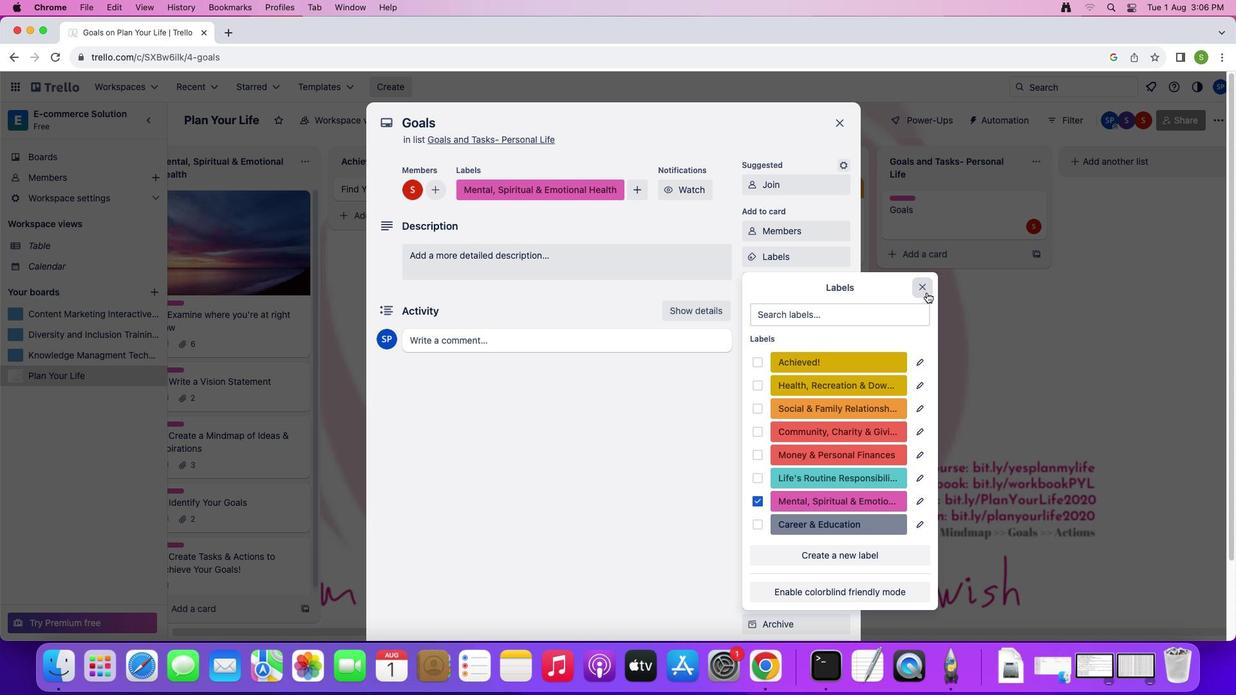 
Action: Mouse moved to (781, 288)
Screenshot: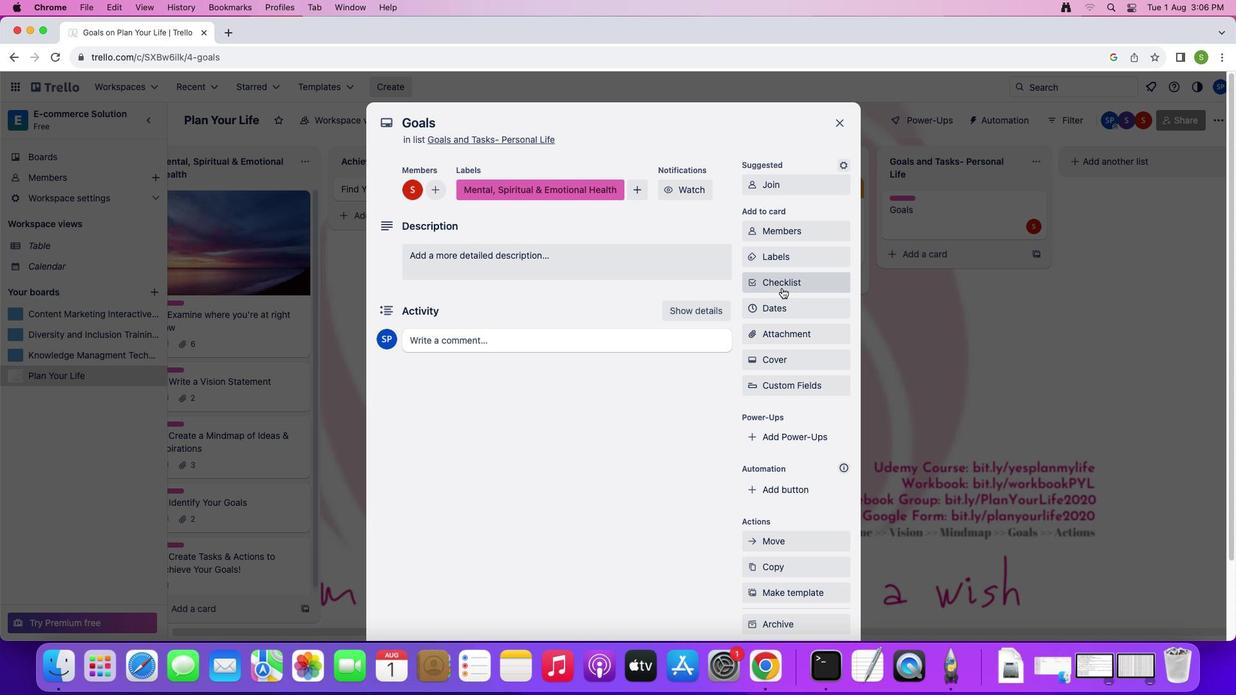 
Action: Mouse pressed left at (781, 288)
Screenshot: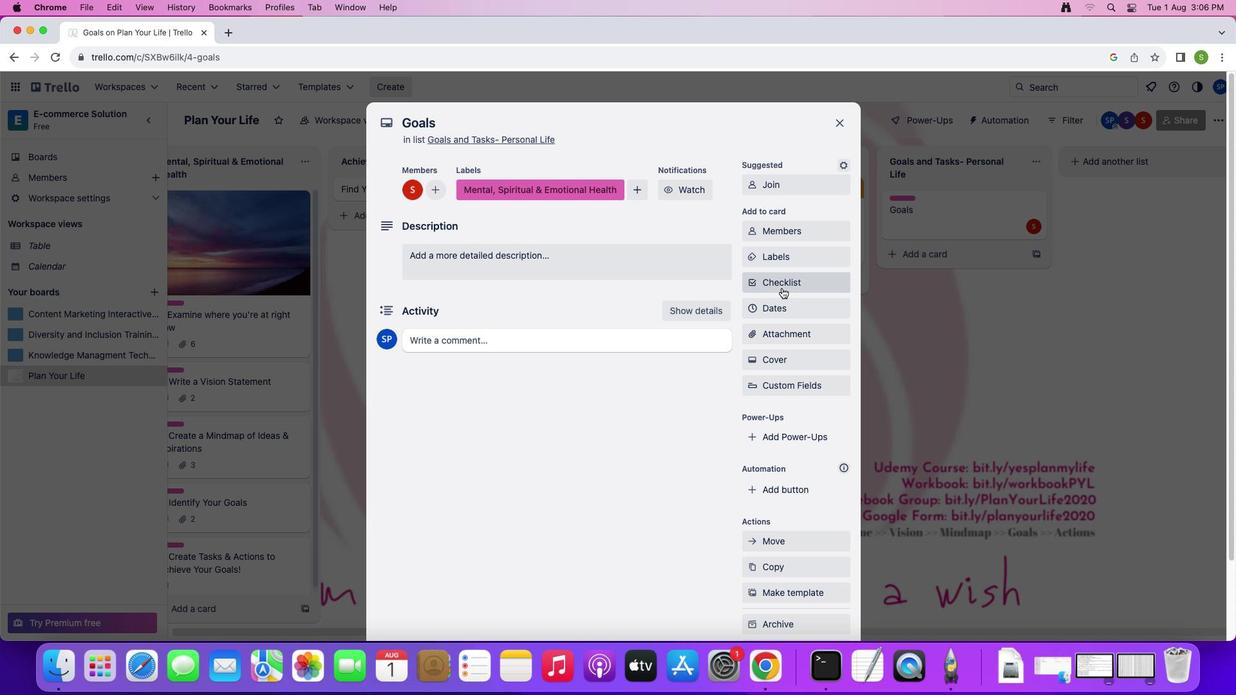 
Action: Mouse moved to (797, 354)
Screenshot: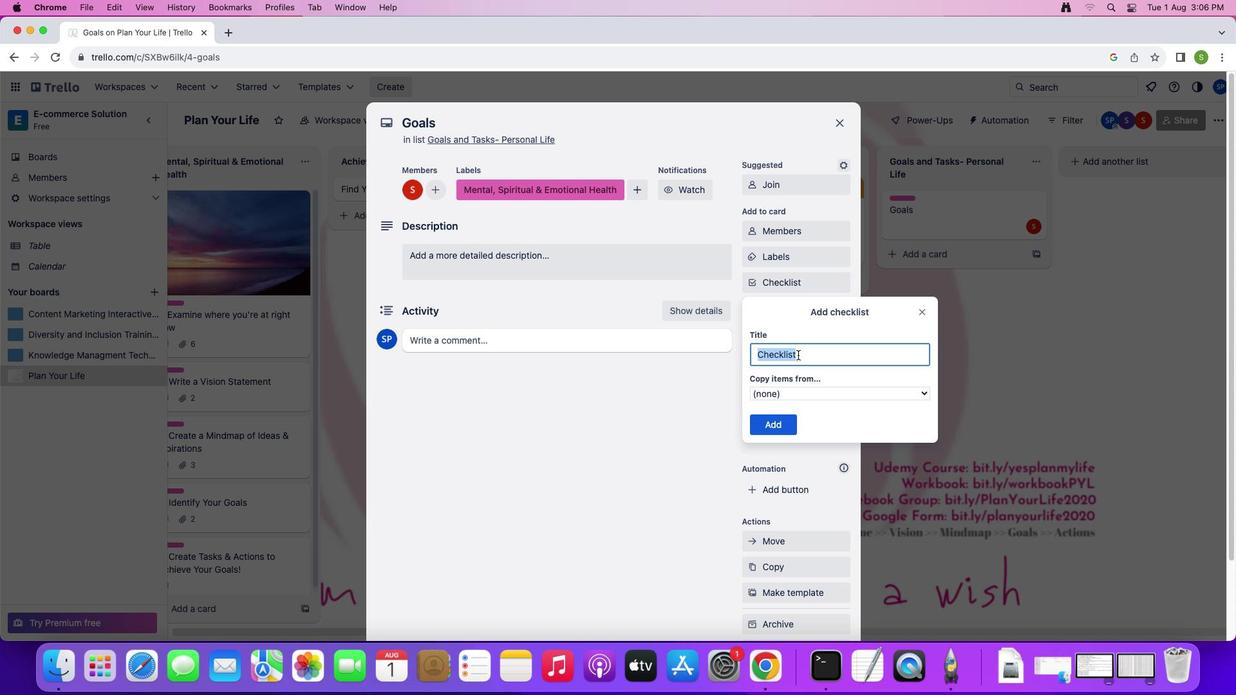 
Action: Key pressed Key.shift'P''r''o''g''r''e''s''s'
Screenshot: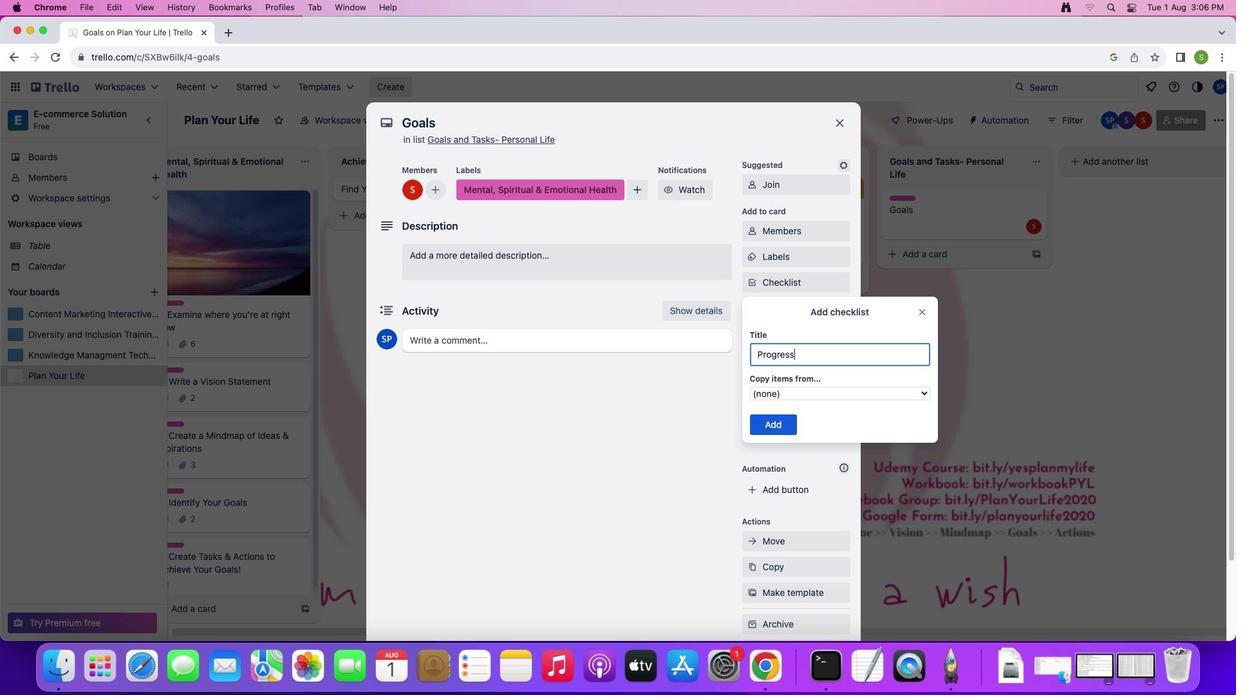 
Action: Mouse moved to (755, 422)
Screenshot: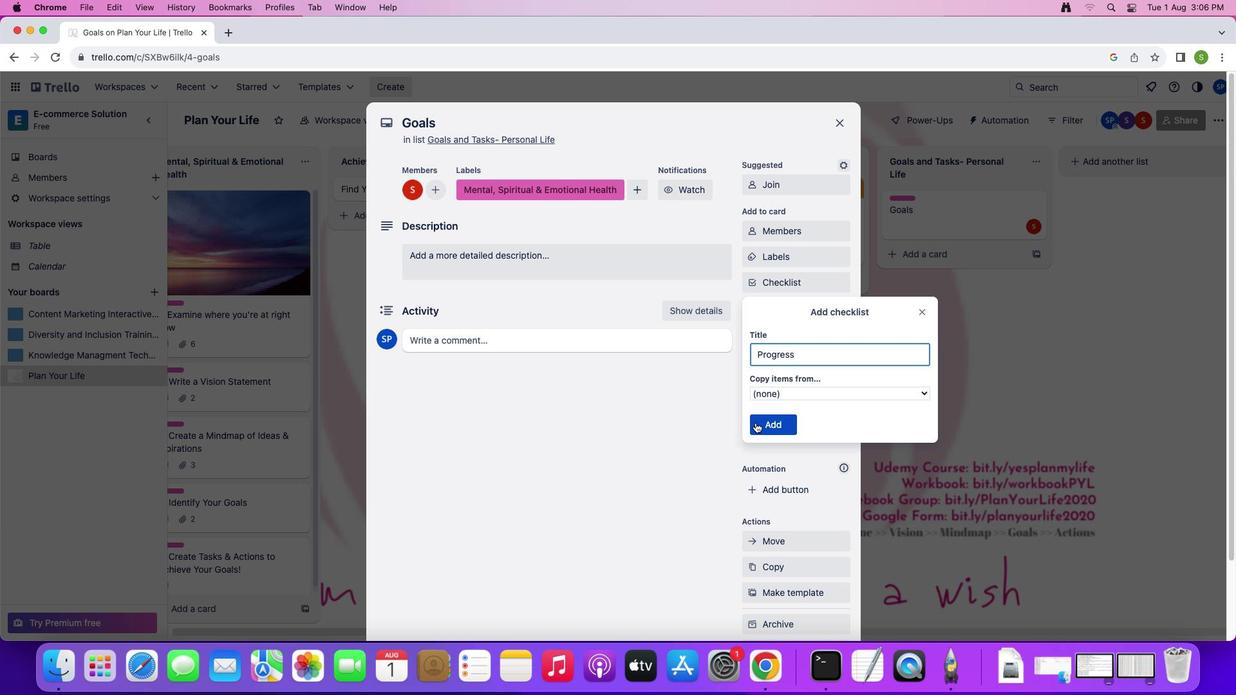 
Action: Mouse pressed left at (755, 422)
Screenshot: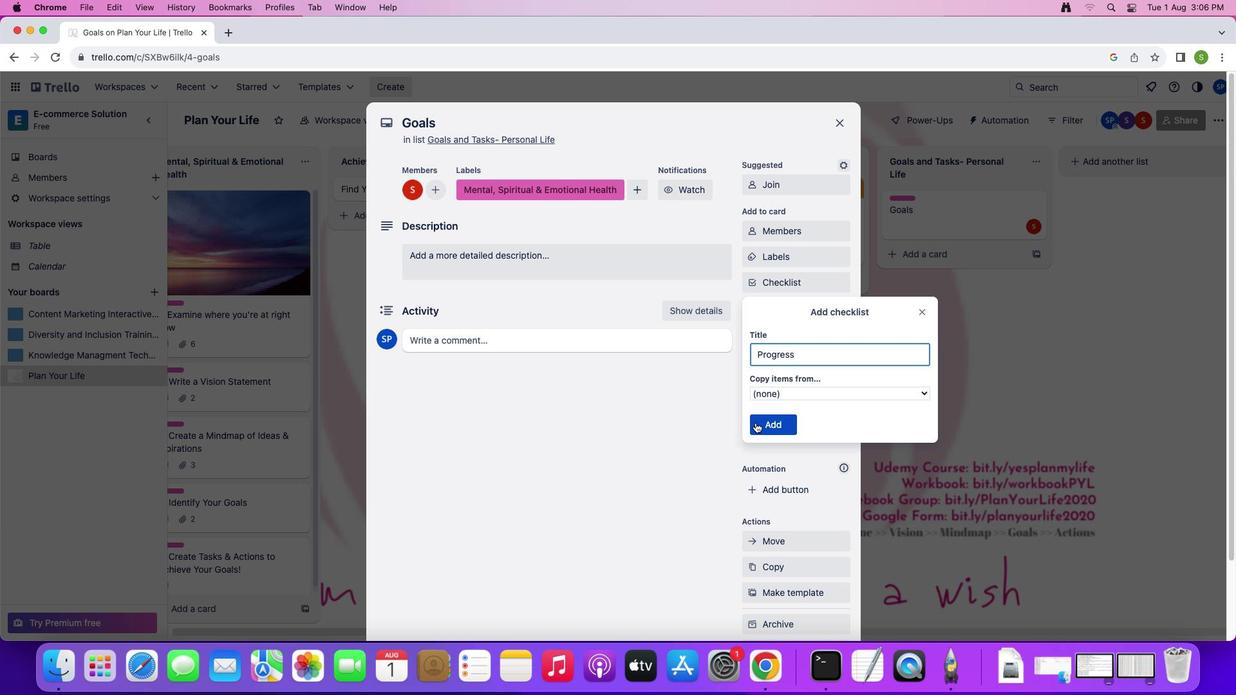 
Action: Mouse moved to (788, 359)
Screenshot: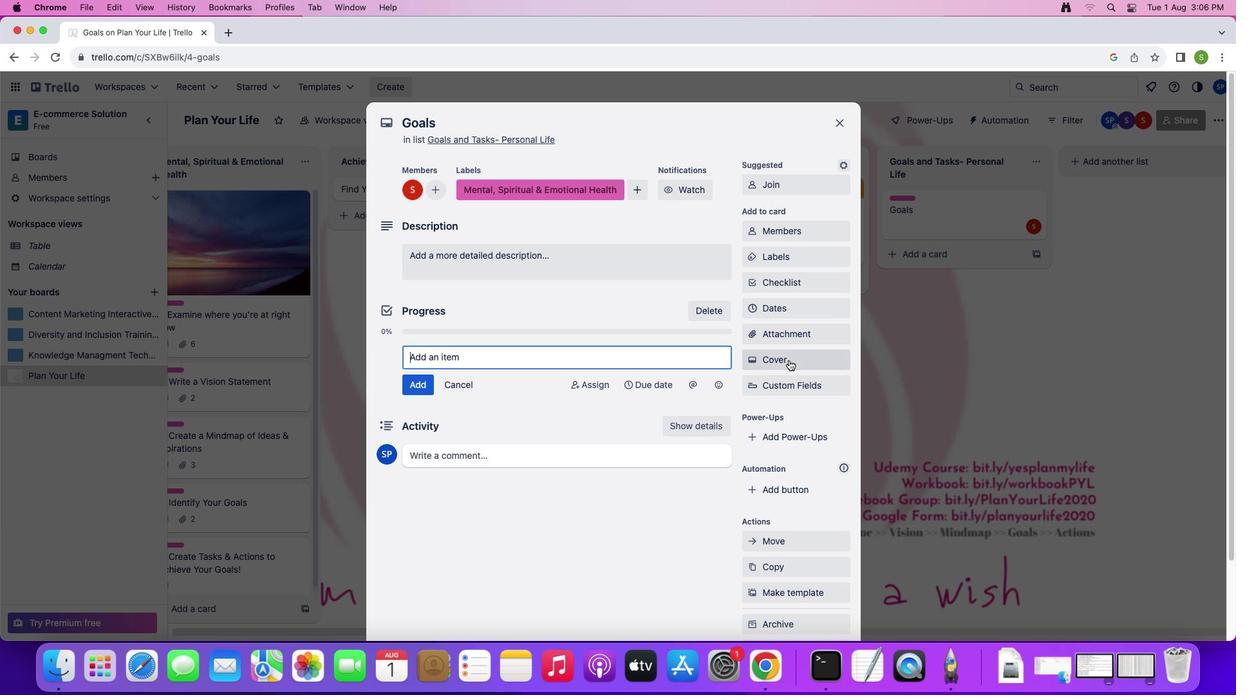 
Action: Mouse pressed left at (788, 359)
Screenshot: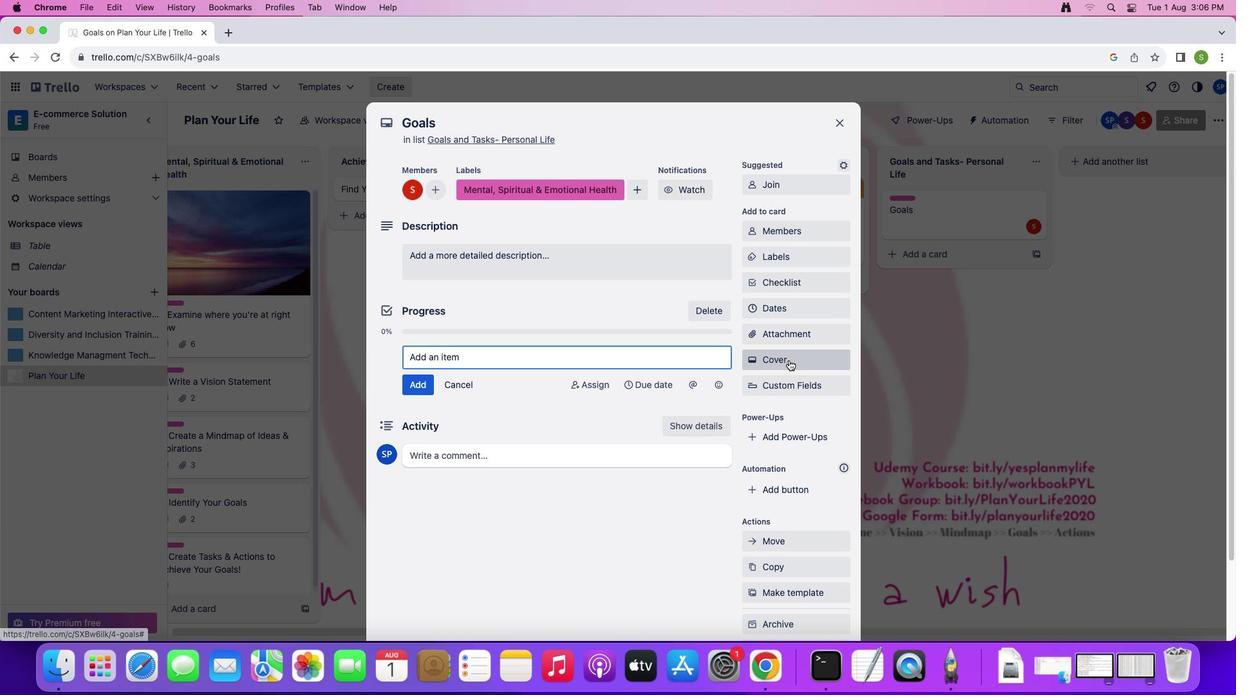 
Action: Mouse moved to (809, 408)
Screenshot: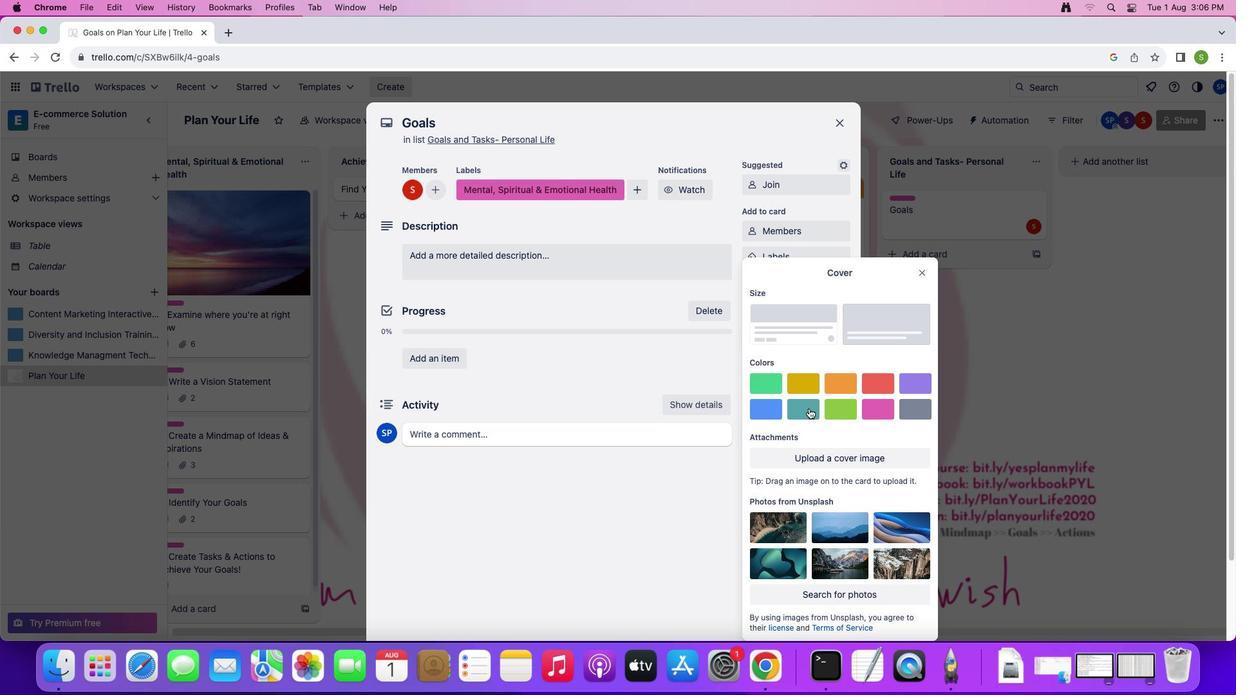 
Action: Mouse pressed left at (809, 408)
Screenshot: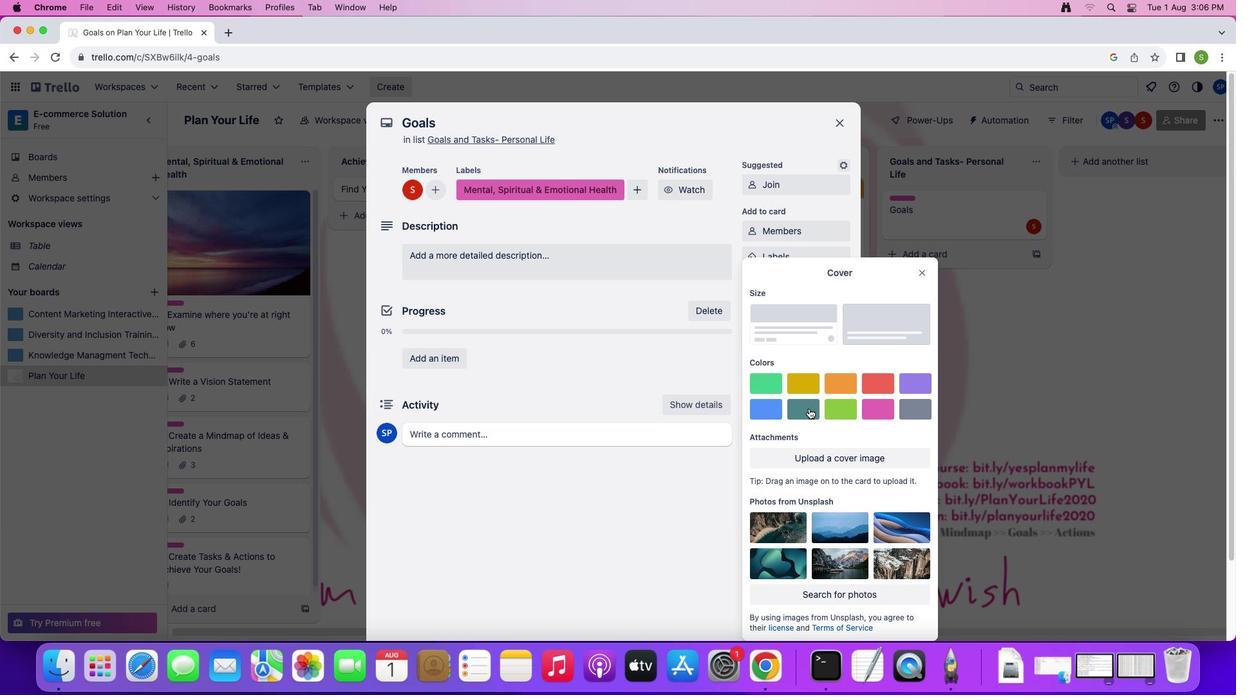 
Action: Mouse moved to (920, 250)
Screenshot: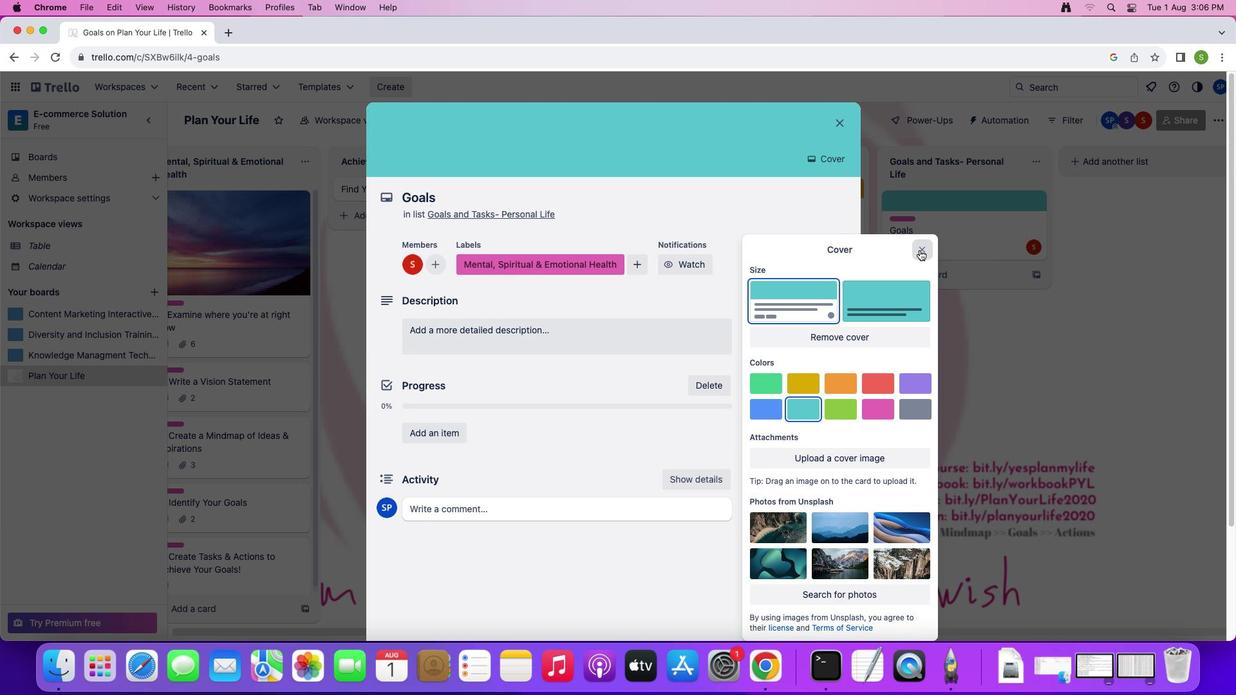 
Action: Mouse pressed left at (920, 250)
Screenshot: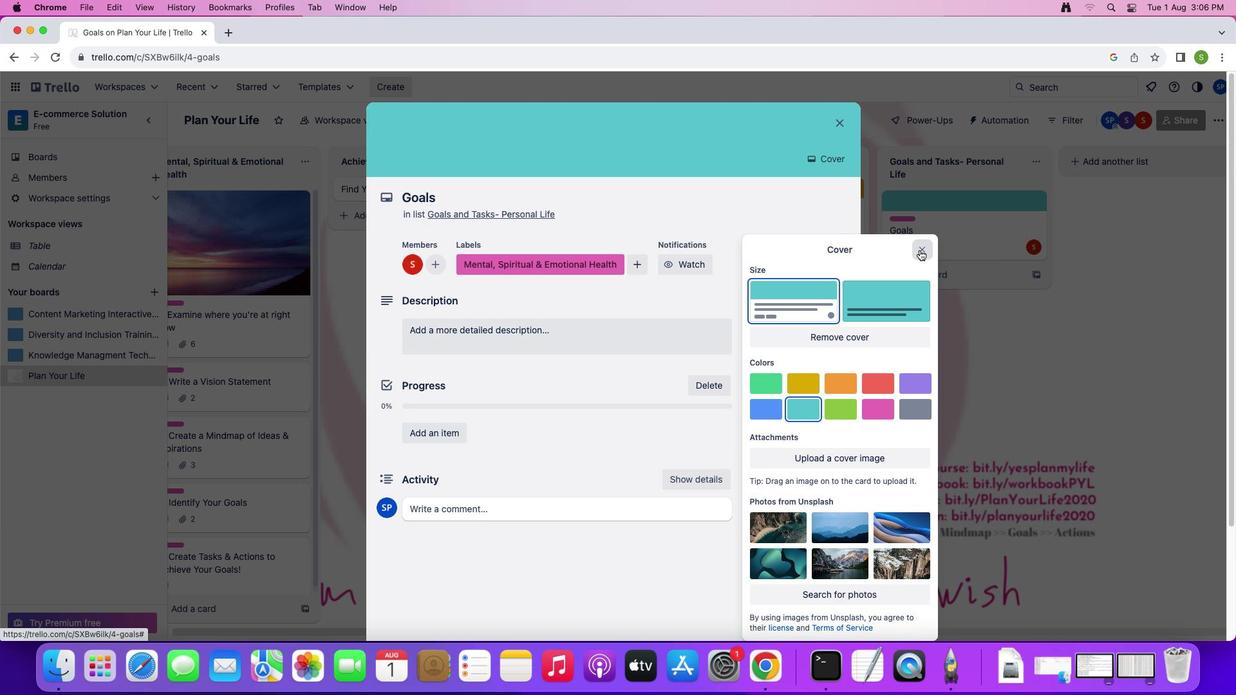 
Action: Mouse moved to (676, 258)
Screenshot: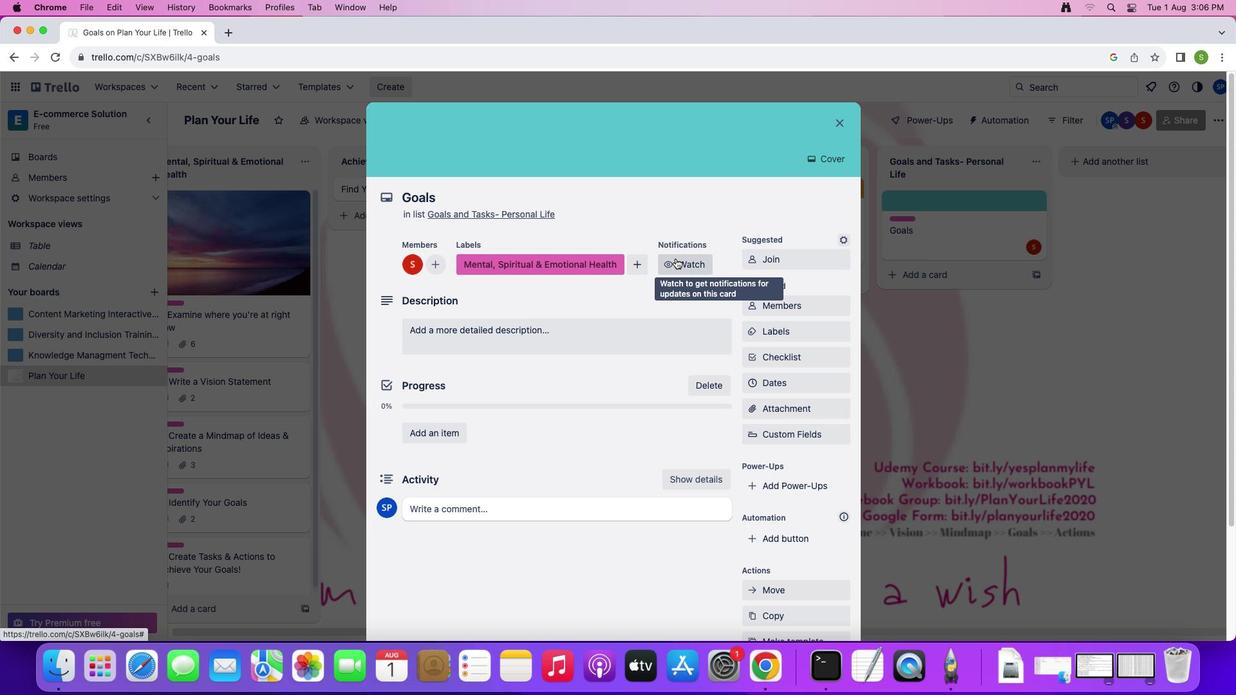 
Action: Mouse pressed left at (676, 258)
Screenshot: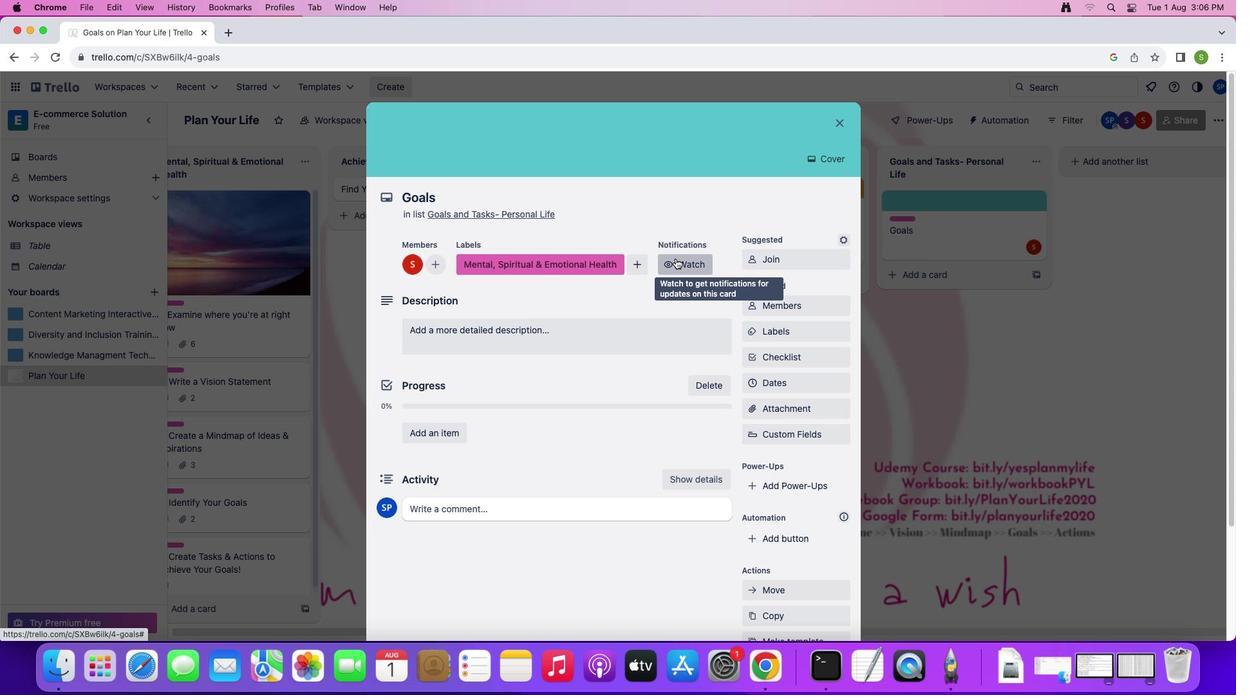 
Action: Mouse moved to (444, 376)
Screenshot: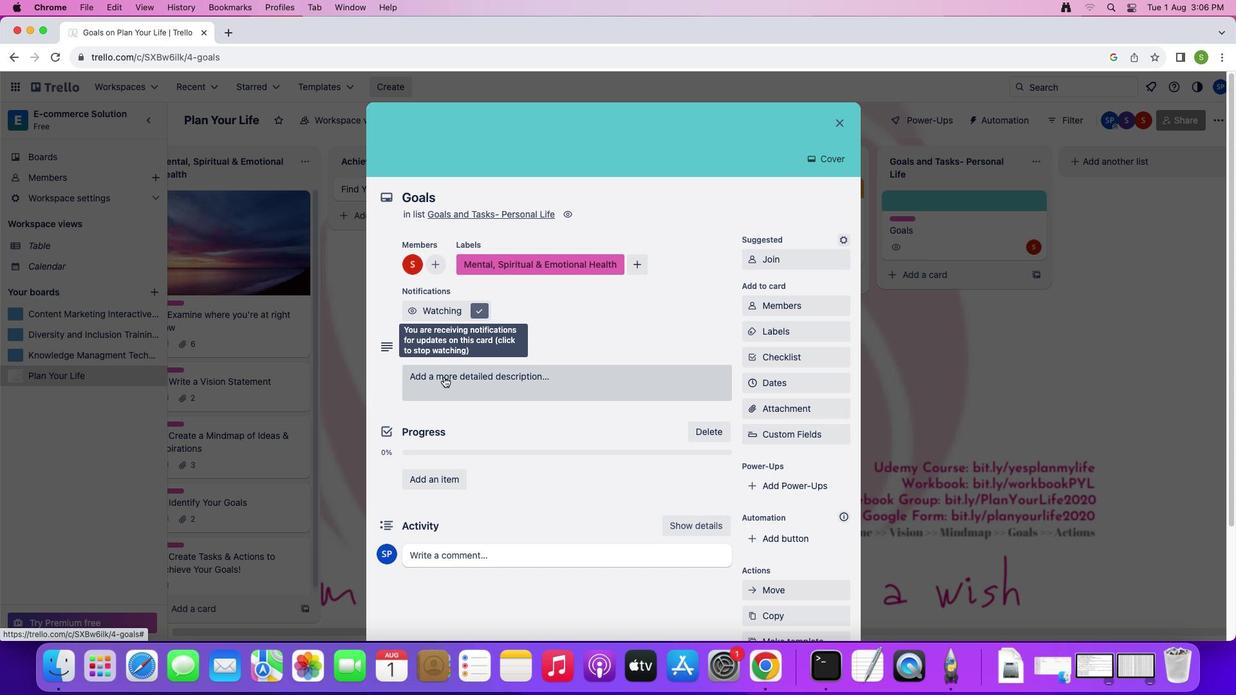 
Action: Mouse pressed left at (444, 376)
Screenshot: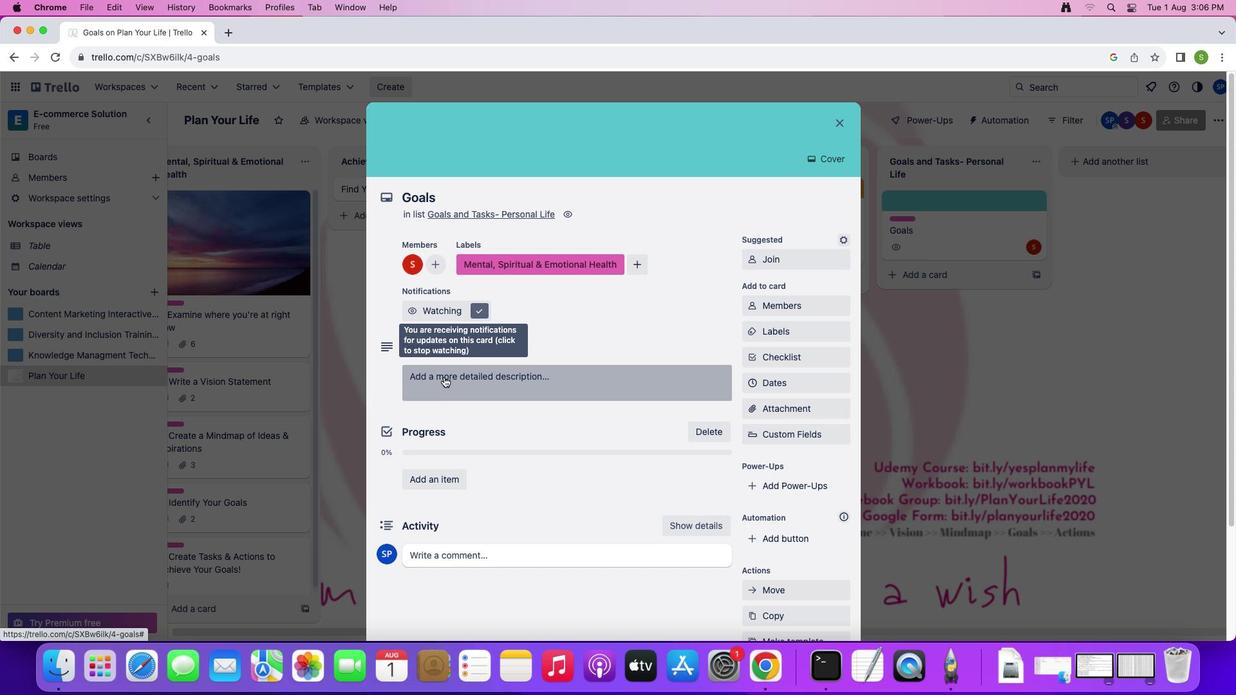 
Action: Mouse moved to (787, 379)
Screenshot: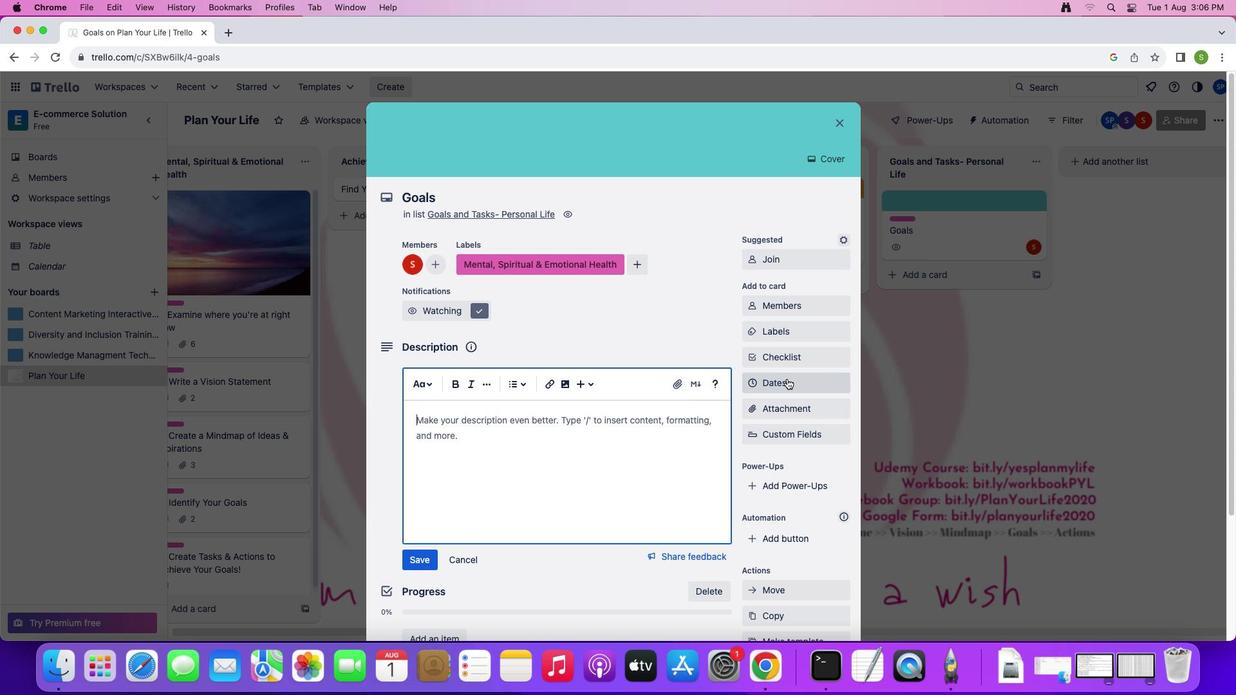 
Action: Mouse pressed left at (787, 379)
Screenshot: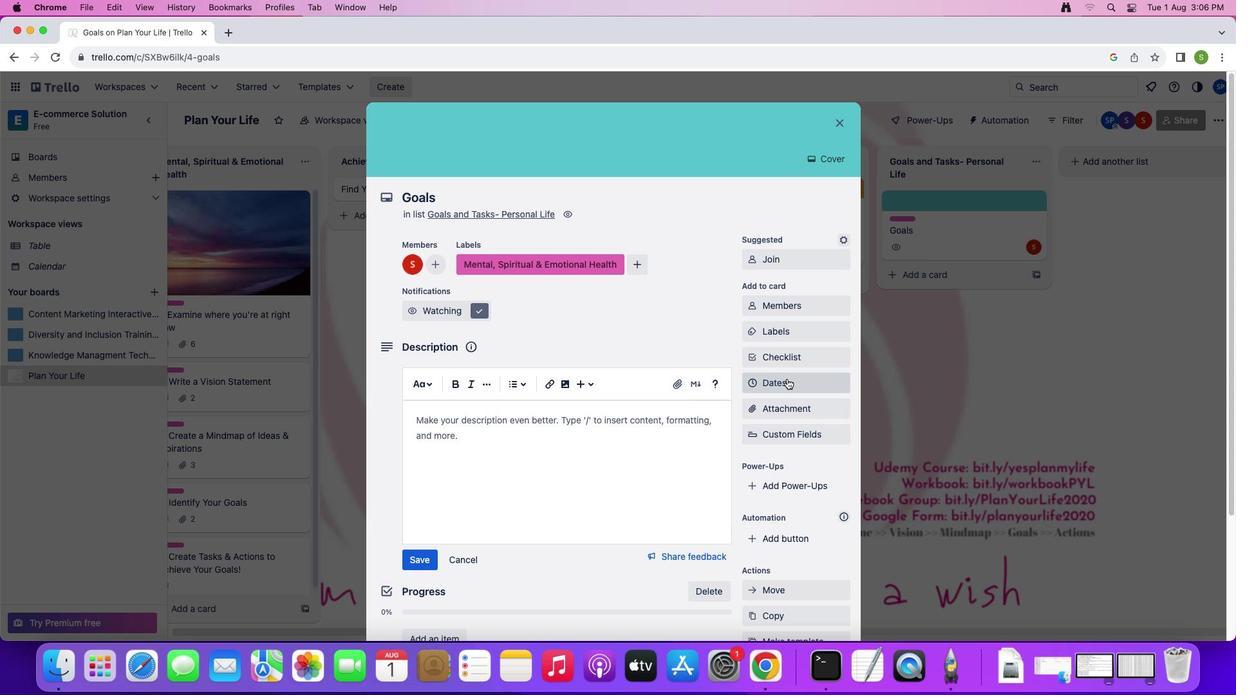 
Action: Mouse moved to (815, 263)
Screenshot: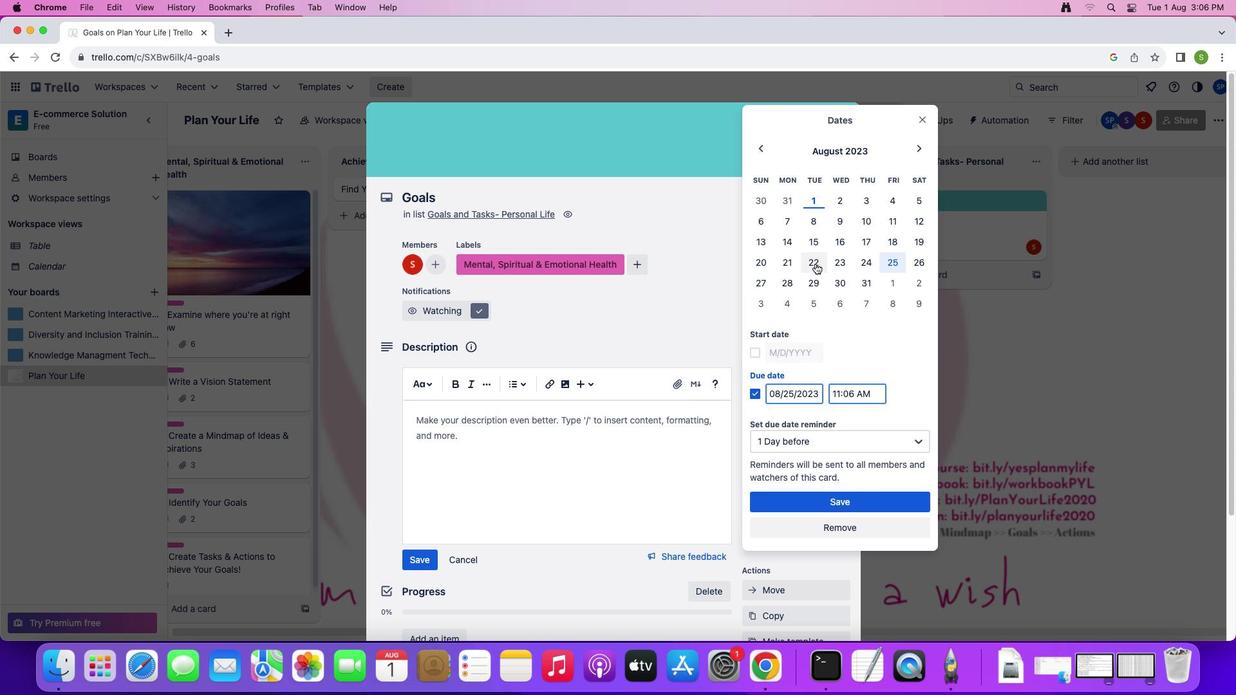
Action: Mouse pressed left at (815, 263)
Screenshot: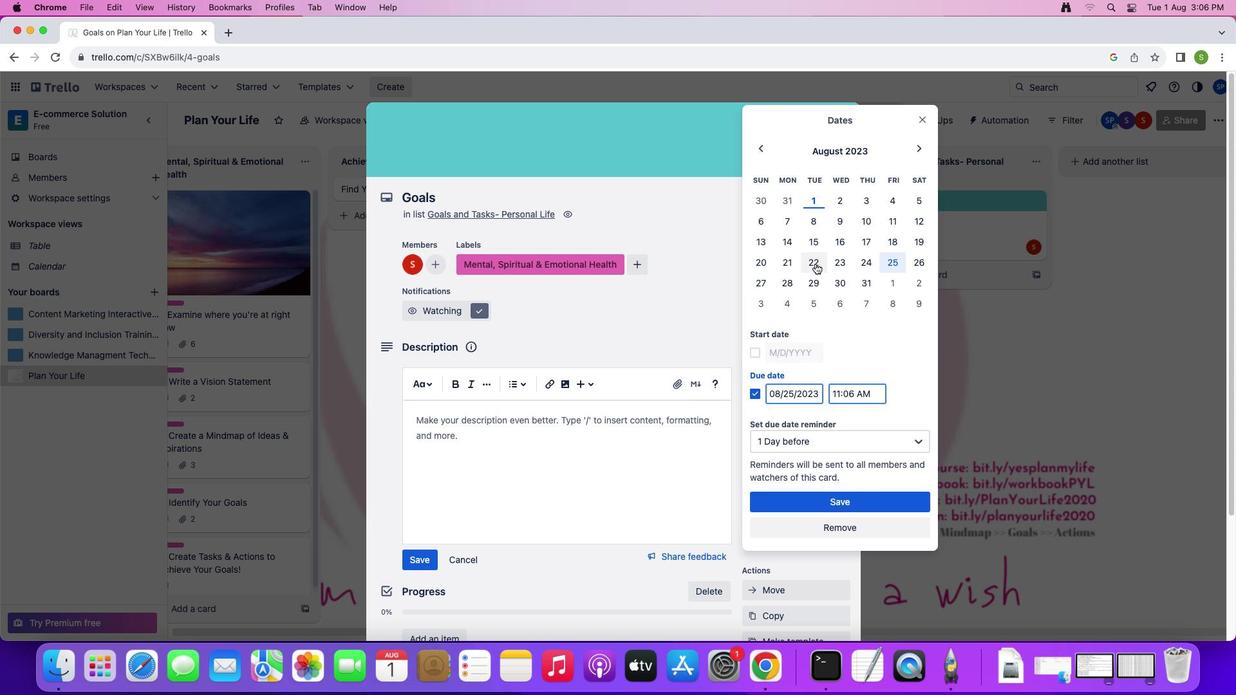 
Action: Mouse moved to (767, 352)
Screenshot: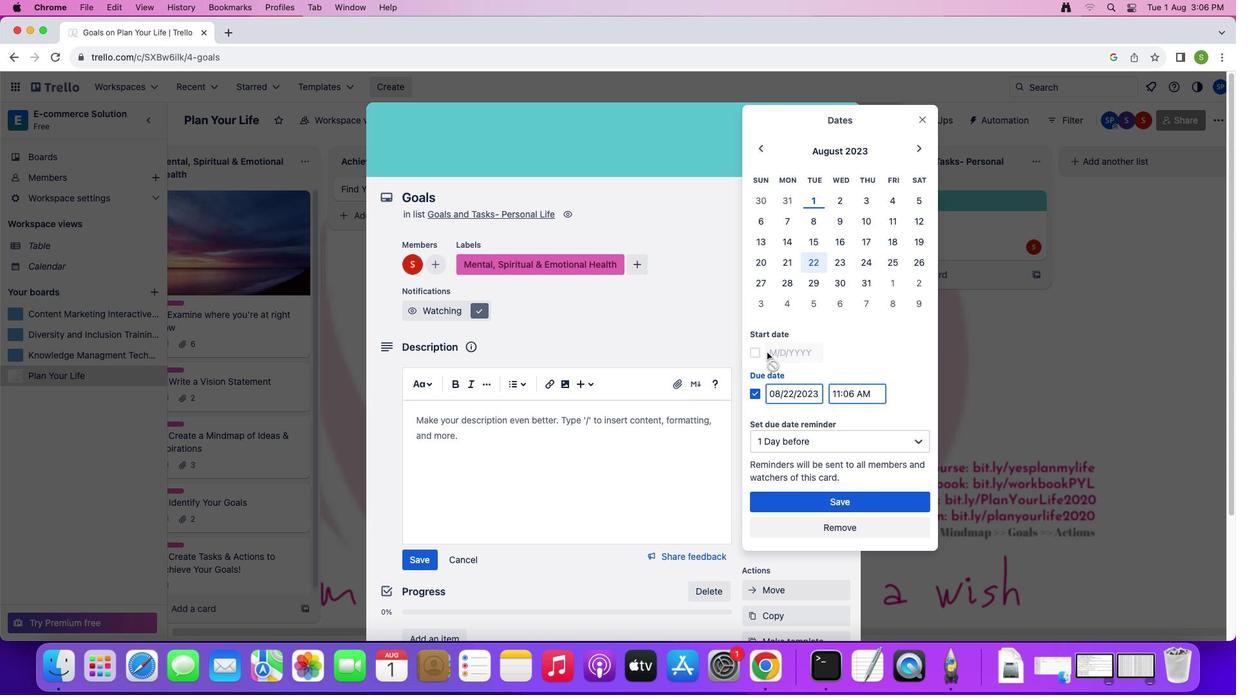 
Action: Mouse pressed left at (767, 352)
Screenshot: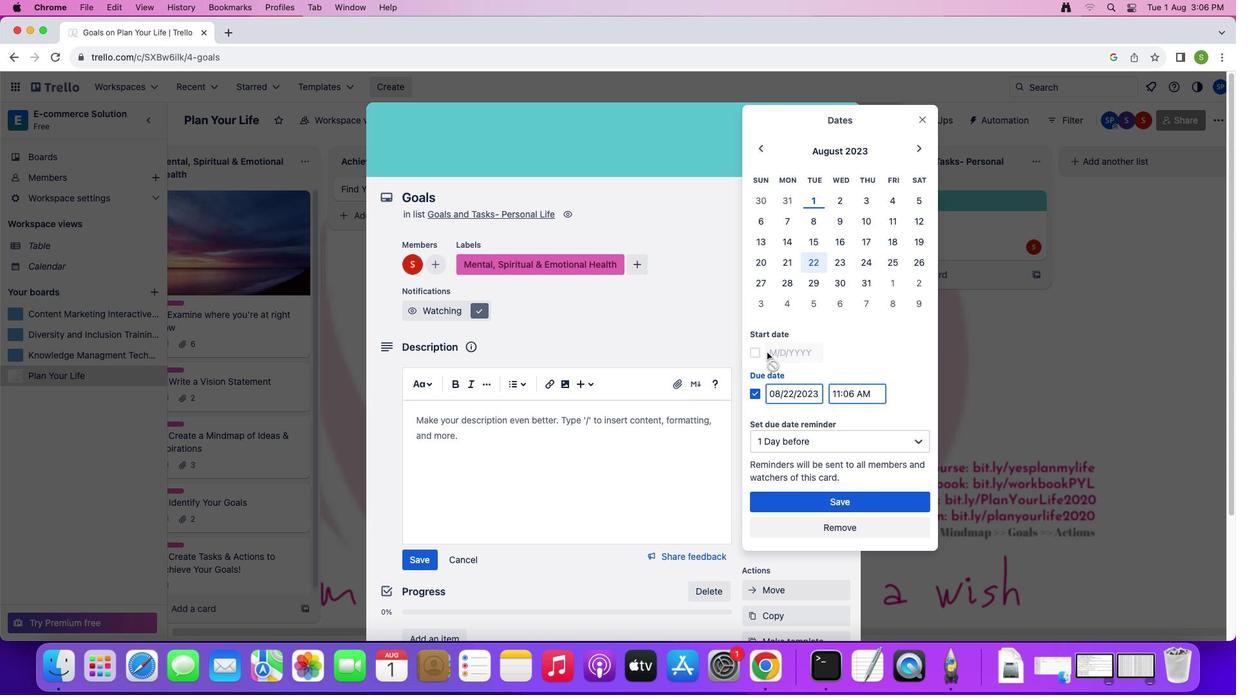 
Action: Mouse moved to (759, 353)
Screenshot: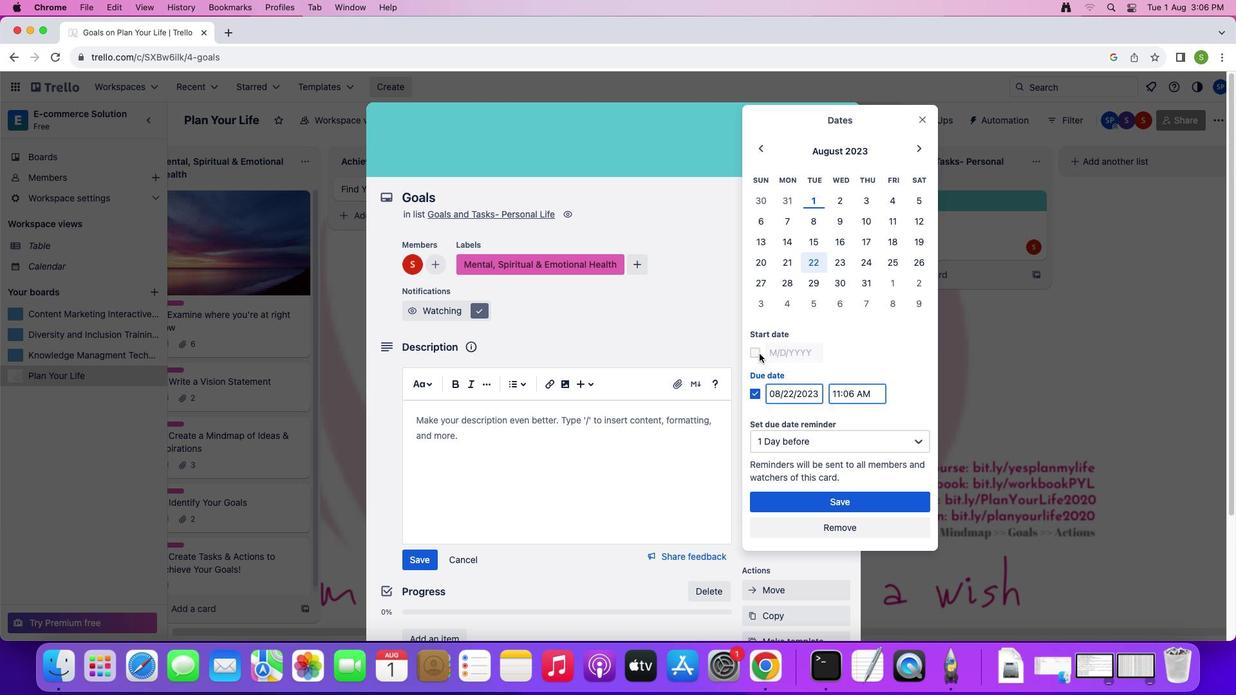 
Action: Mouse pressed left at (759, 353)
Screenshot: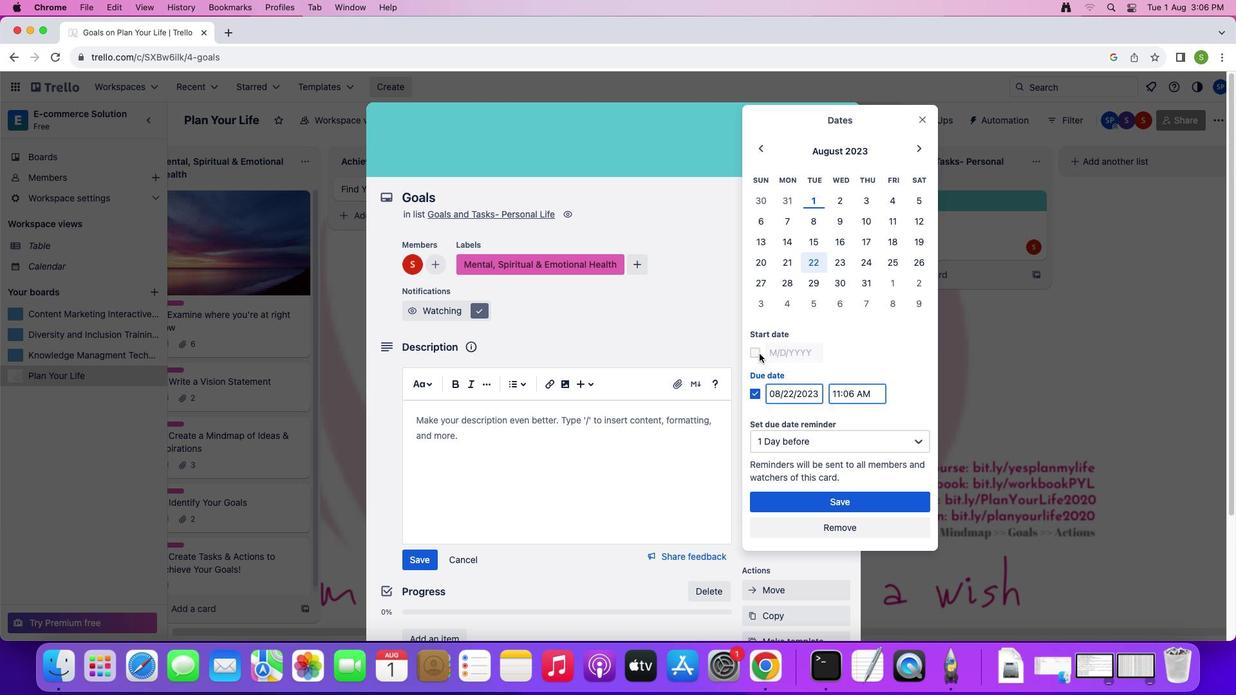 
Action: Mouse moved to (816, 498)
Screenshot: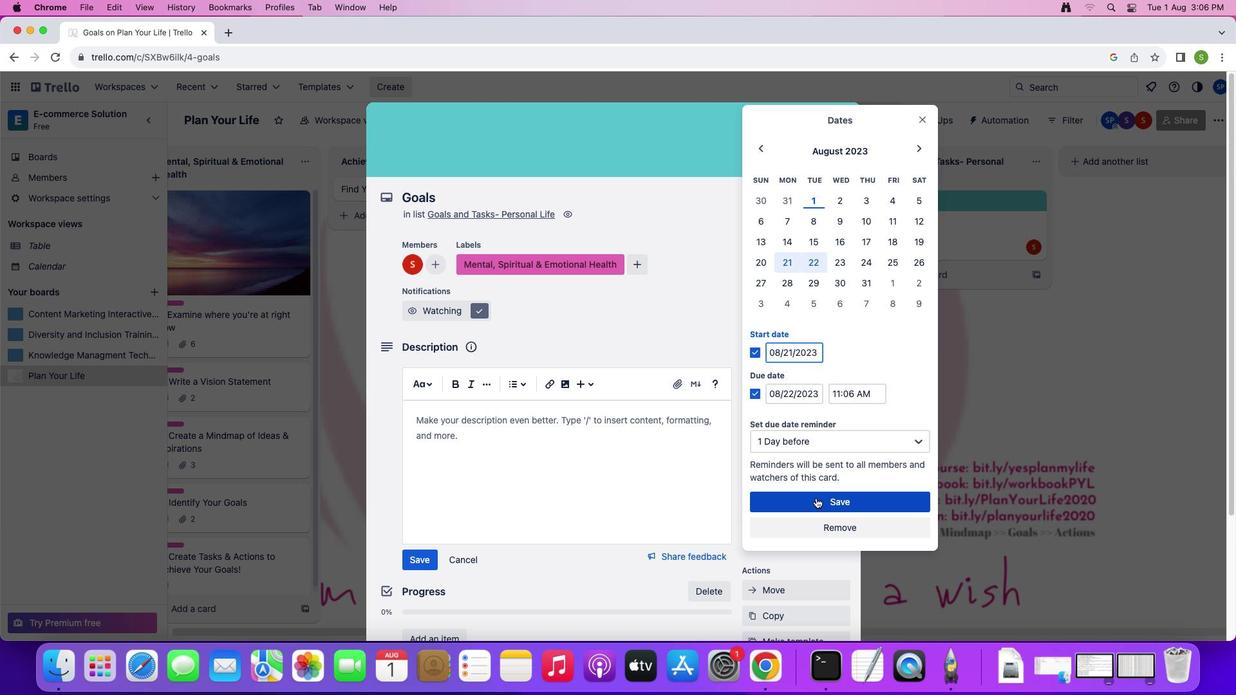 
Action: Mouse pressed left at (816, 498)
Screenshot: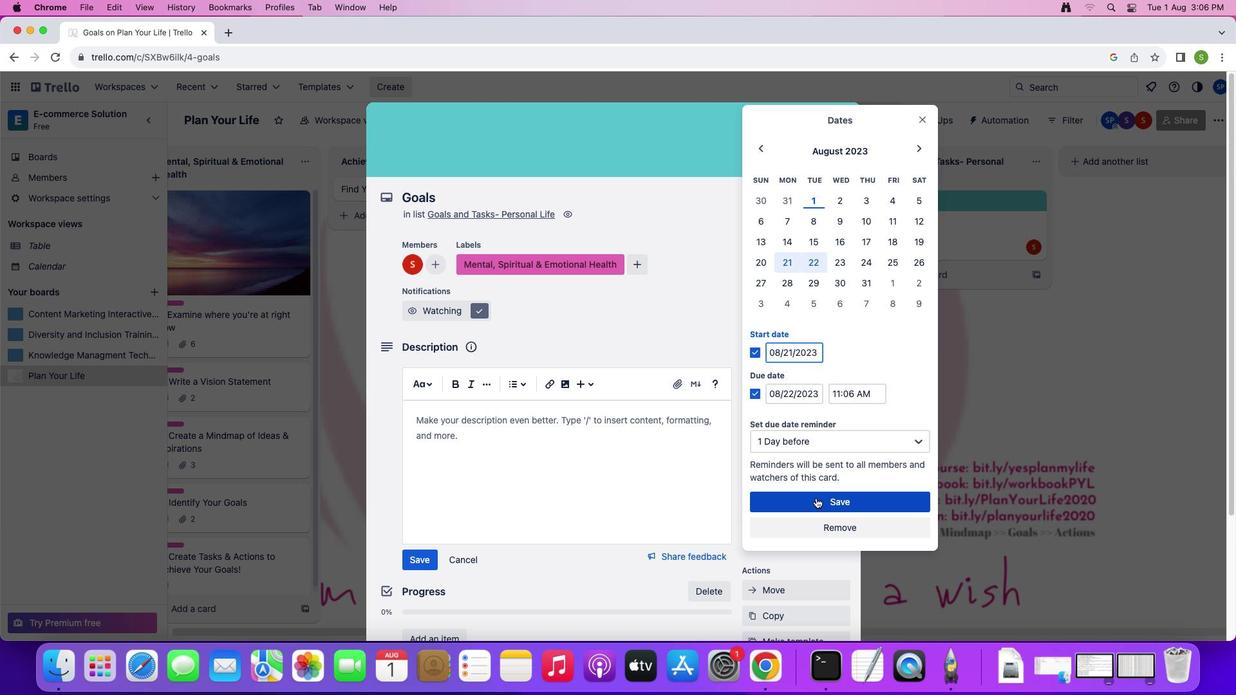 
Action: Mouse moved to (501, 423)
Screenshot: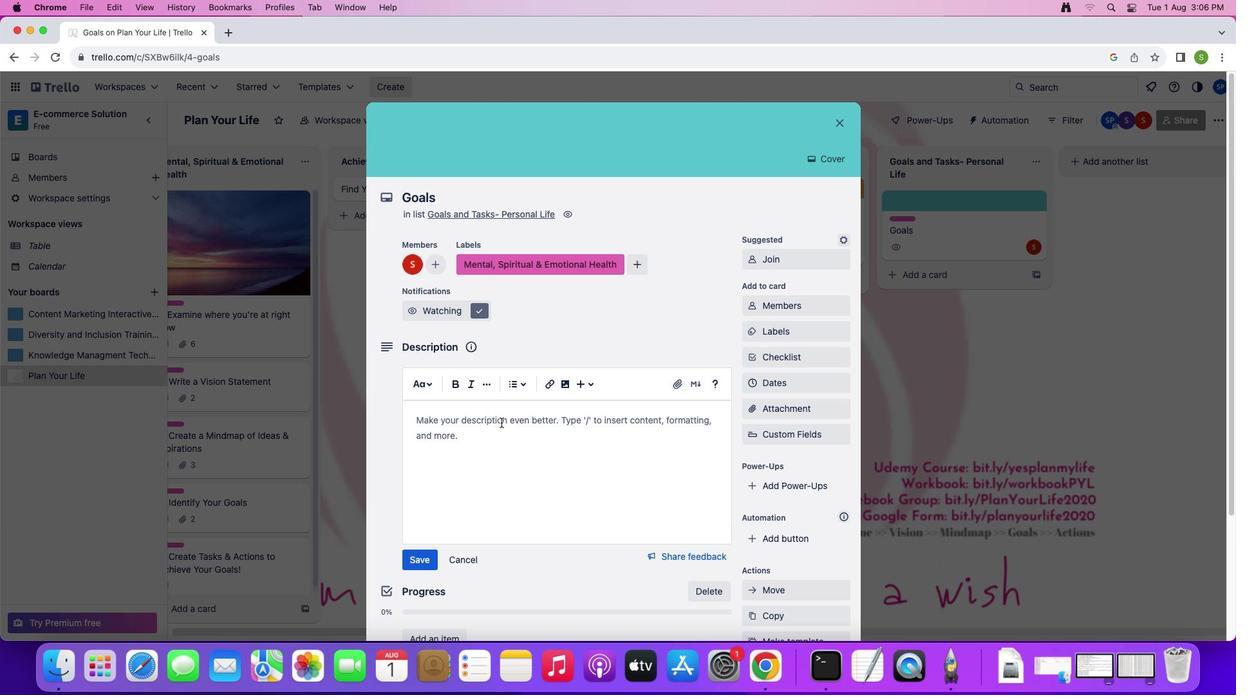 
Action: Mouse pressed left at (501, 423)
Screenshot: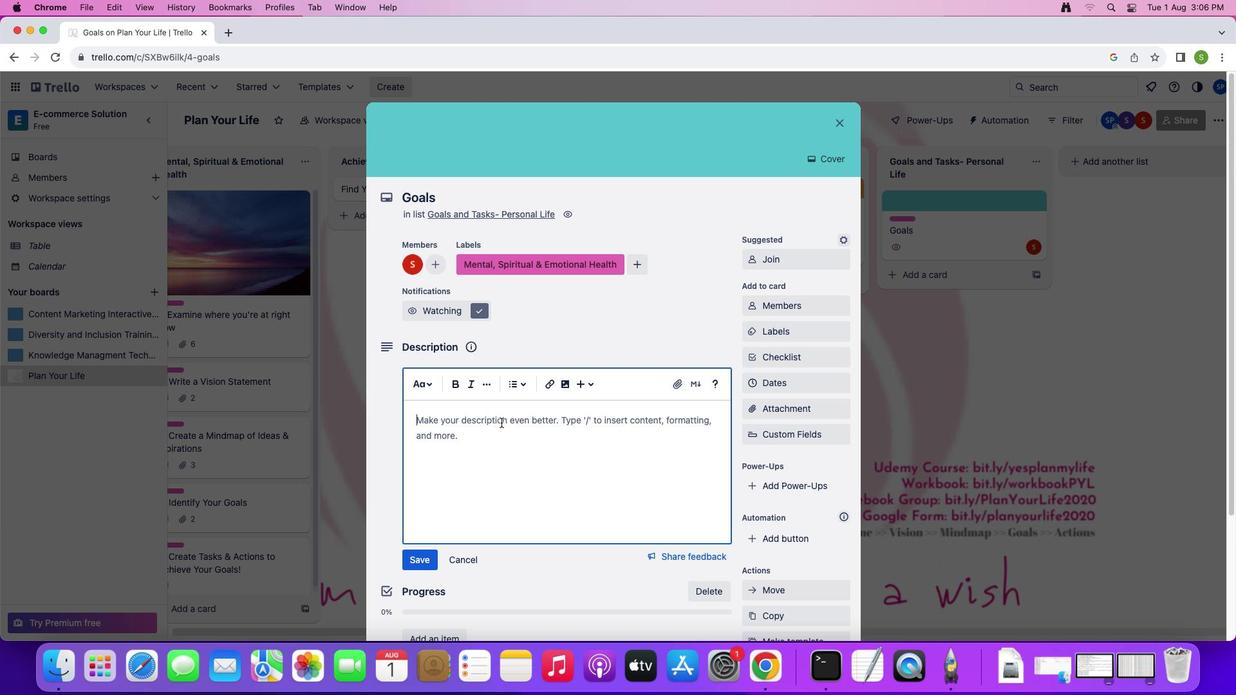 
Action: Key pressed Key.shift'A''t''t''r''a''c''t''i''v''e'','Key.space's''i''m''p''l''e'Key.space'b''o''a''r''d'Key.space'f''o''r'Key.space't''r''a''c''k''i''n''g'Key.space'g''o''a''l''s'','Key.space't''a''s''k''s'','Key.space'l''o''n''g''e''r'Key.space't''e''r''m'Key.space'p''r''o''j''e''c''t'','Key.space'a''n''d'Key.space'o''t''h''e''r'Key.space'l''o''o''s''e'Key.space'e''n''d''s'Key.space'a''c''r'Key.backspace'r''o''s''s'Key.space'y''o''u''r'Key.space'p''e''r''s''o''n''a''l'Key.space'l''i''f''e''.'
Screenshot: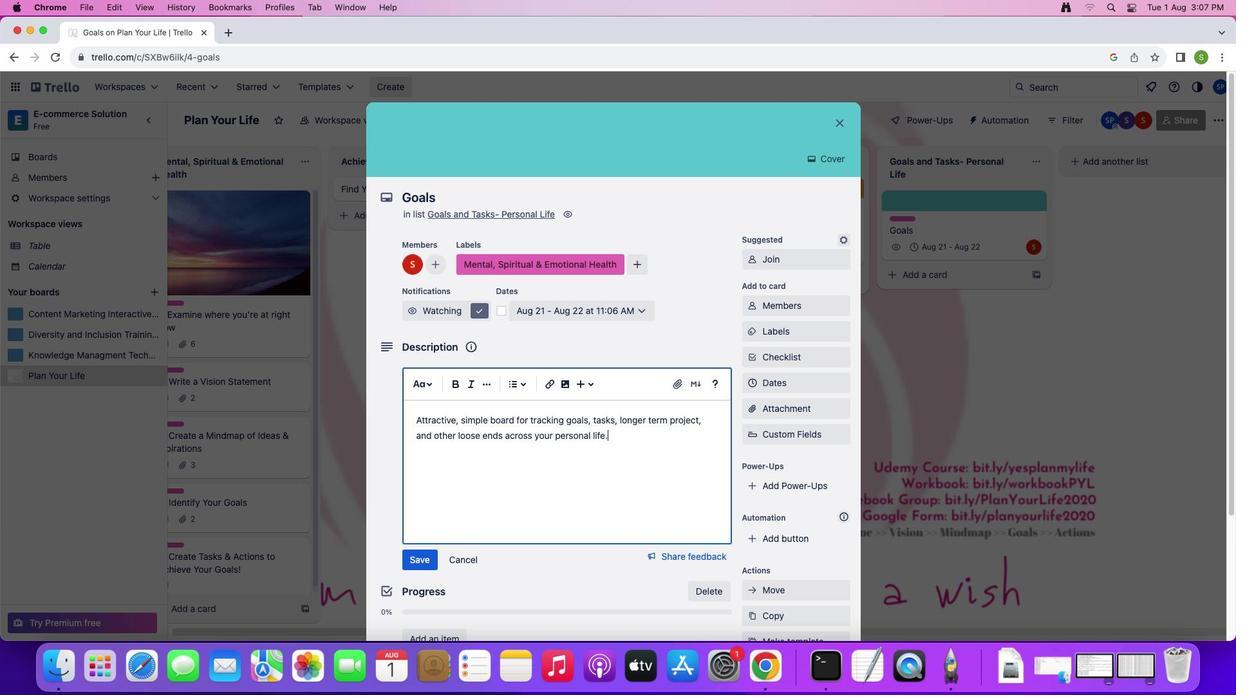 
Action: Mouse moved to (407, 558)
Screenshot: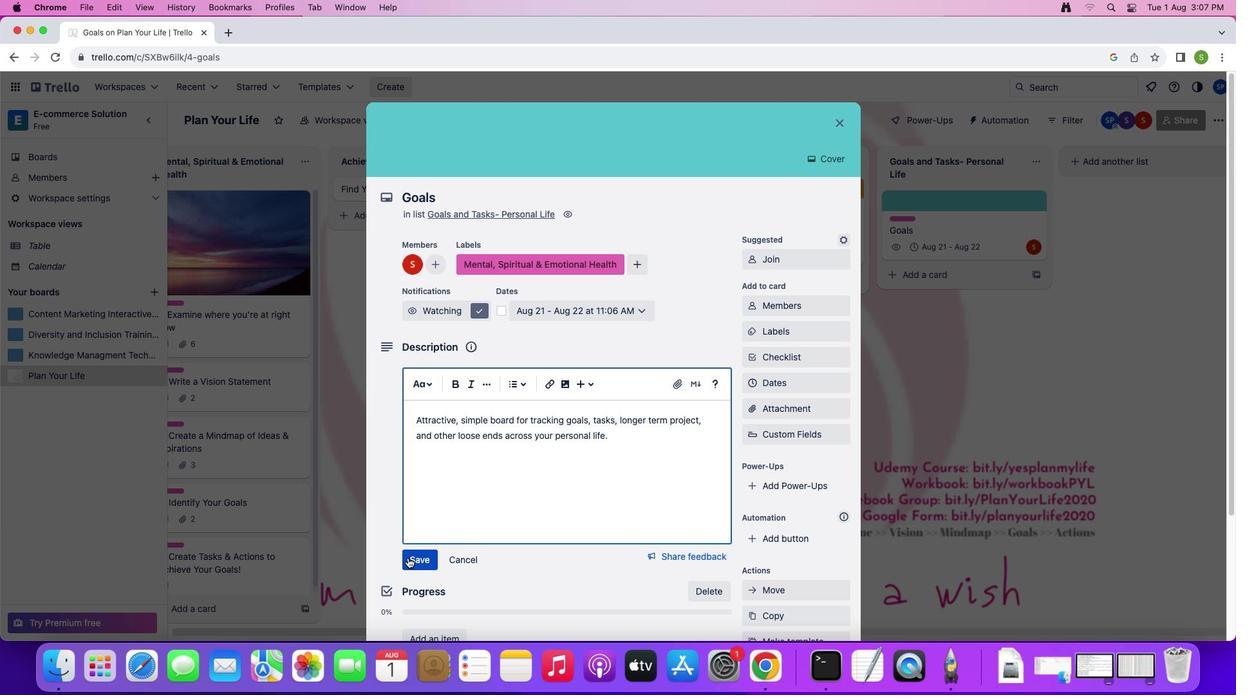 
Action: Mouse pressed left at (407, 558)
Screenshot: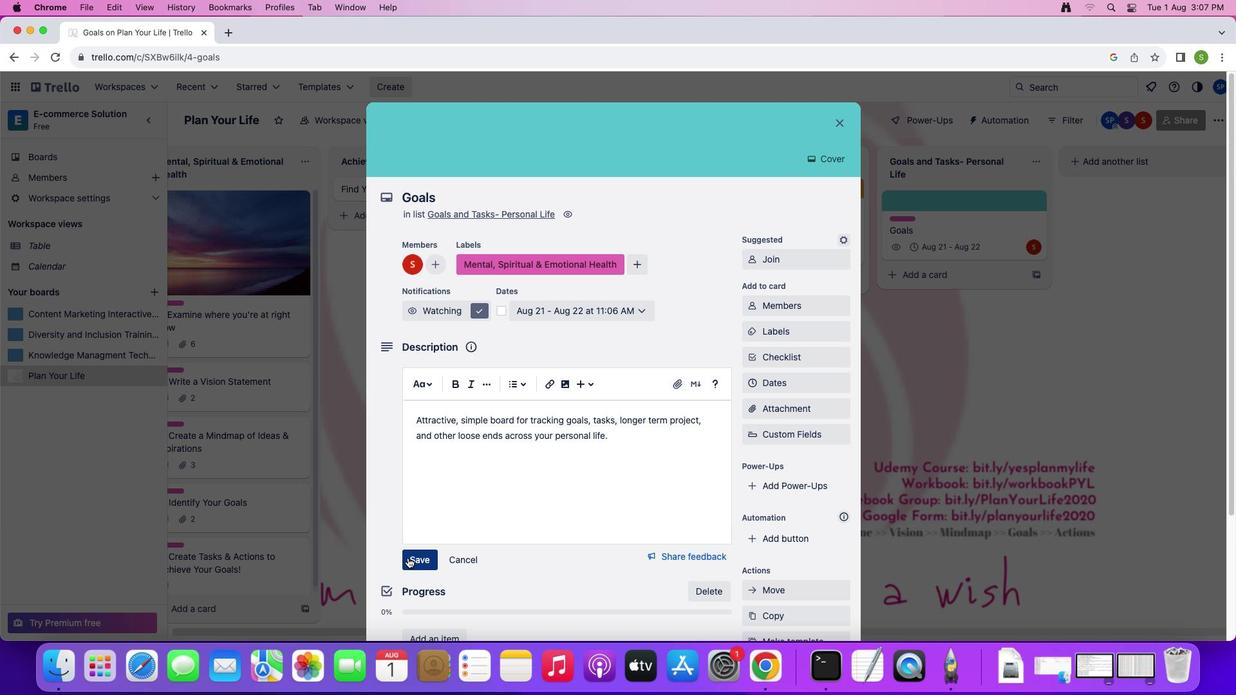 
Action: Mouse moved to (460, 551)
Screenshot: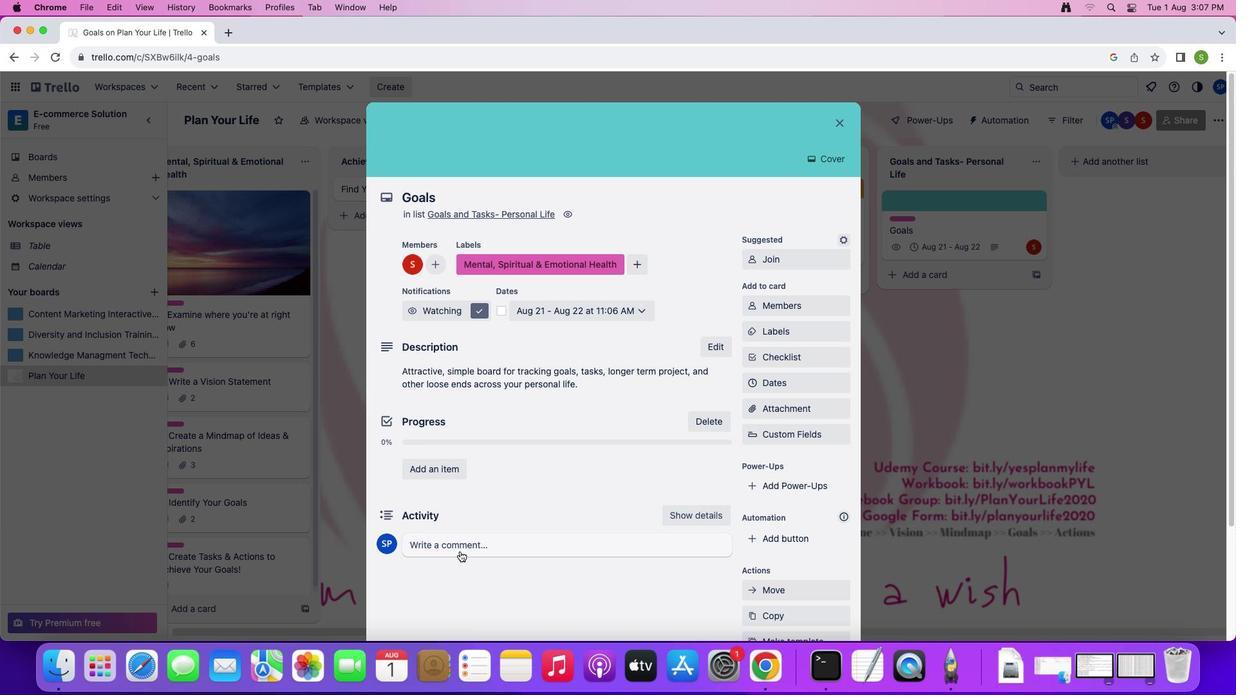 
Action: Mouse pressed left at (460, 551)
Screenshot: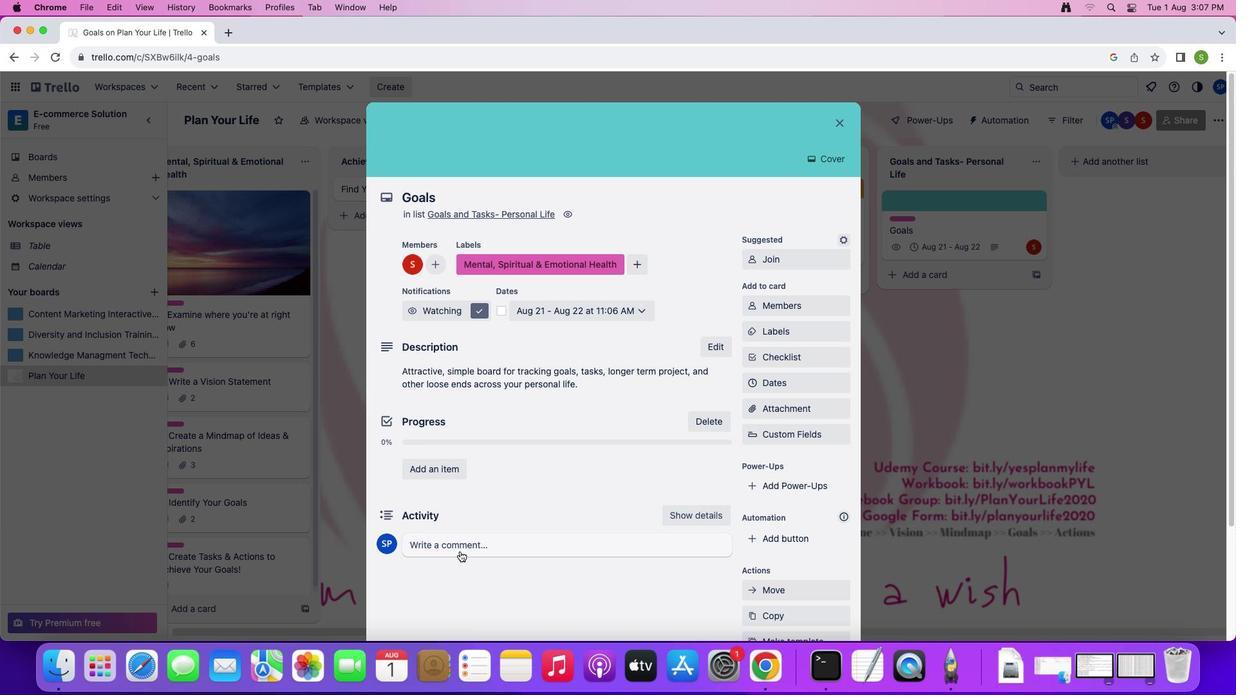 
Action: Mouse moved to (471, 591)
Screenshot: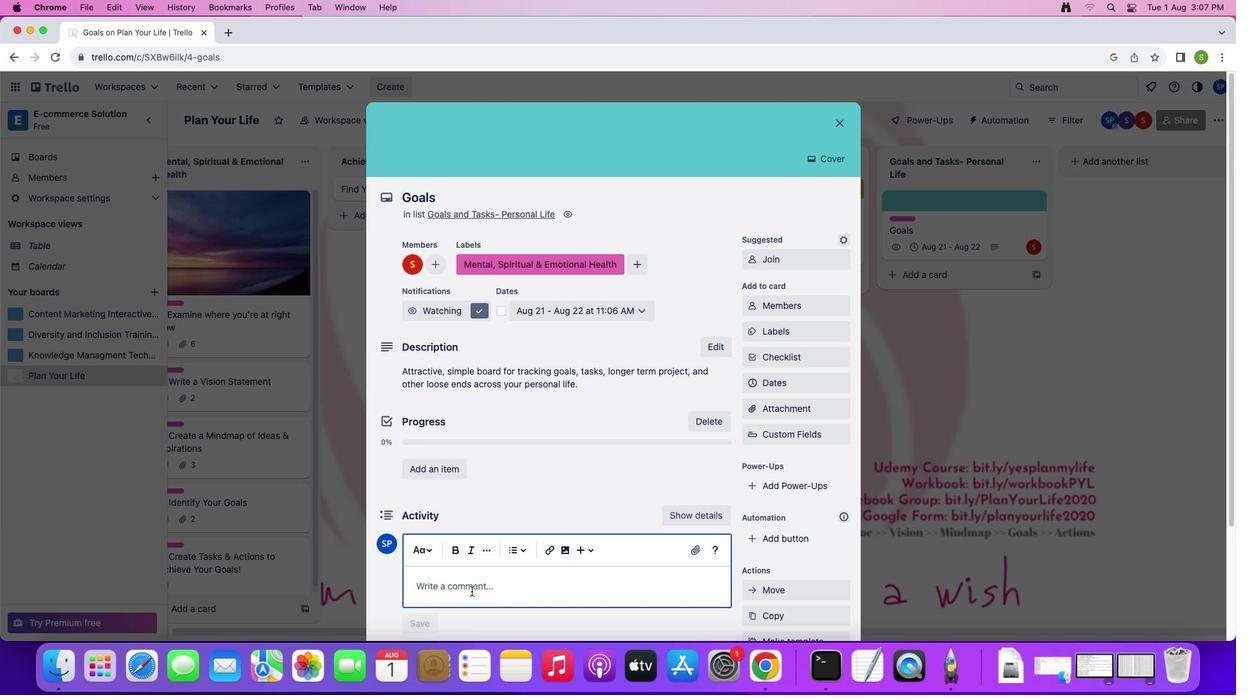 
Action: Key pressed Key.shift'P''e''r''s''o''n''a''l'
Screenshot: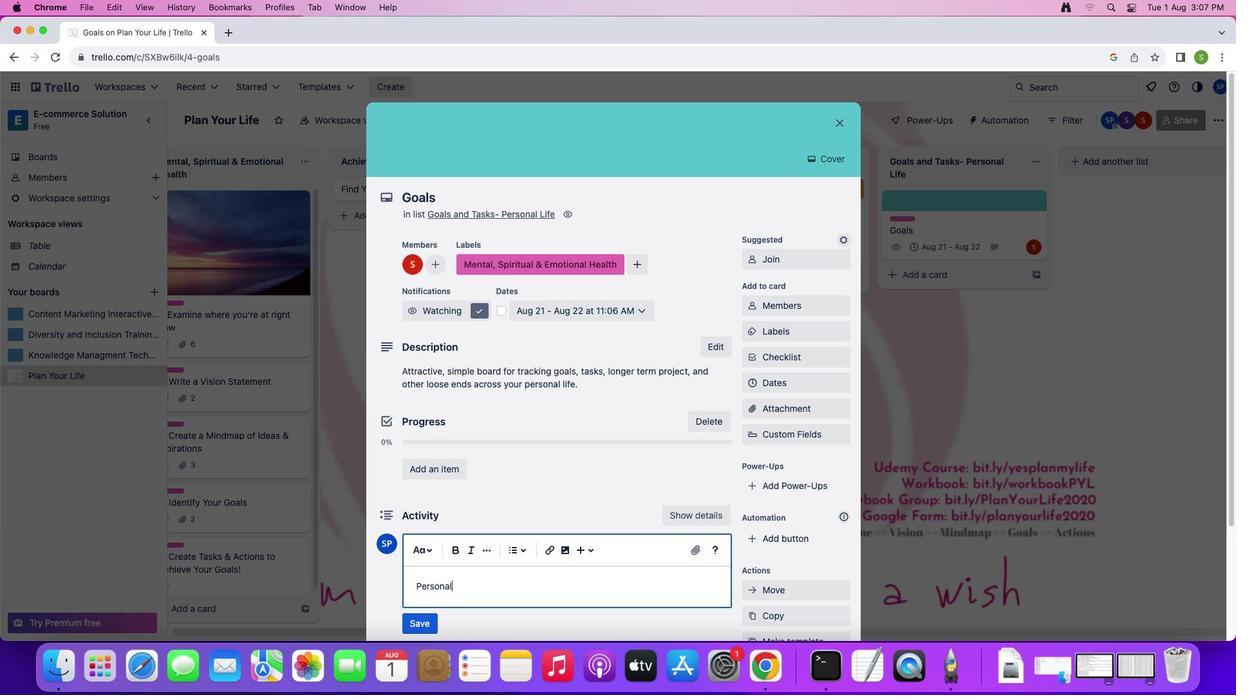 
Action: Mouse moved to (424, 621)
Screenshot: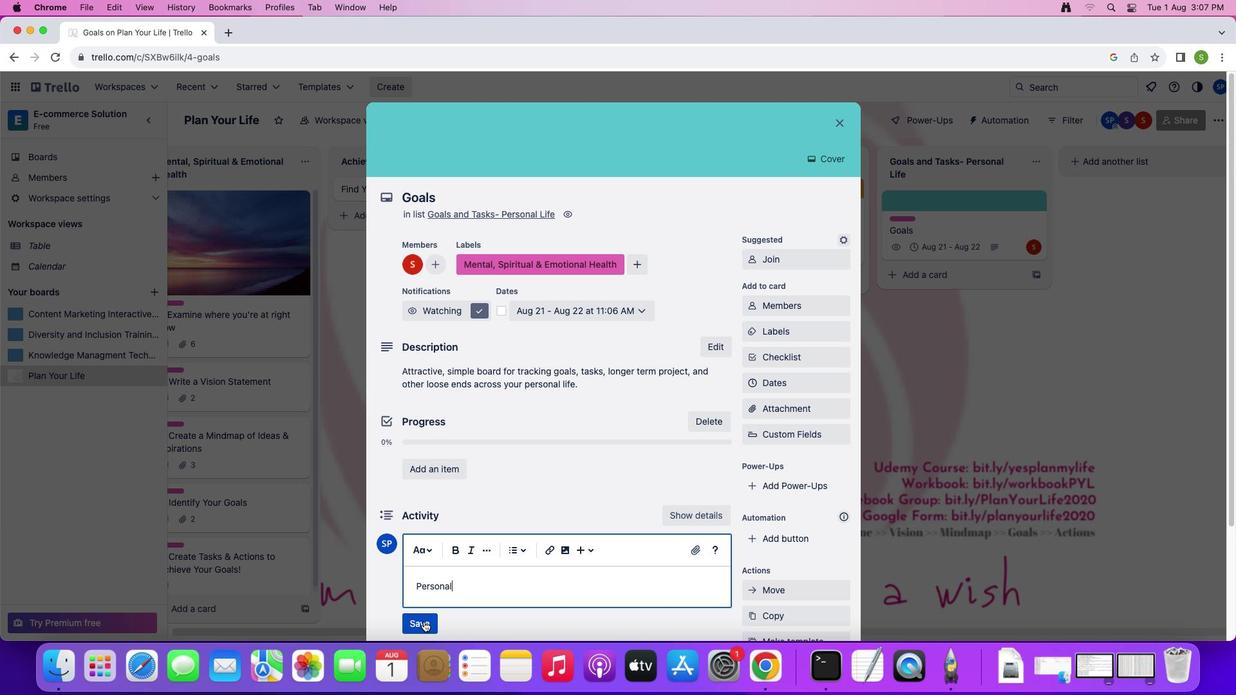 
Action: Mouse pressed left at (424, 621)
Screenshot: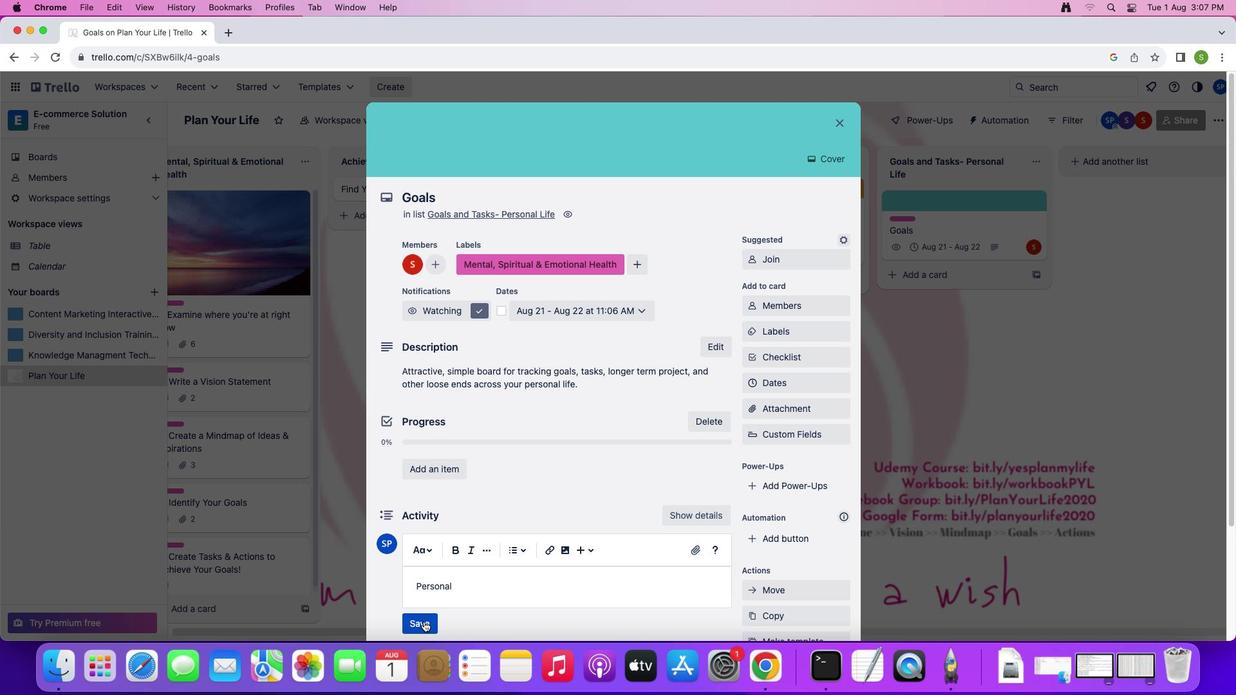 
Action: Mouse moved to (841, 124)
Screenshot: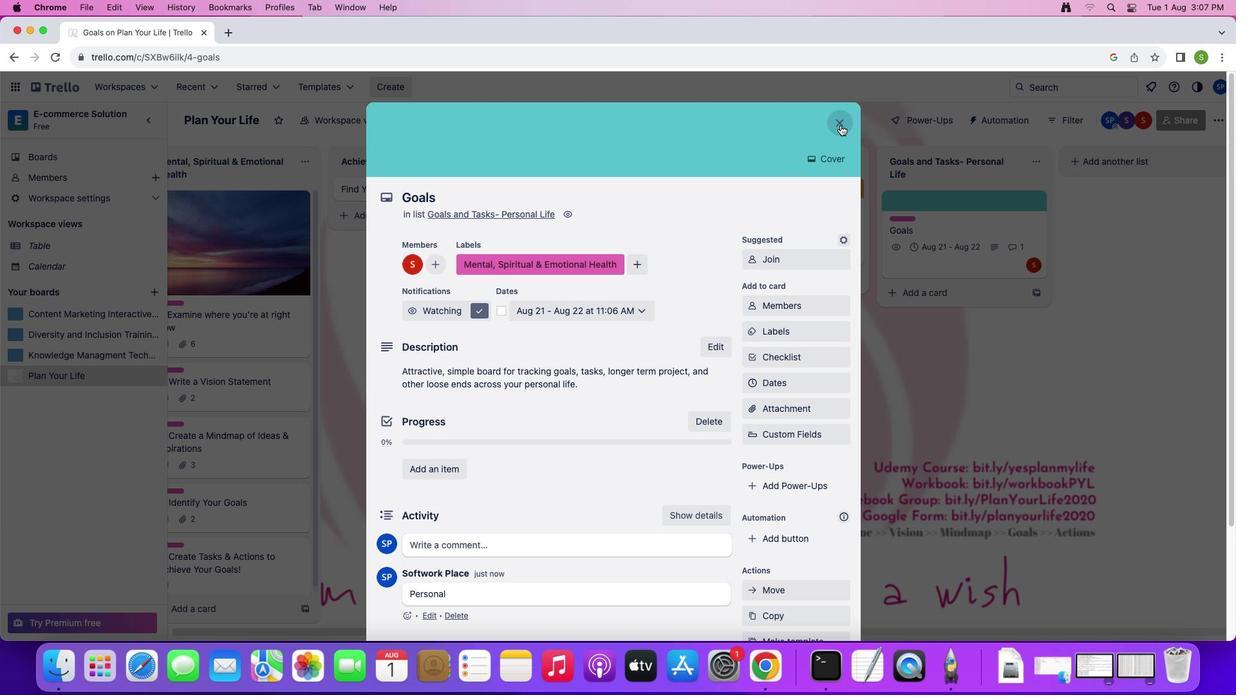 
Action: Mouse pressed left at (841, 124)
Screenshot: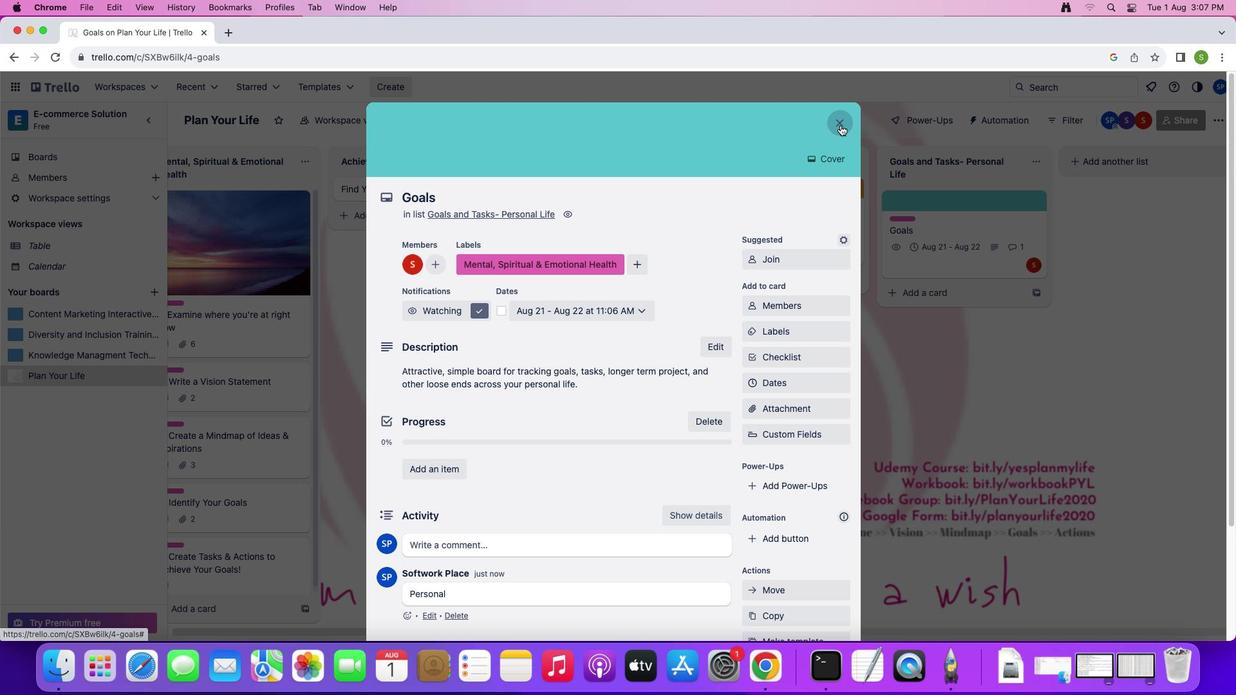 
Action: Mouse moved to (817, 334)
Screenshot: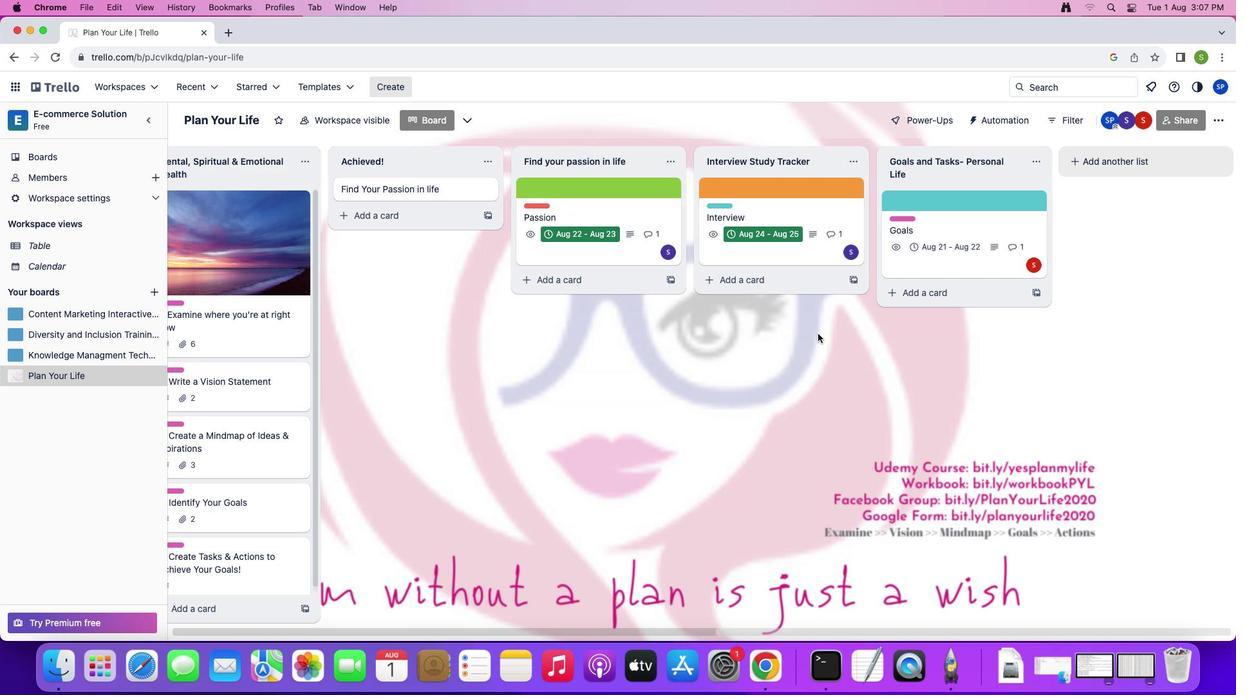 
